 Task: Look for Airbnb properties in FamaillÃ¡, Argentina from 12th  December, 2023 to 15th December, 2023 for 3 adults. Place can be entire room with 2 bedrooms having 3 beds and 1 bathroom. Property type can be flat. Amenities needed are: heating.
Action: Mouse moved to (480, 87)
Screenshot: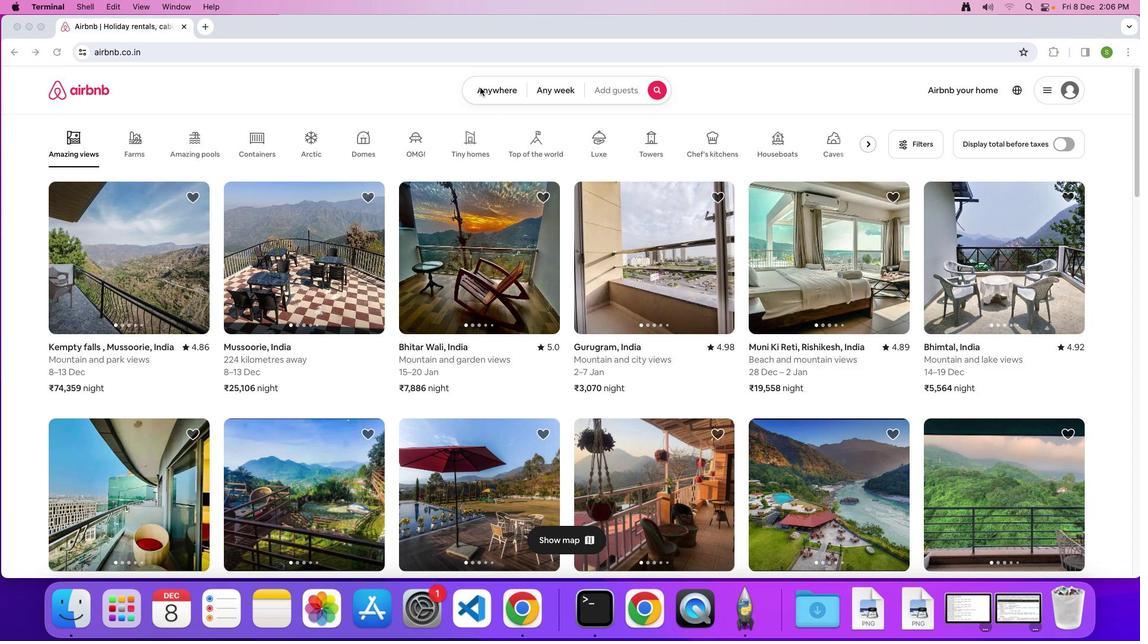 
Action: Mouse pressed left at (480, 87)
Screenshot: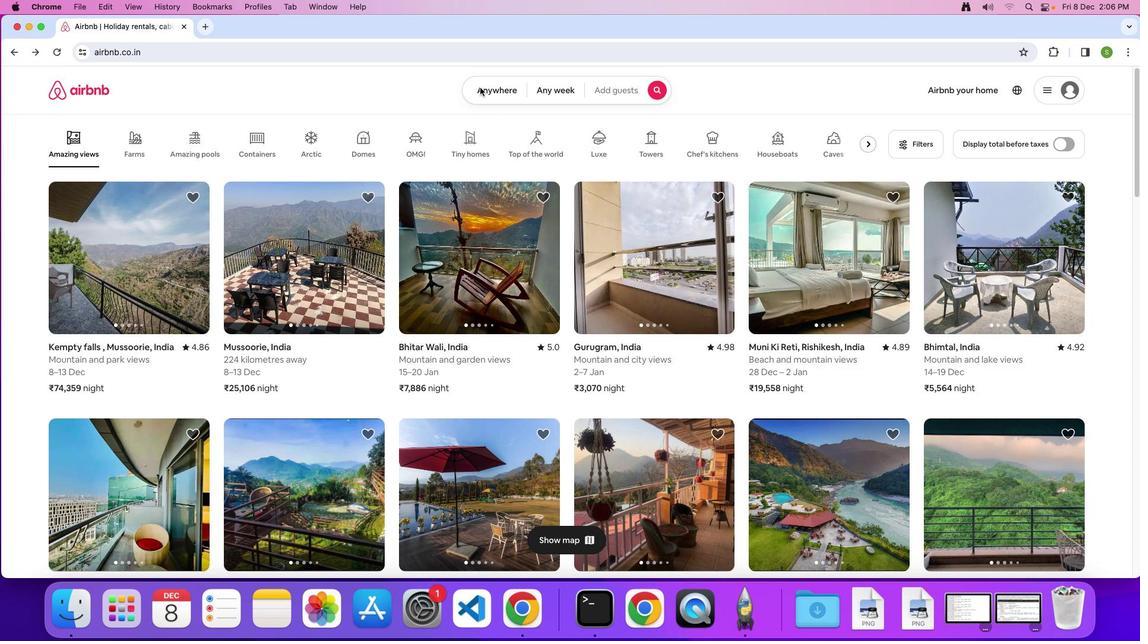 
Action: Mouse moved to (481, 93)
Screenshot: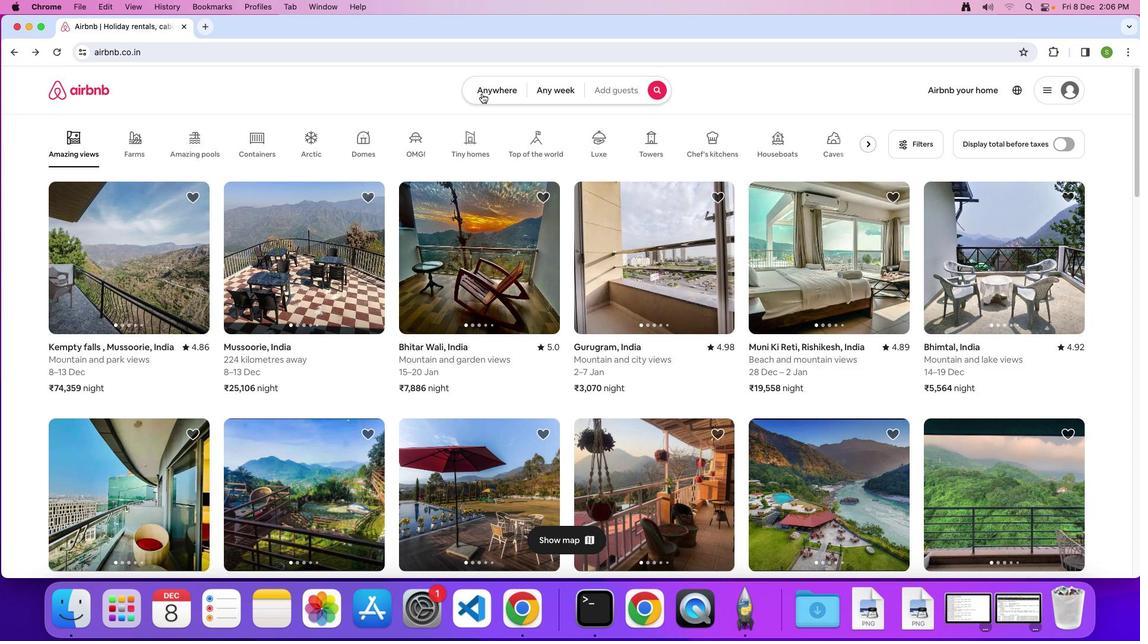 
Action: Mouse pressed left at (481, 93)
Screenshot: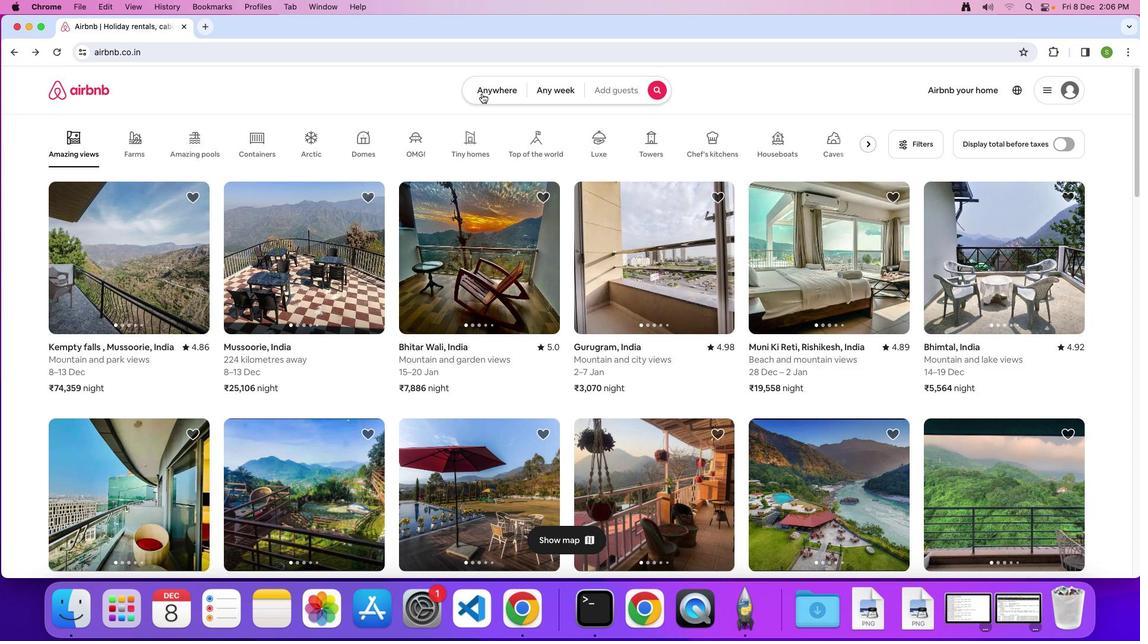 
Action: Mouse moved to (449, 134)
Screenshot: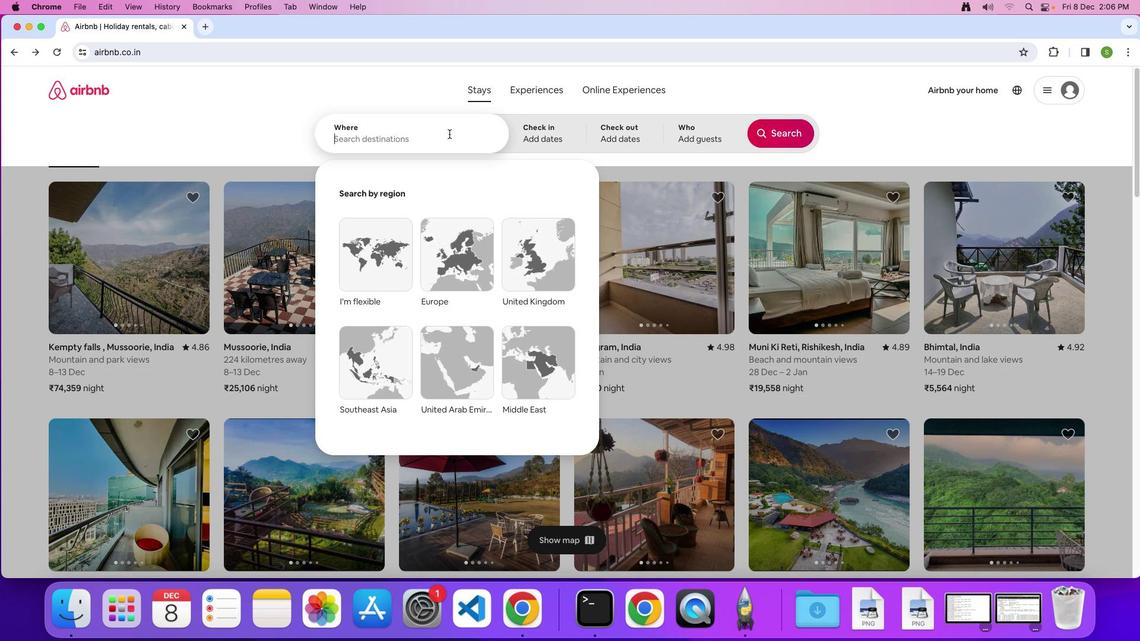 
Action: Mouse pressed left at (449, 134)
Screenshot: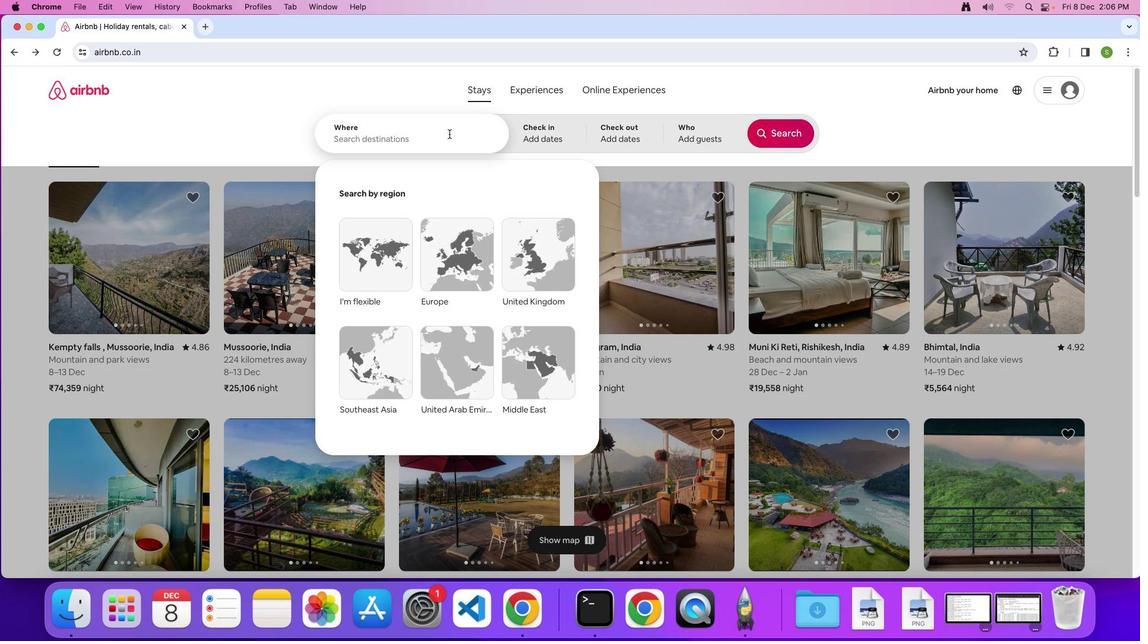 
Action: Key pressed 'F'Key.caps_lock'a''m''a''i''l''l''a'','Key.spaceKey.shift'A''r''g''e''n''t''i''n''a'Key.enter
Screenshot: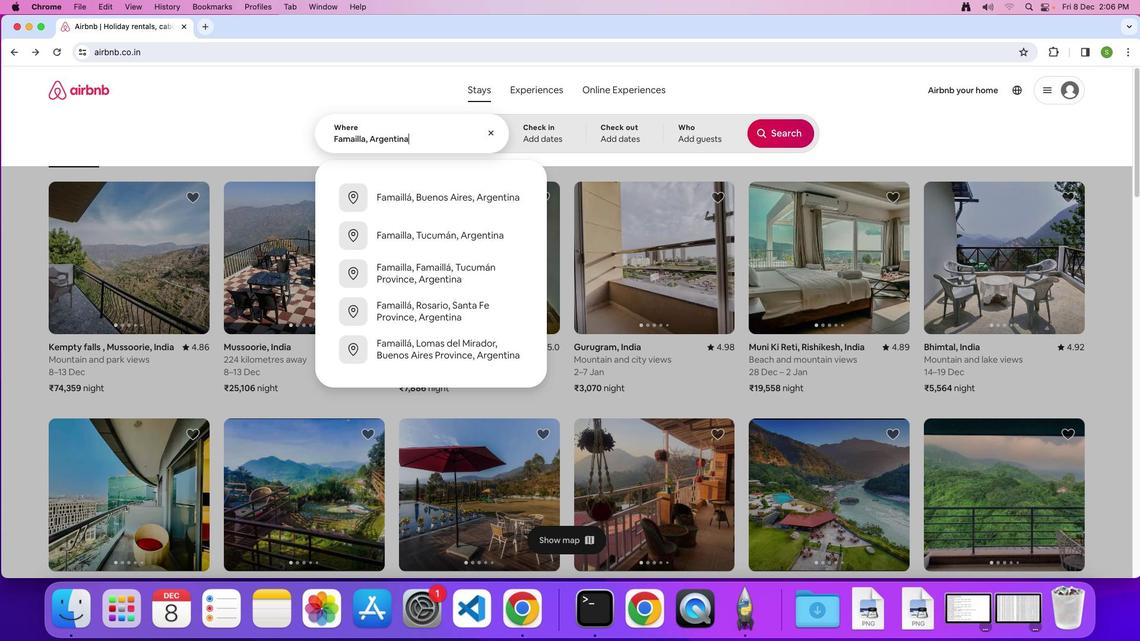 
Action: Mouse moved to (421, 333)
Screenshot: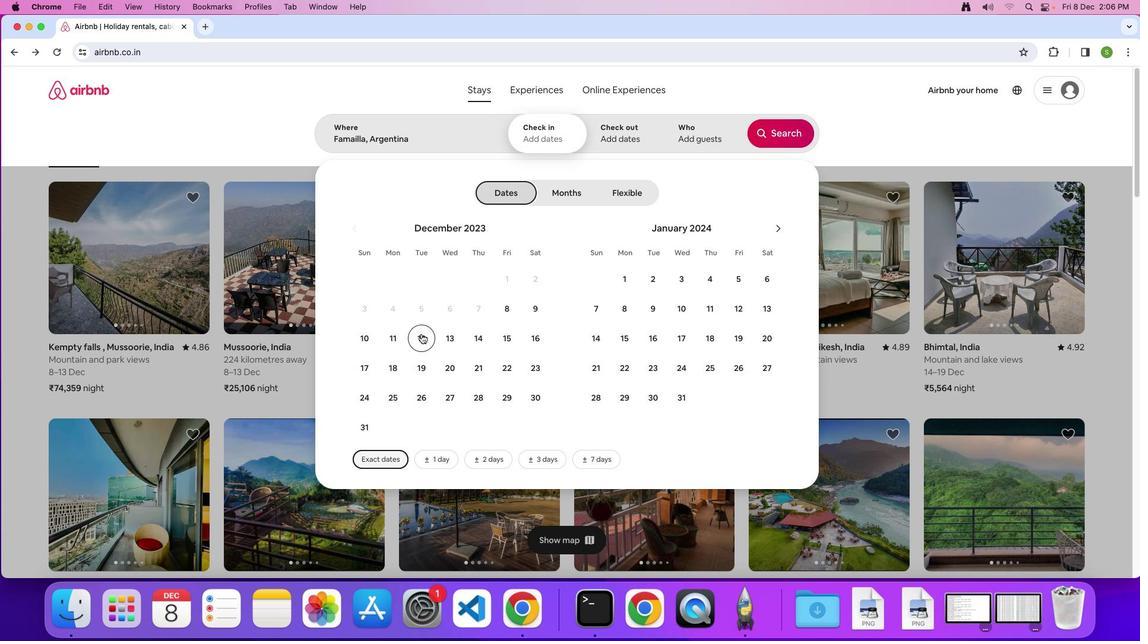 
Action: Mouse pressed left at (421, 333)
Screenshot: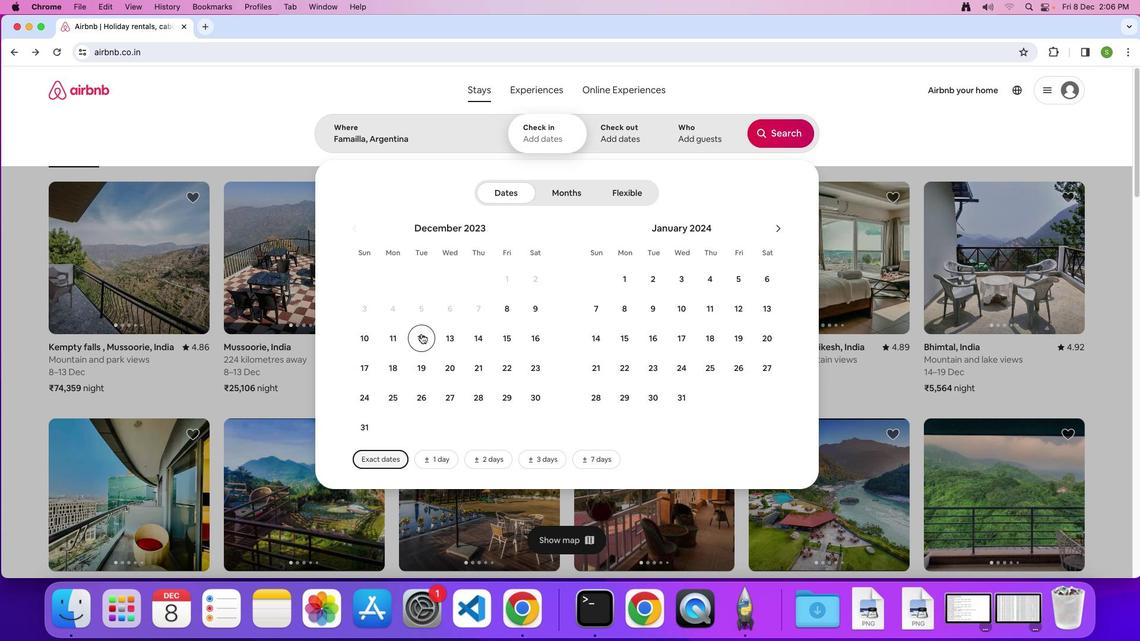 
Action: Mouse moved to (505, 342)
Screenshot: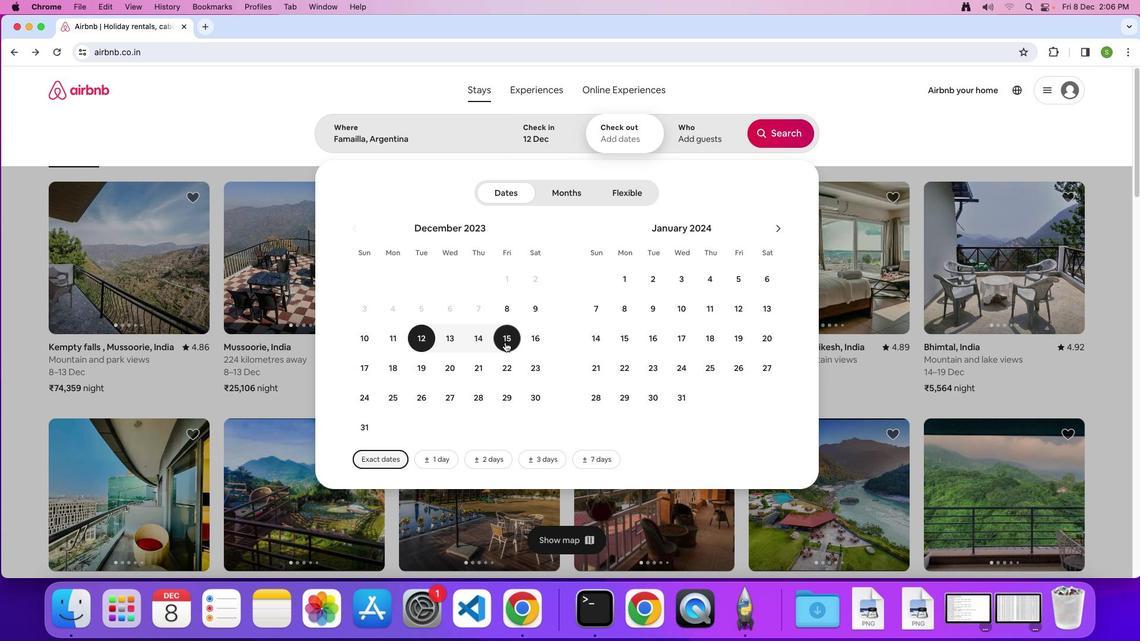 
Action: Mouse pressed left at (505, 342)
Screenshot: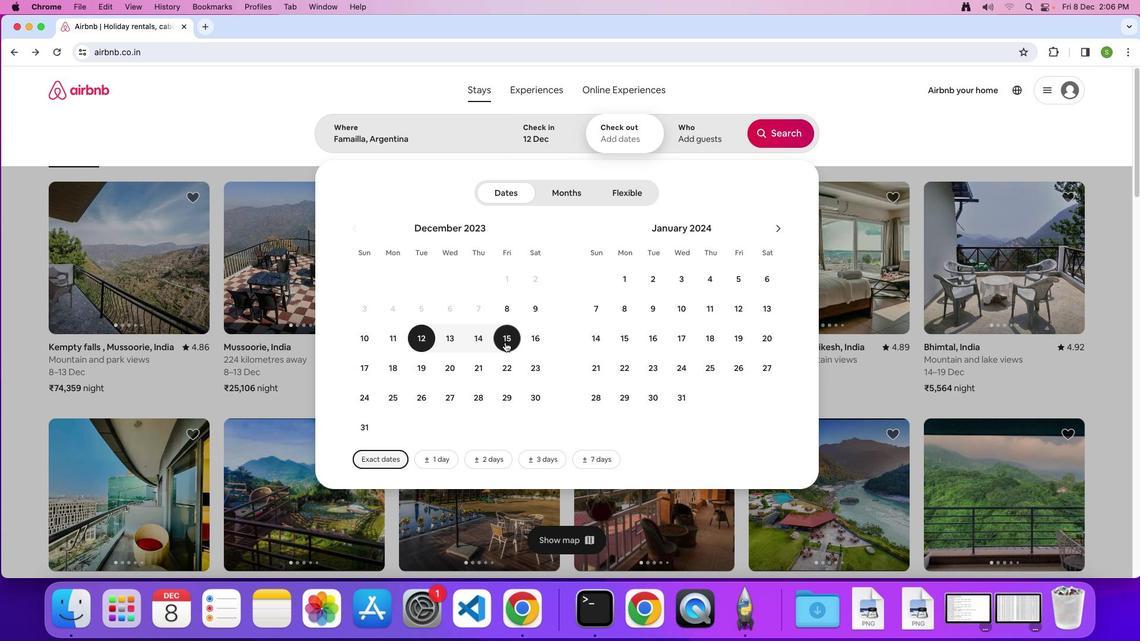 
Action: Mouse moved to (694, 137)
Screenshot: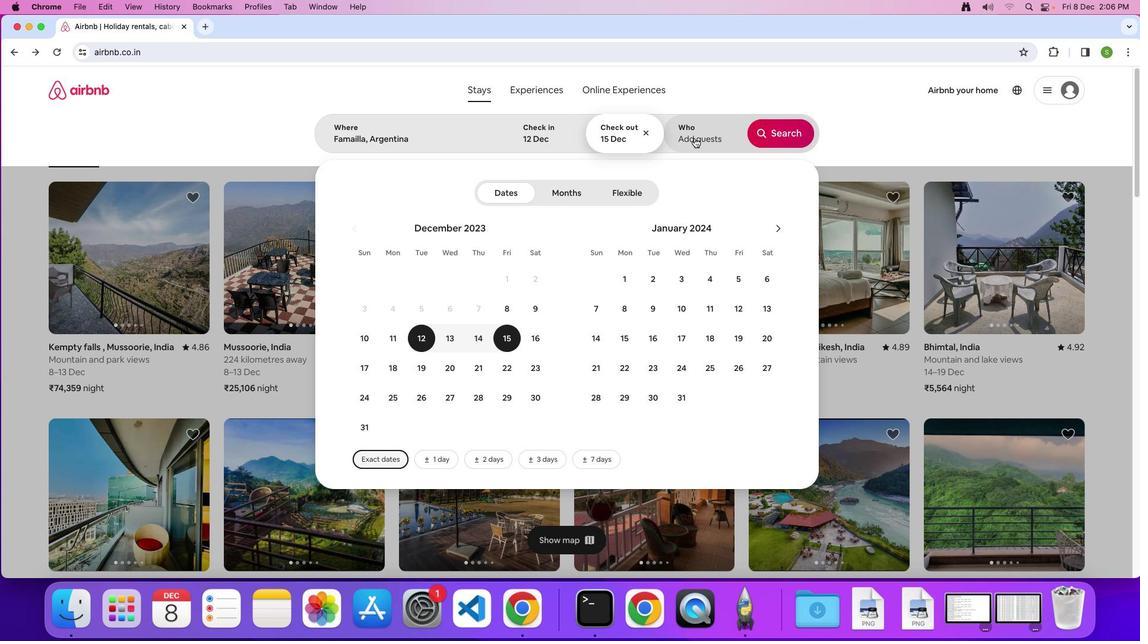 
Action: Mouse pressed left at (694, 137)
Screenshot: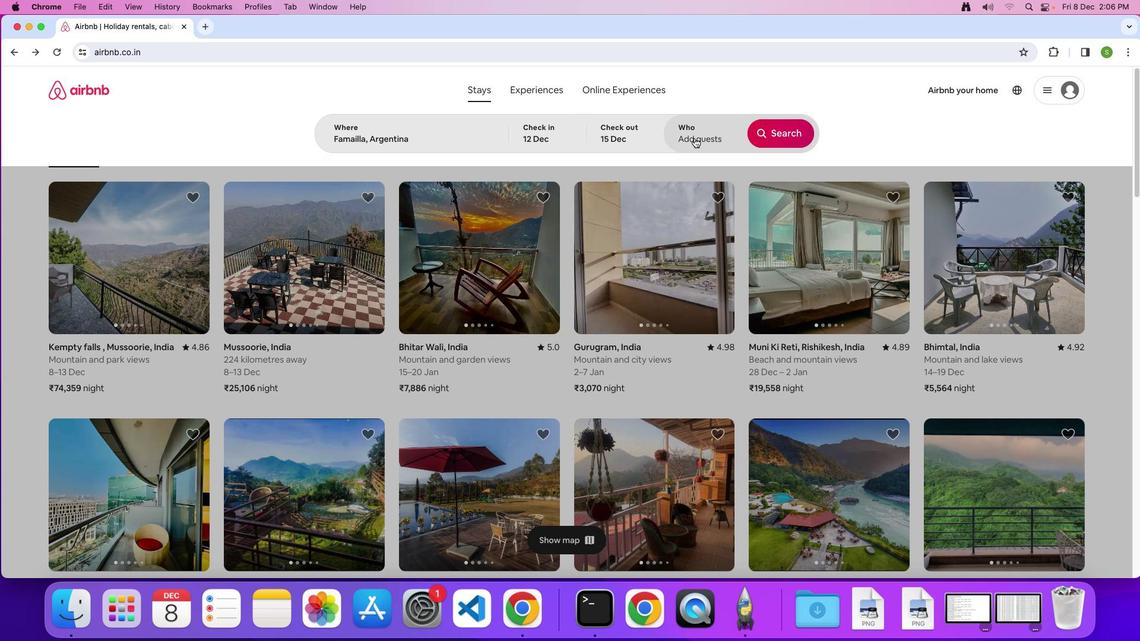 
Action: Mouse moved to (788, 199)
Screenshot: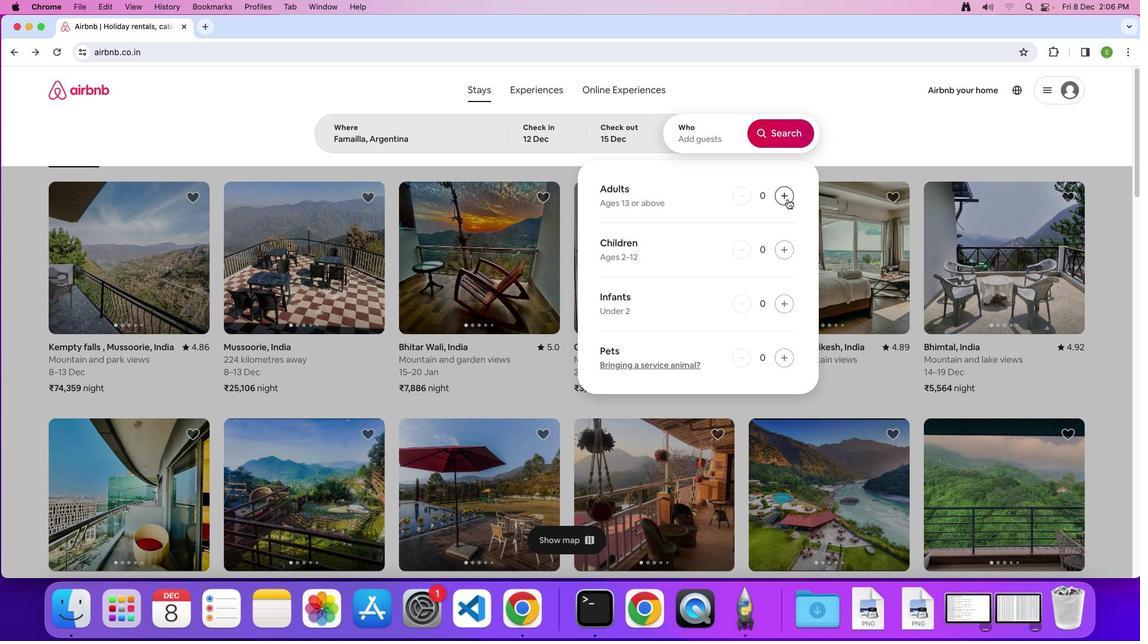 
Action: Mouse pressed left at (788, 199)
Screenshot: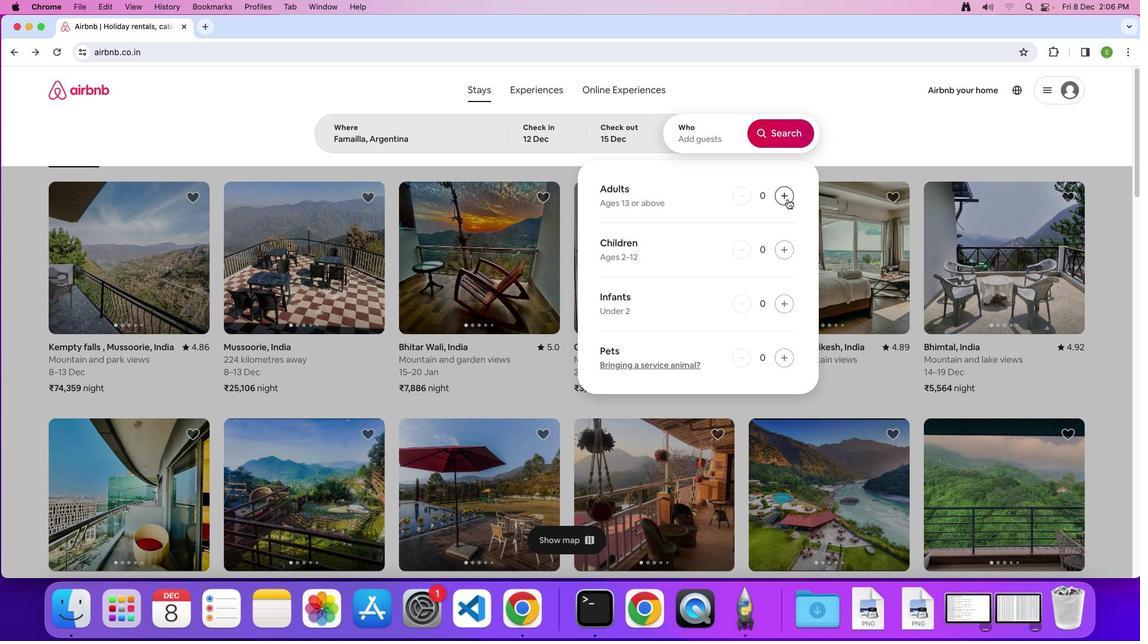 
Action: Mouse pressed left at (788, 199)
Screenshot: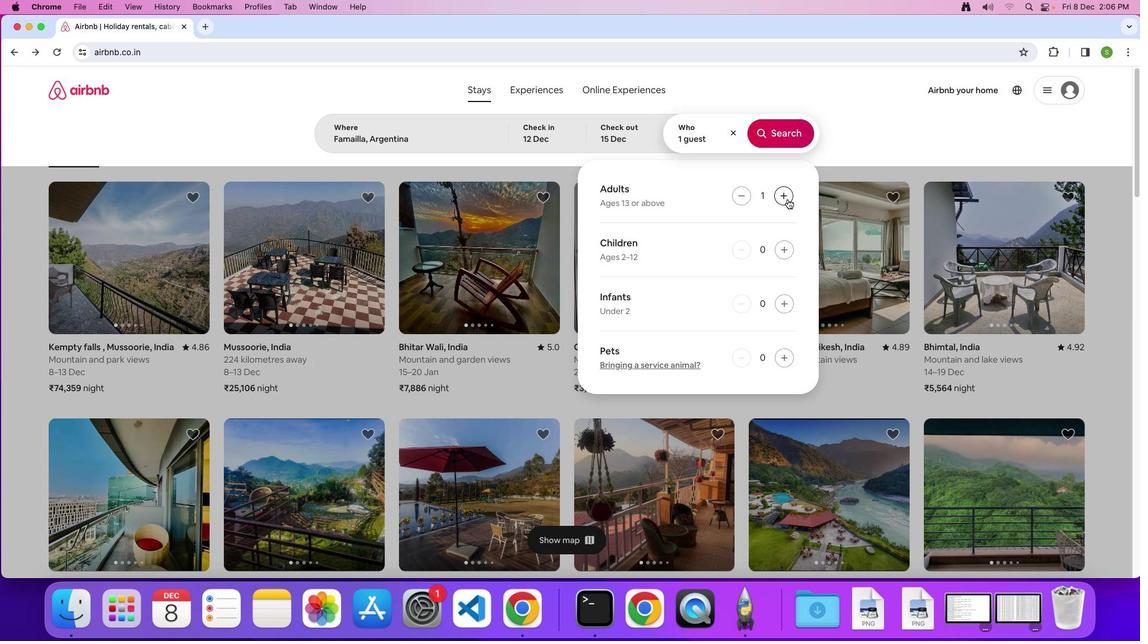 
Action: Mouse pressed left at (788, 199)
Screenshot: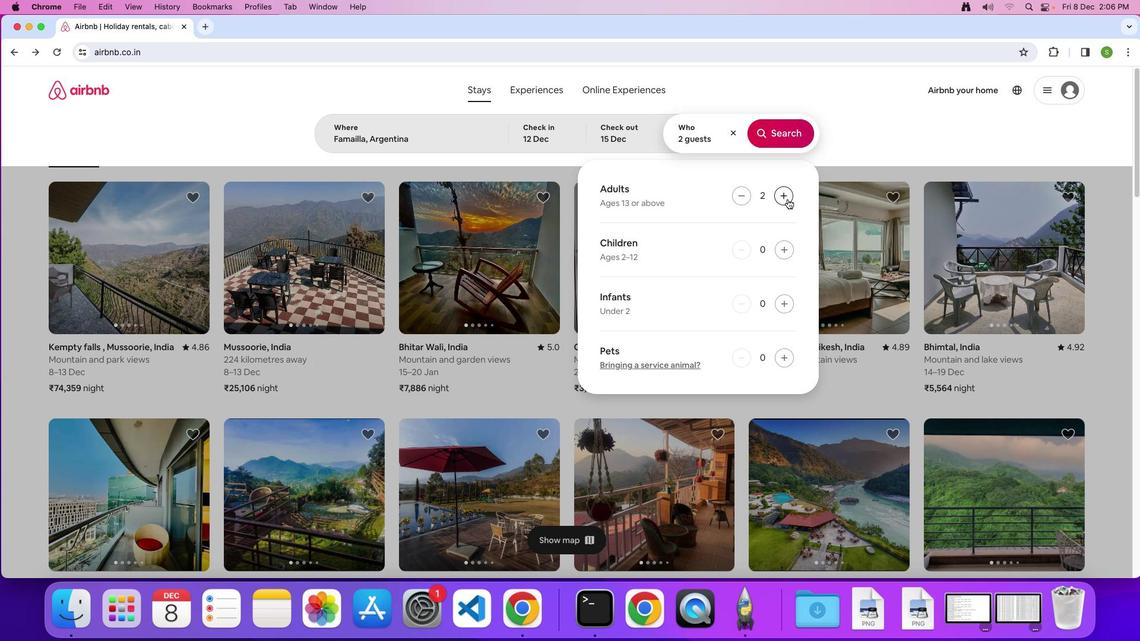 
Action: Mouse moved to (785, 140)
Screenshot: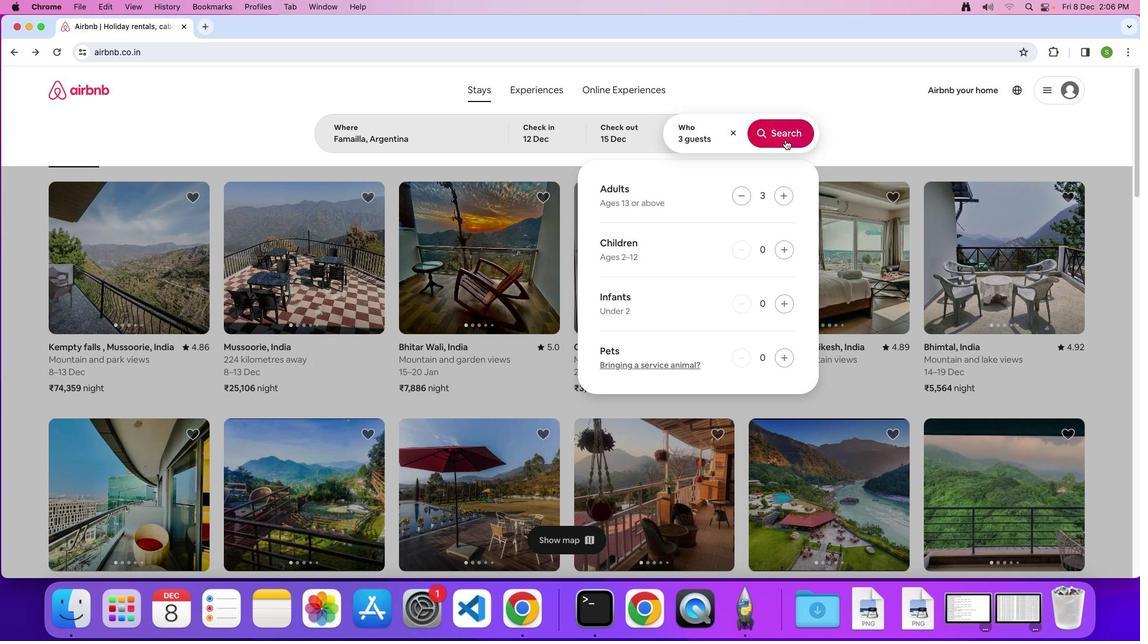 
Action: Mouse pressed left at (785, 140)
Screenshot: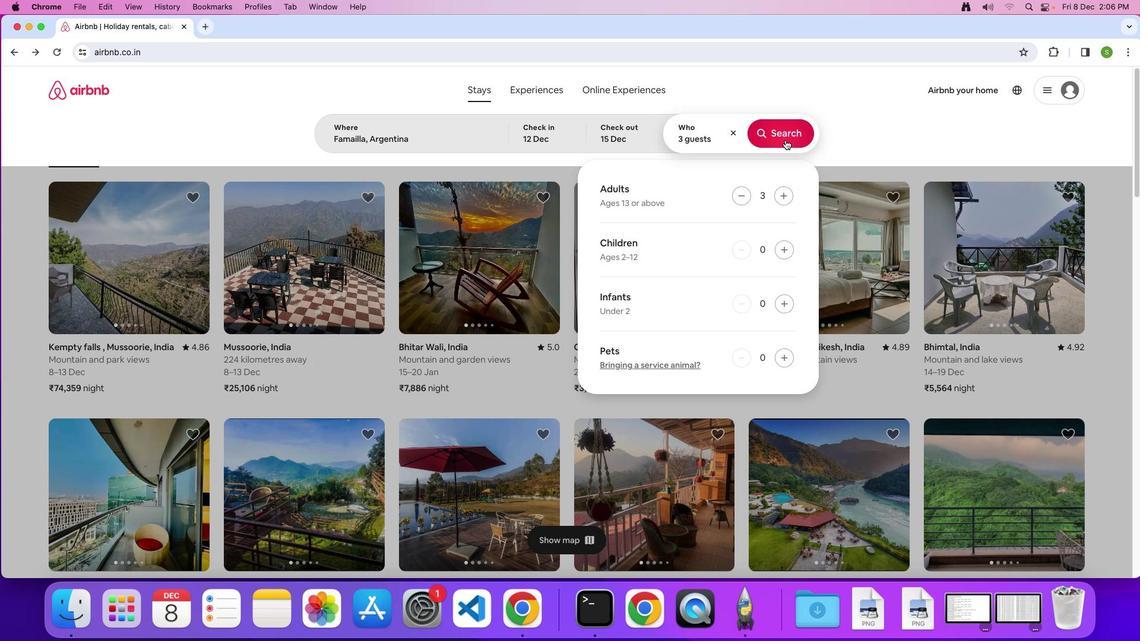 
Action: Mouse moved to (955, 143)
Screenshot: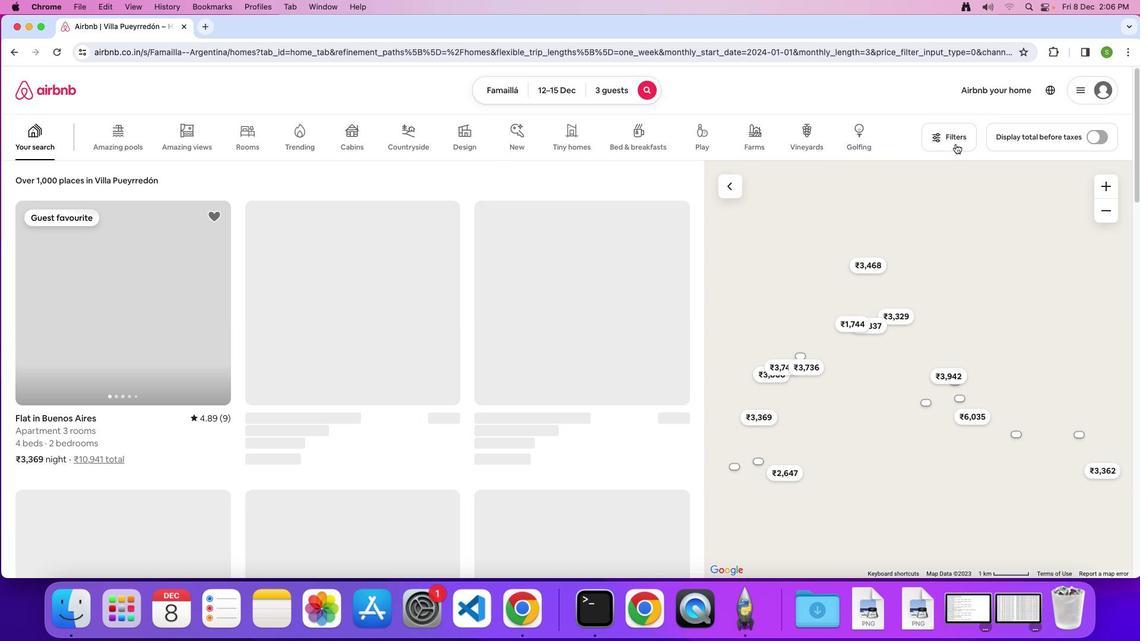 
Action: Mouse pressed left at (955, 143)
Screenshot: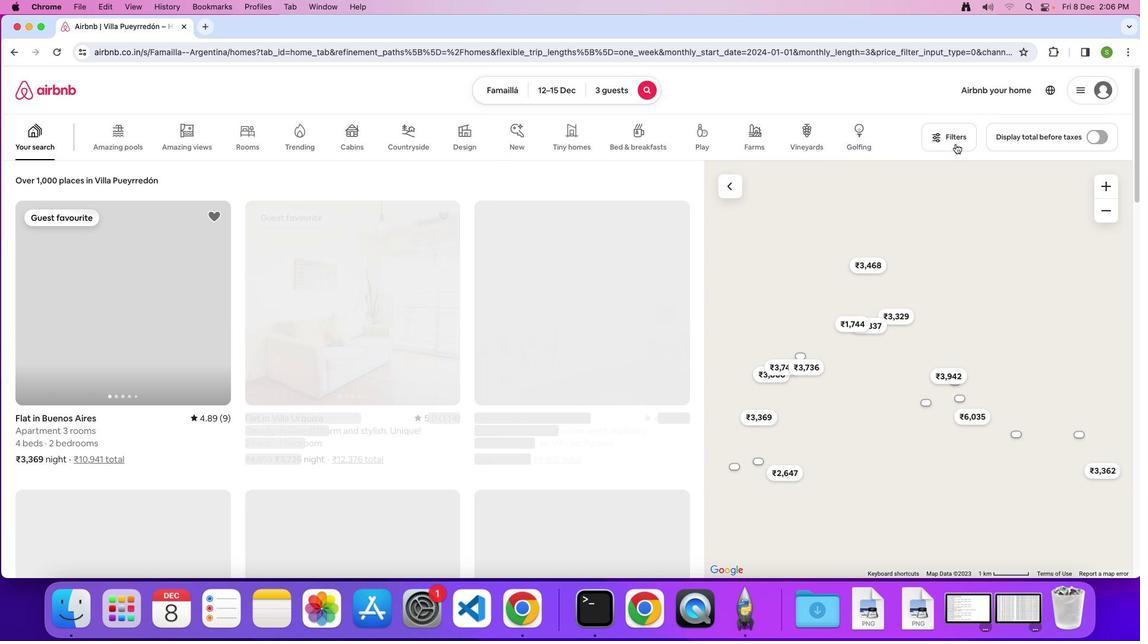 
Action: Mouse moved to (585, 339)
Screenshot: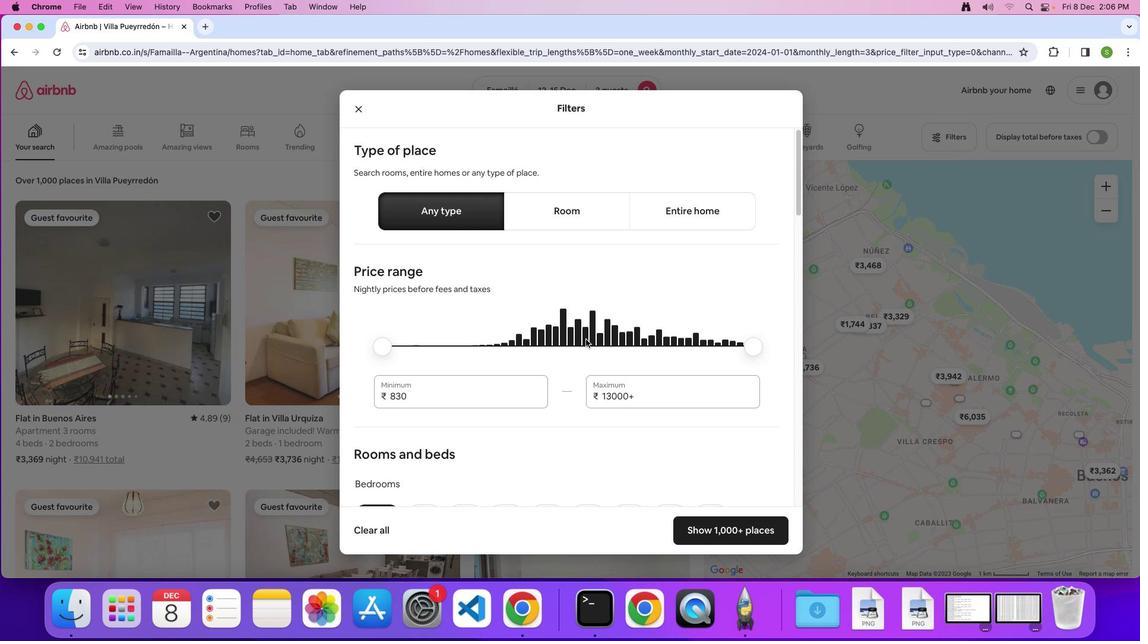 
Action: Mouse scrolled (585, 339) with delta (0, 0)
Screenshot: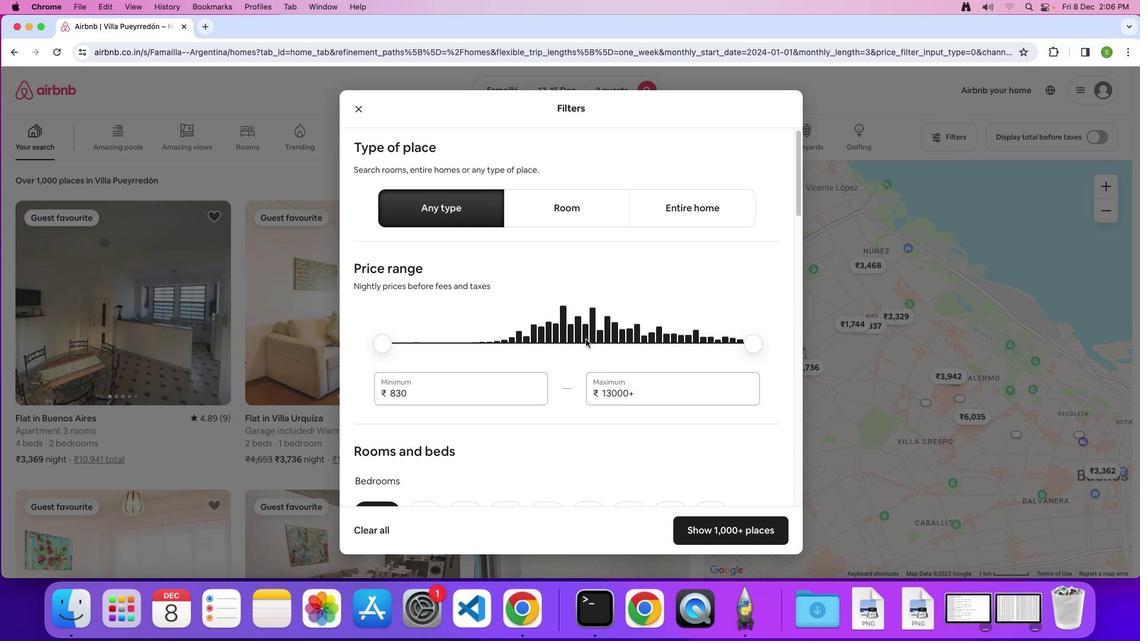 
Action: Mouse scrolled (585, 339) with delta (0, 0)
Screenshot: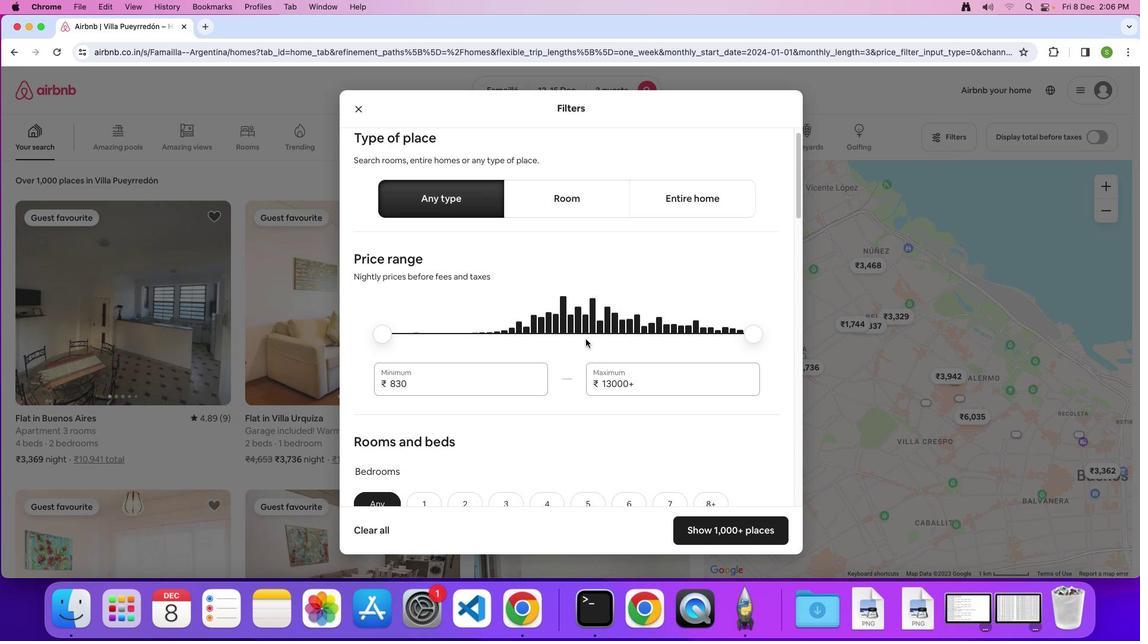 
Action: Mouse scrolled (585, 339) with delta (0, 0)
Screenshot: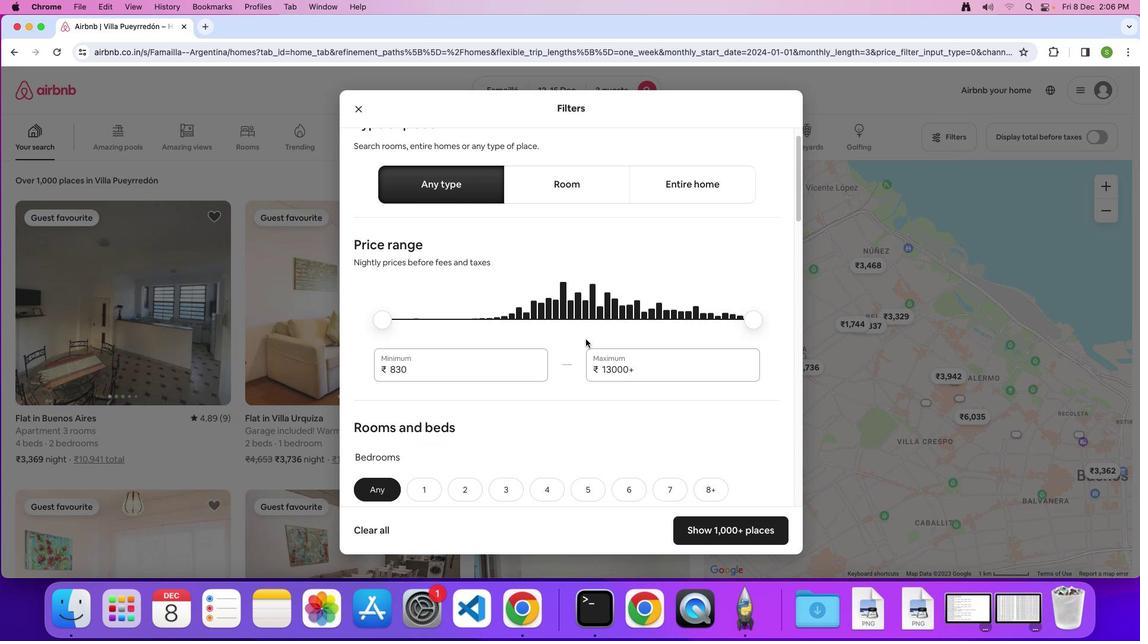 
Action: Mouse scrolled (585, 339) with delta (0, 0)
Screenshot: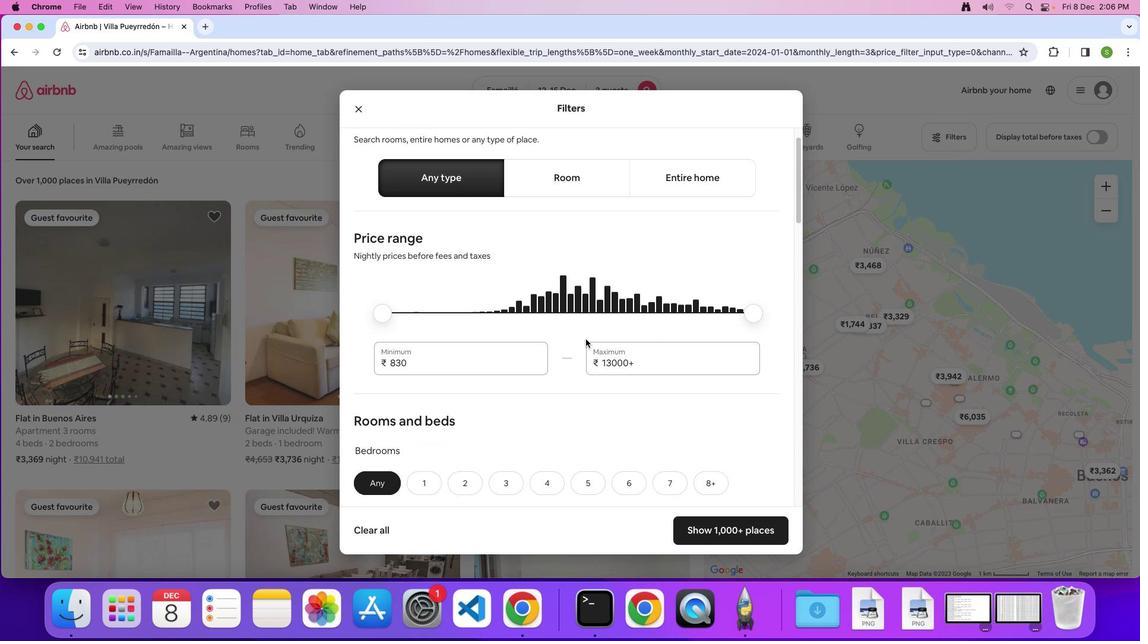 
Action: Mouse scrolled (585, 339) with delta (0, 0)
Screenshot: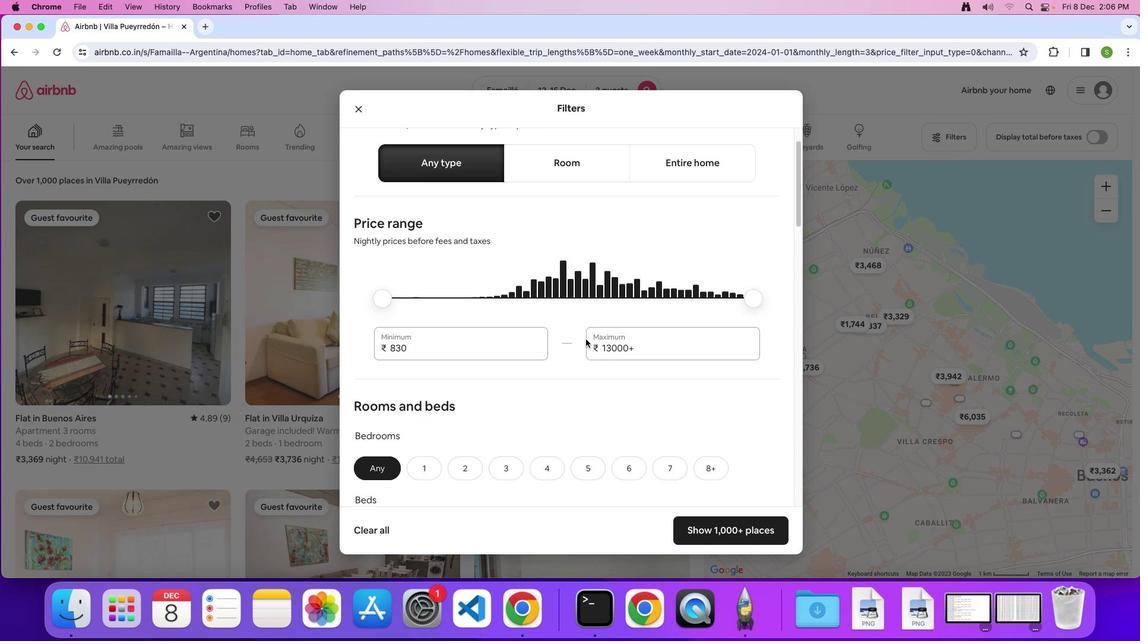 
Action: Mouse scrolled (585, 339) with delta (0, 0)
Screenshot: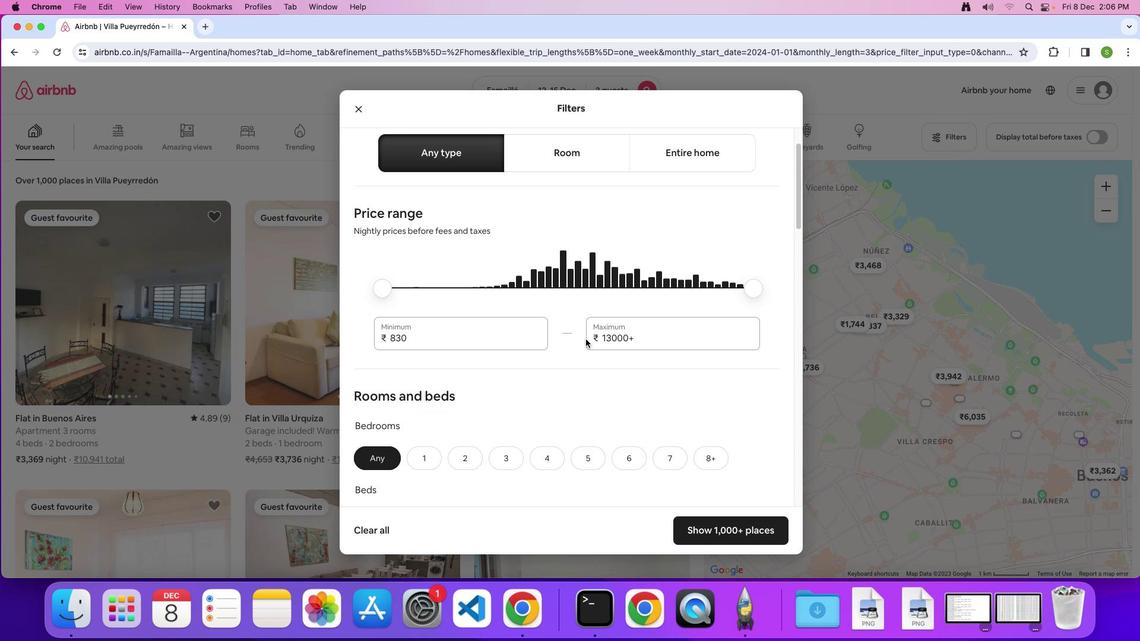 
Action: Mouse scrolled (585, 339) with delta (0, 0)
Screenshot: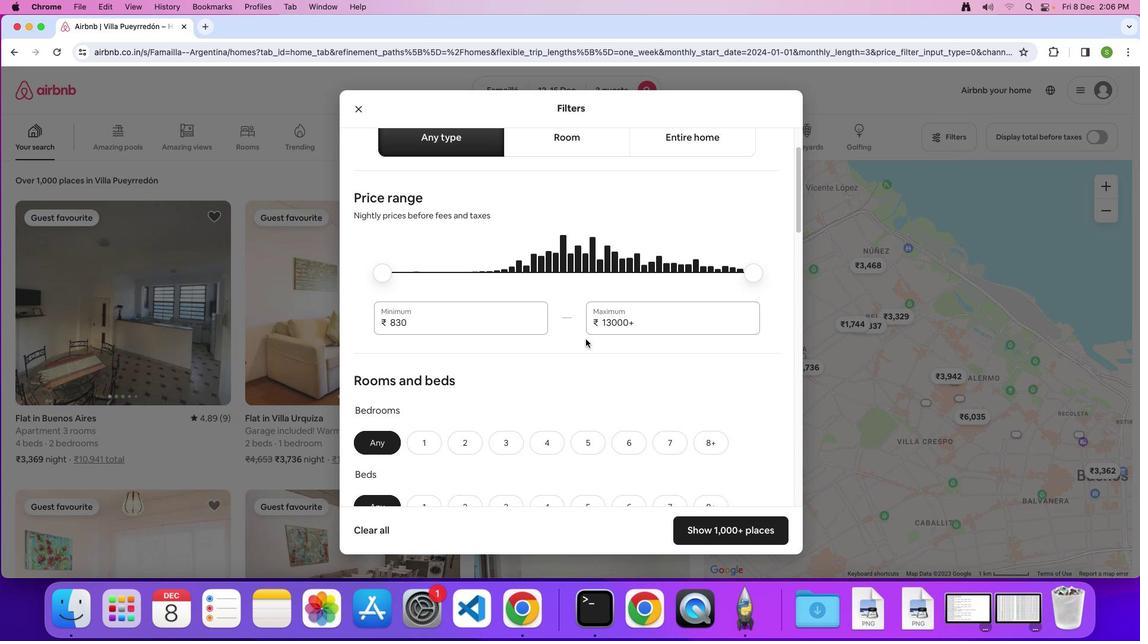 
Action: Mouse scrolled (585, 339) with delta (0, 0)
Screenshot: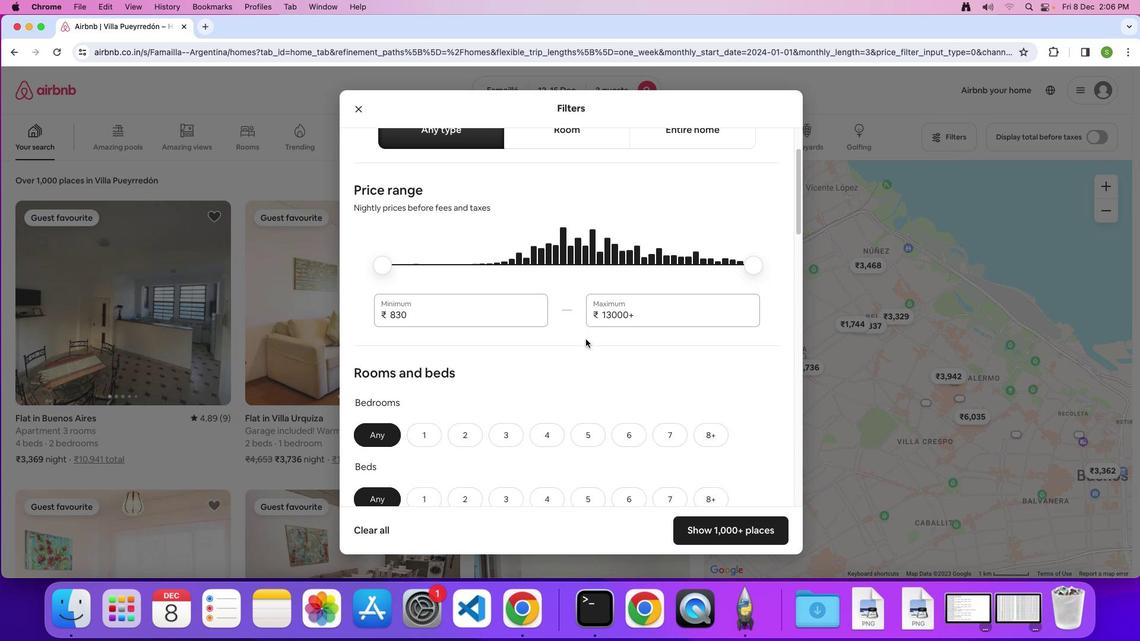 
Action: Mouse scrolled (585, 339) with delta (0, -1)
Screenshot: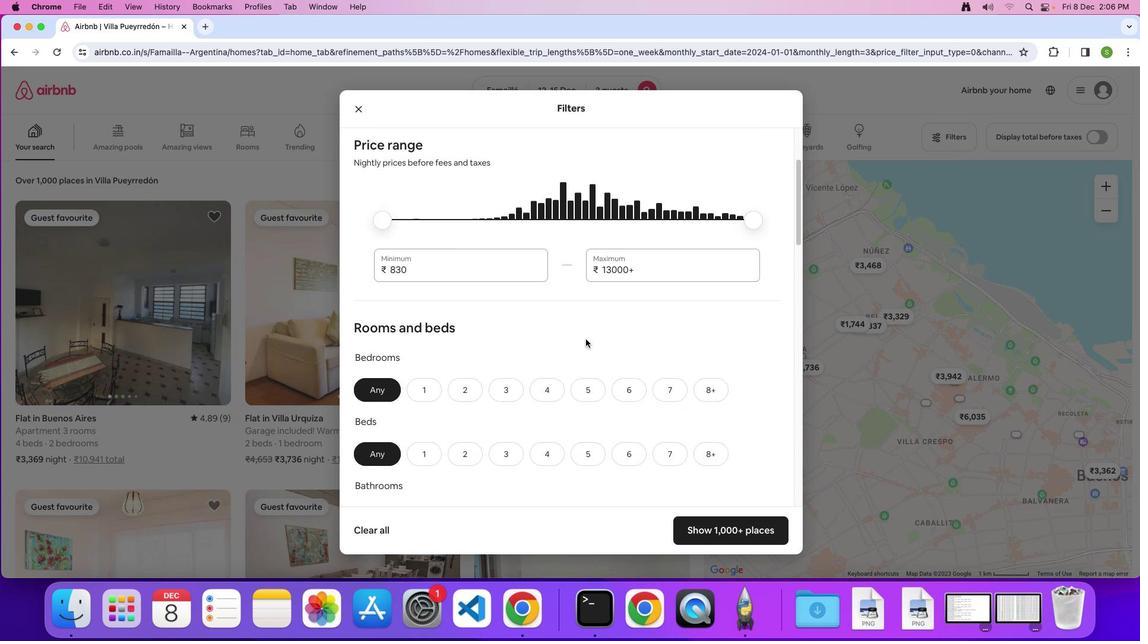 
Action: Mouse scrolled (585, 339) with delta (0, 0)
Screenshot: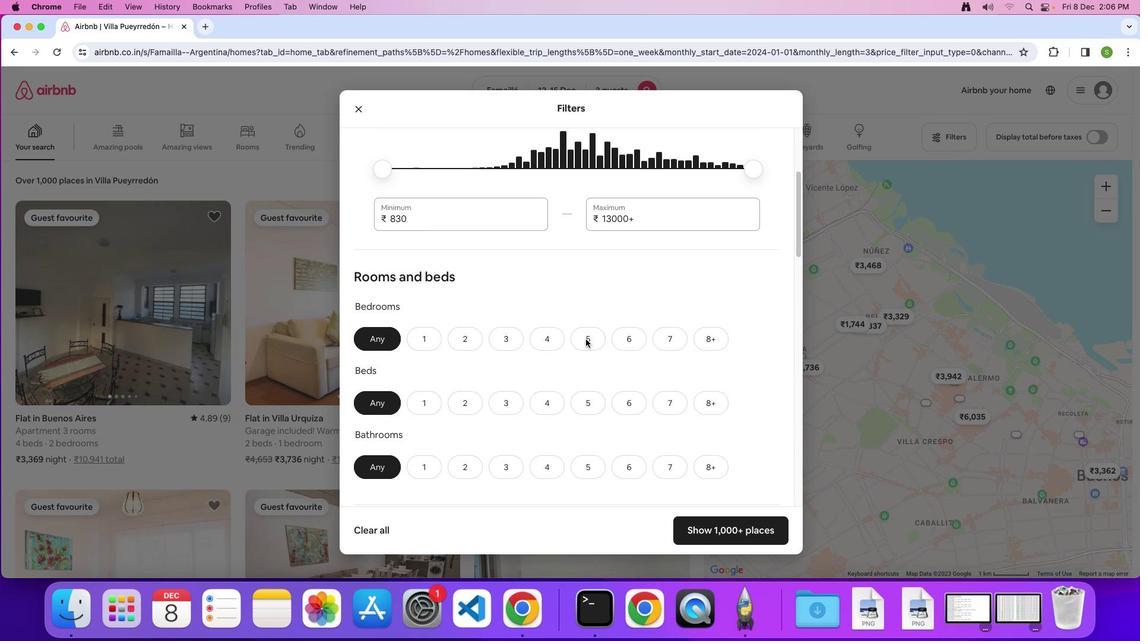 
Action: Mouse scrolled (585, 339) with delta (0, 0)
Screenshot: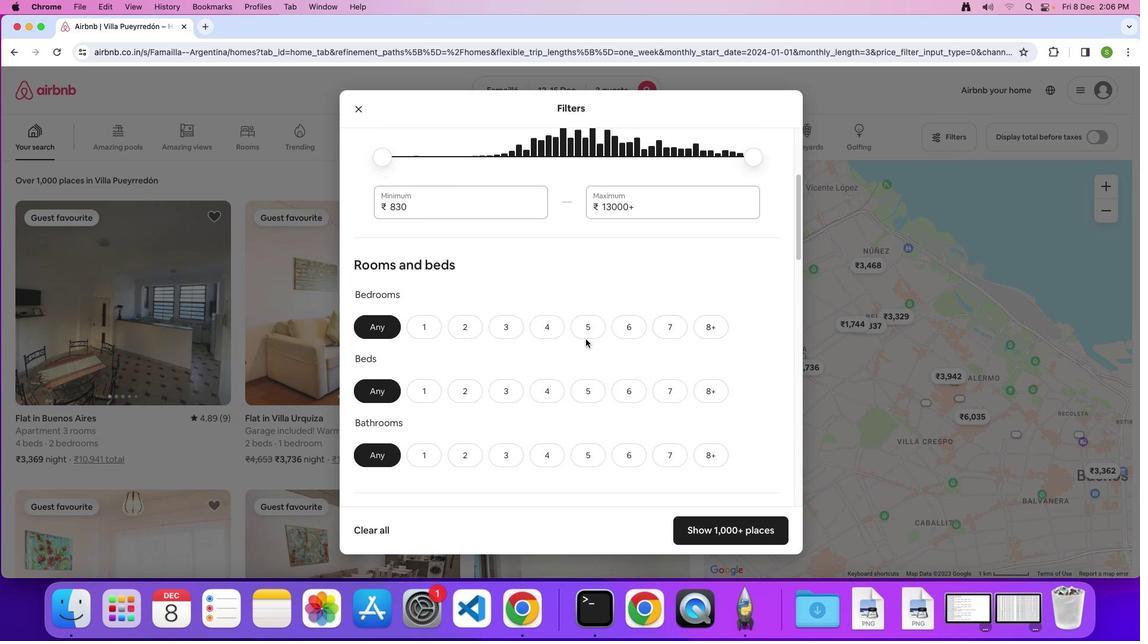 
Action: Mouse scrolled (585, 339) with delta (0, 0)
Screenshot: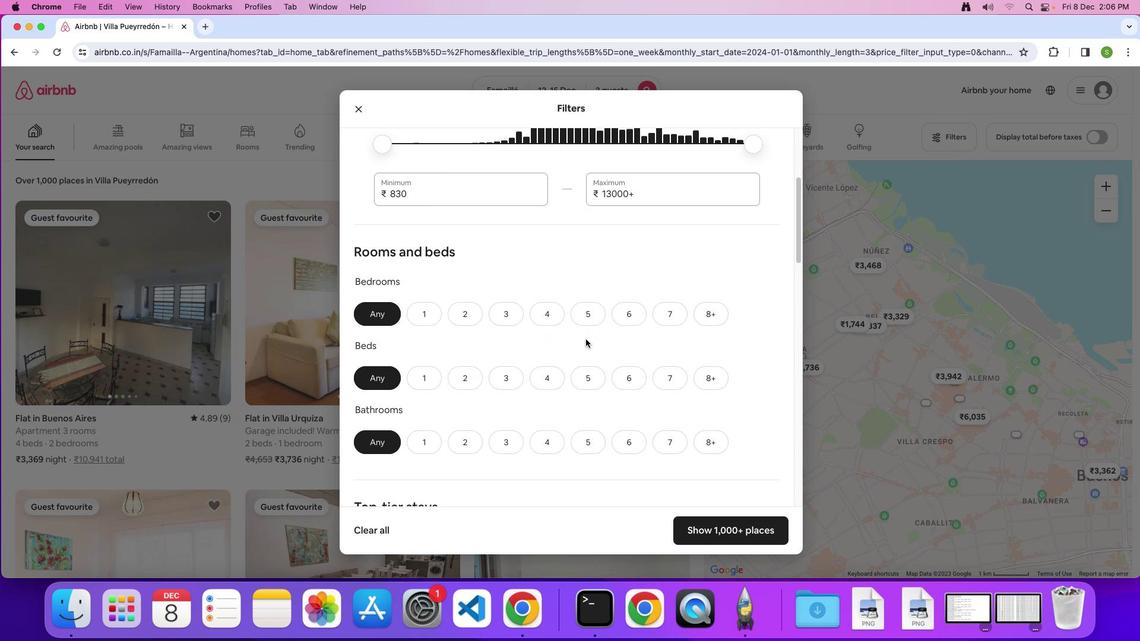
Action: Mouse scrolled (585, 339) with delta (0, 0)
Screenshot: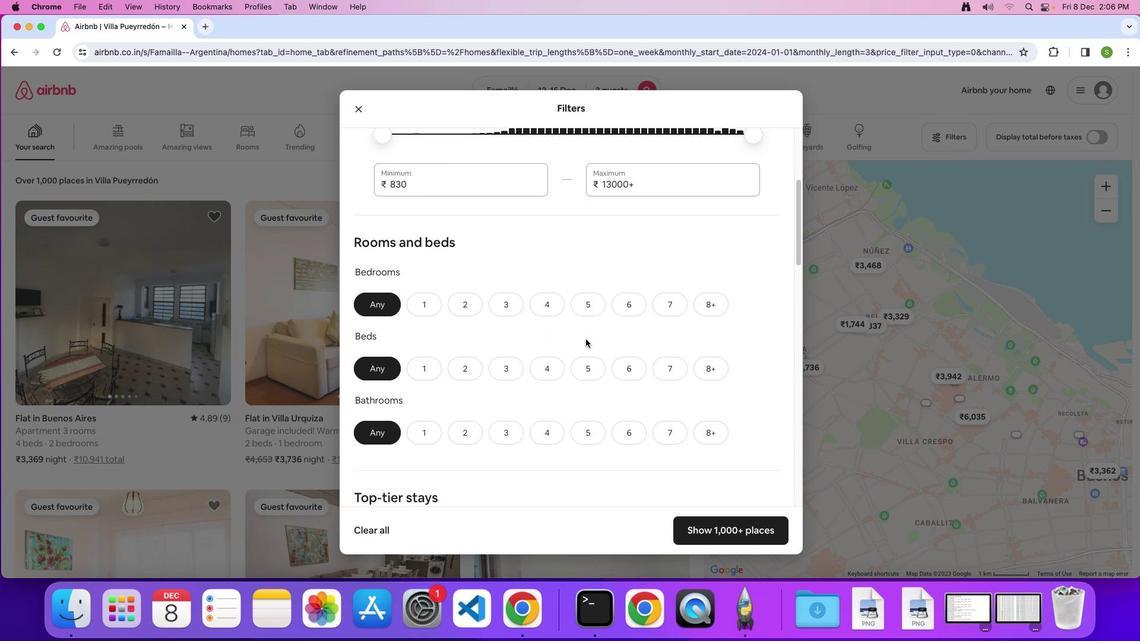
Action: Mouse scrolled (585, 339) with delta (0, -1)
Screenshot: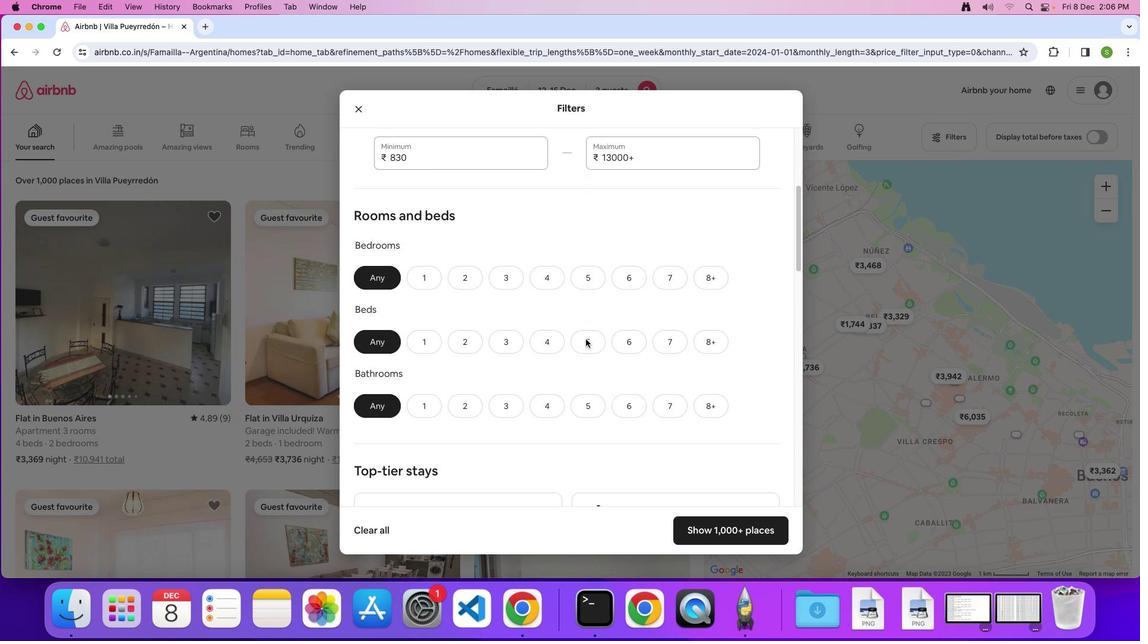 
Action: Mouse moved to (467, 243)
Screenshot: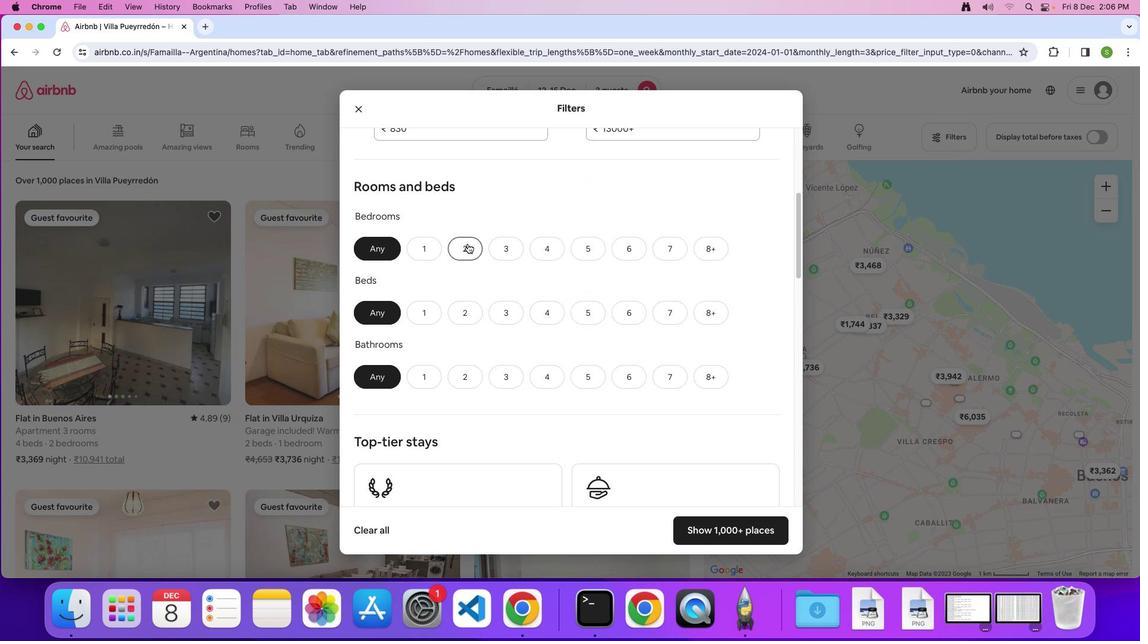 
Action: Mouse pressed left at (467, 243)
Screenshot: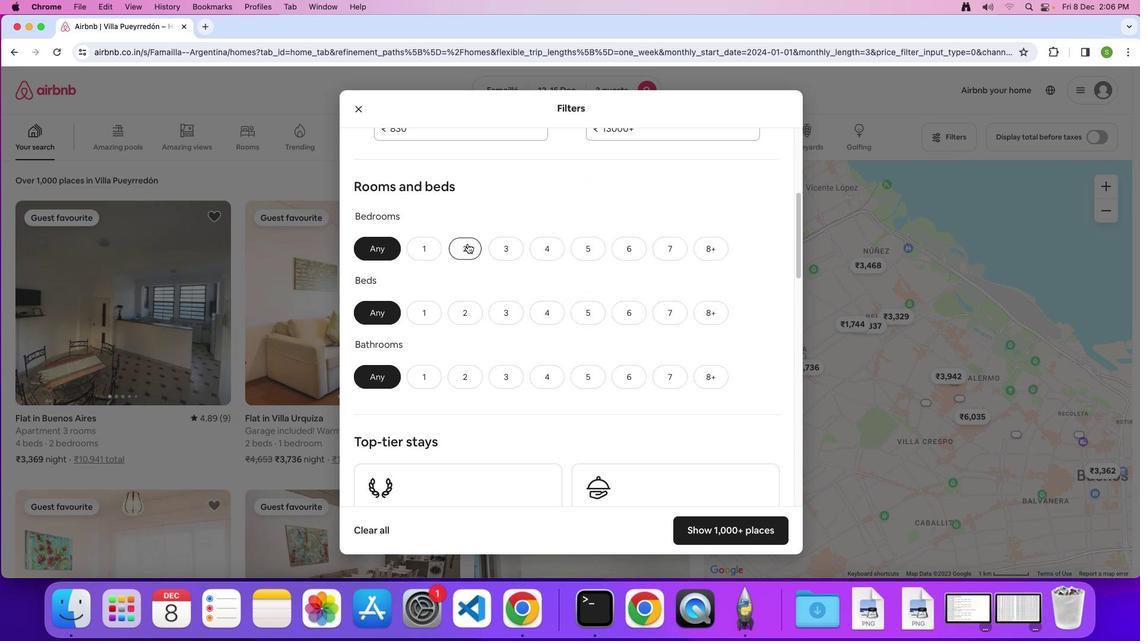 
Action: Mouse moved to (504, 312)
Screenshot: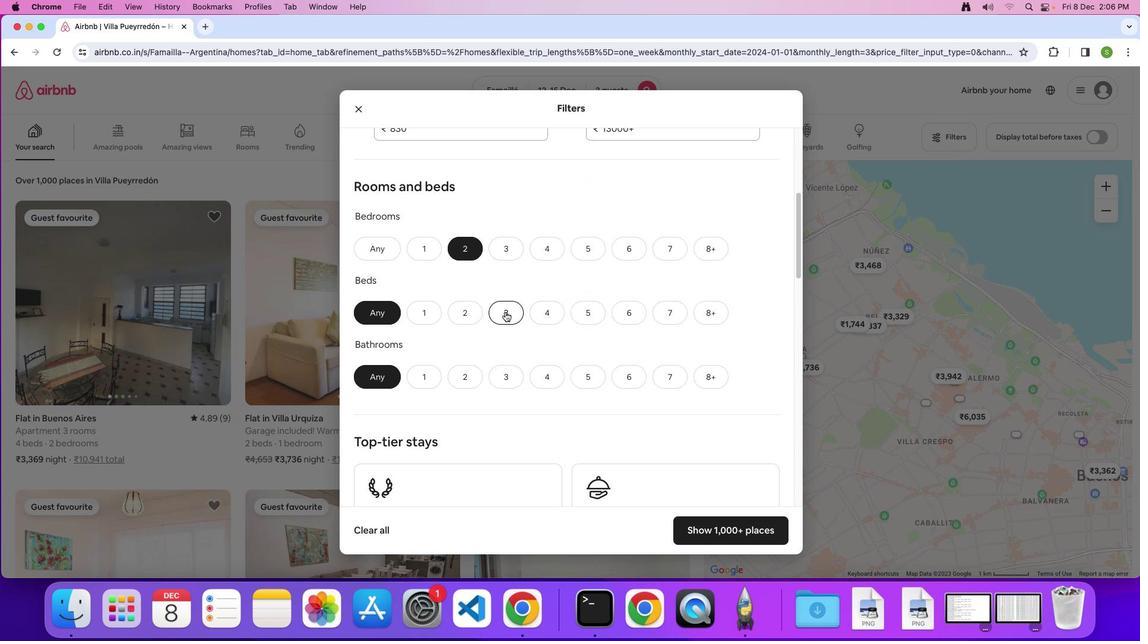 
Action: Mouse pressed left at (504, 312)
Screenshot: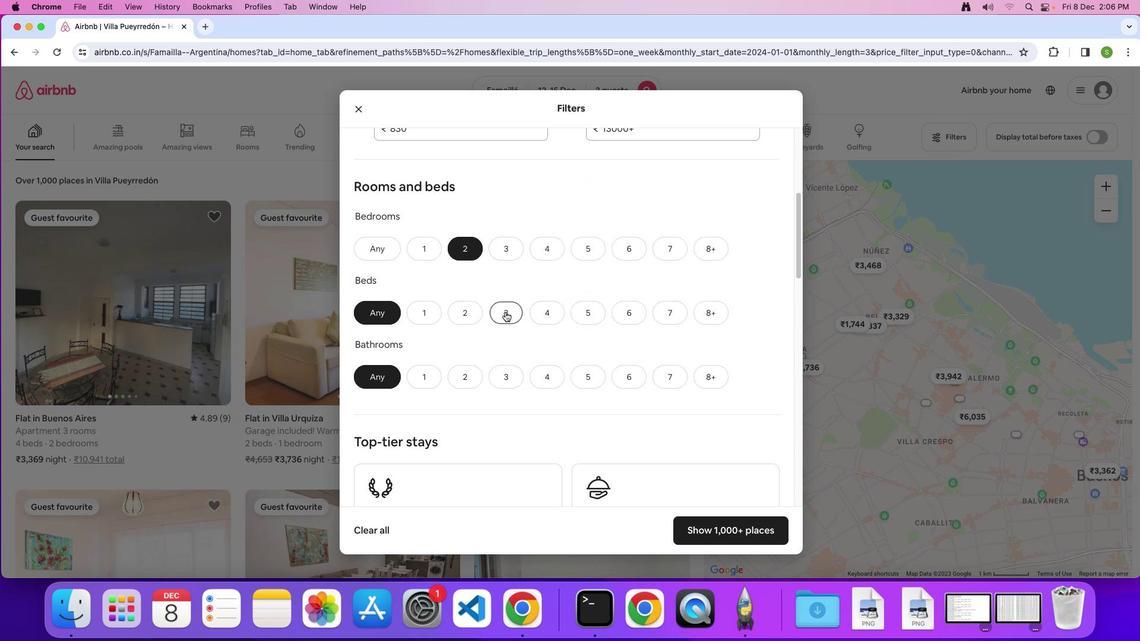 
Action: Mouse moved to (421, 380)
Screenshot: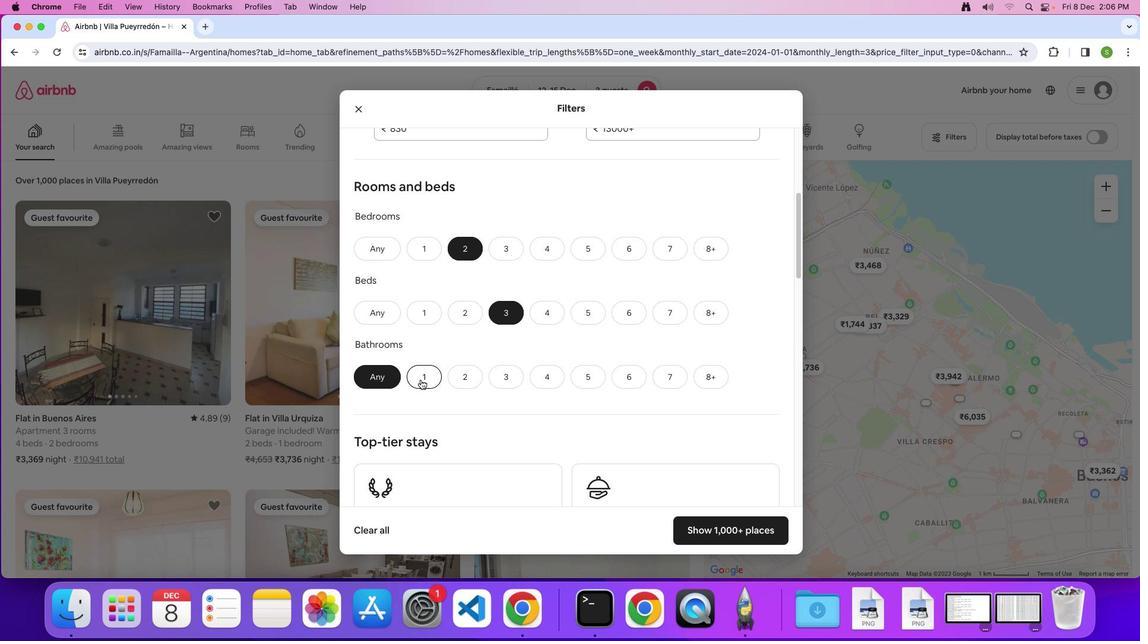 
Action: Mouse pressed left at (421, 380)
Screenshot: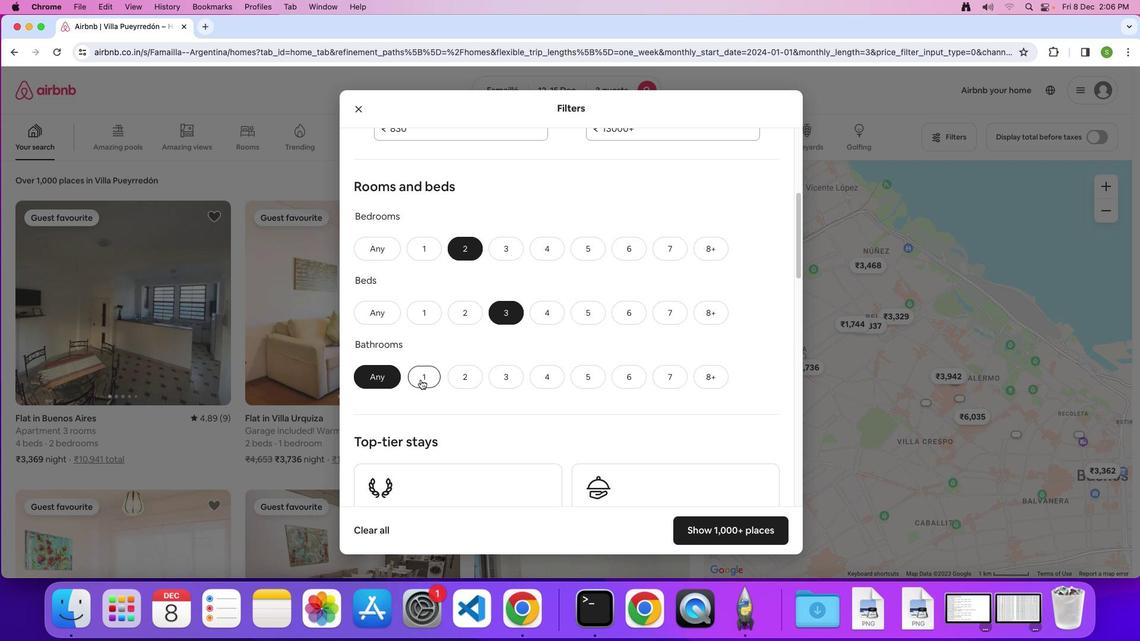 
Action: Mouse moved to (523, 344)
Screenshot: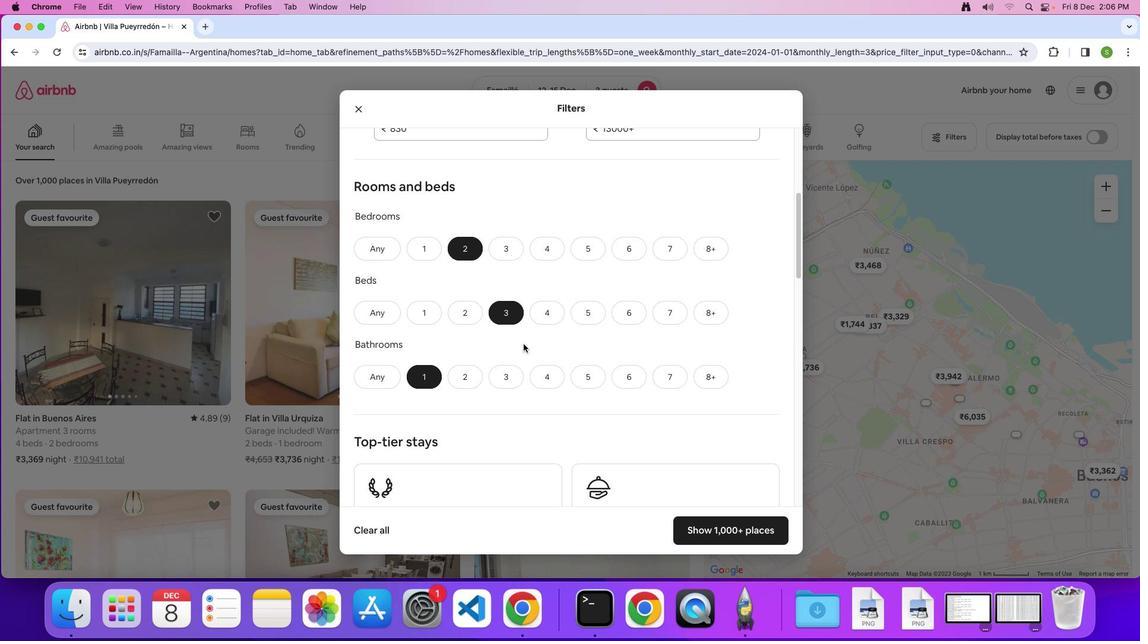 
Action: Mouse scrolled (523, 344) with delta (0, 0)
Screenshot: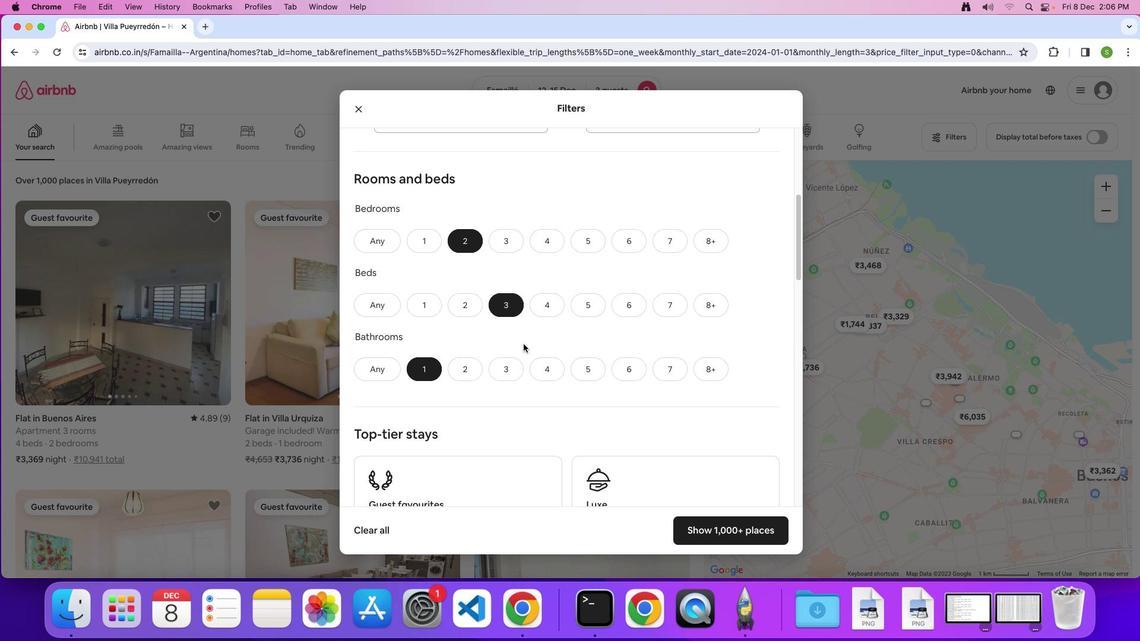 
Action: Mouse scrolled (523, 344) with delta (0, 0)
Screenshot: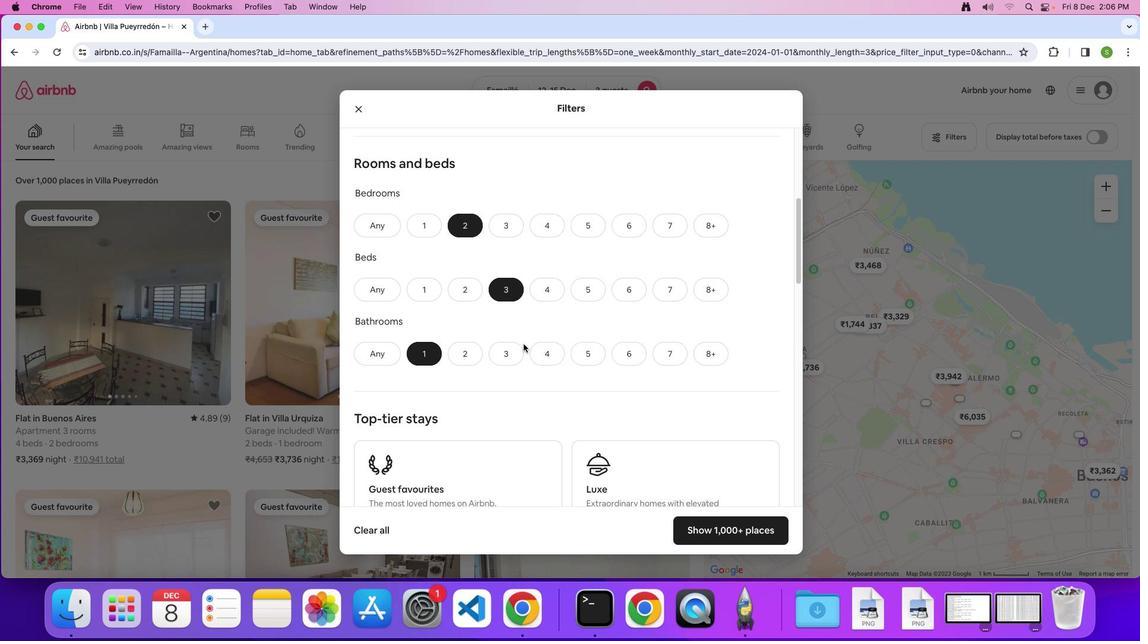 
Action: Mouse scrolled (523, 344) with delta (0, -1)
Screenshot: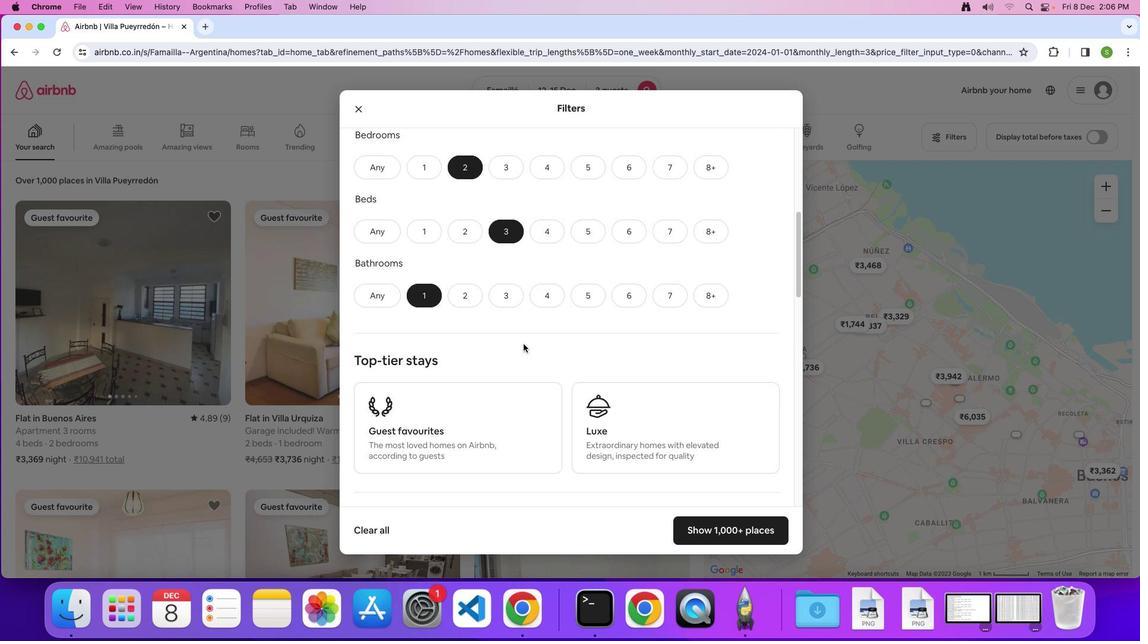 
Action: Mouse scrolled (523, 344) with delta (0, 0)
Screenshot: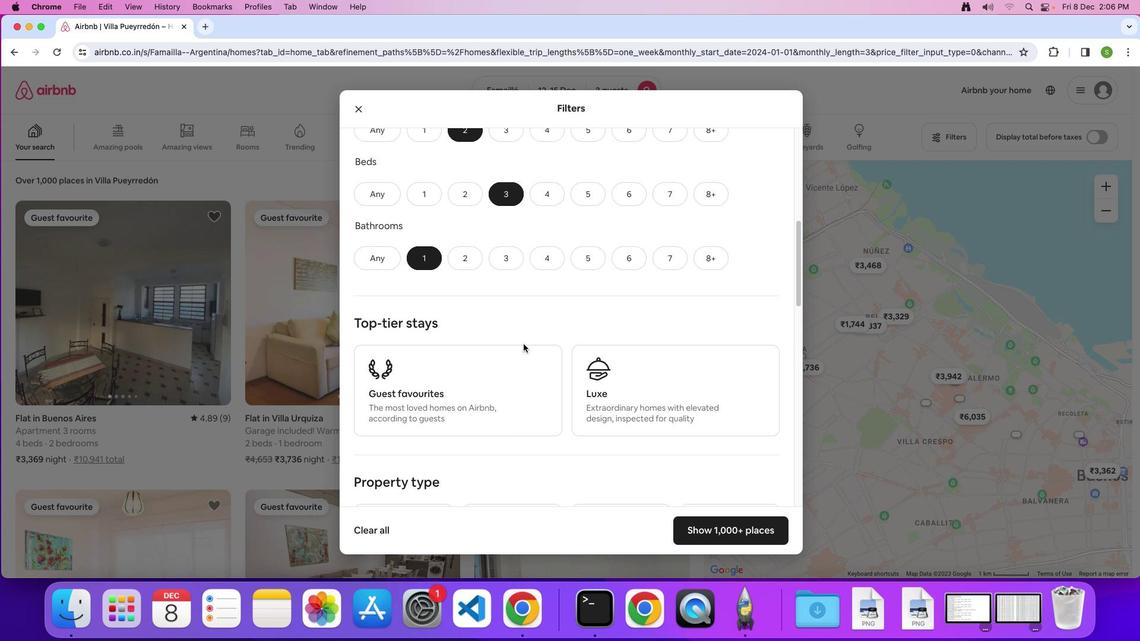 
Action: Mouse scrolled (523, 344) with delta (0, 0)
Screenshot: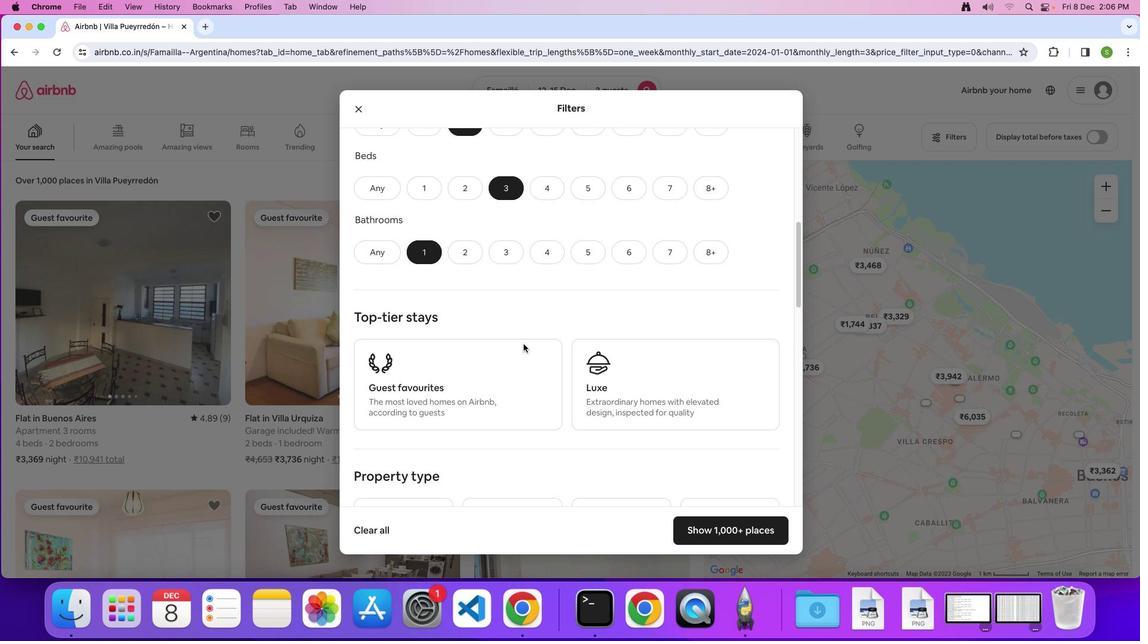 
Action: Mouse scrolled (523, 344) with delta (0, 0)
Screenshot: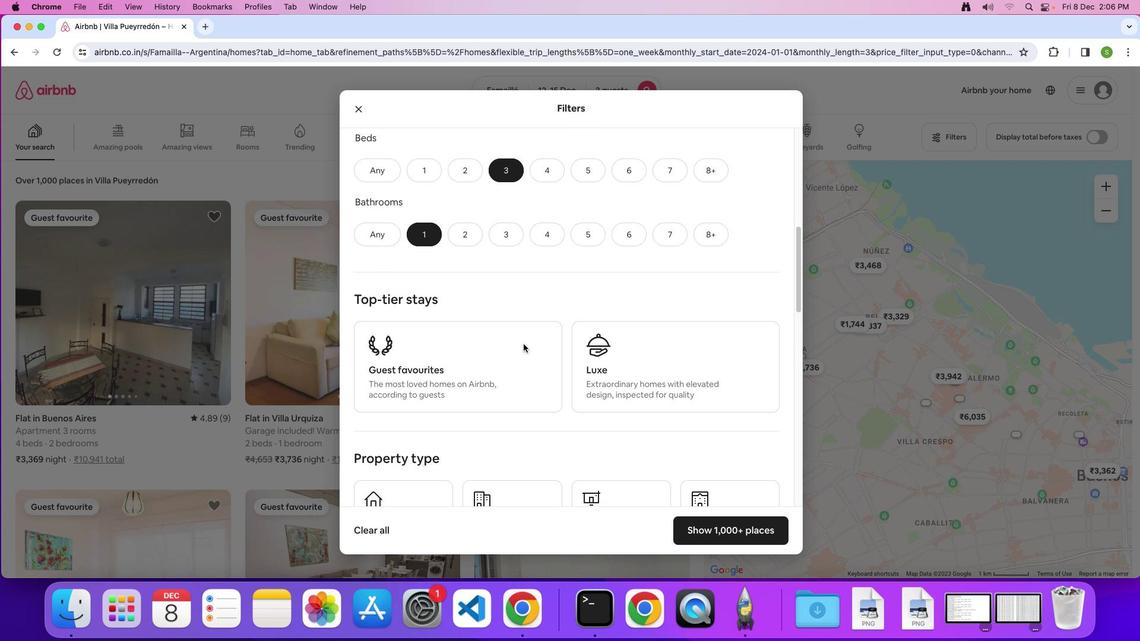 
Action: Mouse scrolled (523, 344) with delta (0, 0)
Screenshot: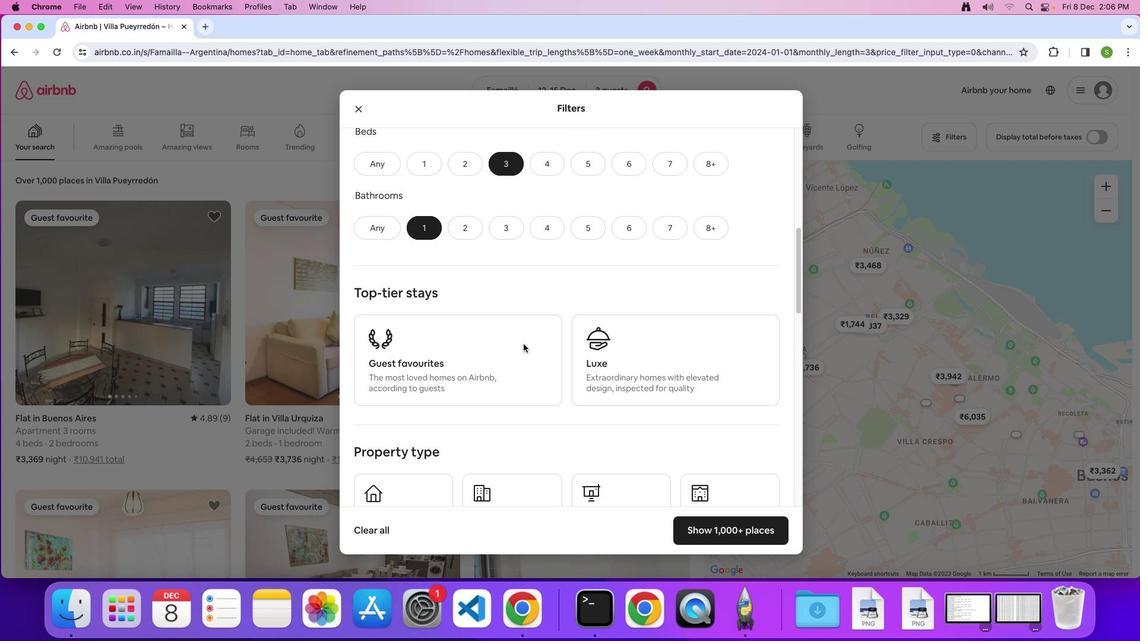 
Action: Mouse scrolled (523, 344) with delta (0, 0)
Screenshot: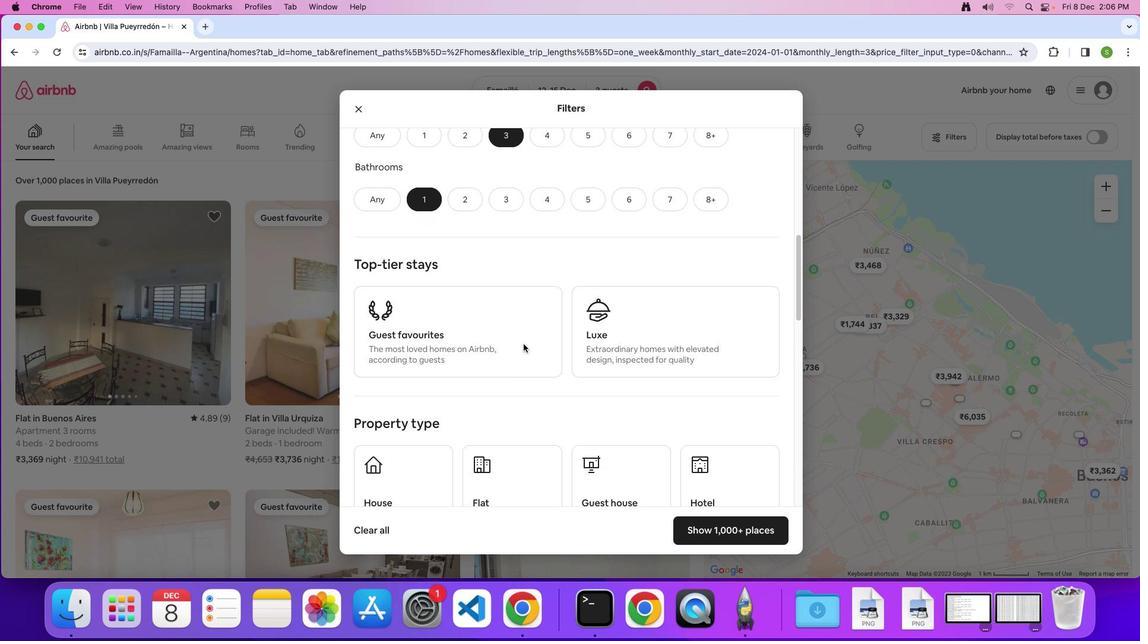 
Action: Mouse scrolled (523, 344) with delta (0, 0)
Screenshot: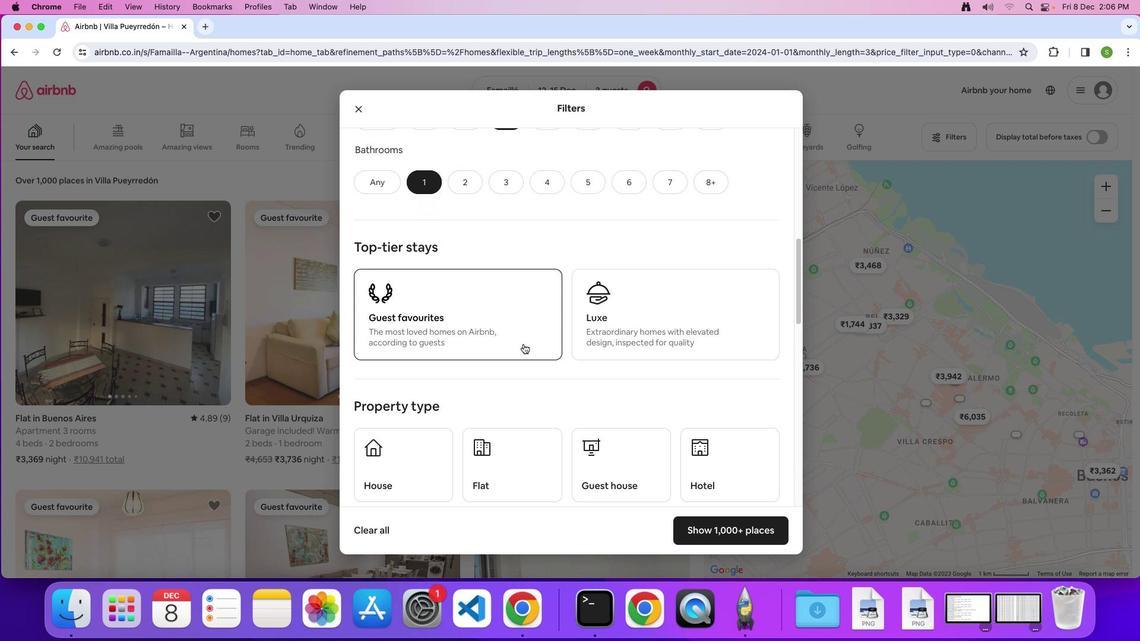 
Action: Mouse scrolled (523, 344) with delta (0, 0)
Screenshot: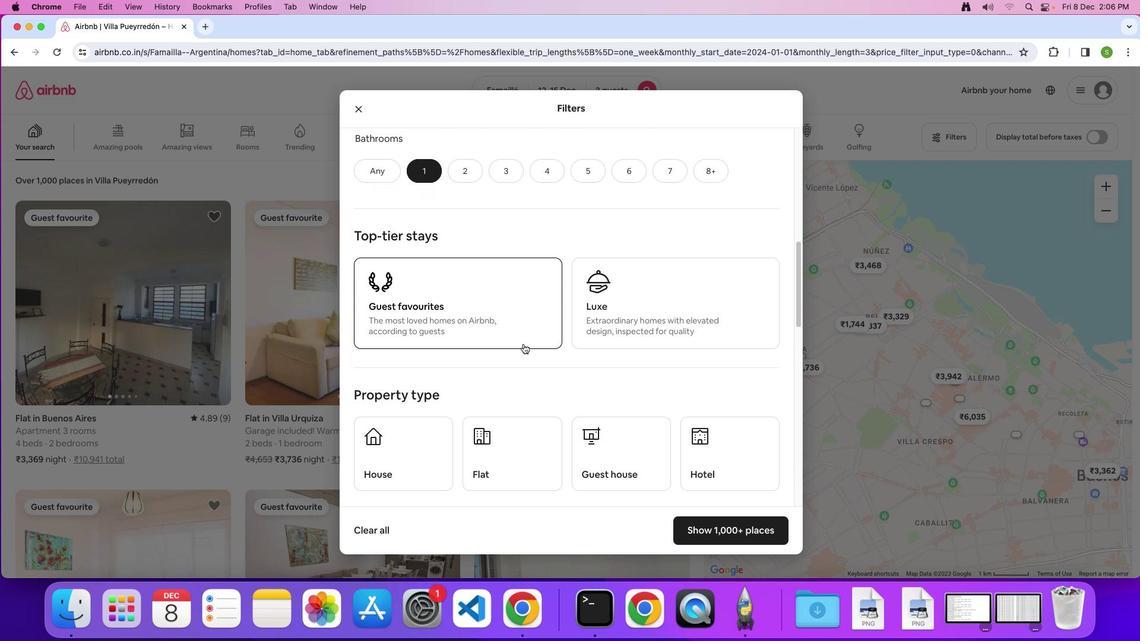 
Action: Mouse scrolled (523, 344) with delta (0, 0)
Screenshot: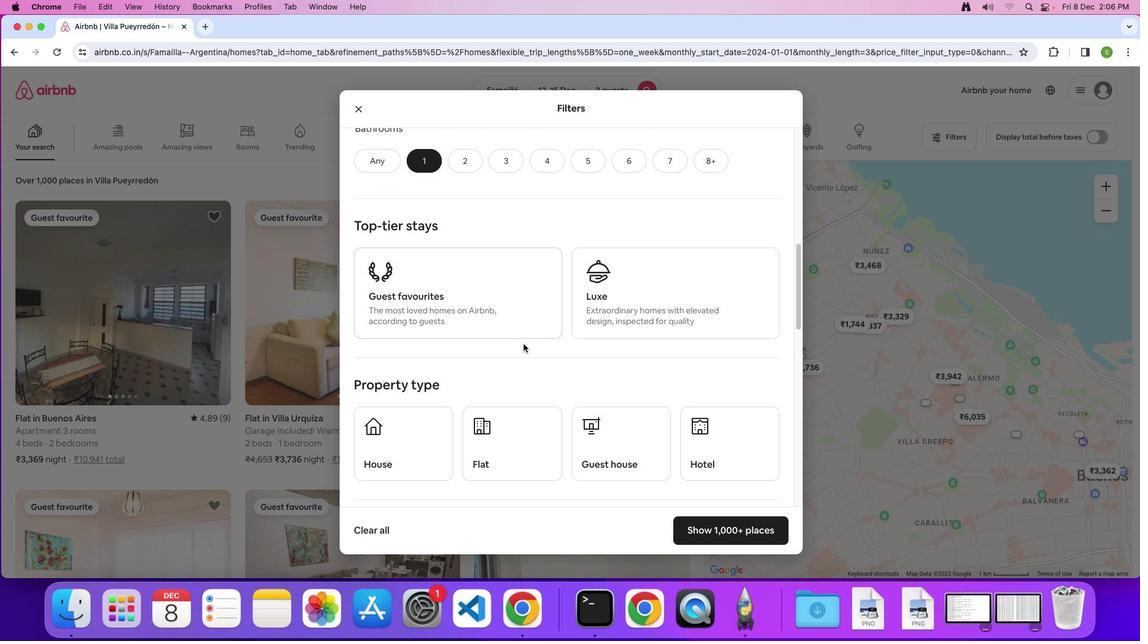 
Action: Mouse scrolled (523, 344) with delta (0, 0)
Screenshot: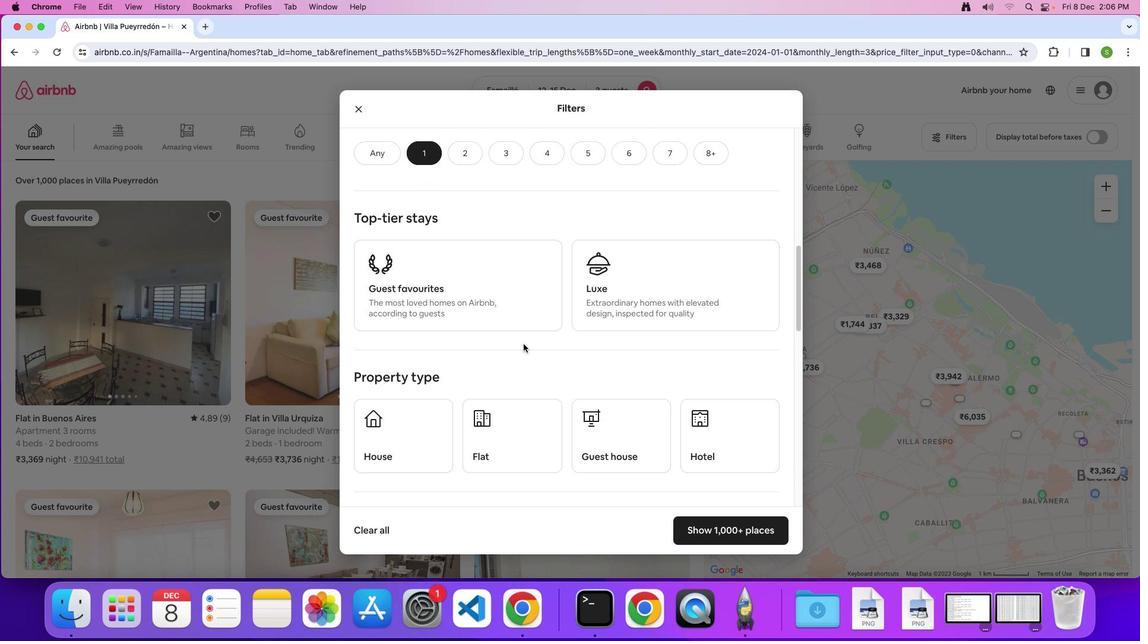 
Action: Mouse scrolled (523, 344) with delta (0, 0)
Screenshot: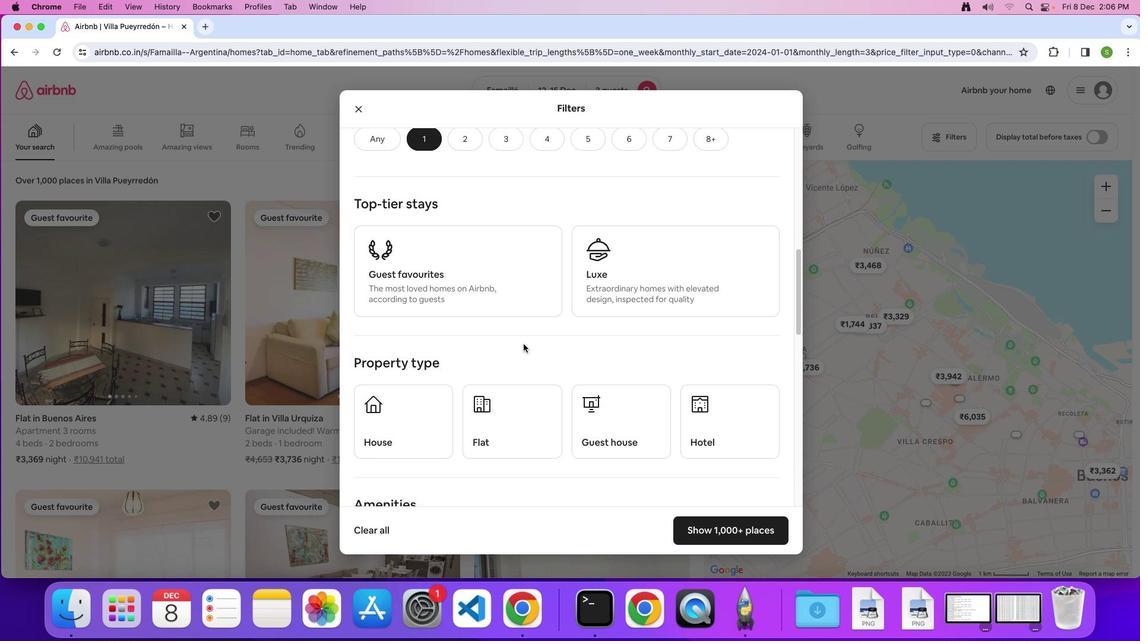 
Action: Mouse scrolled (523, 344) with delta (0, 0)
Screenshot: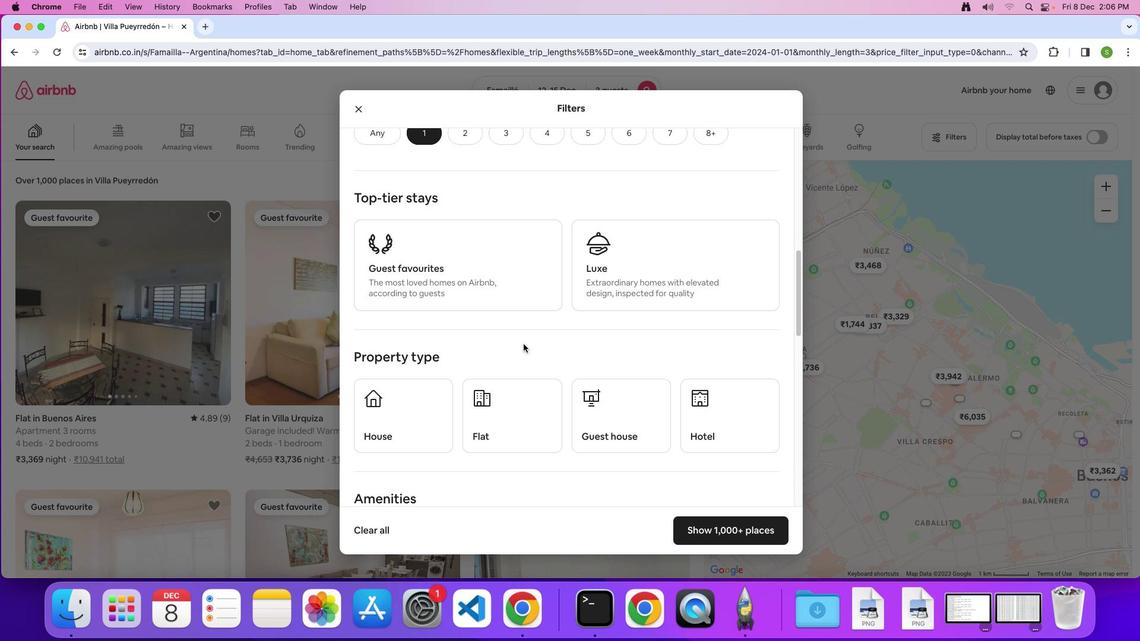
Action: Mouse scrolled (523, 344) with delta (0, 0)
Screenshot: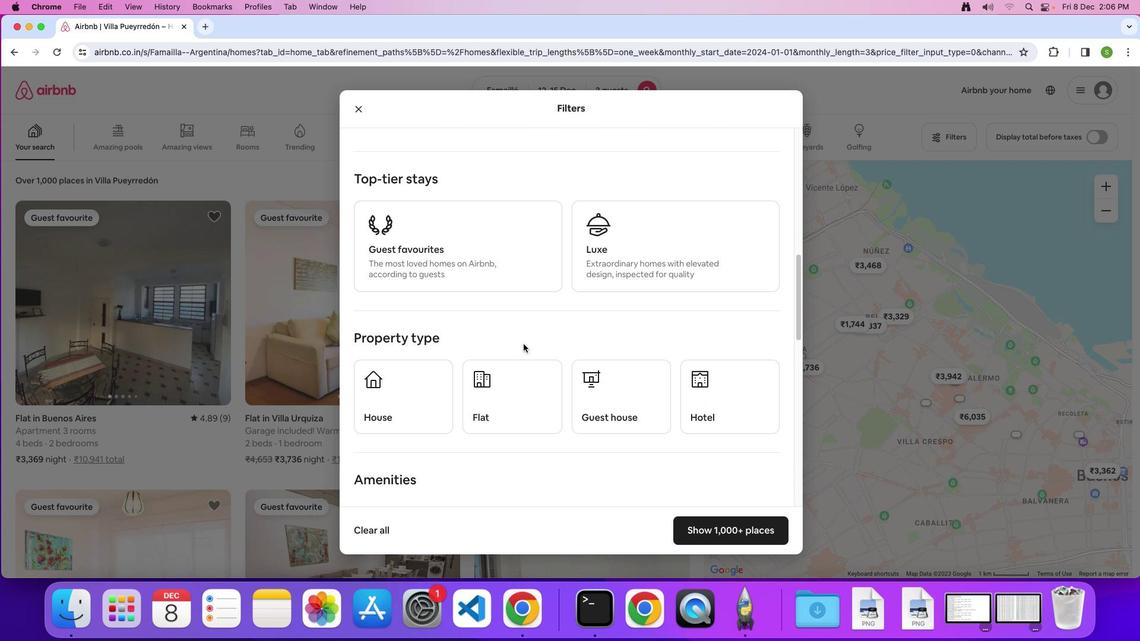 
Action: Mouse scrolled (523, 344) with delta (0, 0)
Screenshot: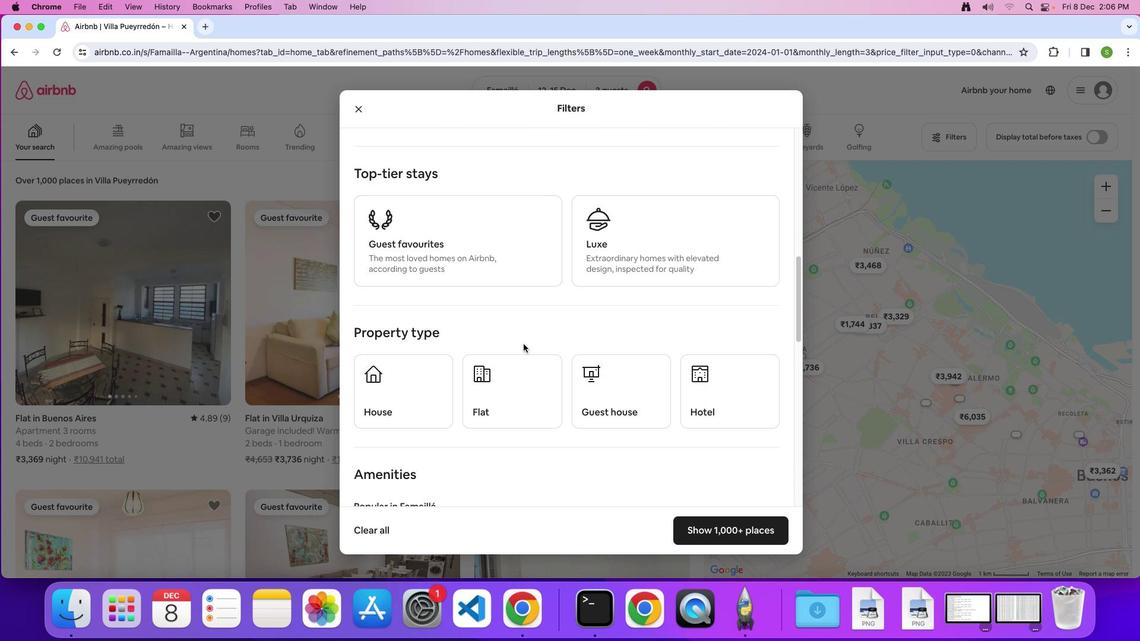 
Action: Mouse moved to (514, 355)
Screenshot: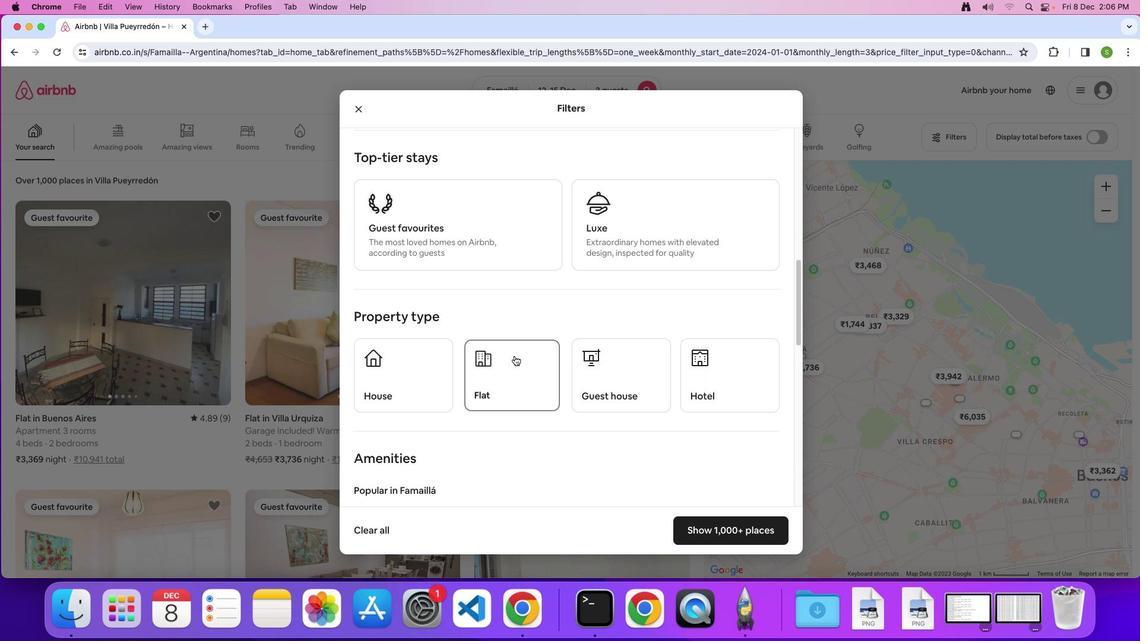 
Action: Mouse pressed left at (514, 355)
Screenshot: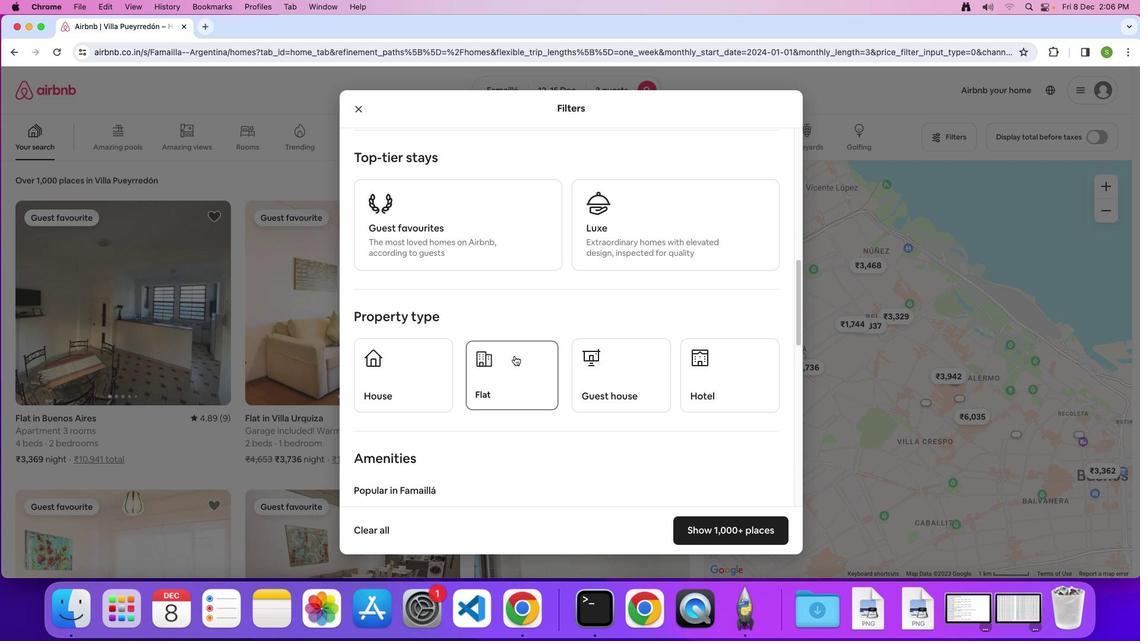 
Action: Mouse moved to (519, 354)
Screenshot: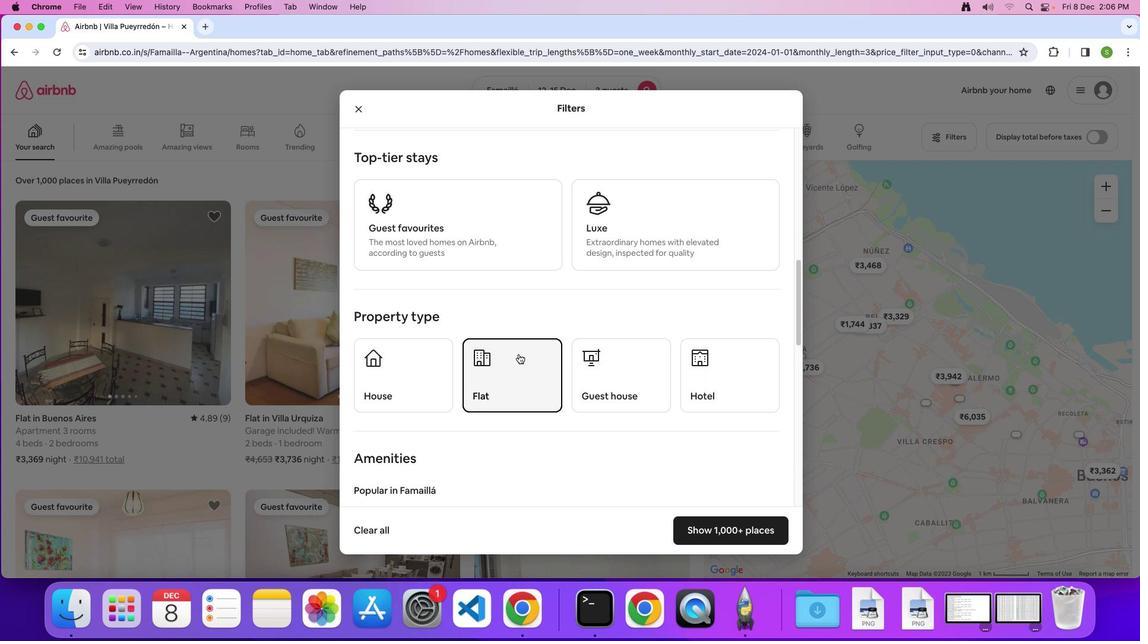 
Action: Mouse scrolled (519, 354) with delta (0, 0)
Screenshot: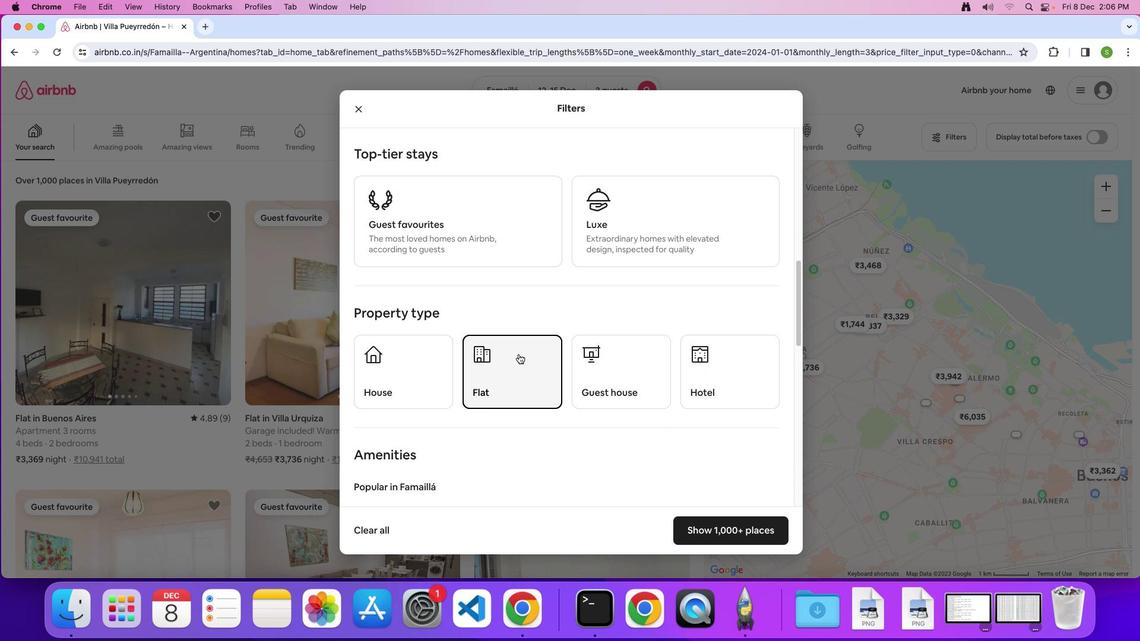 
Action: Mouse scrolled (519, 354) with delta (0, 0)
Screenshot: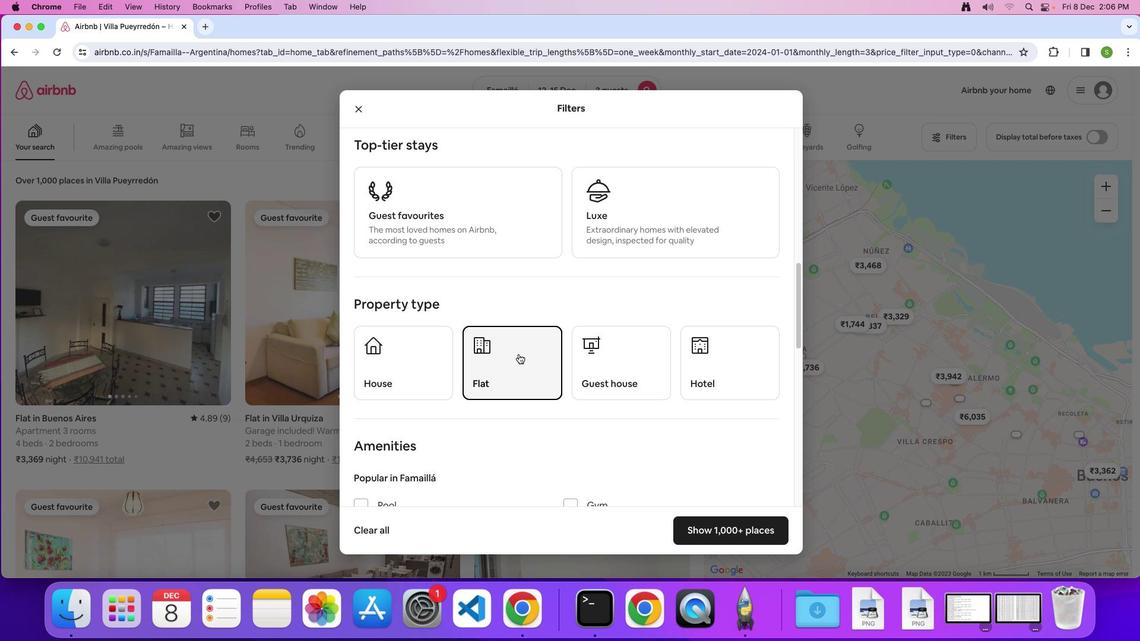 
Action: Mouse scrolled (519, 354) with delta (0, -1)
Screenshot: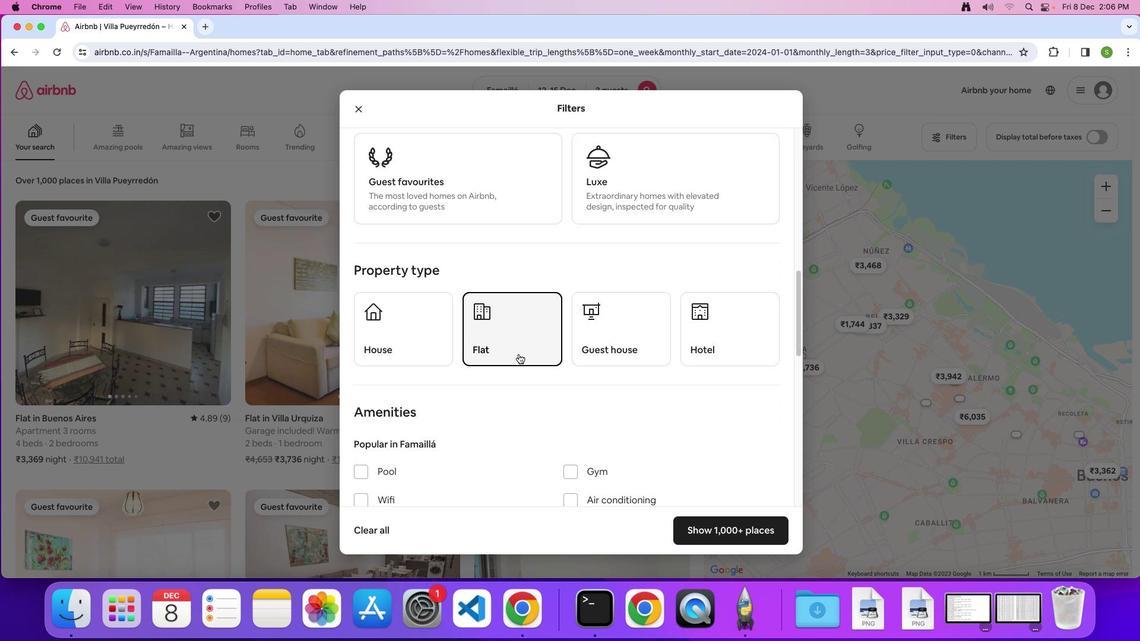 
Action: Mouse scrolled (519, 354) with delta (0, 0)
Screenshot: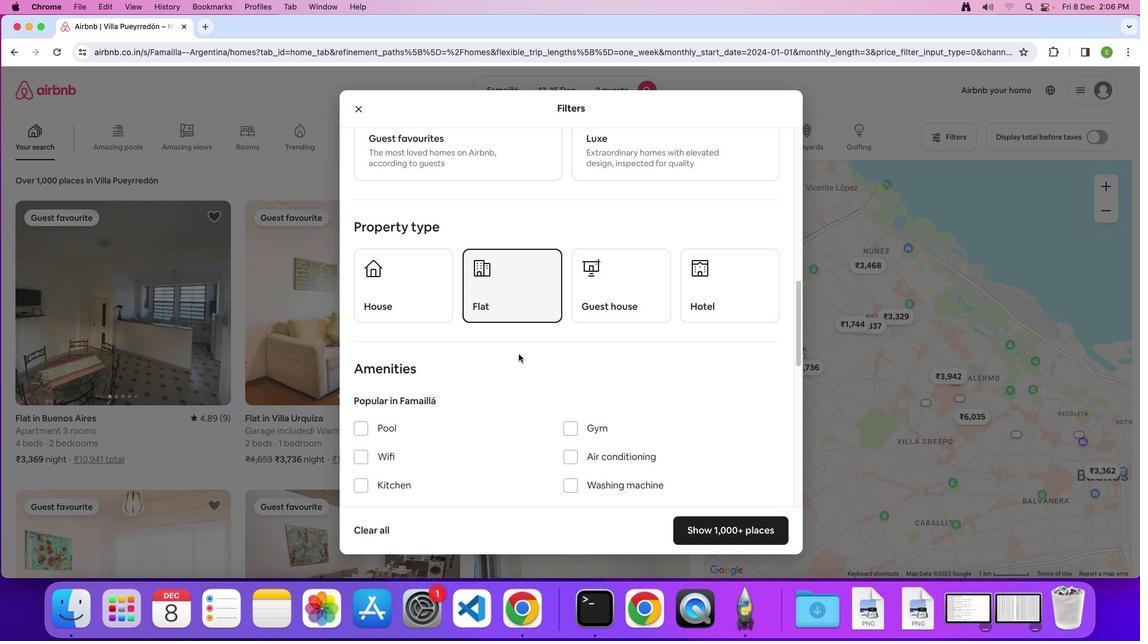 
Action: Mouse scrolled (519, 354) with delta (0, 0)
Screenshot: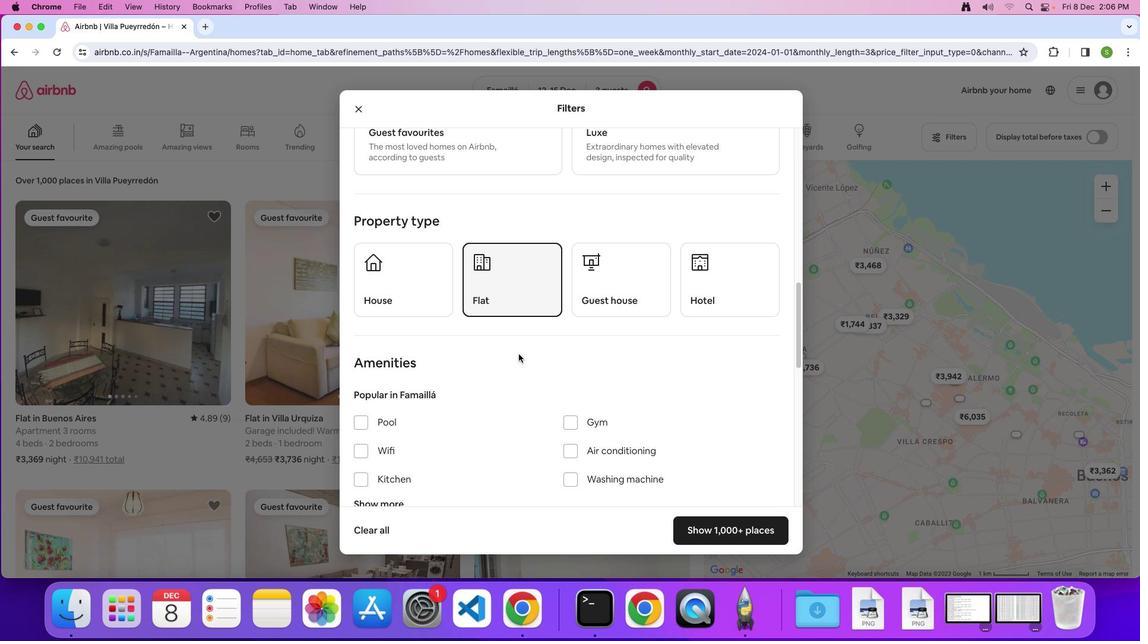 
Action: Mouse scrolled (519, 354) with delta (0, 0)
Screenshot: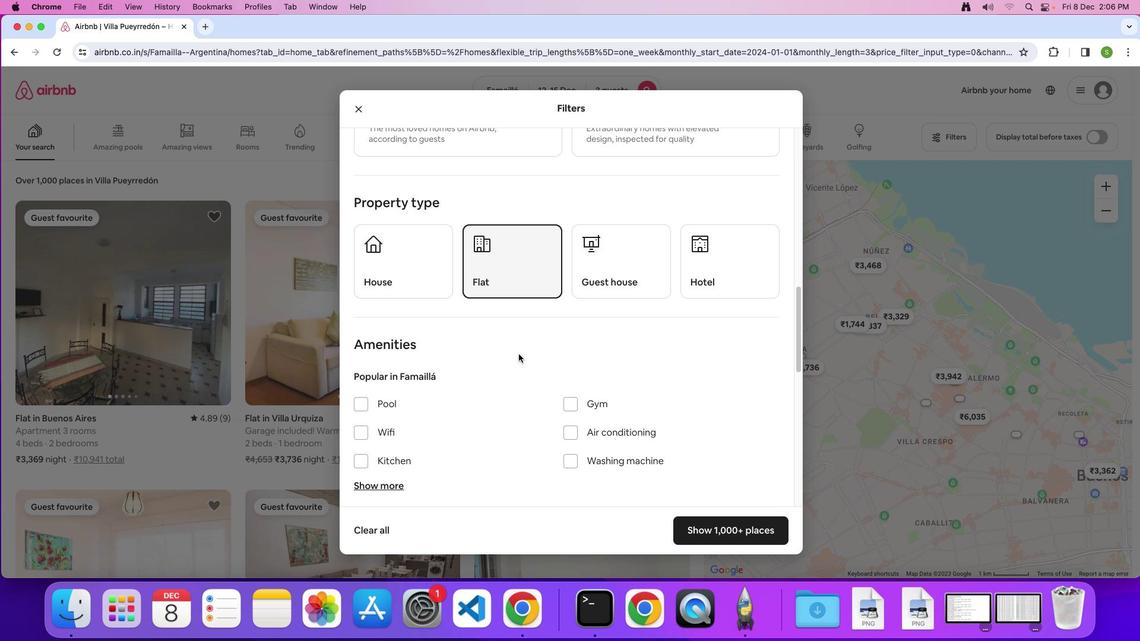 
Action: Mouse scrolled (519, 354) with delta (0, 0)
Screenshot: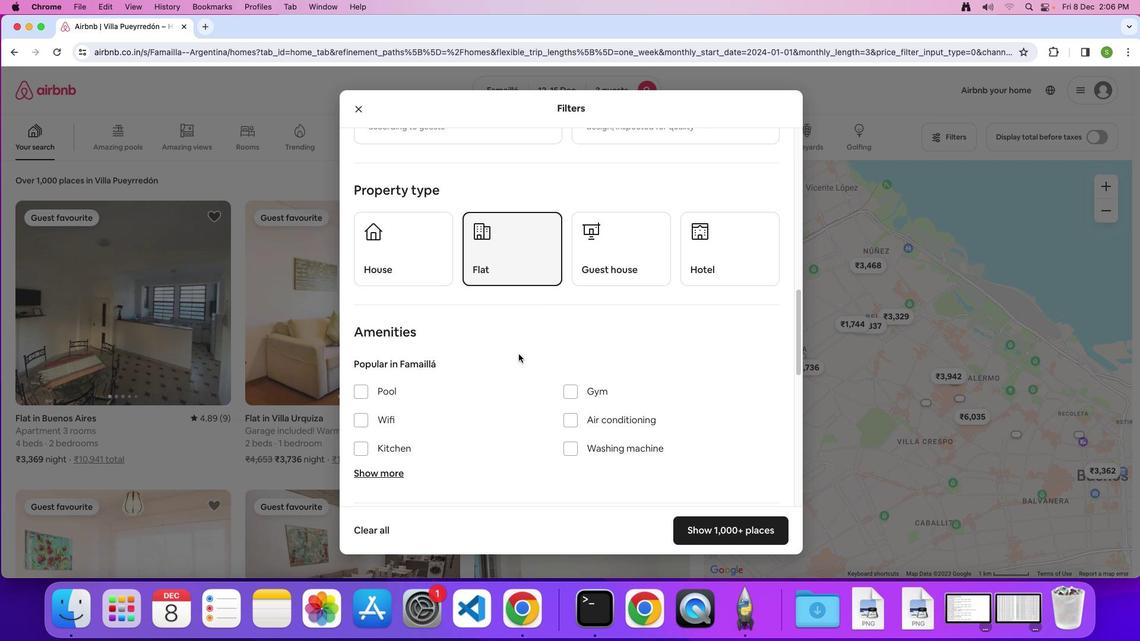 
Action: Mouse scrolled (519, 354) with delta (0, -1)
Screenshot: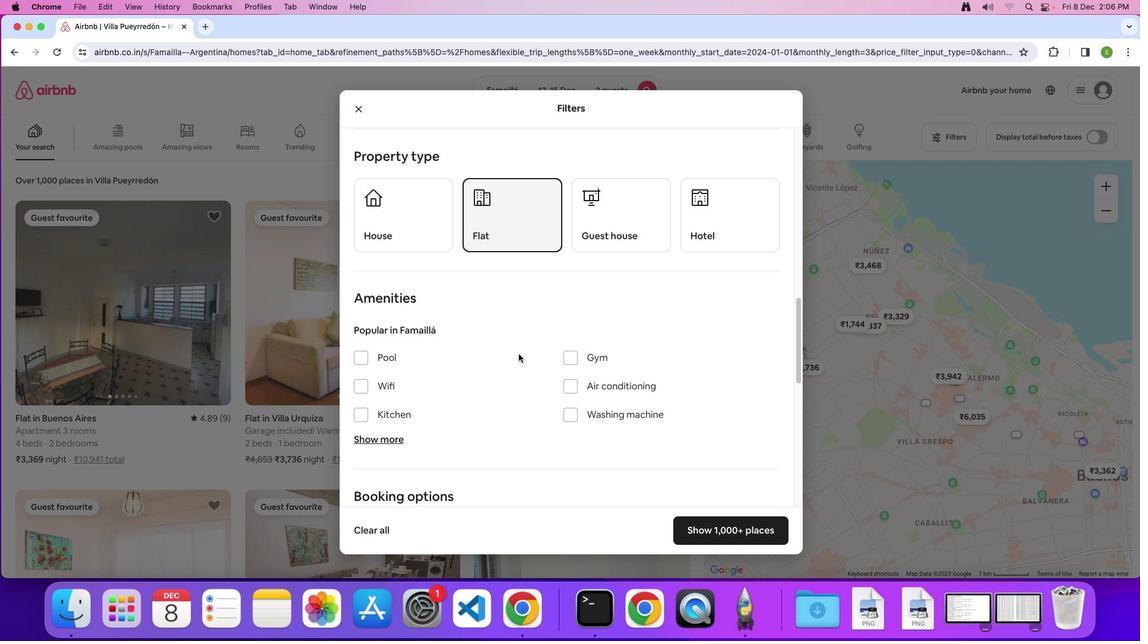 
Action: Mouse scrolled (519, 354) with delta (0, 0)
Screenshot: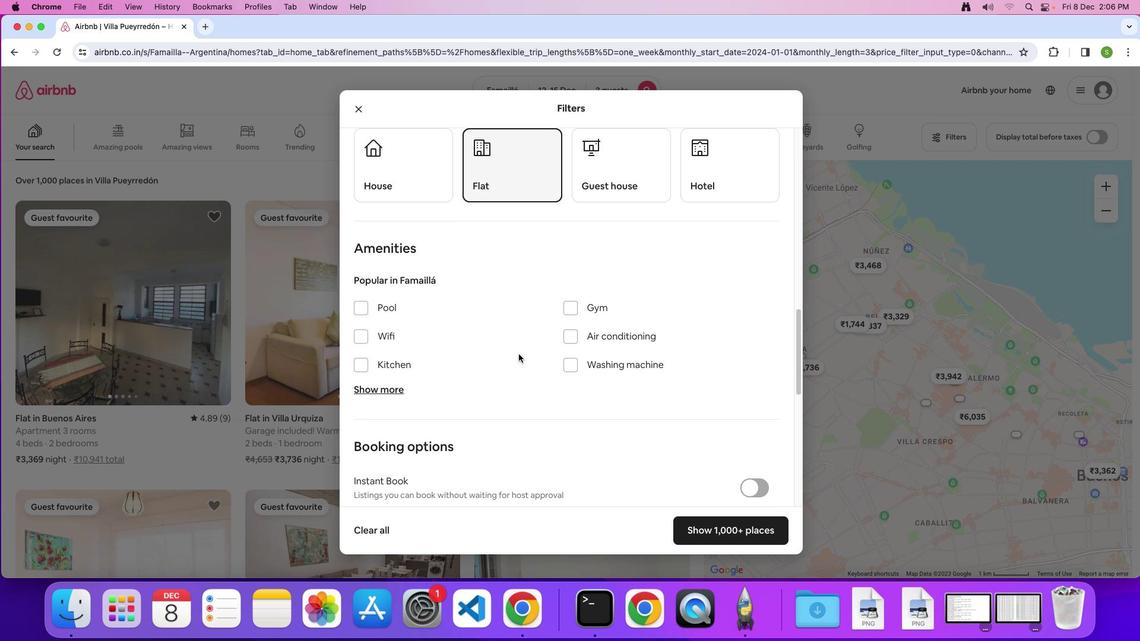 
Action: Mouse scrolled (519, 354) with delta (0, 0)
Screenshot: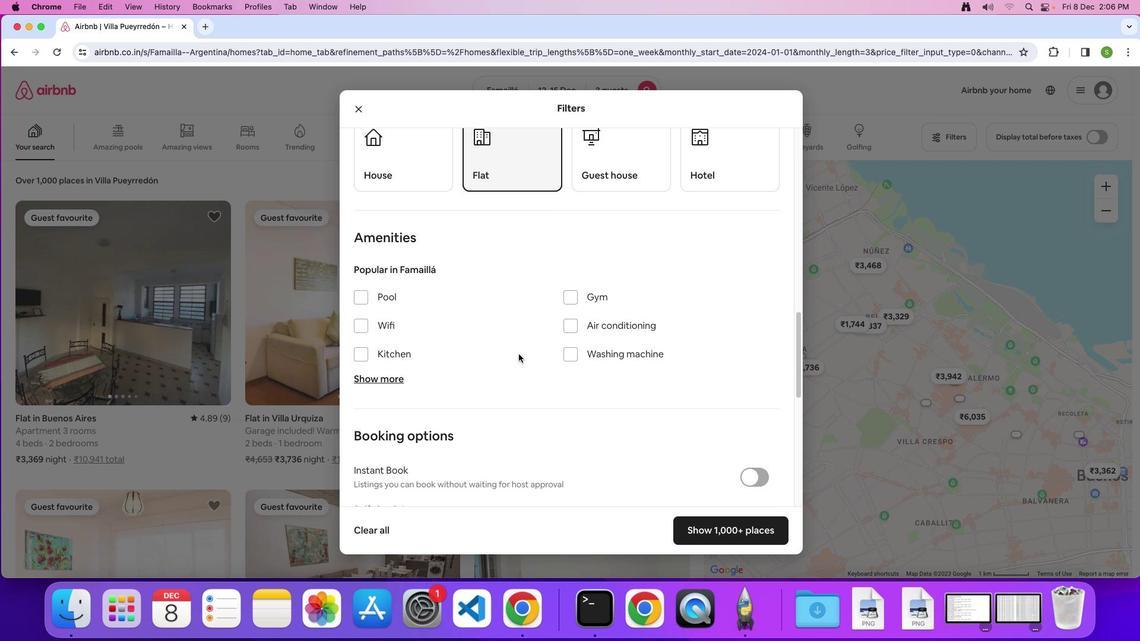 
Action: Mouse scrolled (519, 354) with delta (0, 0)
Screenshot: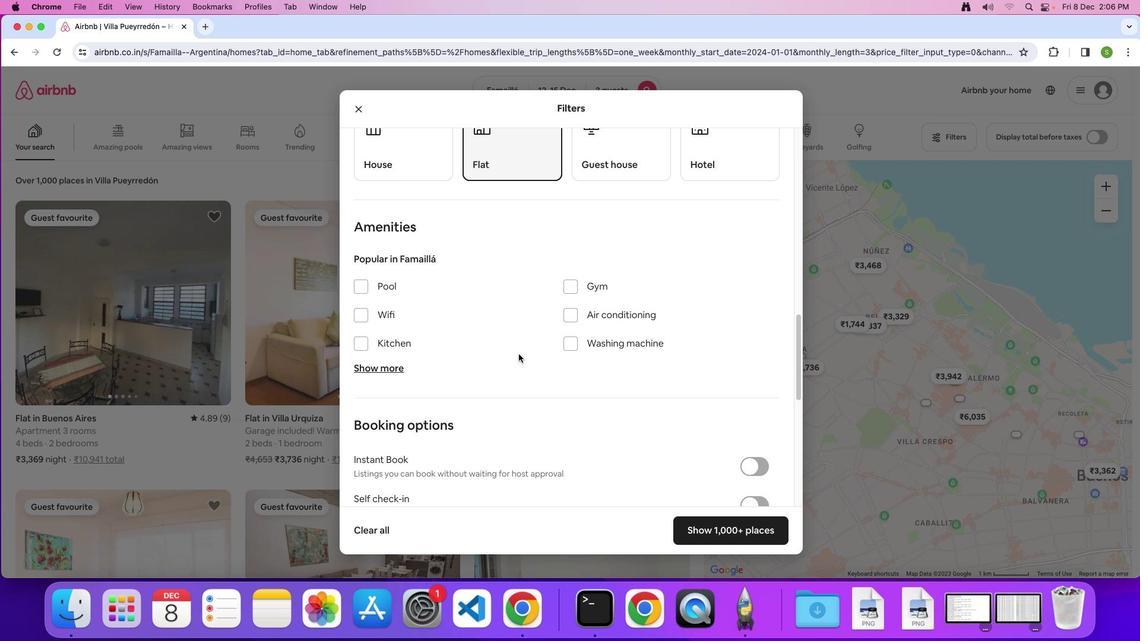 
Action: Mouse scrolled (519, 354) with delta (0, 0)
Screenshot: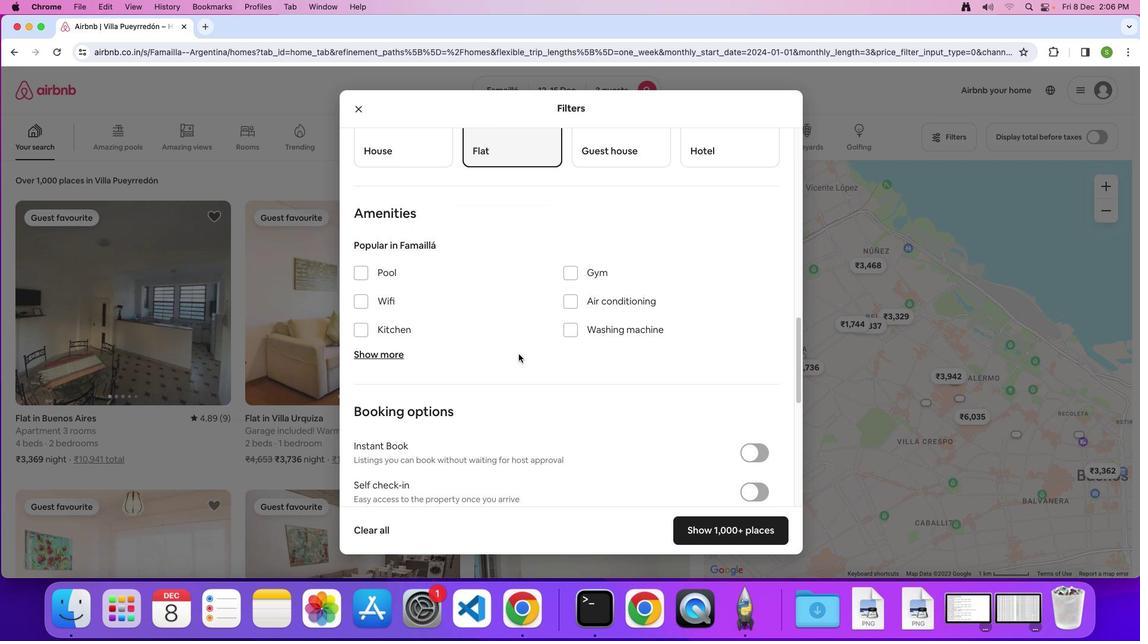 
Action: Mouse moved to (387, 348)
Screenshot: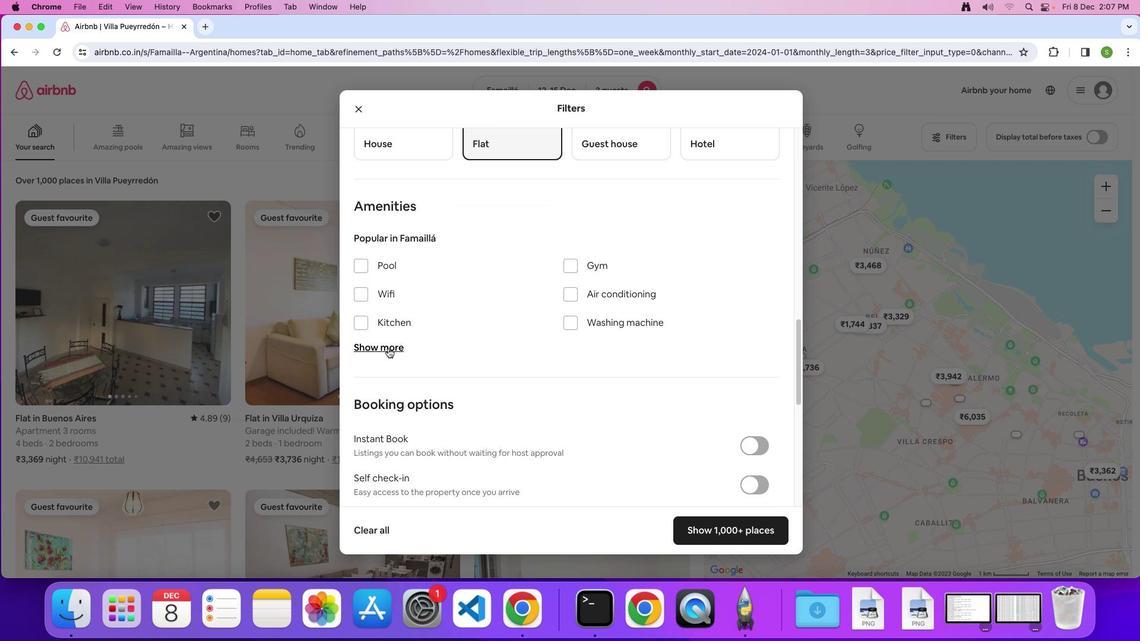 
Action: Mouse pressed left at (387, 348)
Screenshot: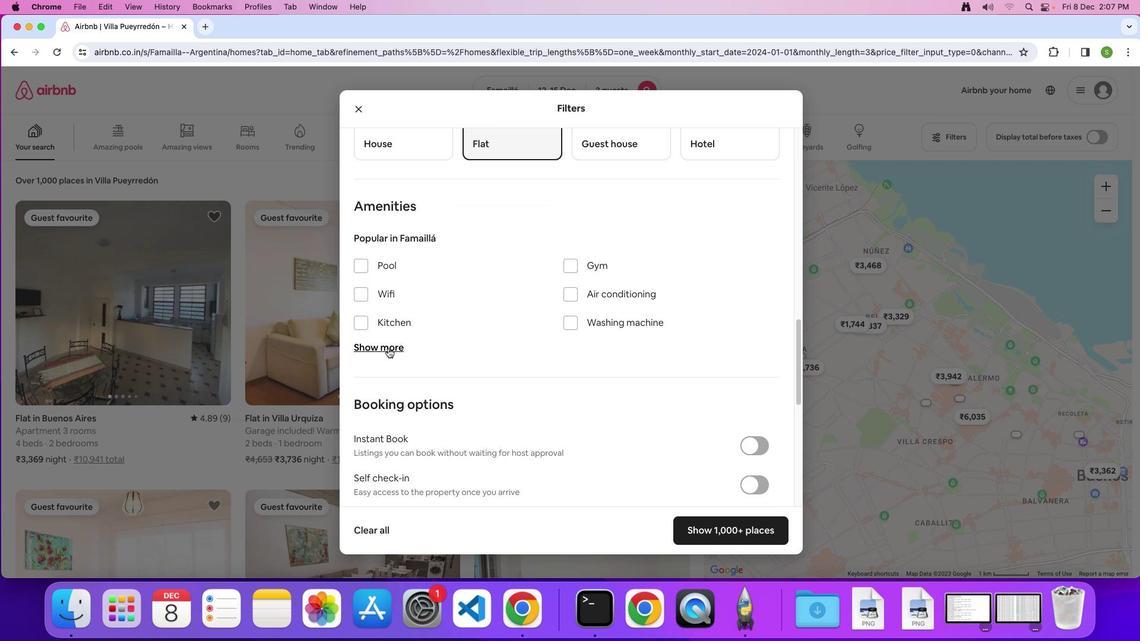 
Action: Mouse moved to (566, 384)
Screenshot: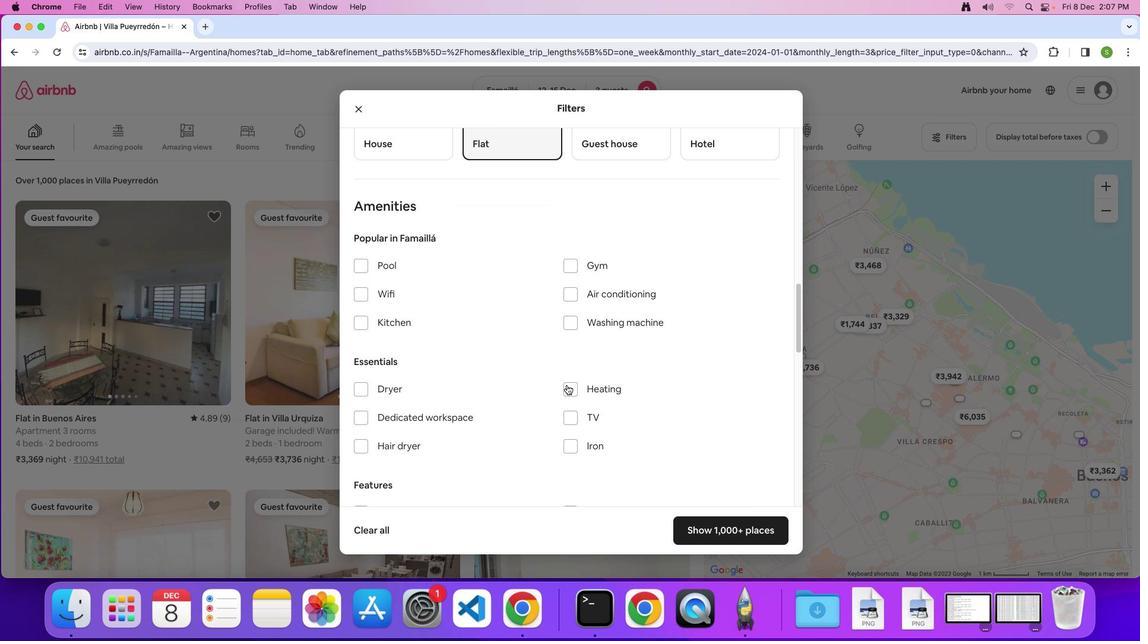 
Action: Mouse pressed left at (566, 384)
Screenshot: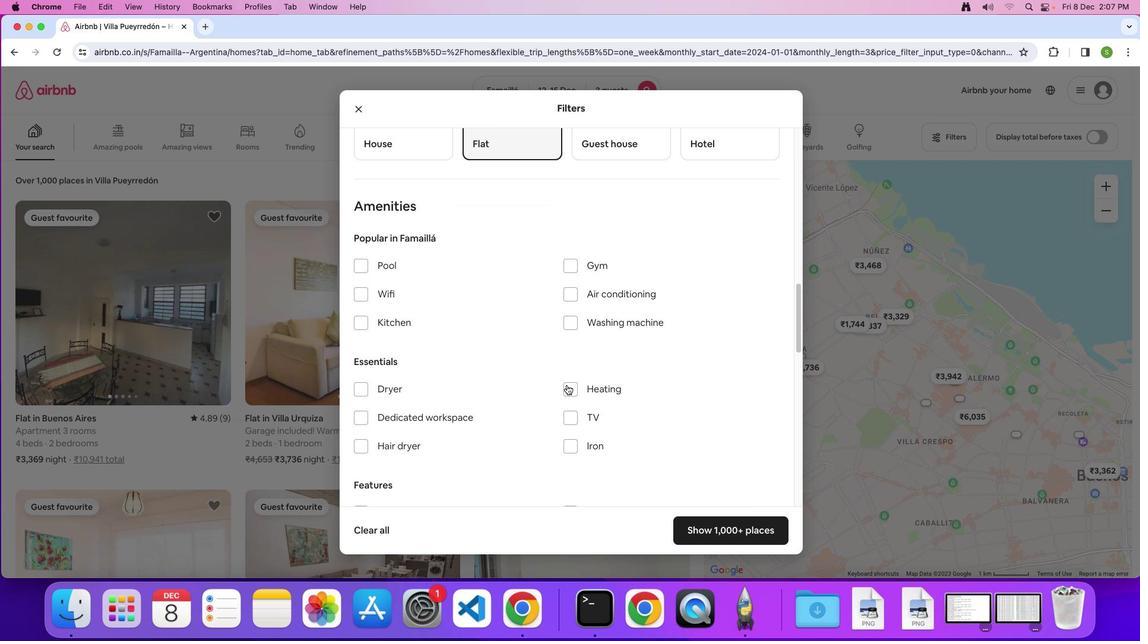 
Action: Mouse moved to (721, 529)
Screenshot: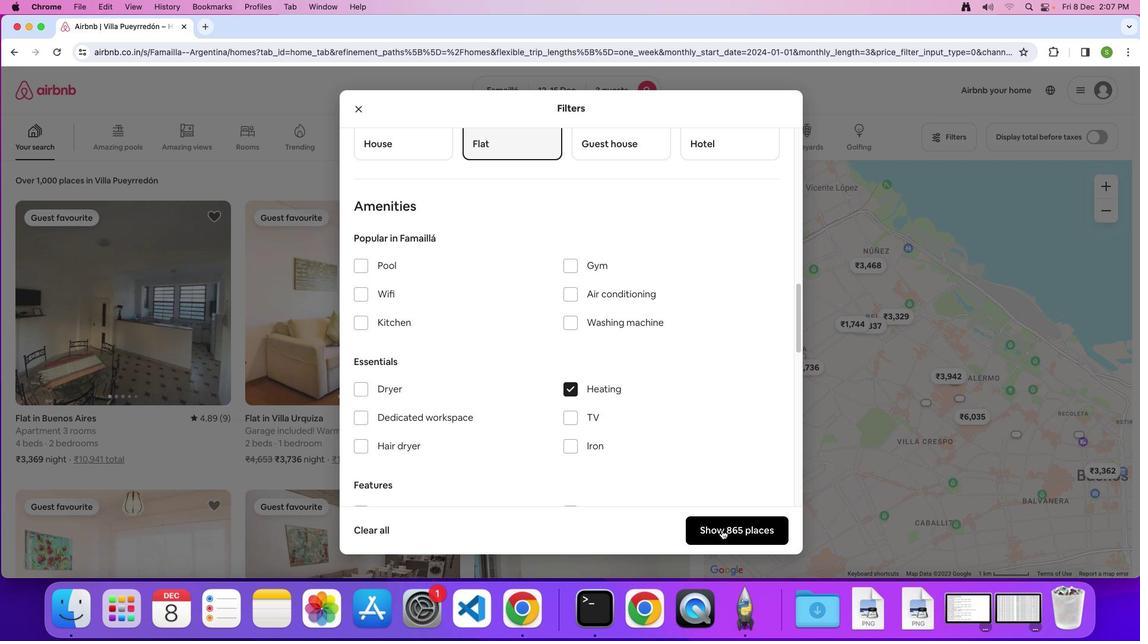 
Action: Mouse pressed left at (721, 529)
Screenshot: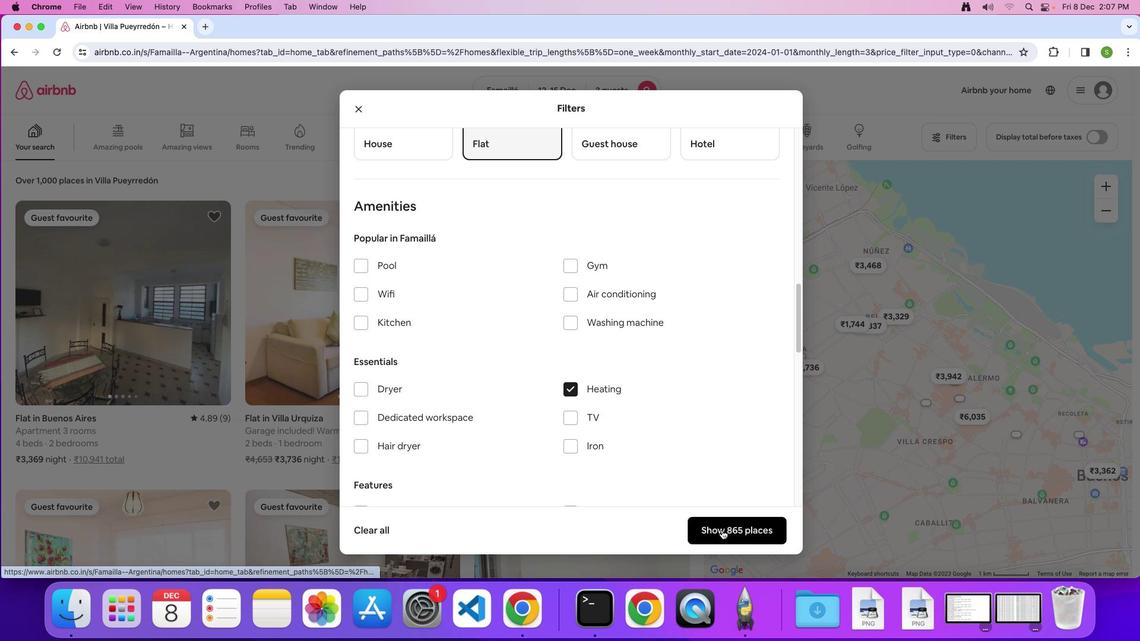 
Action: Mouse moved to (117, 323)
Screenshot: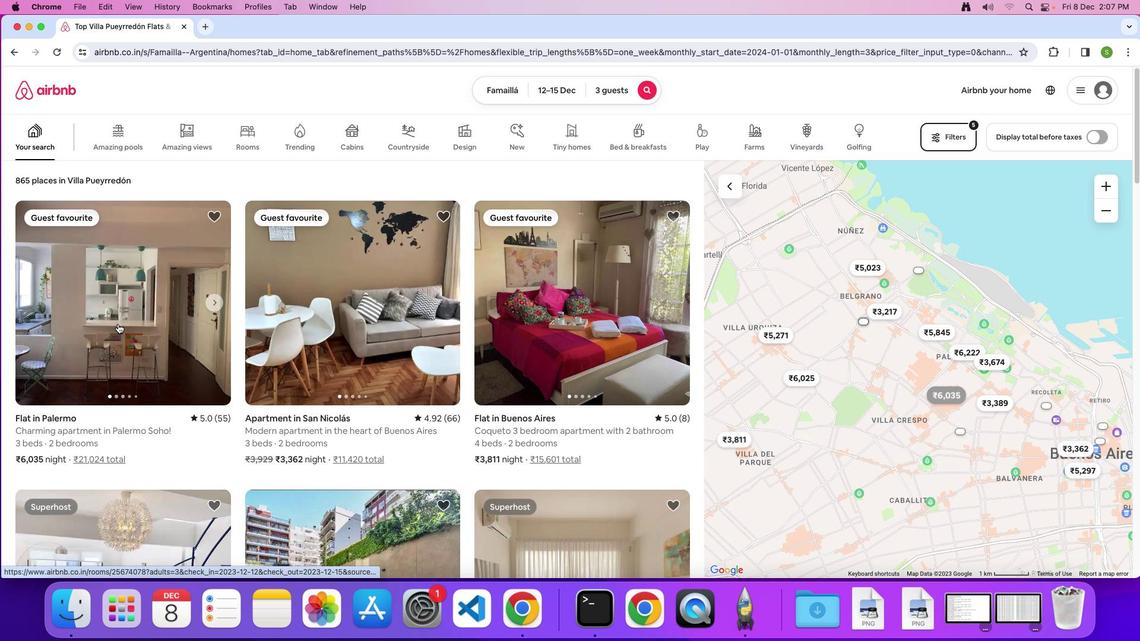 
Action: Mouse pressed left at (117, 323)
Screenshot: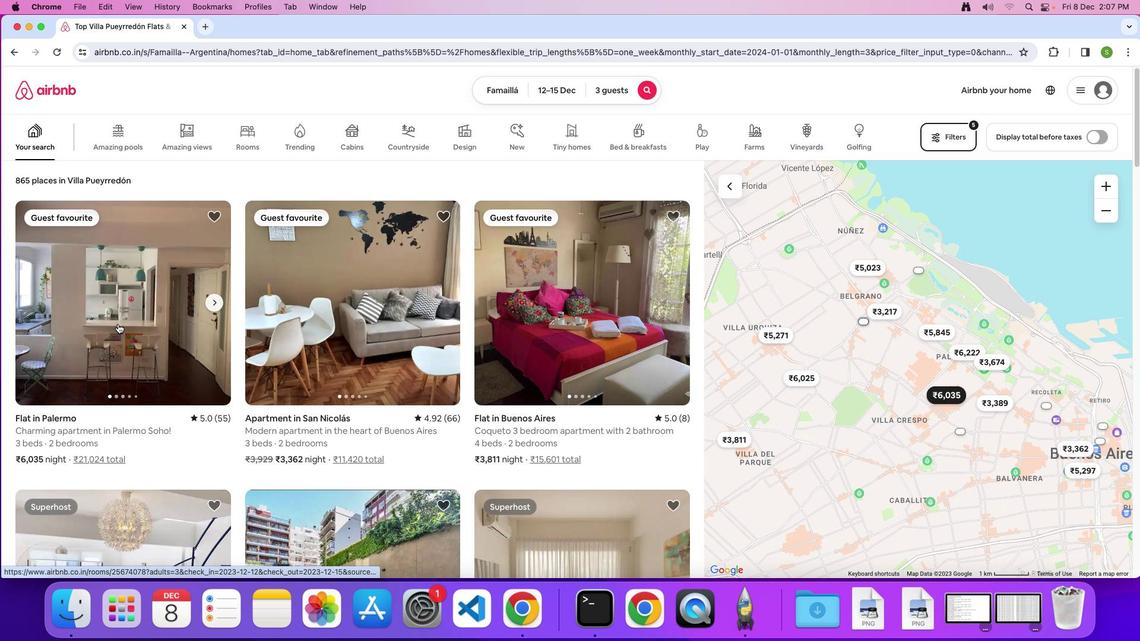 
Action: Mouse moved to (469, 314)
Screenshot: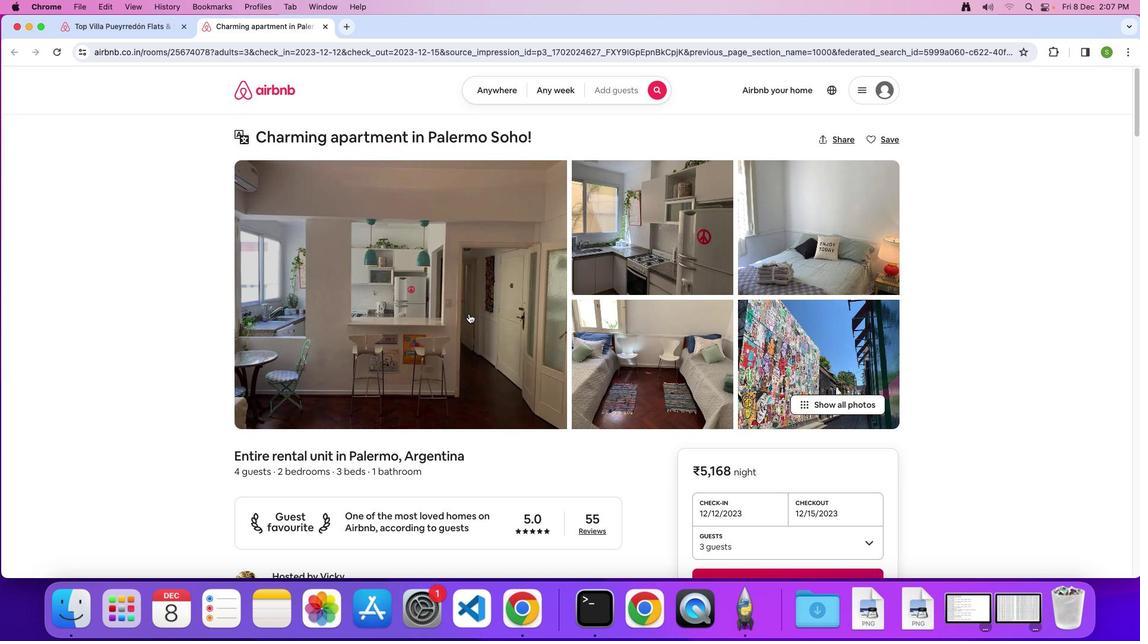 
Action: Mouse pressed left at (469, 314)
Screenshot: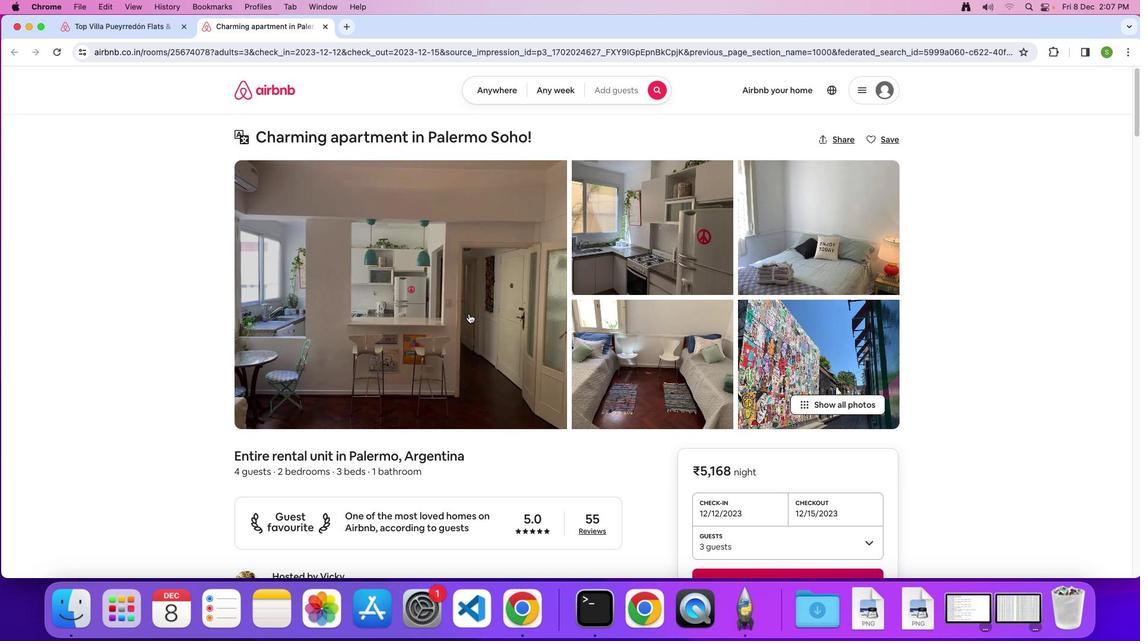 
Action: Mouse moved to (514, 358)
Screenshot: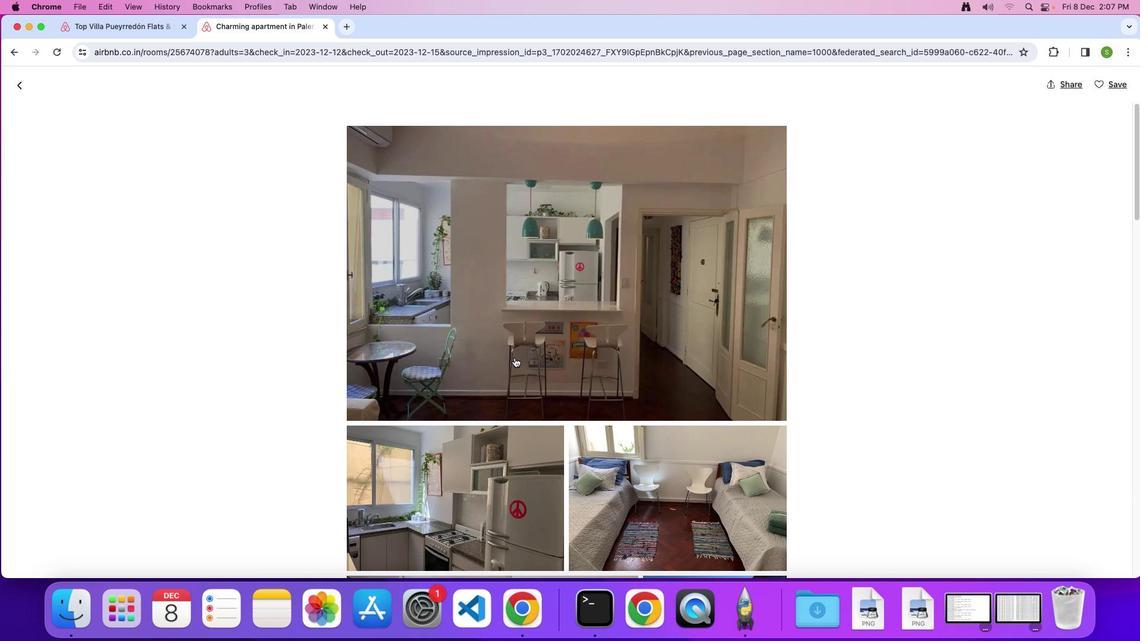 
Action: Mouse scrolled (514, 358) with delta (0, 0)
Screenshot: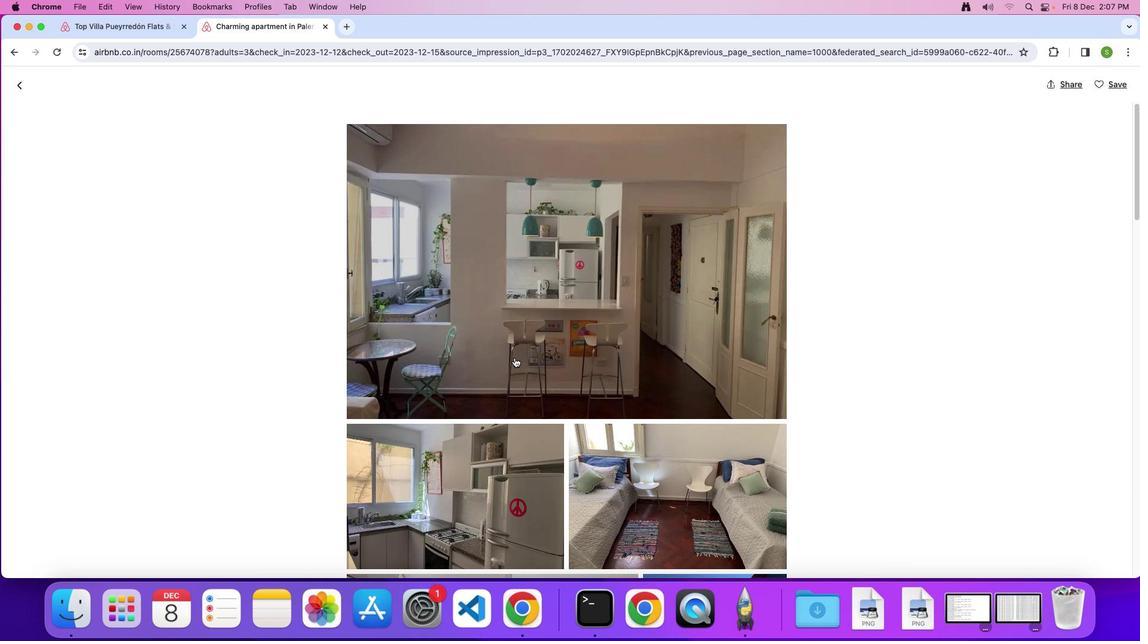 
Action: Mouse scrolled (514, 358) with delta (0, 0)
Screenshot: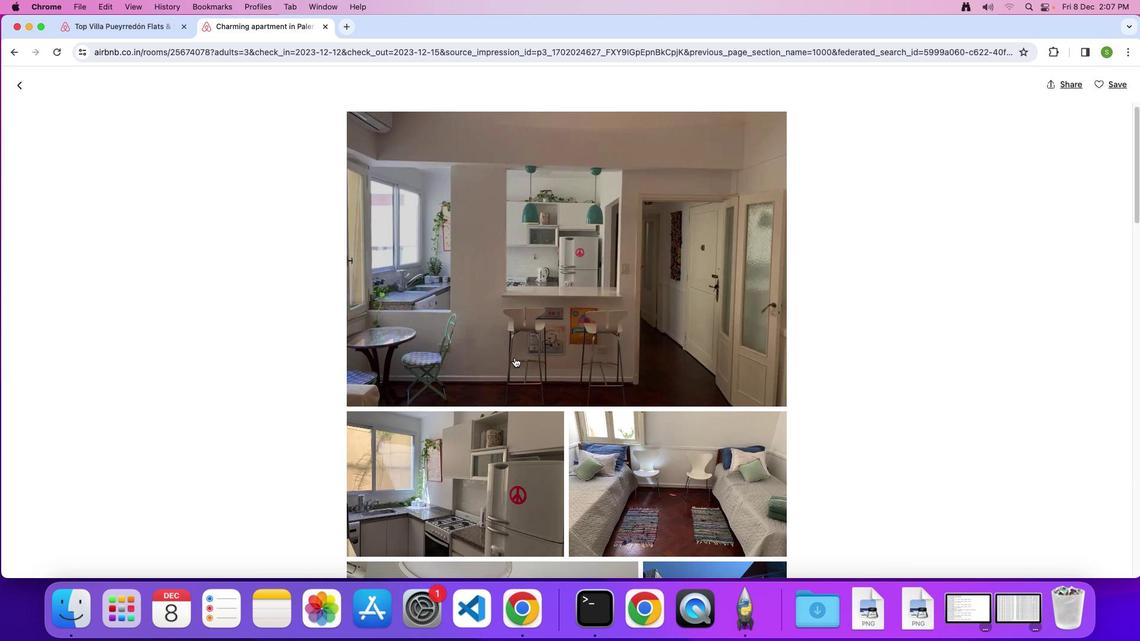 
Action: Mouse scrolled (514, 358) with delta (0, -1)
Screenshot: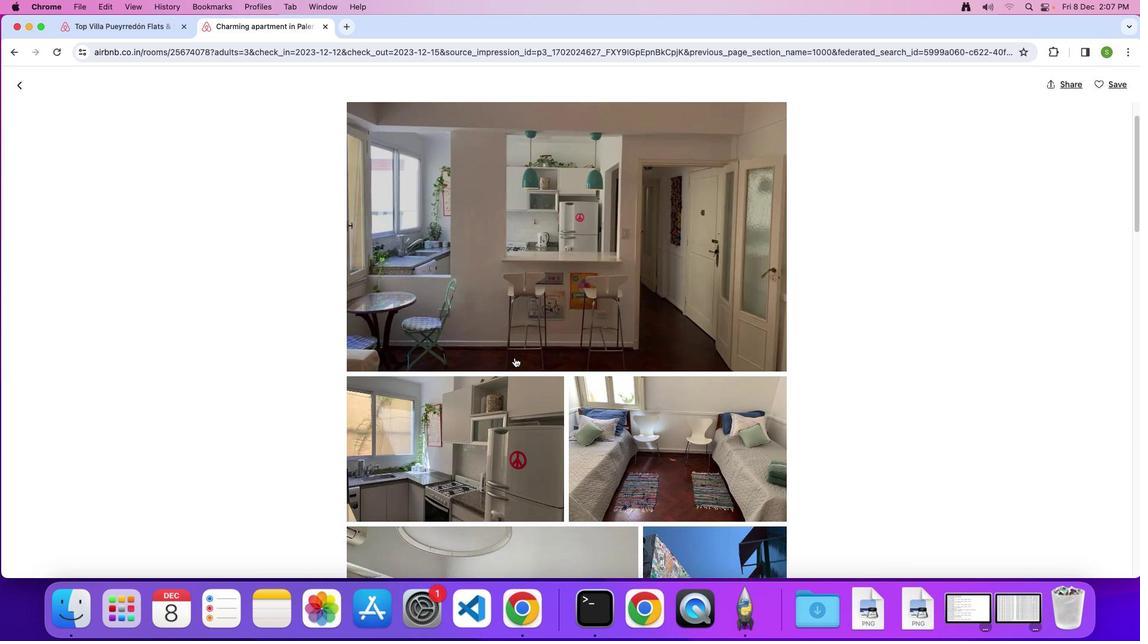 
Action: Mouse scrolled (514, 358) with delta (0, 0)
Screenshot: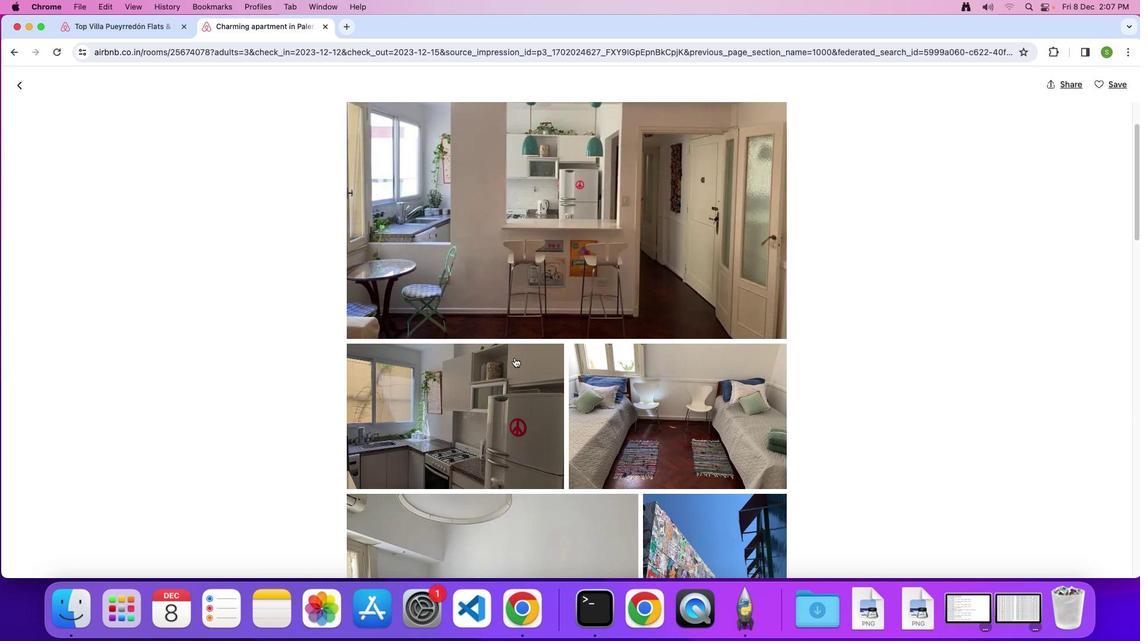 
Action: Mouse scrolled (514, 358) with delta (0, 0)
Screenshot: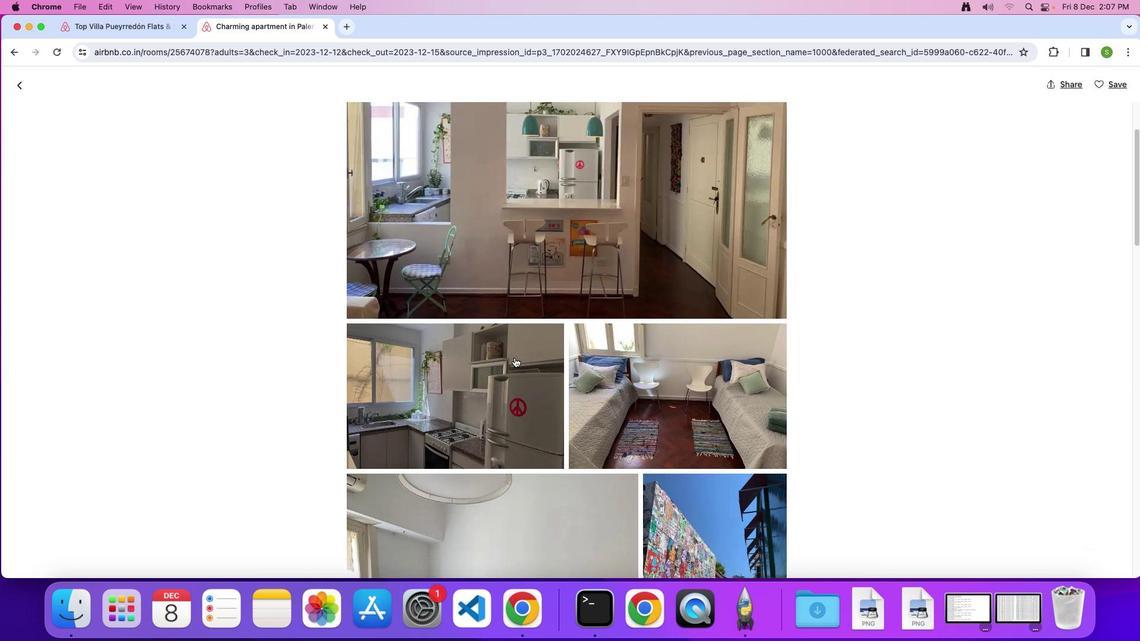 
Action: Mouse scrolled (514, 358) with delta (0, -1)
Screenshot: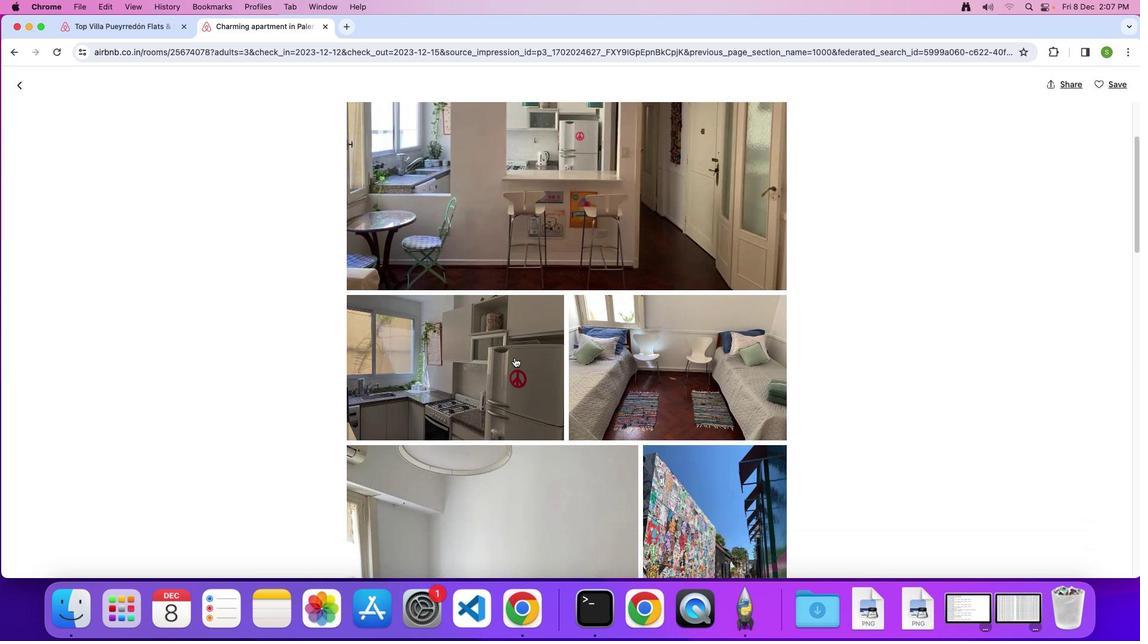 
Action: Mouse scrolled (514, 358) with delta (0, 0)
Screenshot: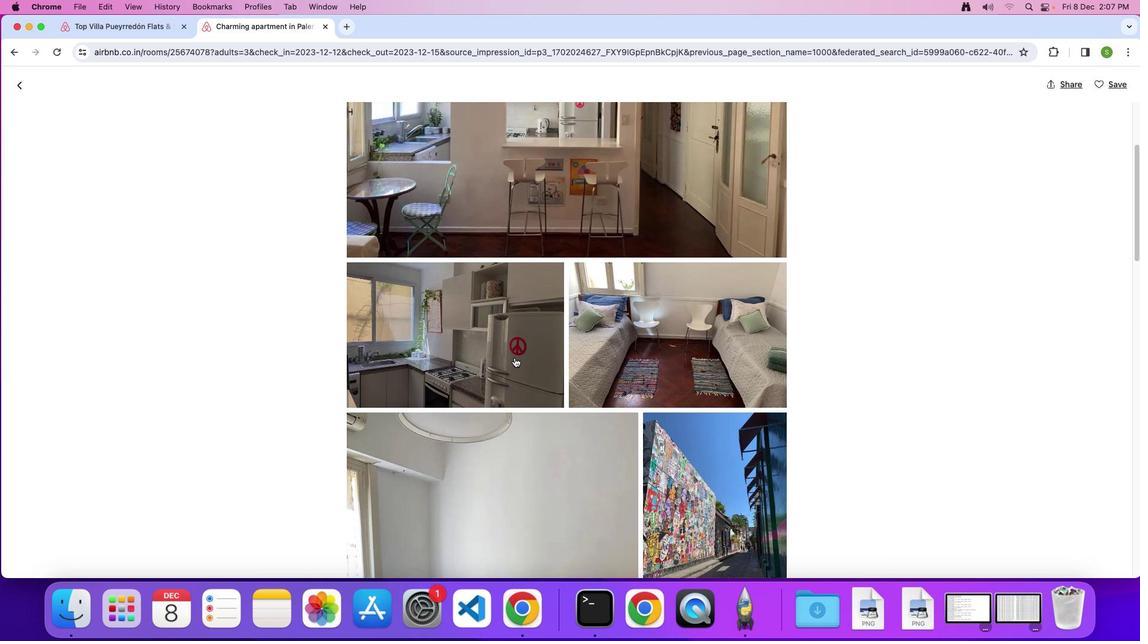 
Action: Mouse scrolled (514, 358) with delta (0, 0)
Screenshot: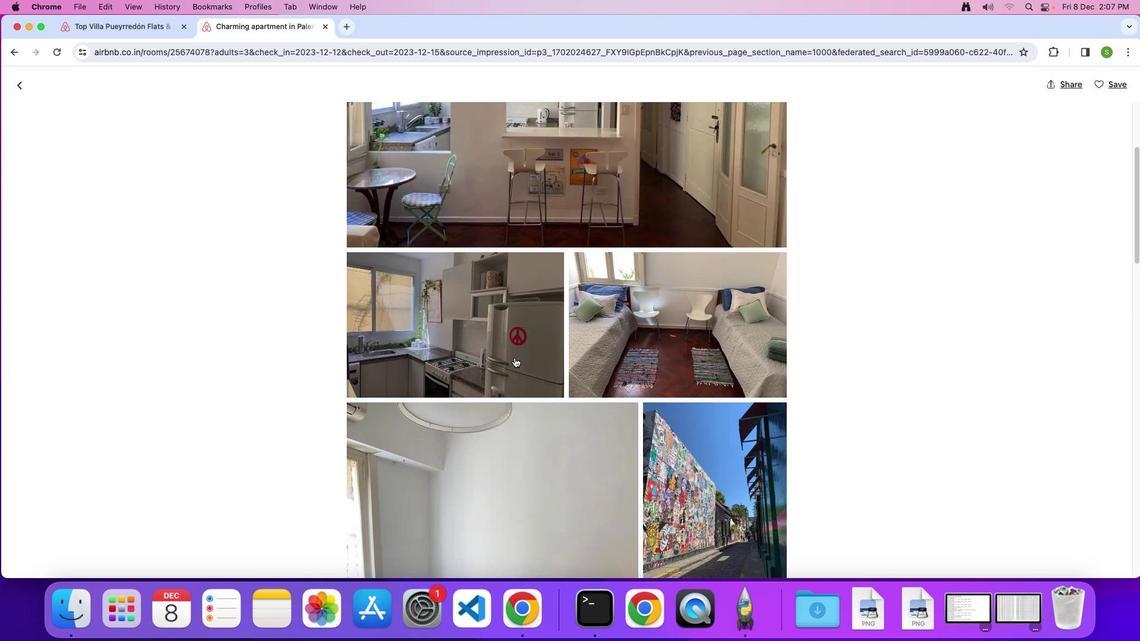 
Action: Mouse scrolled (514, 358) with delta (0, 0)
Screenshot: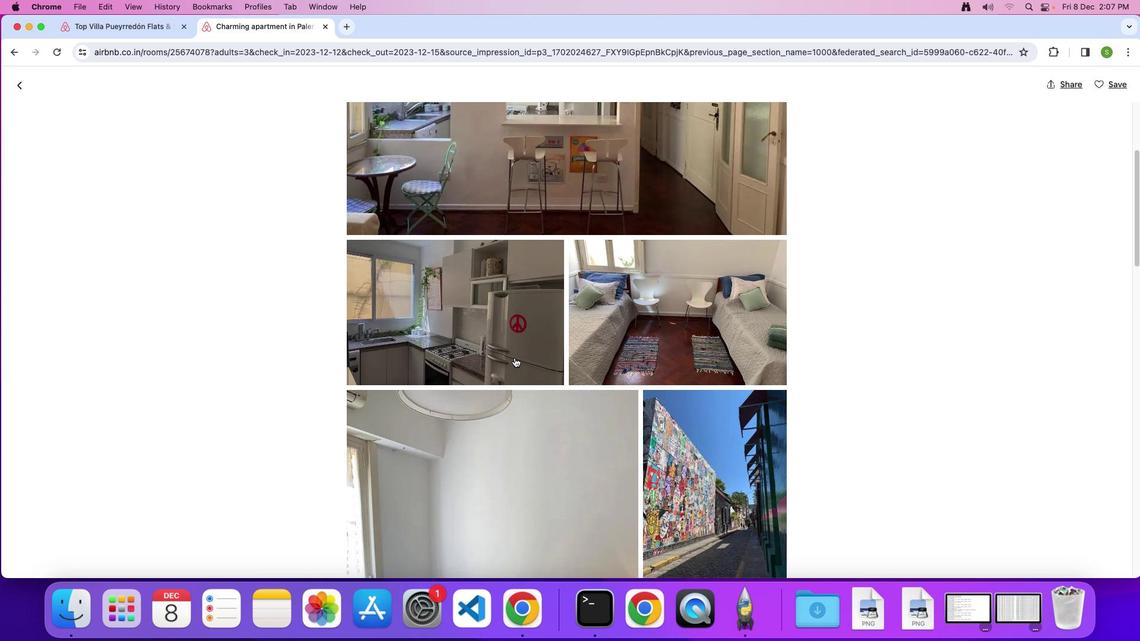 
Action: Mouse scrolled (514, 358) with delta (0, 0)
Screenshot: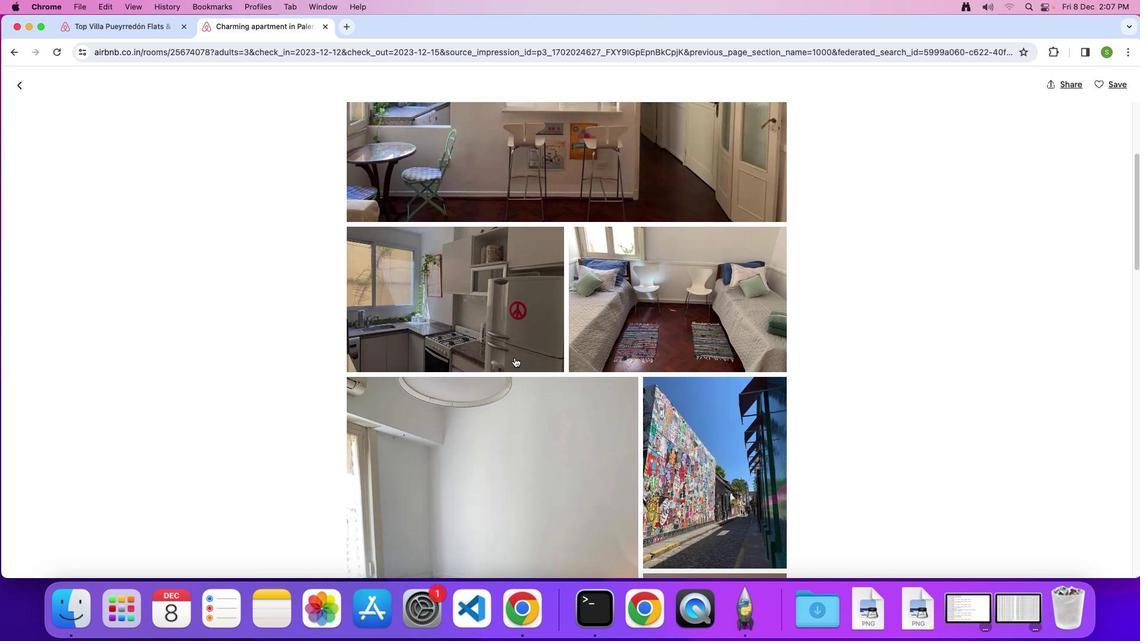 
Action: Mouse scrolled (514, 358) with delta (0, -1)
Screenshot: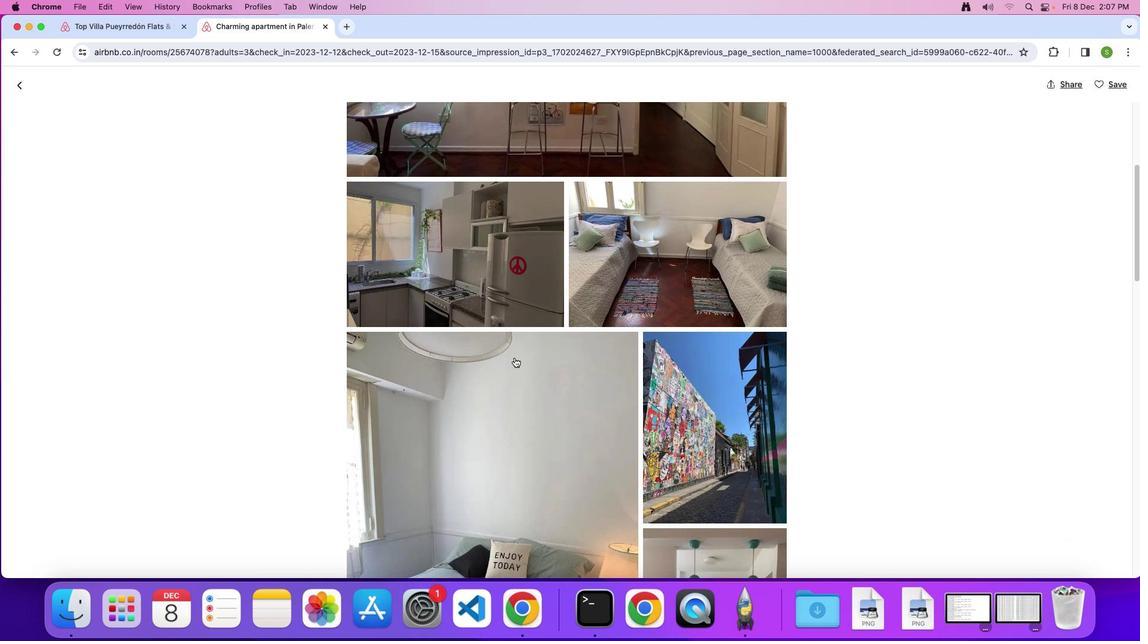 
Action: Mouse moved to (514, 358)
Screenshot: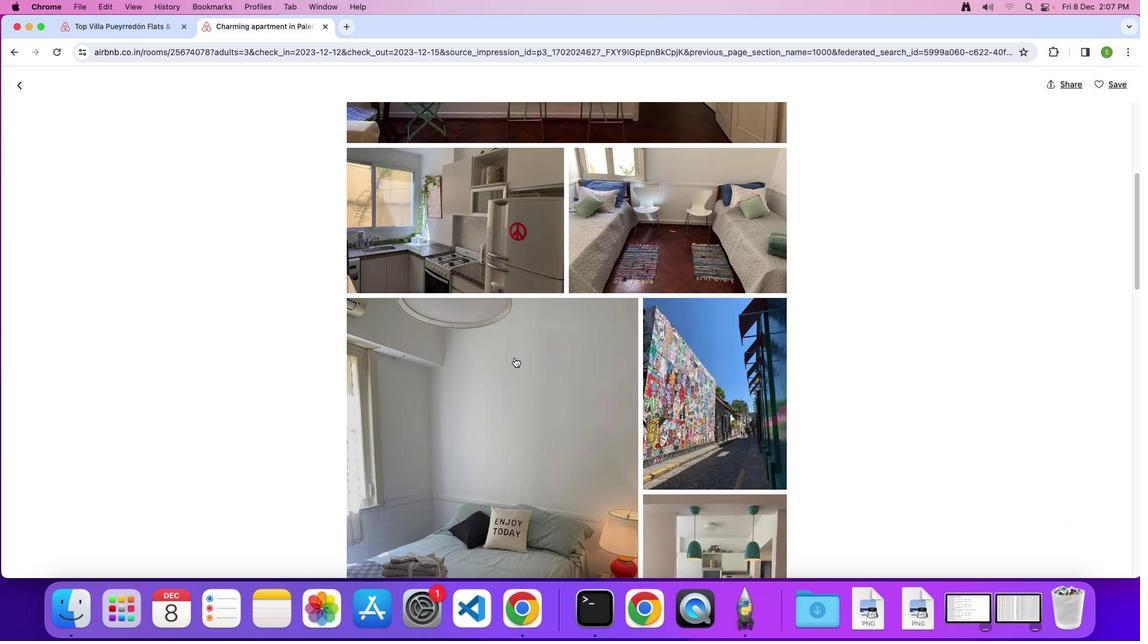 
Action: Mouse scrolled (514, 358) with delta (0, 0)
Screenshot: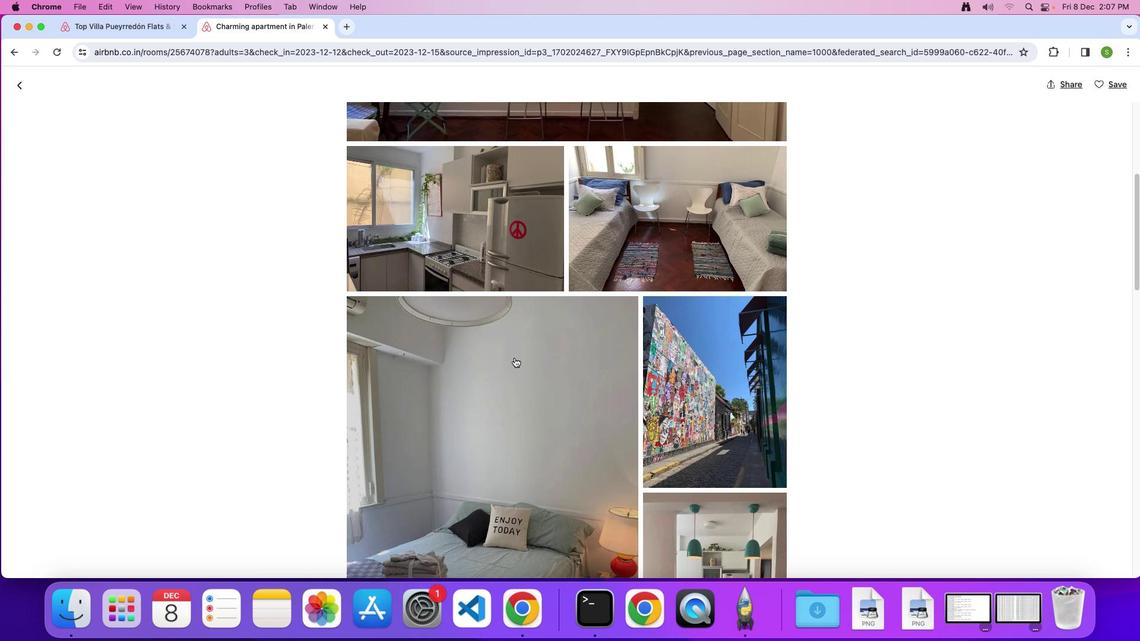 
Action: Mouse scrolled (514, 358) with delta (0, 0)
Screenshot: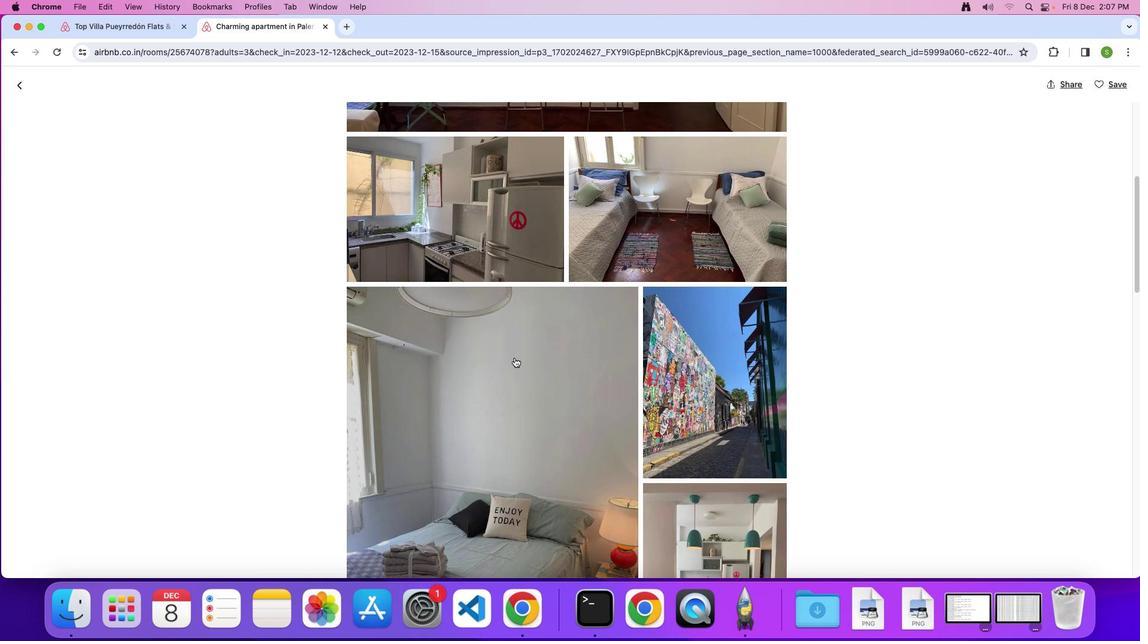 
Action: Mouse scrolled (514, 358) with delta (0, -1)
Screenshot: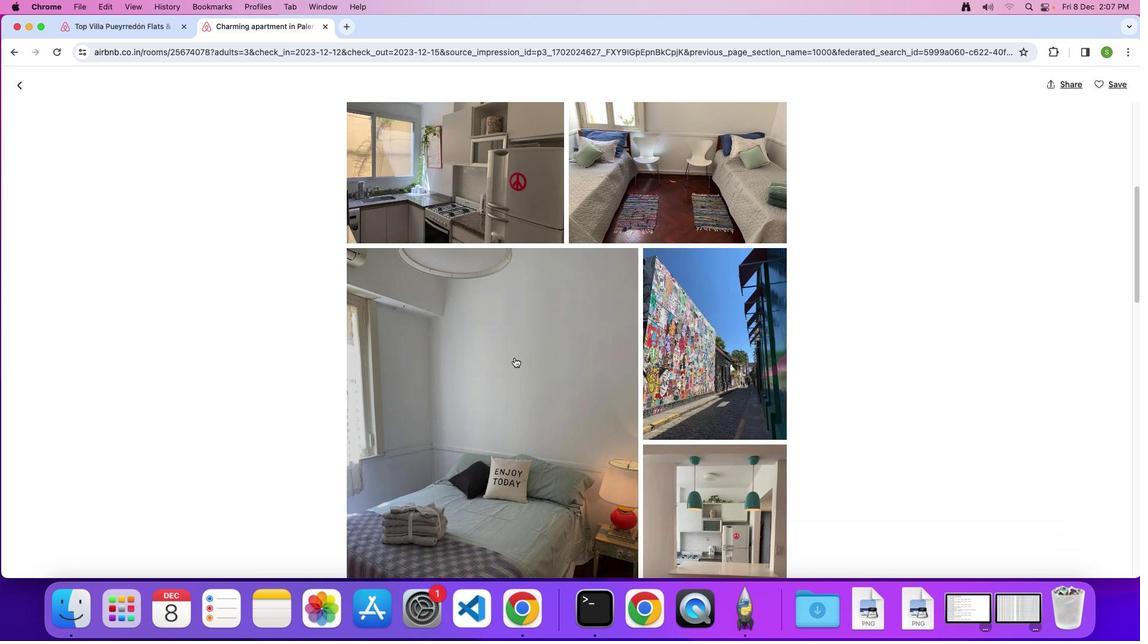 
Action: Mouse scrolled (514, 358) with delta (0, 0)
Screenshot: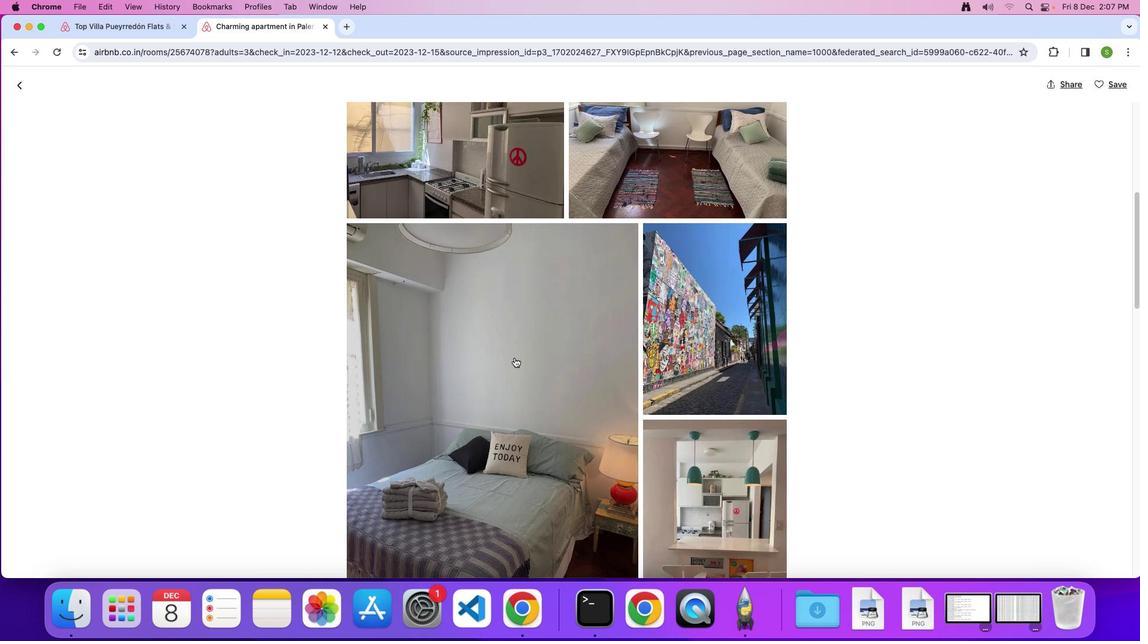 
Action: Mouse scrolled (514, 358) with delta (0, 0)
Screenshot: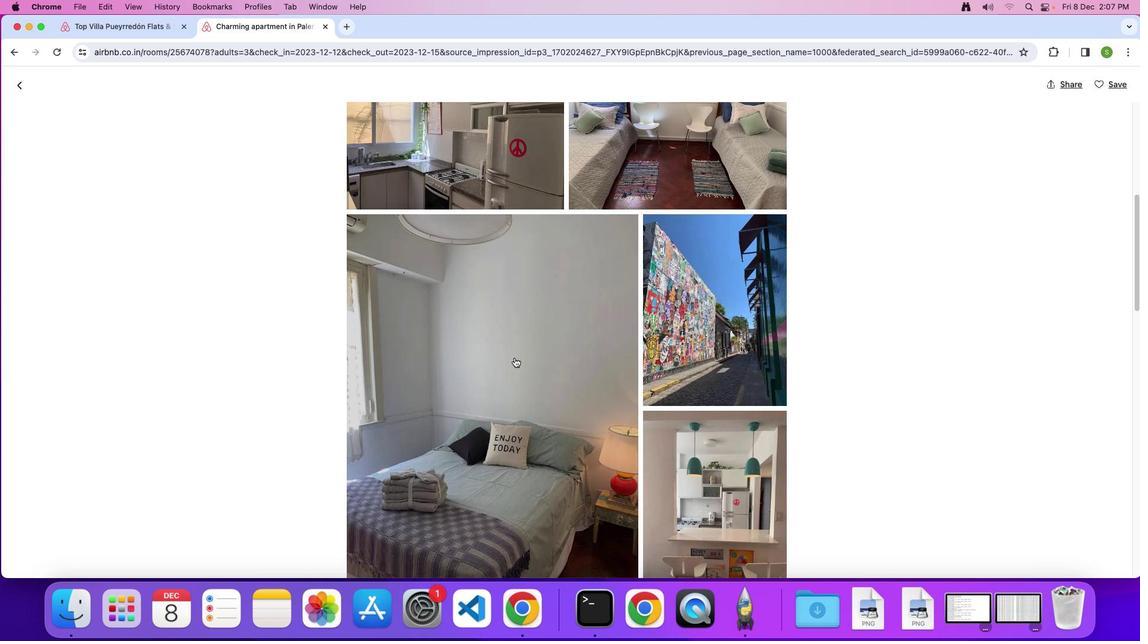 
Action: Mouse scrolled (514, 358) with delta (0, 0)
Screenshot: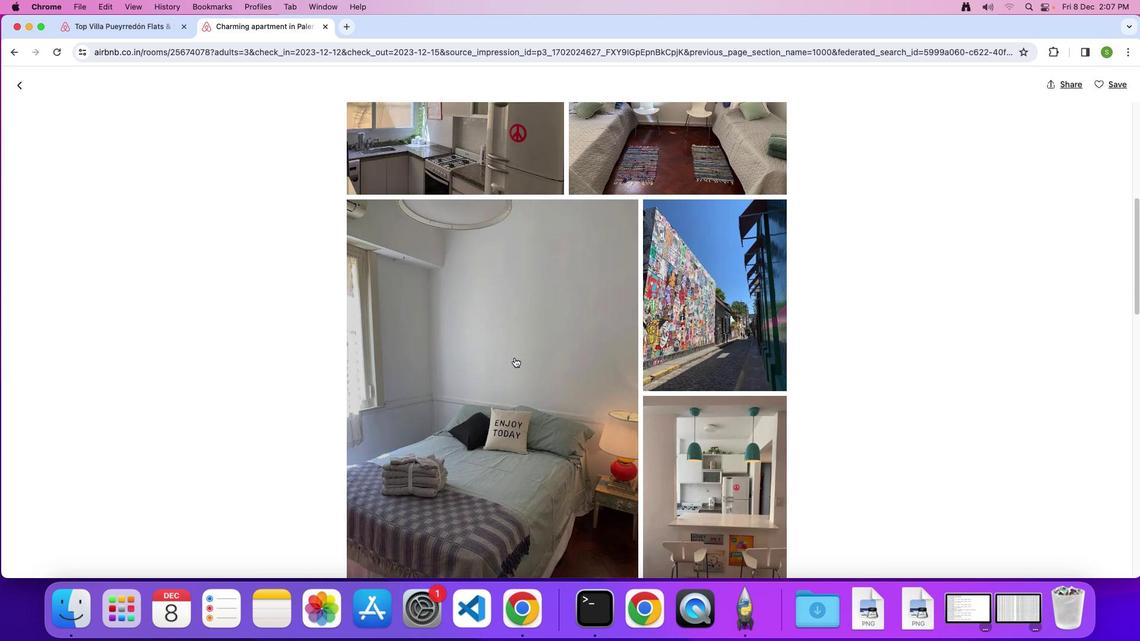
Action: Mouse scrolled (514, 358) with delta (0, 0)
Screenshot: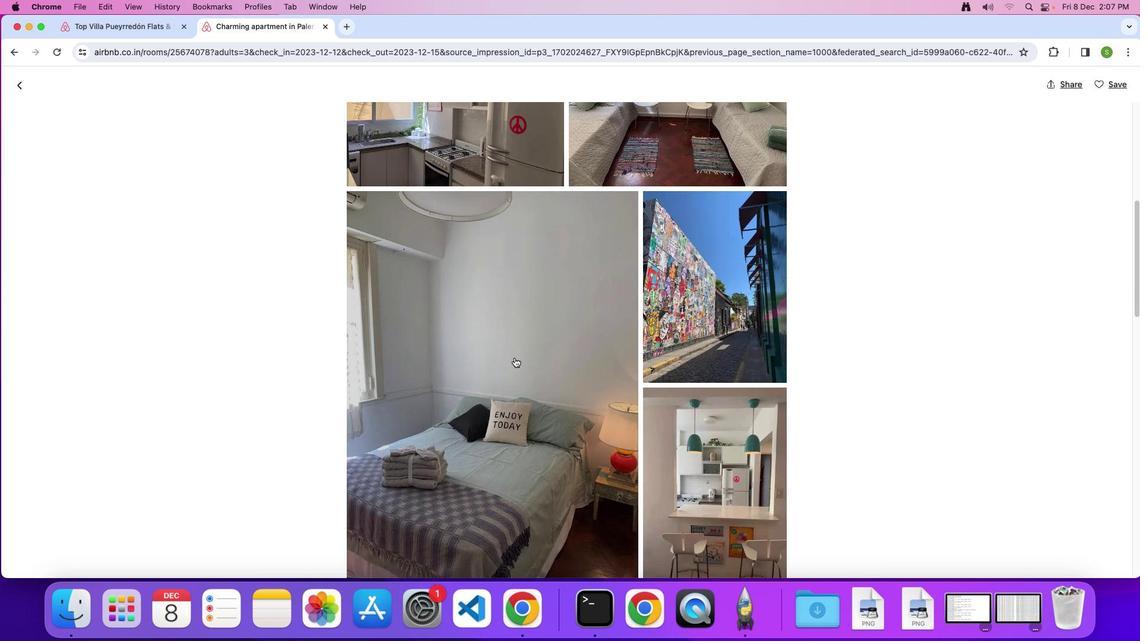 
Action: Mouse scrolled (514, 358) with delta (0, -1)
Screenshot: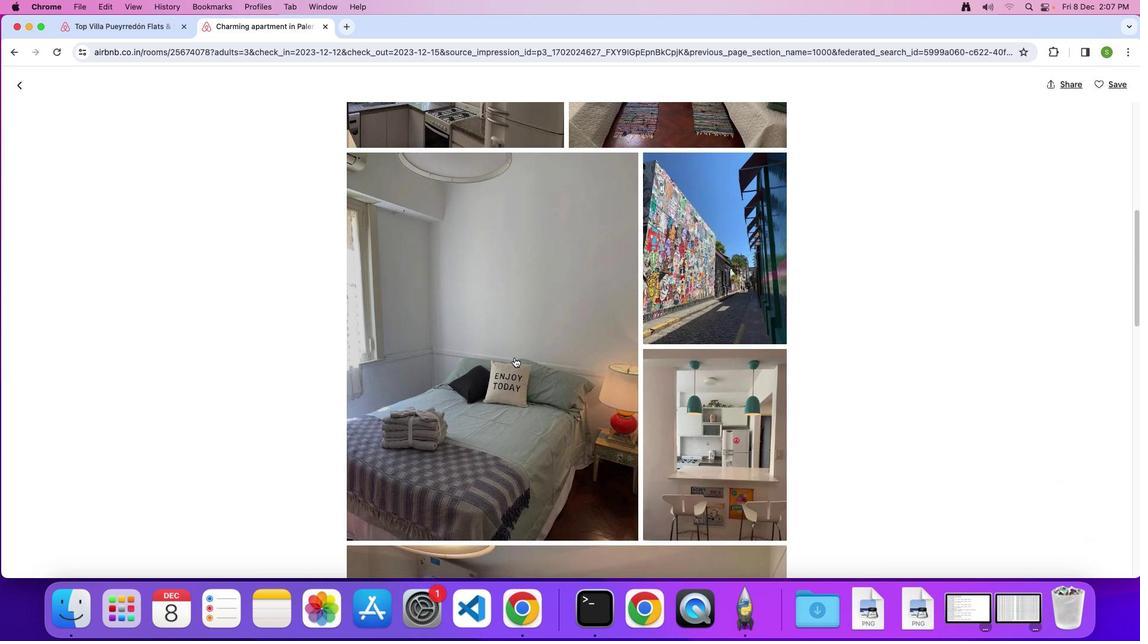 
Action: Mouse scrolled (514, 358) with delta (0, 0)
Screenshot: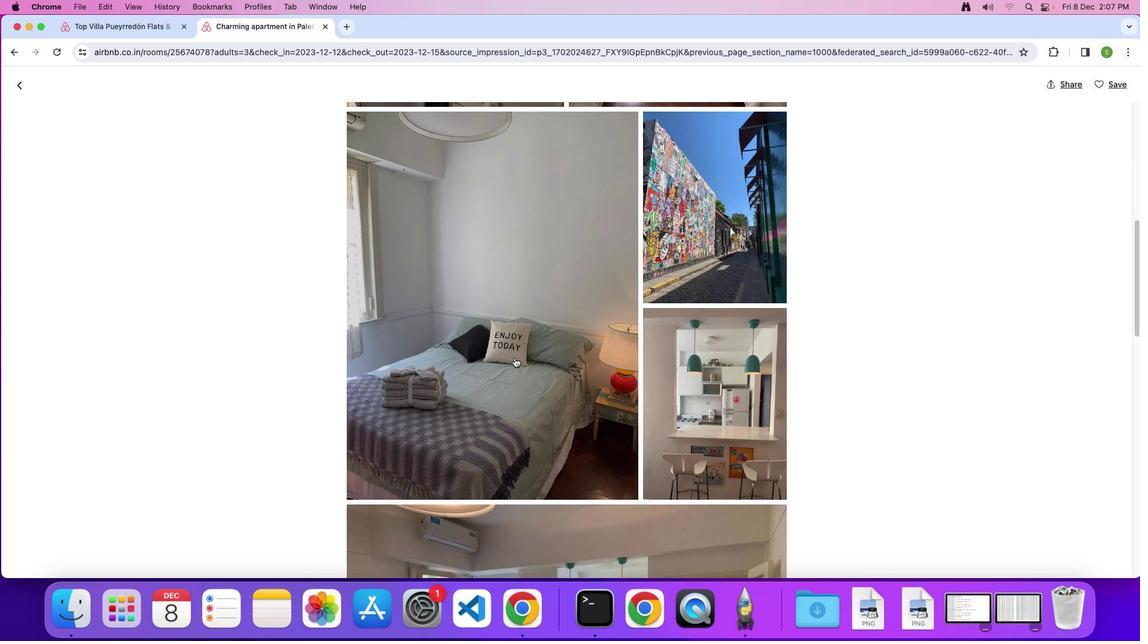 
Action: Mouse scrolled (514, 358) with delta (0, 0)
Screenshot: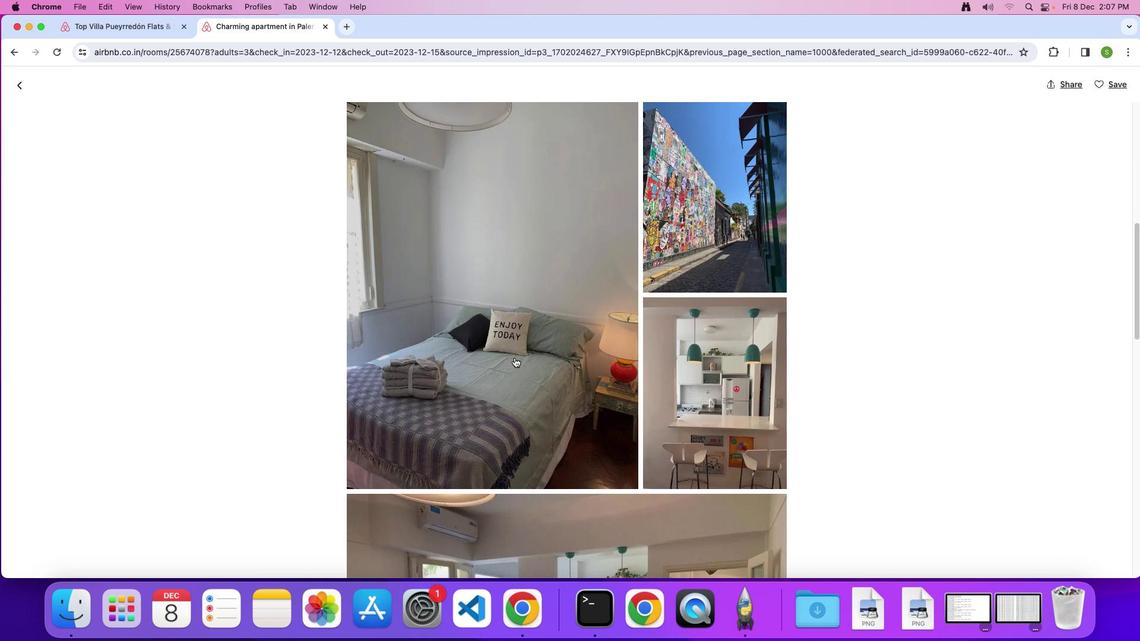 
Action: Mouse scrolled (514, 358) with delta (0, 0)
Screenshot: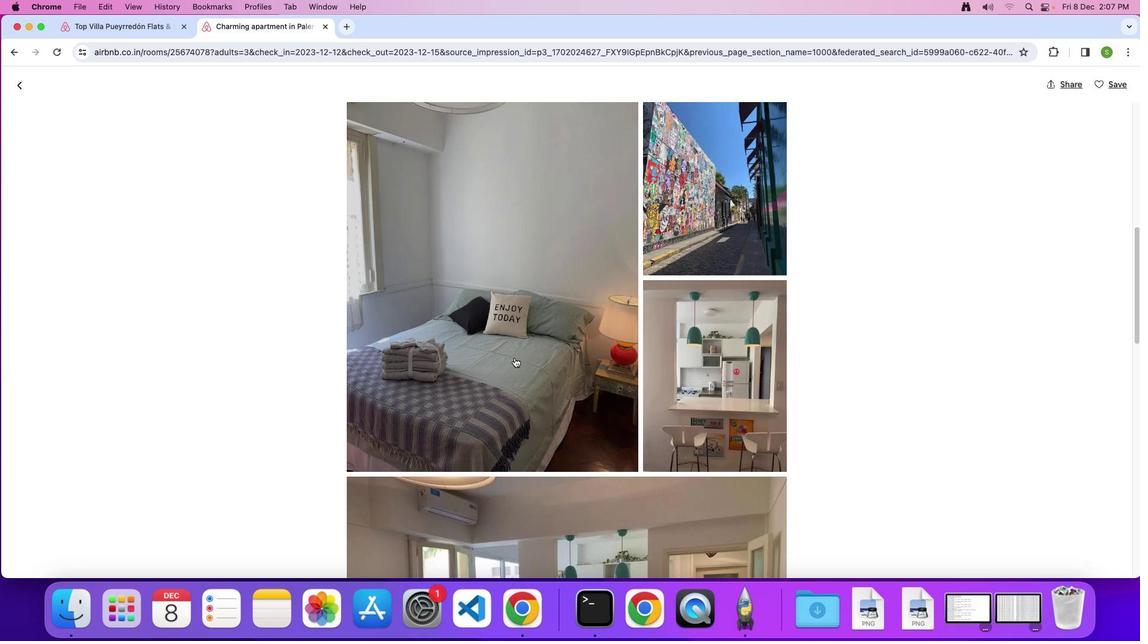 
Action: Mouse scrolled (514, 358) with delta (0, 0)
Screenshot: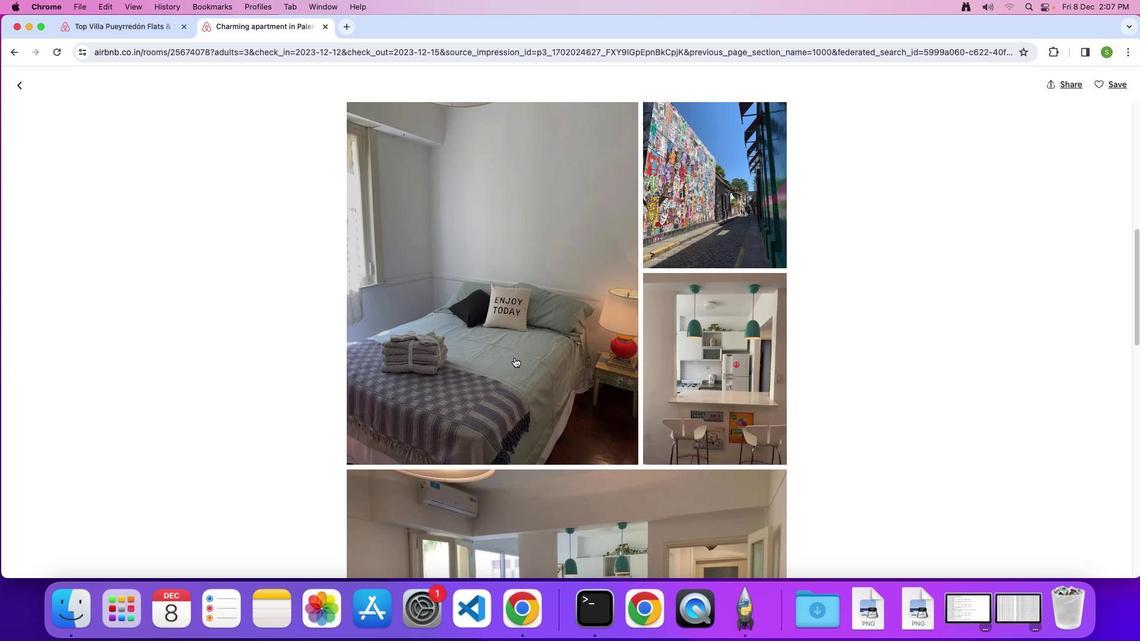 
Action: Mouse scrolled (514, 358) with delta (0, 0)
Screenshot: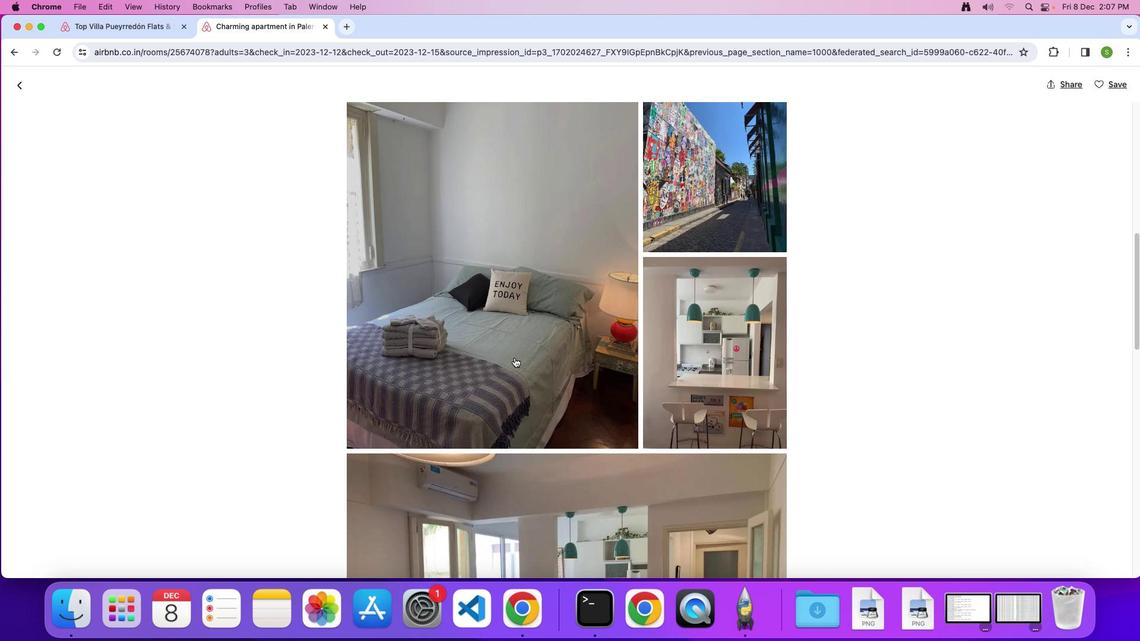 
Action: Mouse scrolled (514, 358) with delta (0, 0)
Screenshot: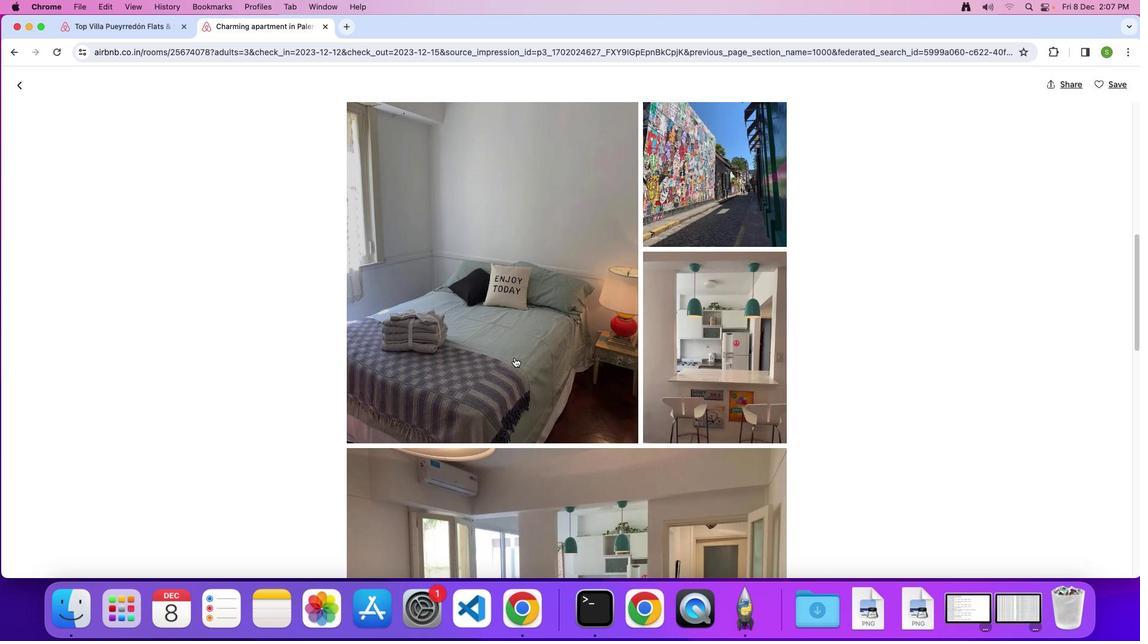 
Action: Mouse scrolled (514, 358) with delta (0, 0)
Screenshot: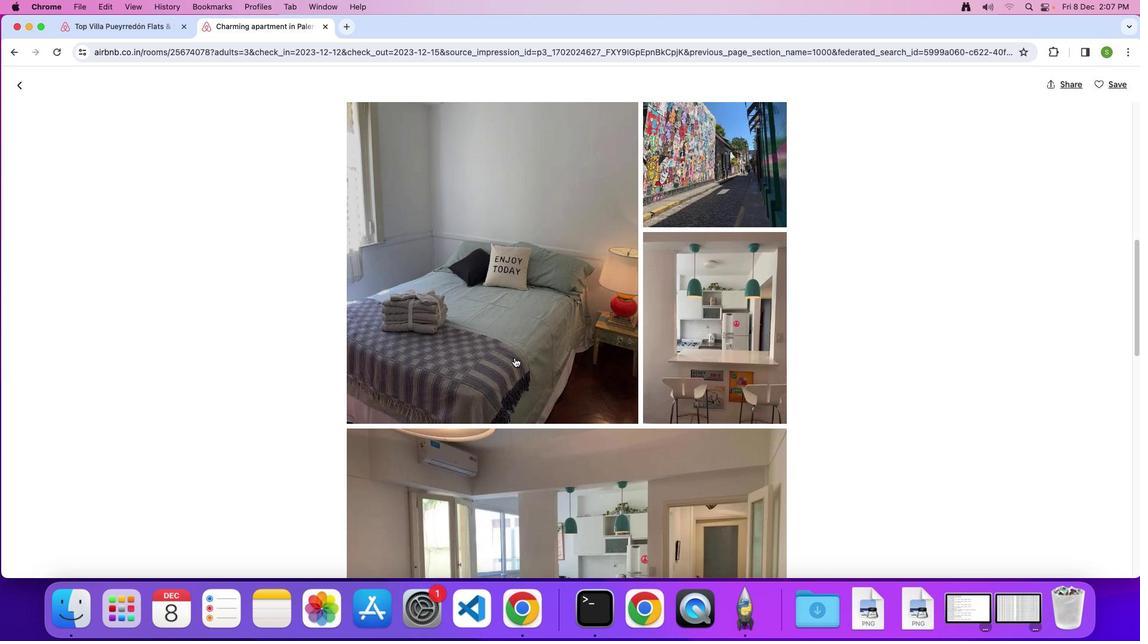 
Action: Mouse scrolled (514, 358) with delta (0, 0)
Screenshot: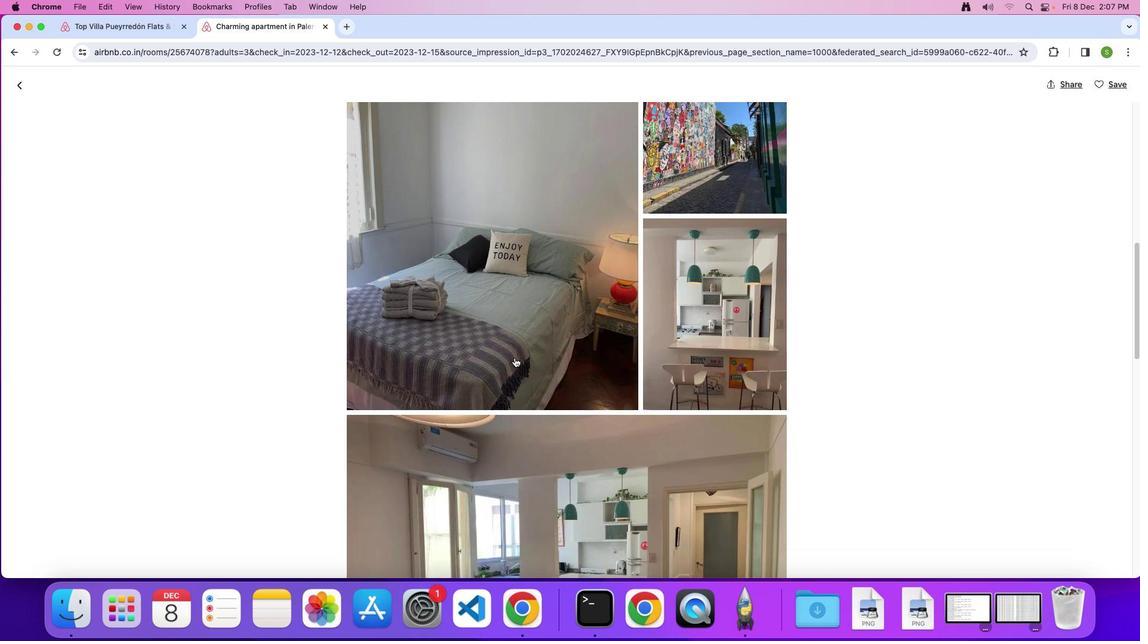 
Action: Mouse scrolled (514, 358) with delta (0, -1)
Screenshot: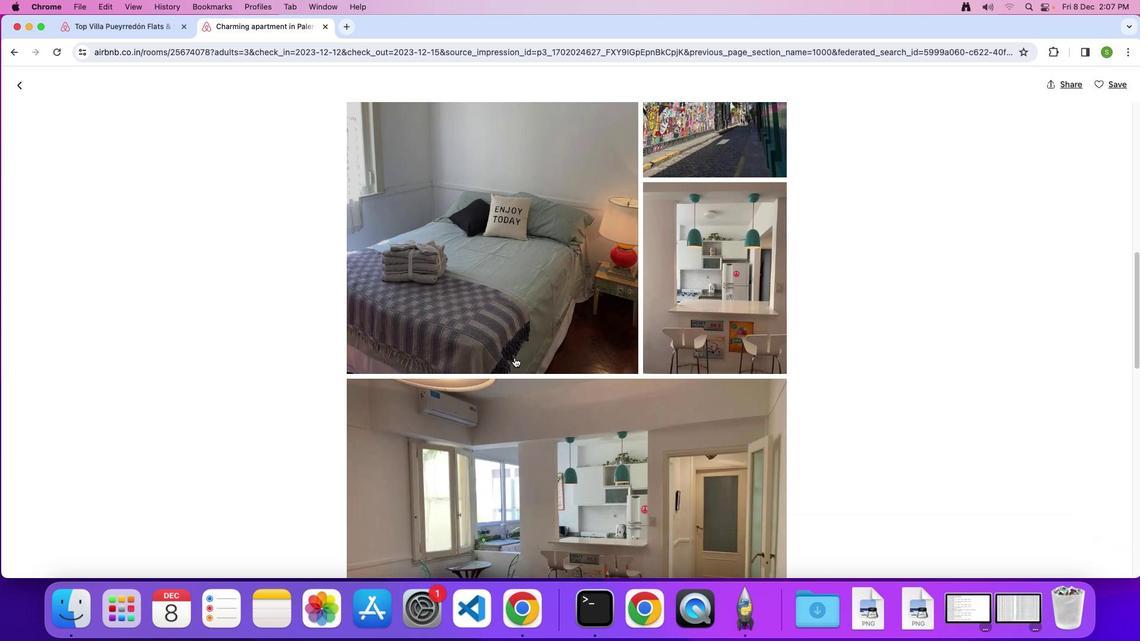 
Action: Mouse scrolled (514, 358) with delta (0, 0)
Screenshot: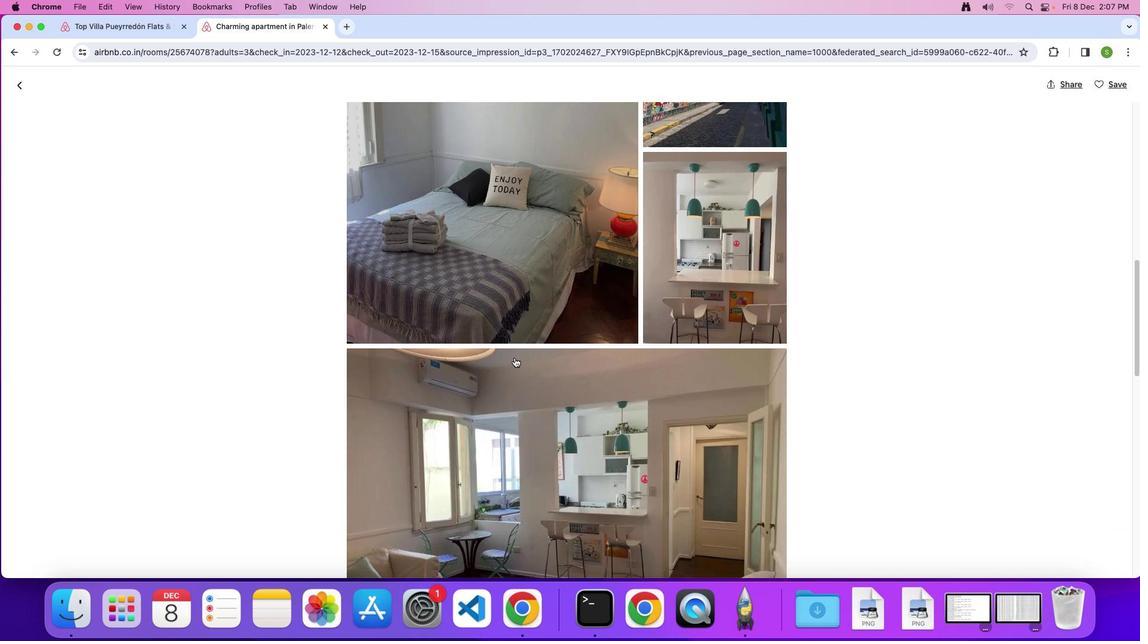 
Action: Mouse scrolled (514, 358) with delta (0, 0)
Screenshot: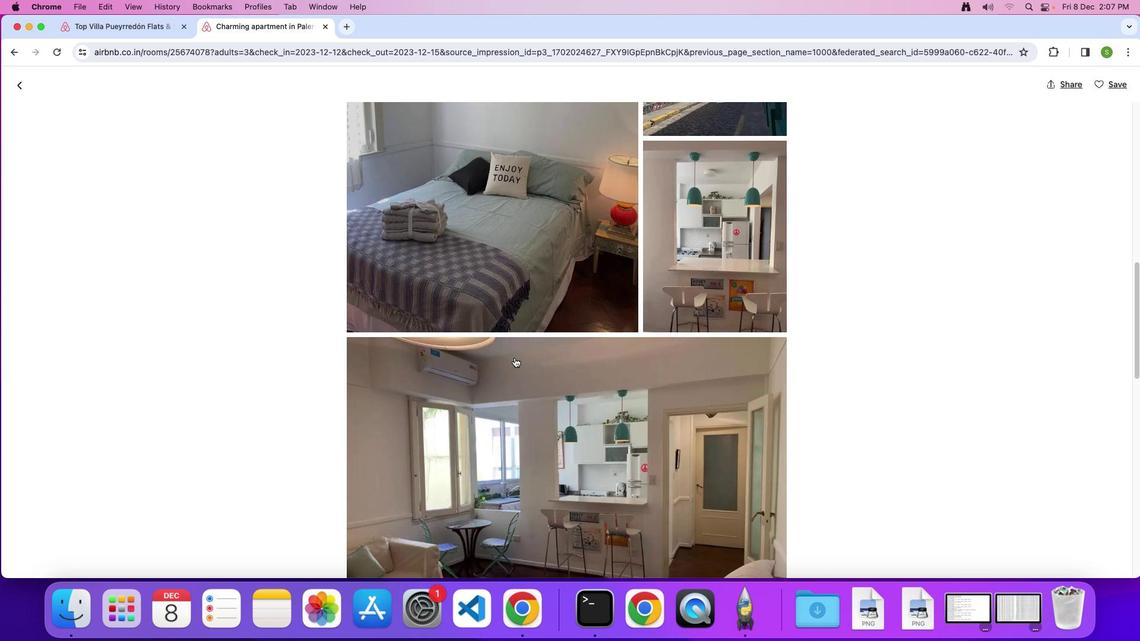 
Action: Mouse scrolled (514, 358) with delta (0, 0)
Screenshot: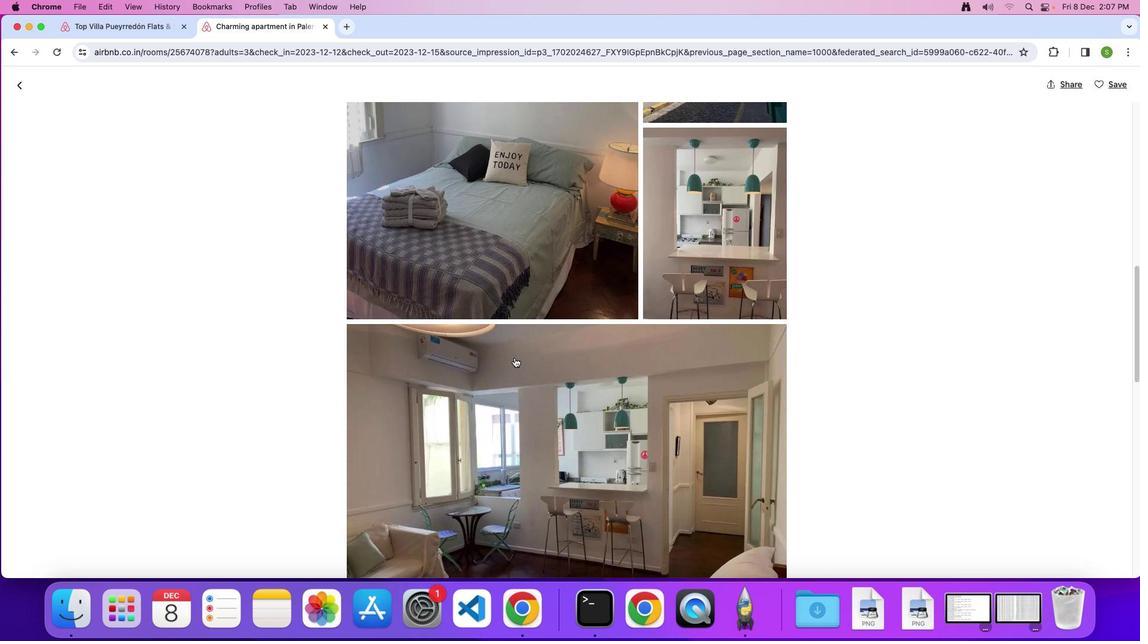 
Action: Mouse scrolled (514, 358) with delta (0, 0)
Screenshot: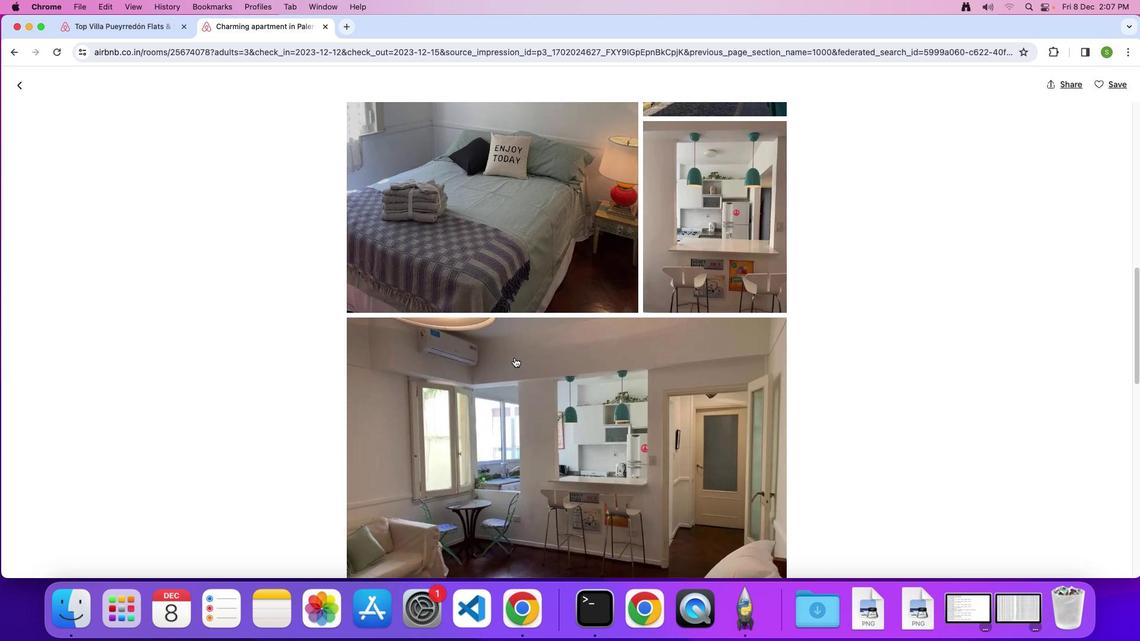 
Action: Mouse scrolled (514, 358) with delta (0, 0)
Screenshot: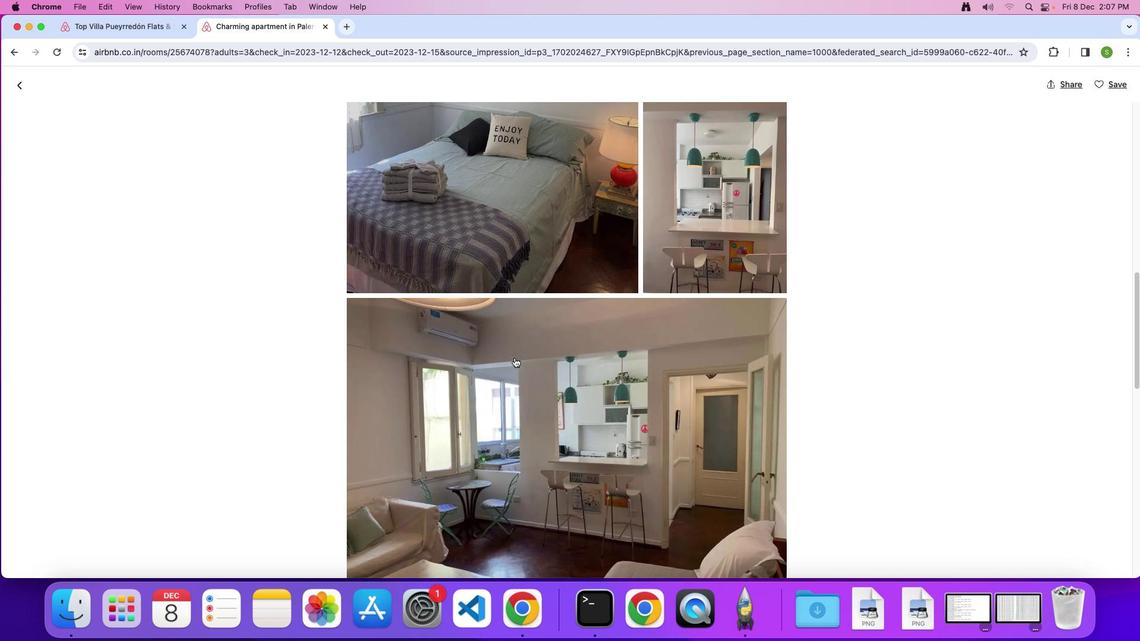 
Action: Mouse scrolled (514, 358) with delta (0, 0)
Screenshot: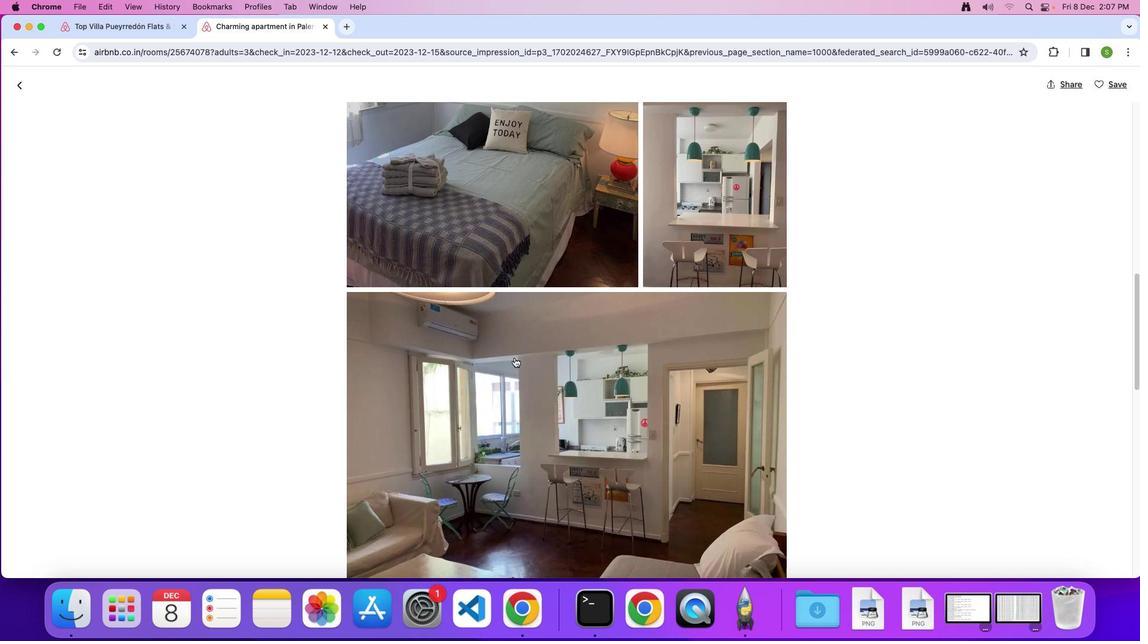 
Action: Mouse scrolled (514, 358) with delta (0, -1)
Screenshot: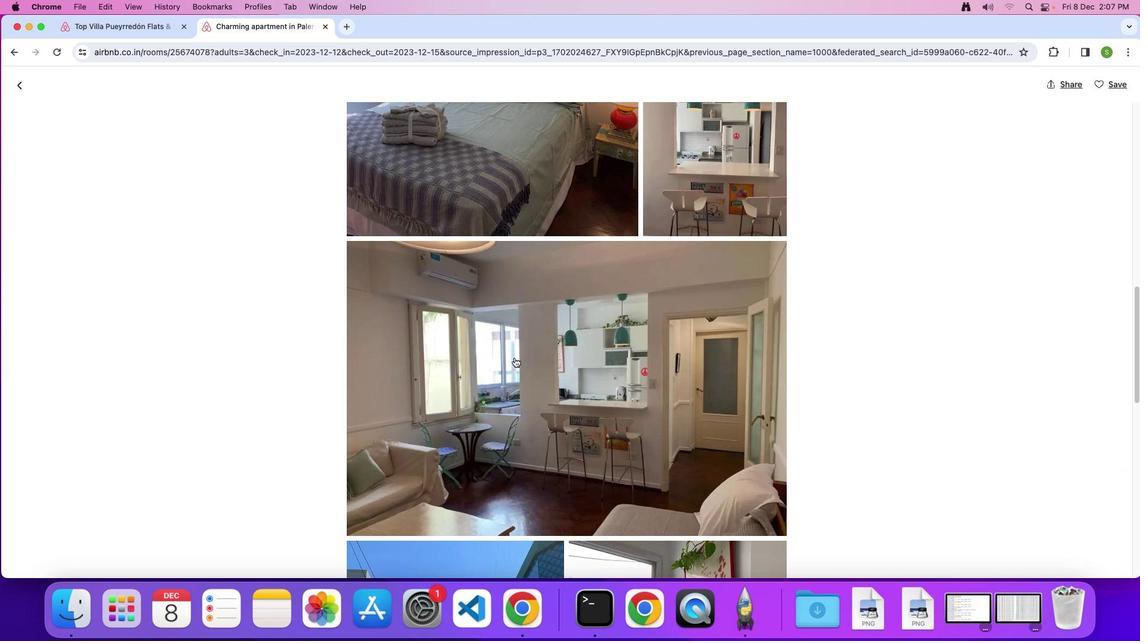 
Action: Mouse scrolled (514, 358) with delta (0, 0)
Screenshot: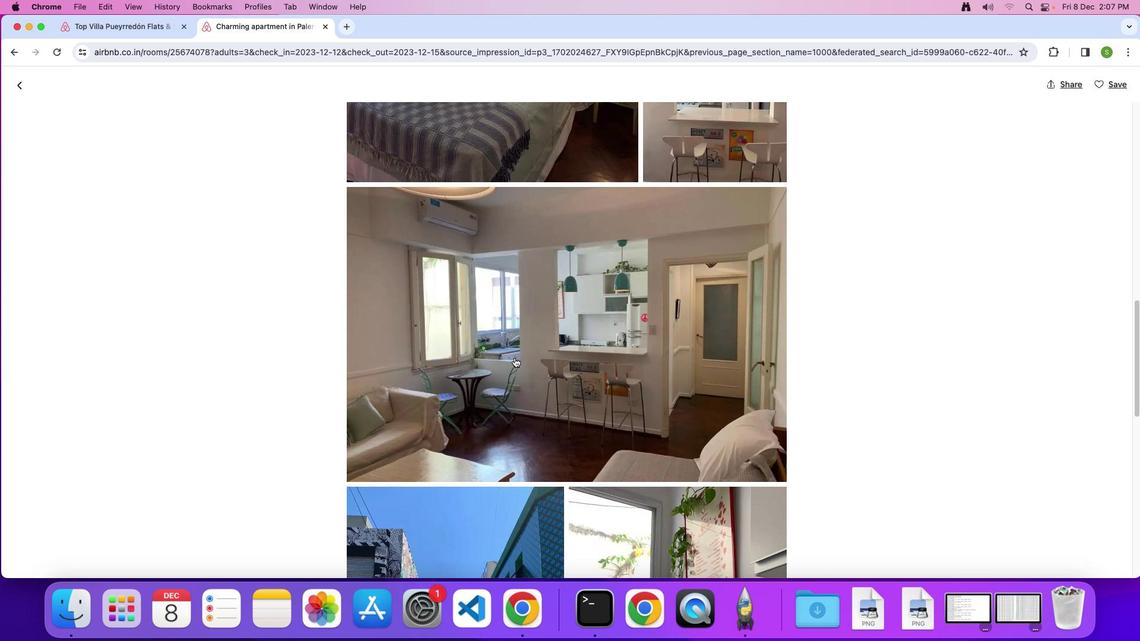 
Action: Mouse scrolled (514, 358) with delta (0, 0)
Screenshot: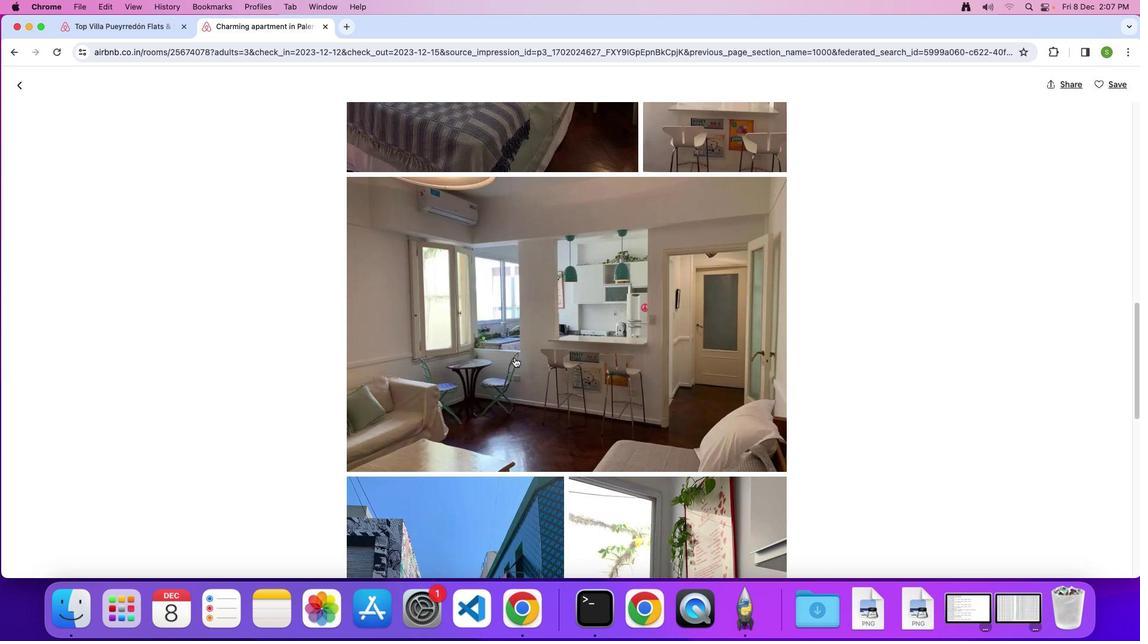 
Action: Mouse scrolled (514, 358) with delta (0, 0)
Screenshot: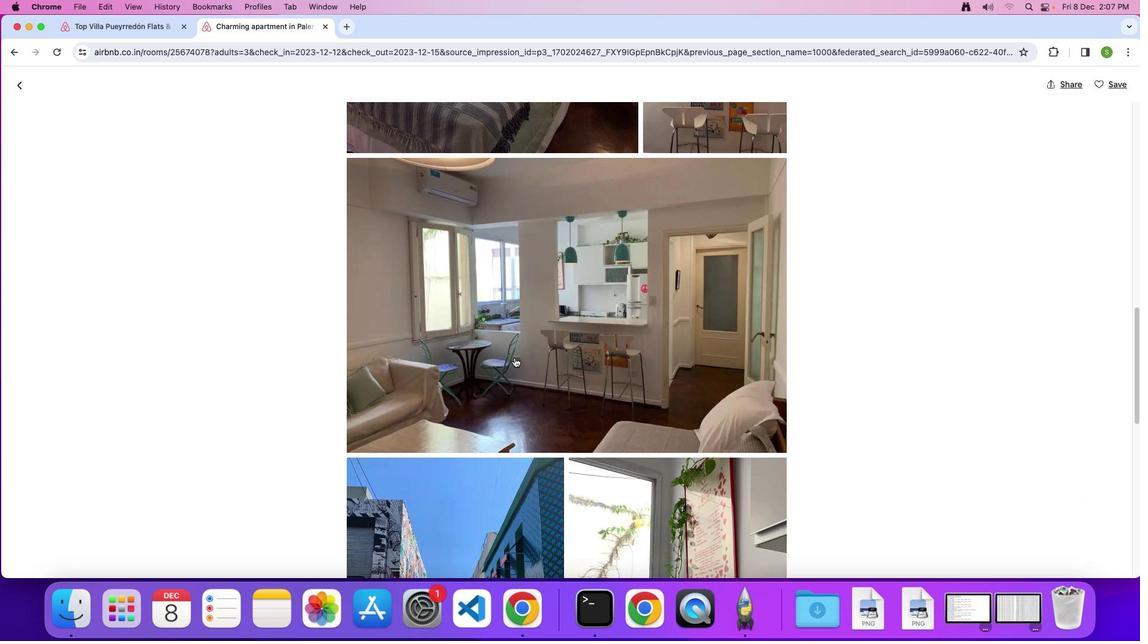 
Action: Mouse scrolled (514, 358) with delta (0, 0)
Screenshot: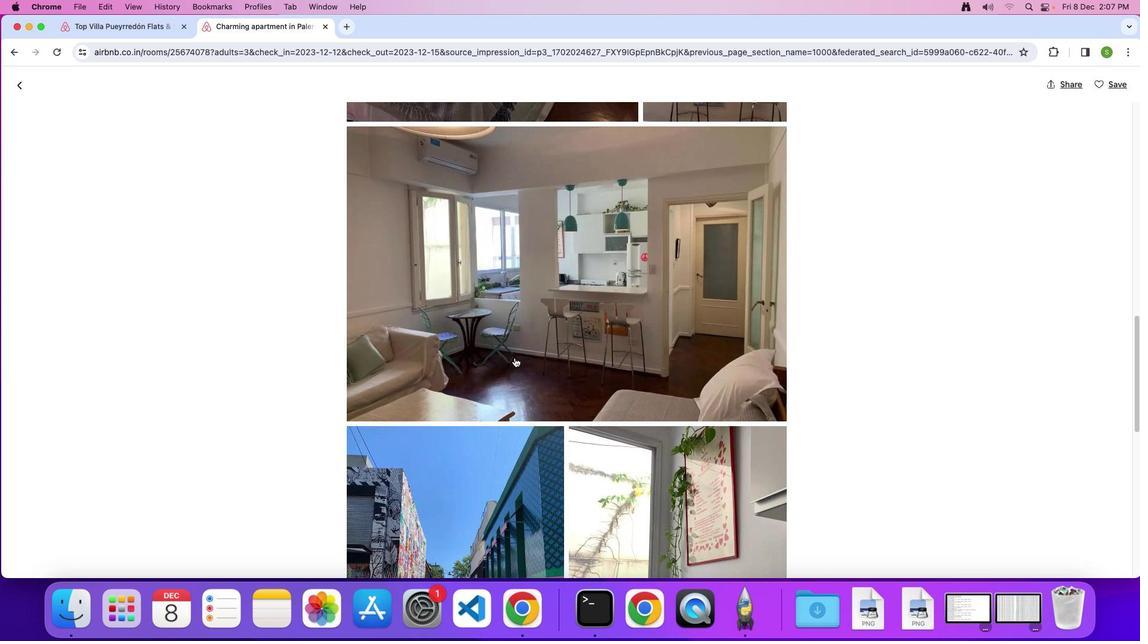 
Action: Mouse scrolled (514, 358) with delta (0, -1)
Screenshot: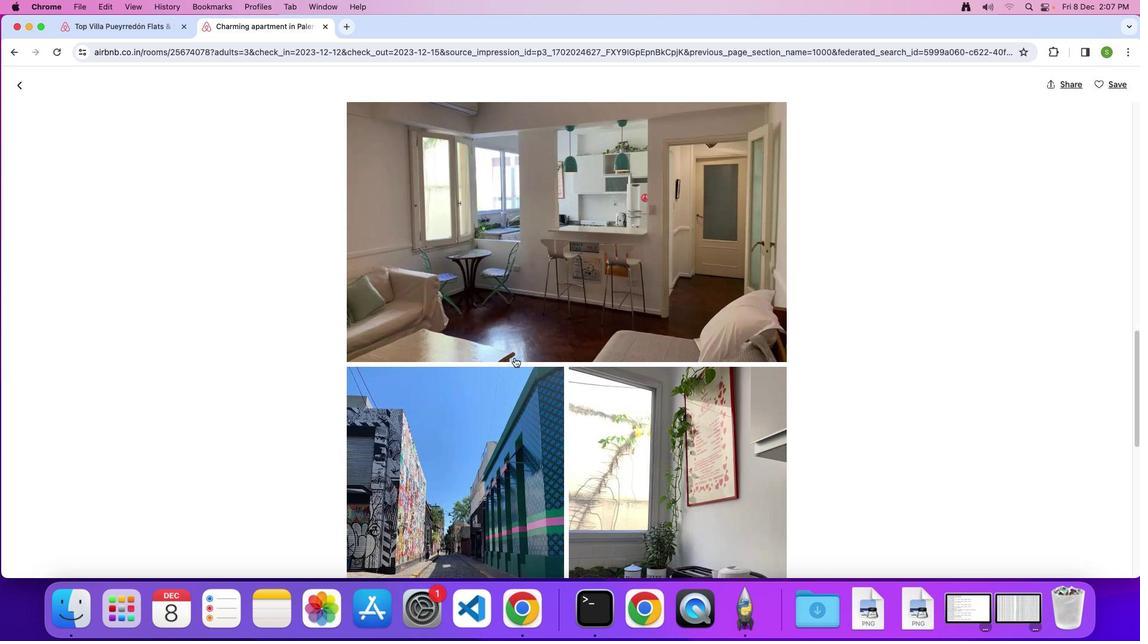 
Action: Mouse scrolled (514, 358) with delta (0, -2)
Screenshot: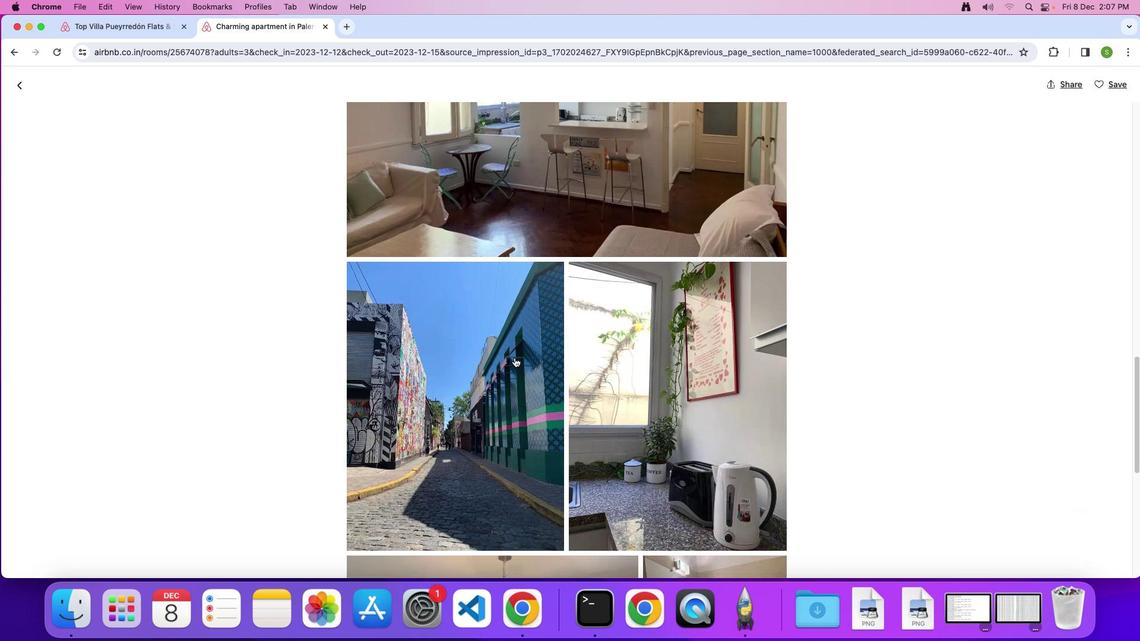 
Action: Mouse scrolled (514, 358) with delta (0, 0)
Screenshot: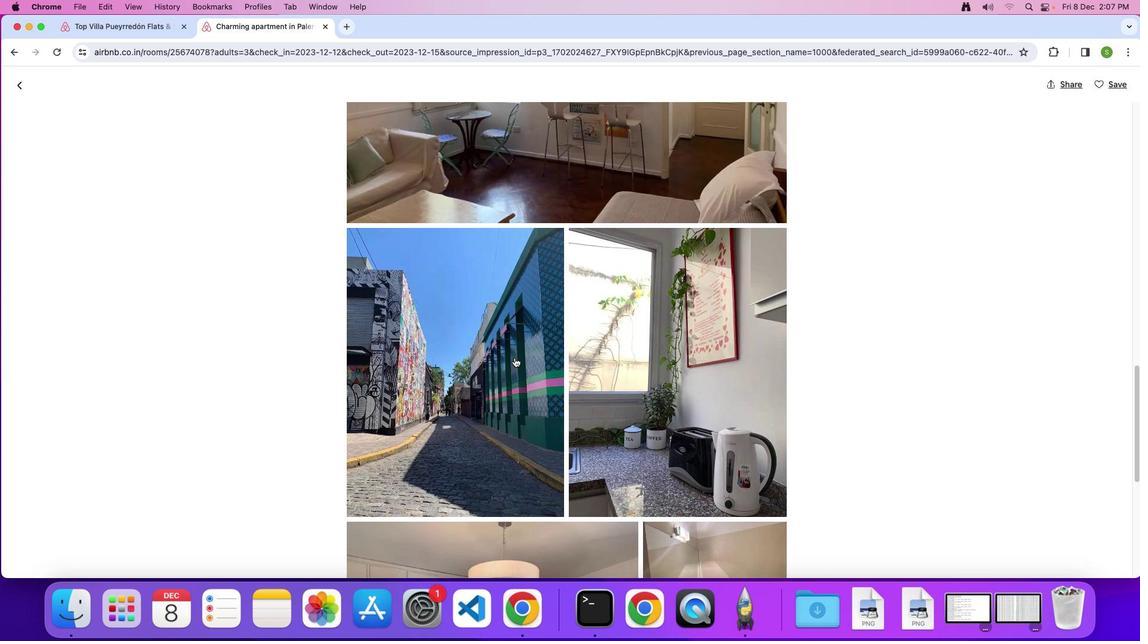 
Action: Mouse scrolled (514, 358) with delta (0, 0)
Screenshot: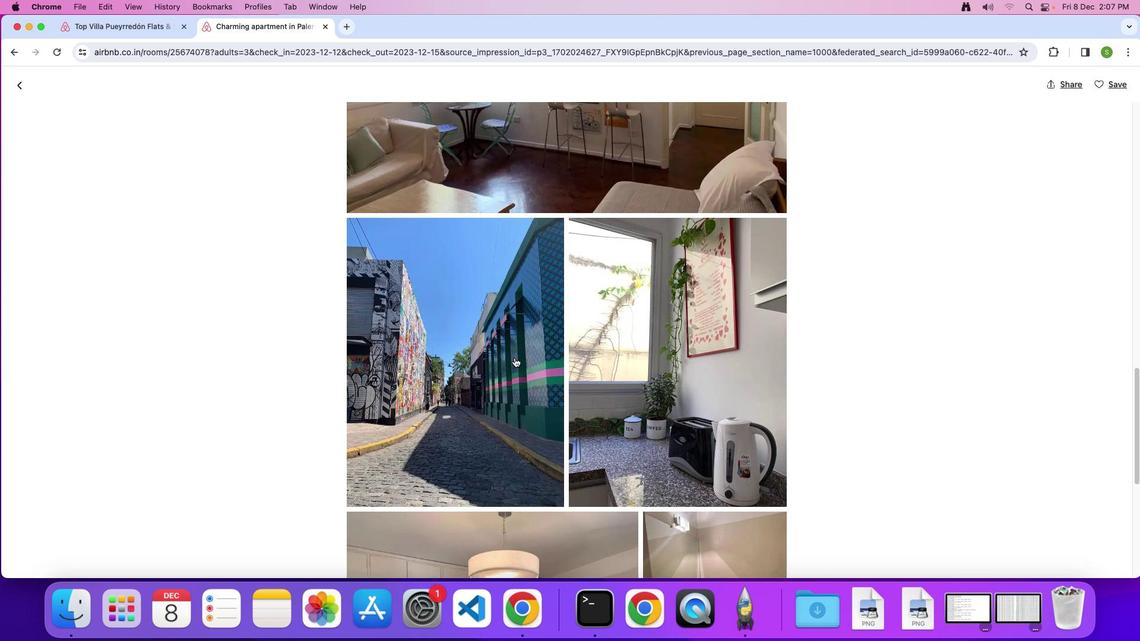 
Action: Mouse scrolled (514, 358) with delta (0, -1)
Screenshot: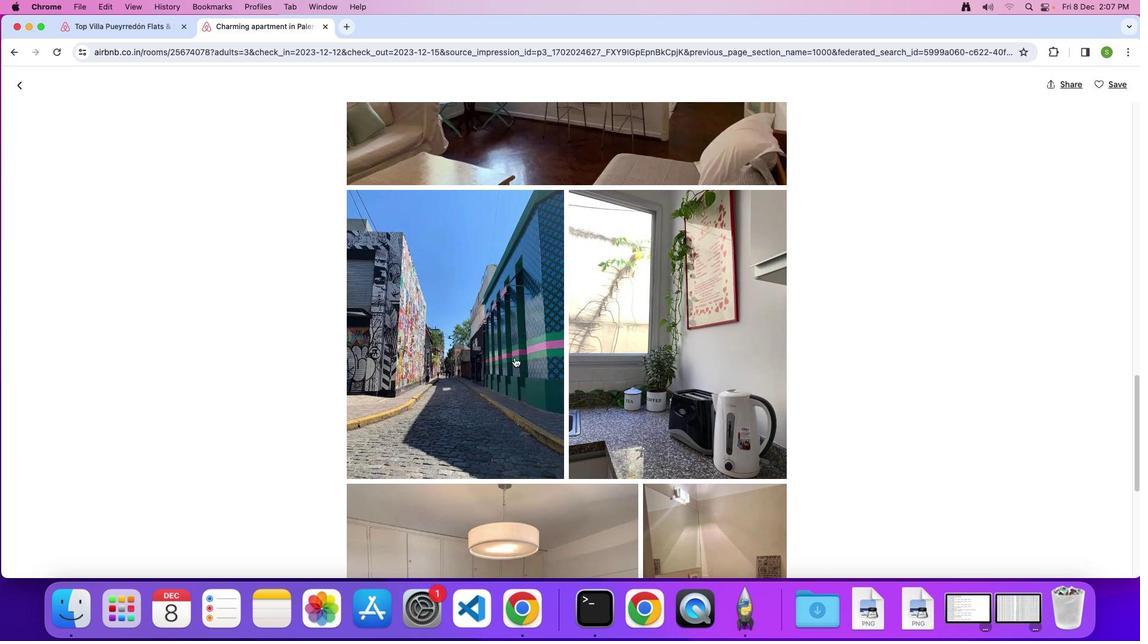 
Action: Mouse scrolled (514, 358) with delta (0, 0)
Screenshot: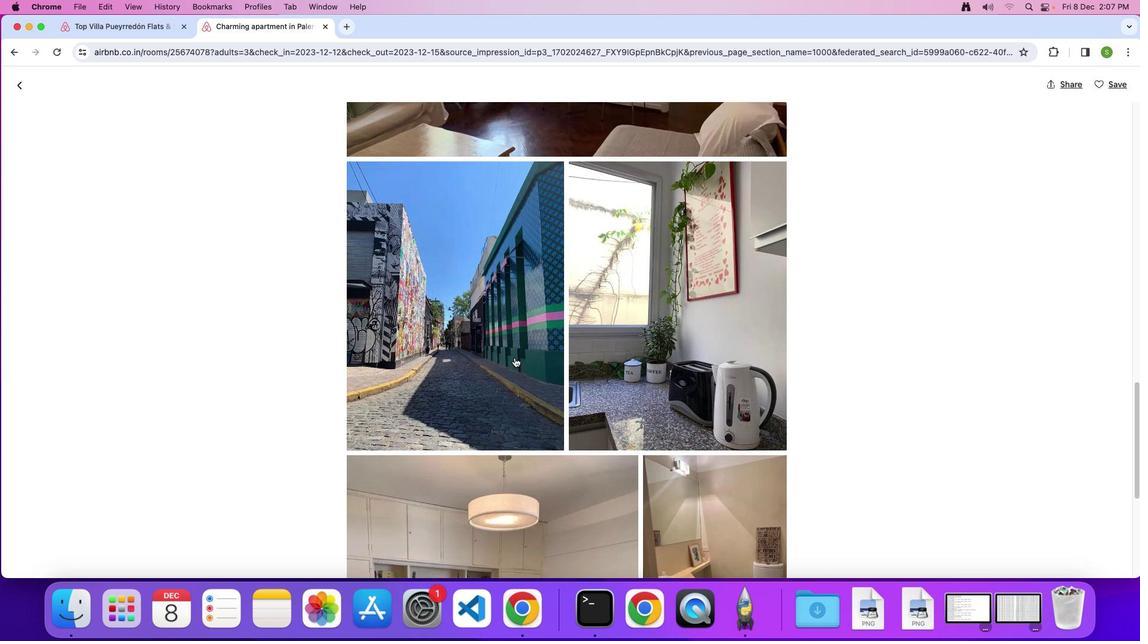 
Action: Mouse scrolled (514, 358) with delta (0, 0)
Screenshot: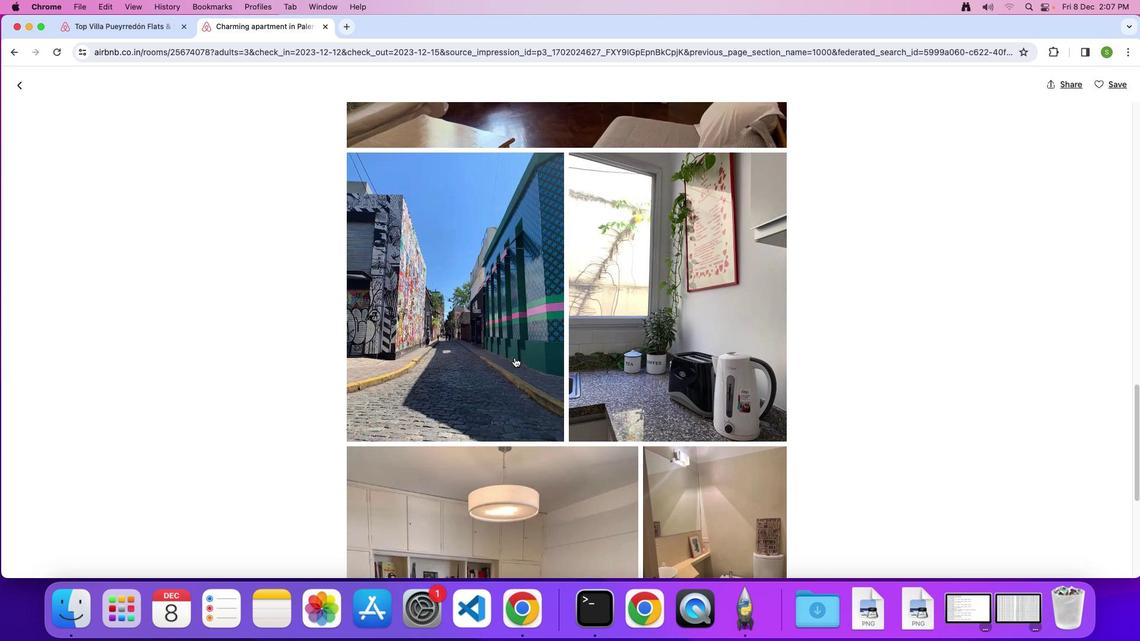 
Action: Mouse scrolled (514, 358) with delta (0, 0)
Screenshot: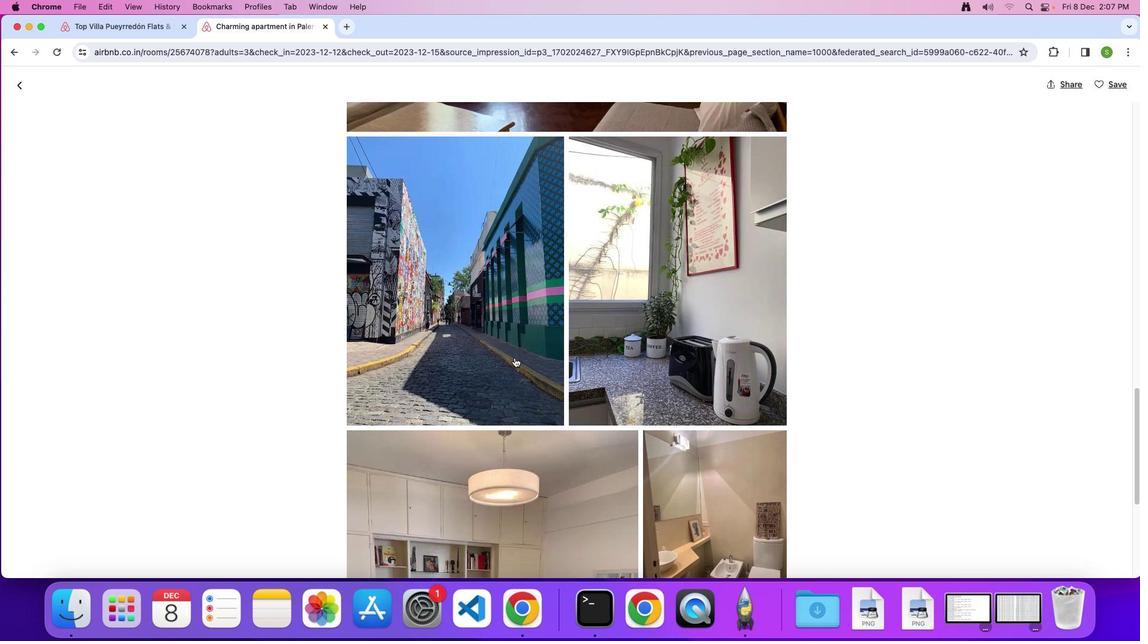 
Action: Mouse scrolled (514, 358) with delta (0, 0)
Screenshot: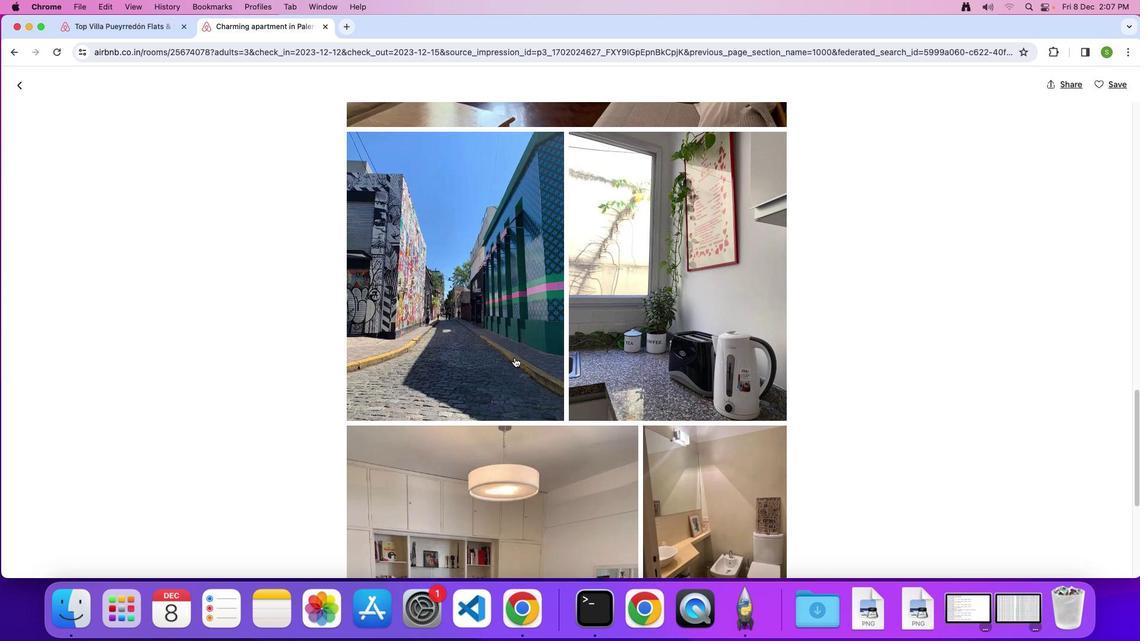
Action: Mouse scrolled (514, 358) with delta (0, -1)
Screenshot: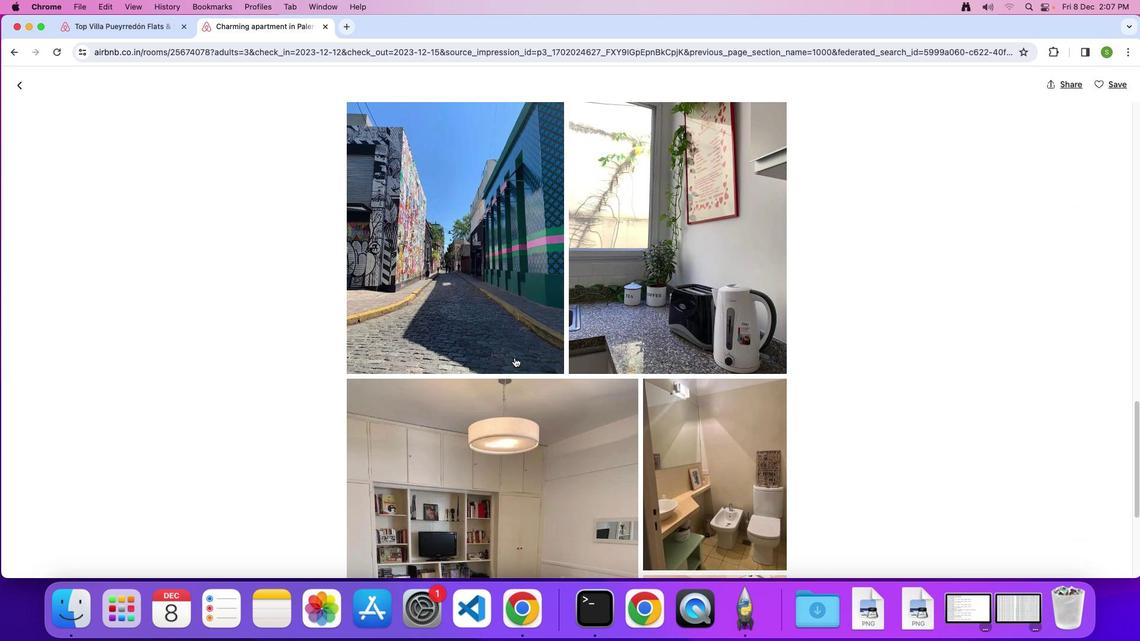 
Action: Mouse scrolled (514, 358) with delta (0, 0)
Screenshot: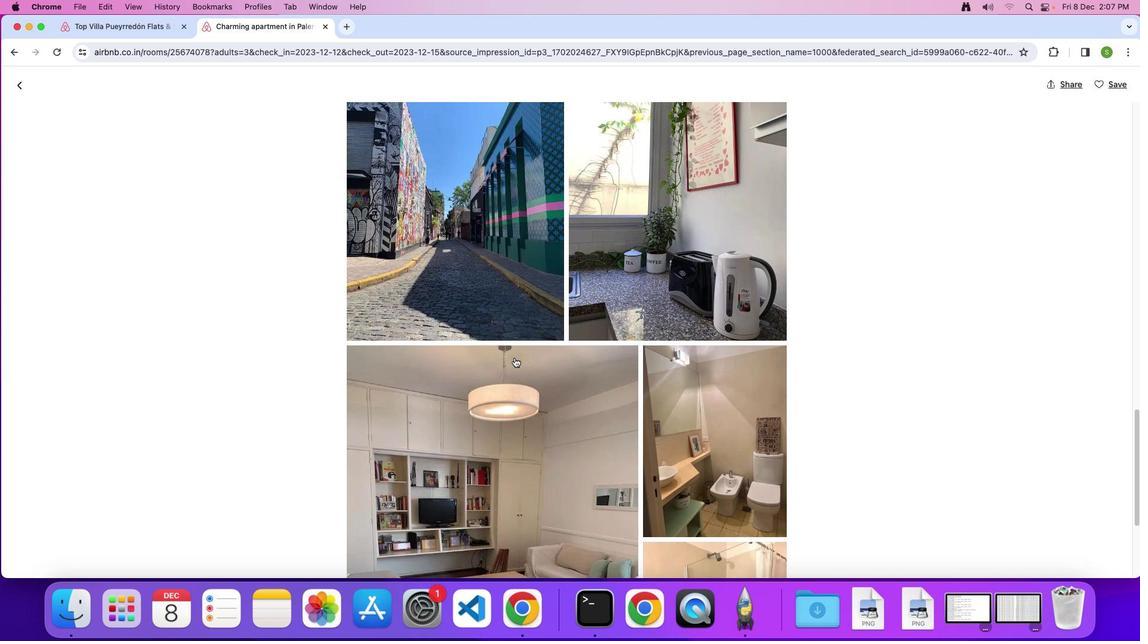 
Action: Mouse scrolled (514, 358) with delta (0, 0)
Screenshot: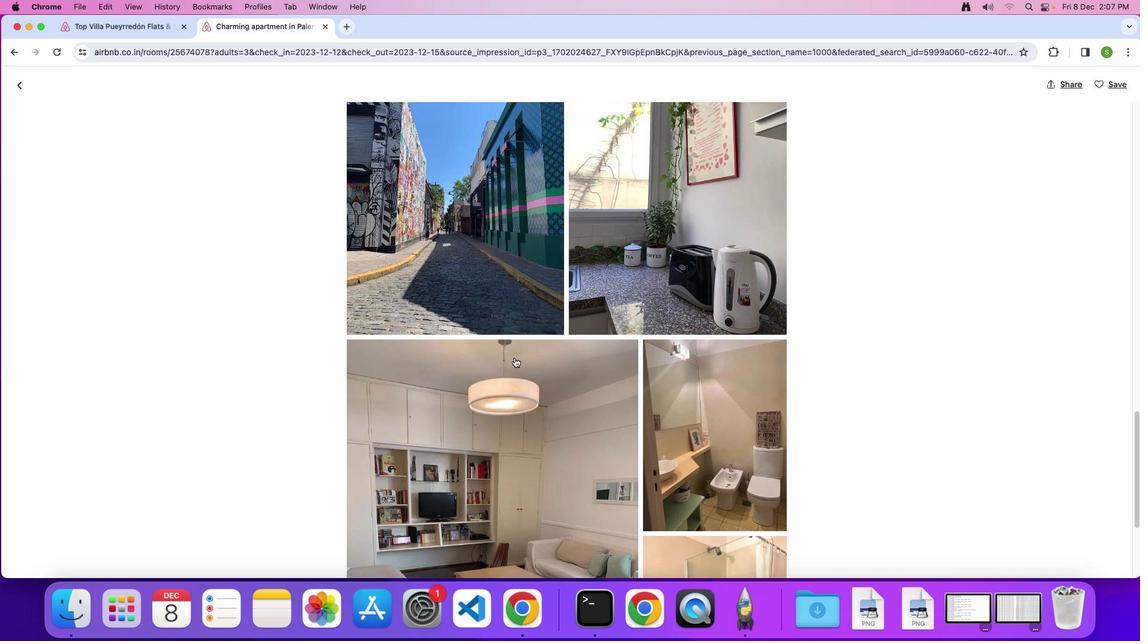 
Action: Mouse scrolled (514, 358) with delta (0, 0)
Screenshot: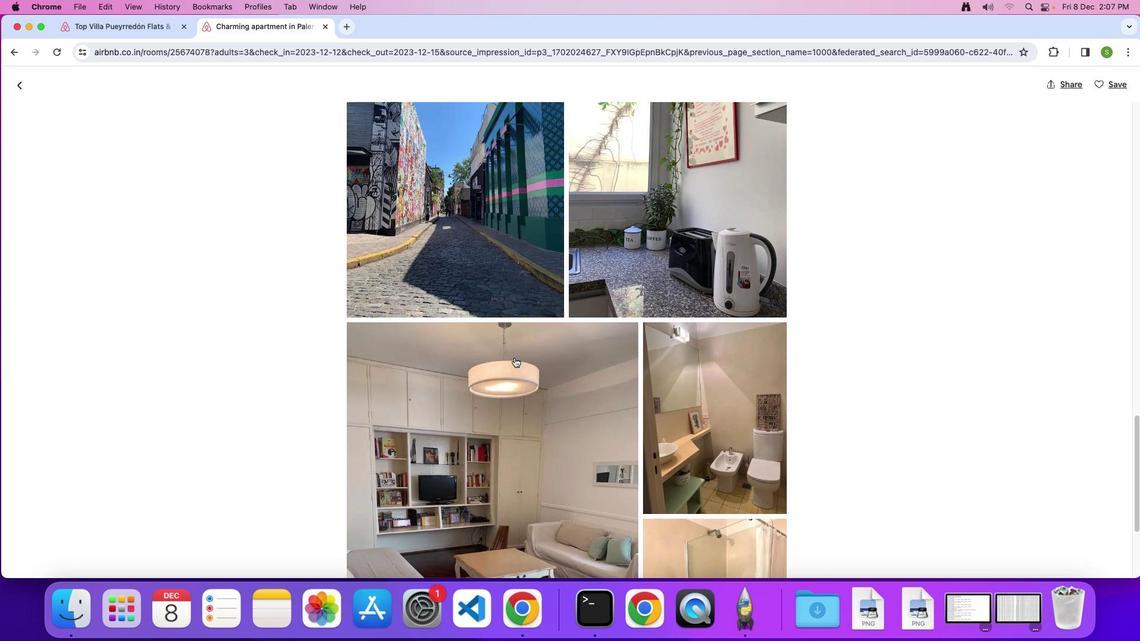 
Action: Mouse scrolled (514, 358) with delta (0, 0)
Screenshot: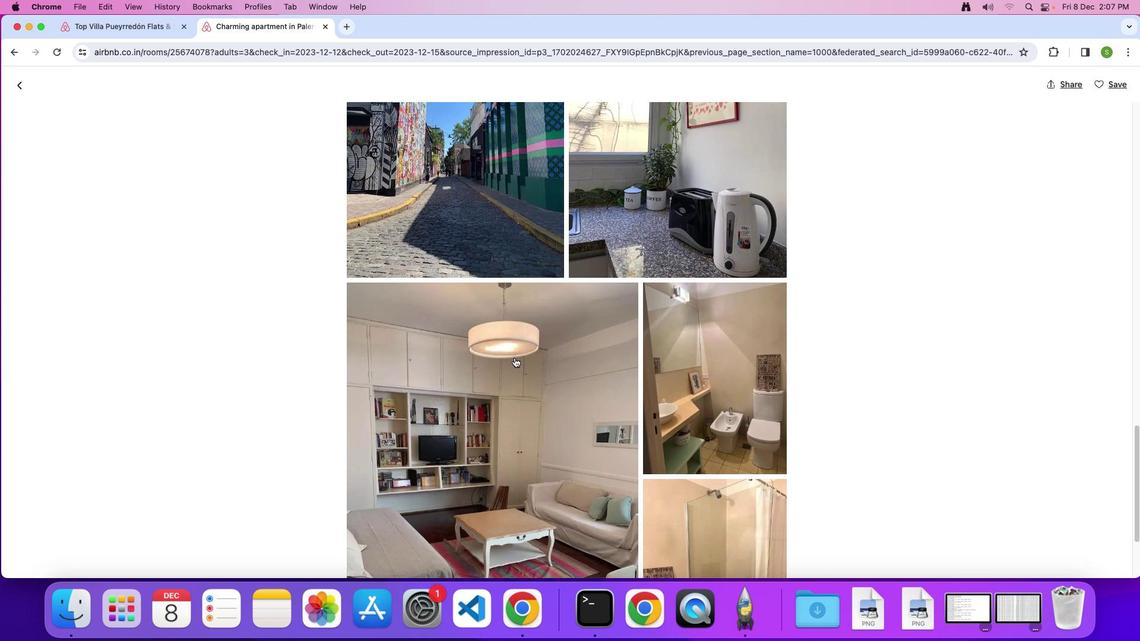 
Action: Mouse scrolled (514, 358) with delta (0, -1)
Screenshot: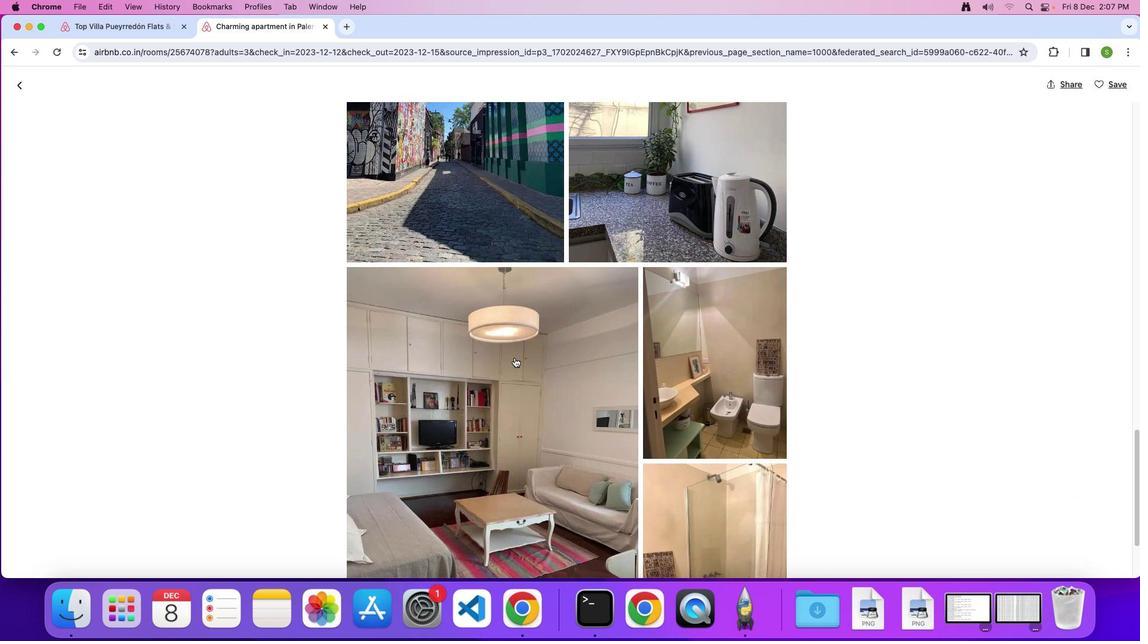 
Action: Mouse scrolled (514, 358) with delta (0, -2)
Screenshot: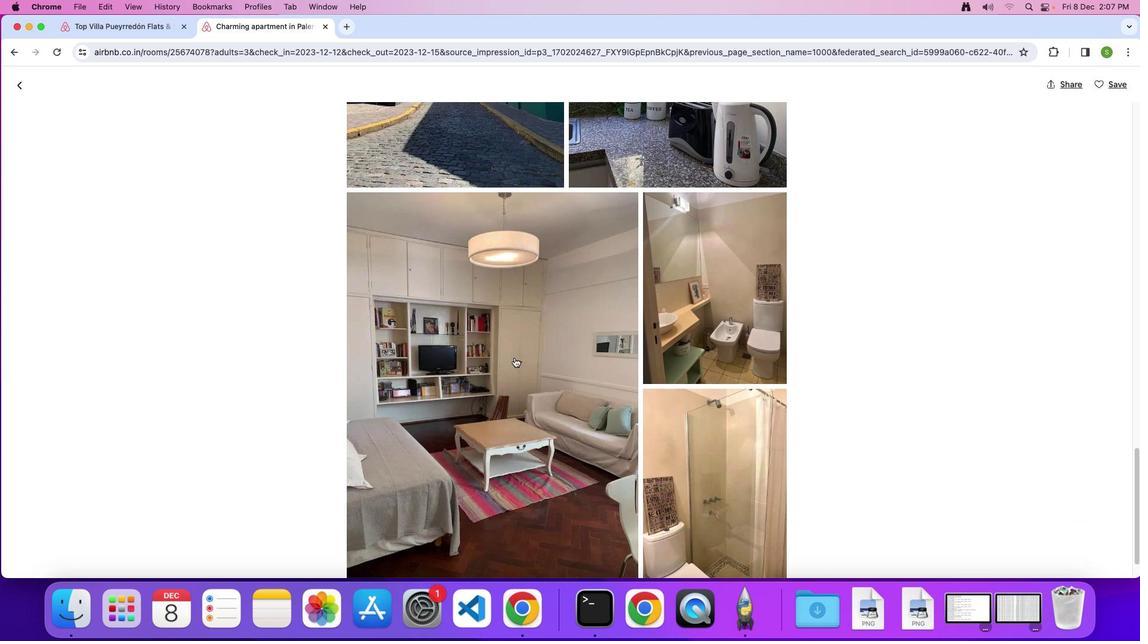 
Action: Mouse scrolled (514, 358) with delta (0, 0)
Screenshot: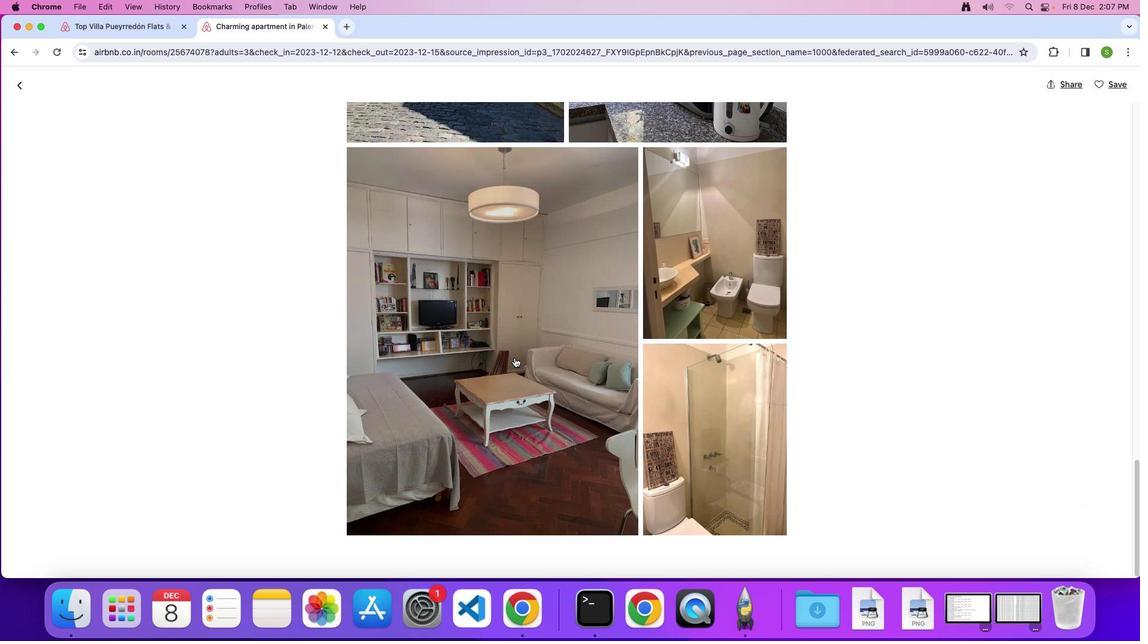 
Action: Mouse scrolled (514, 358) with delta (0, 0)
Screenshot: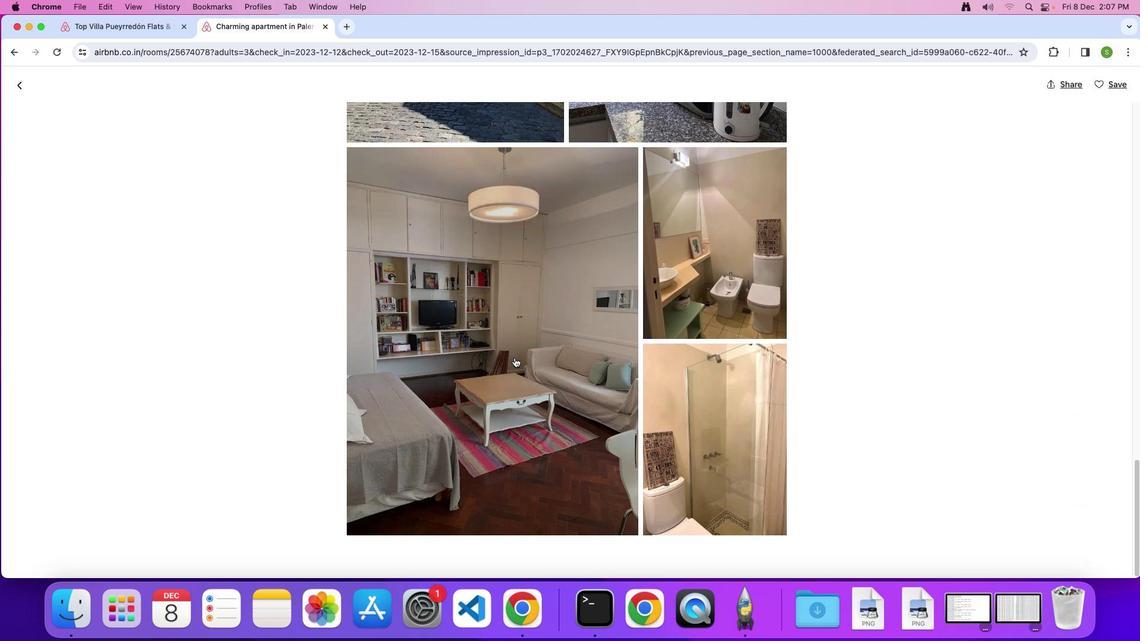 
Action: Mouse moved to (26, 85)
Screenshot: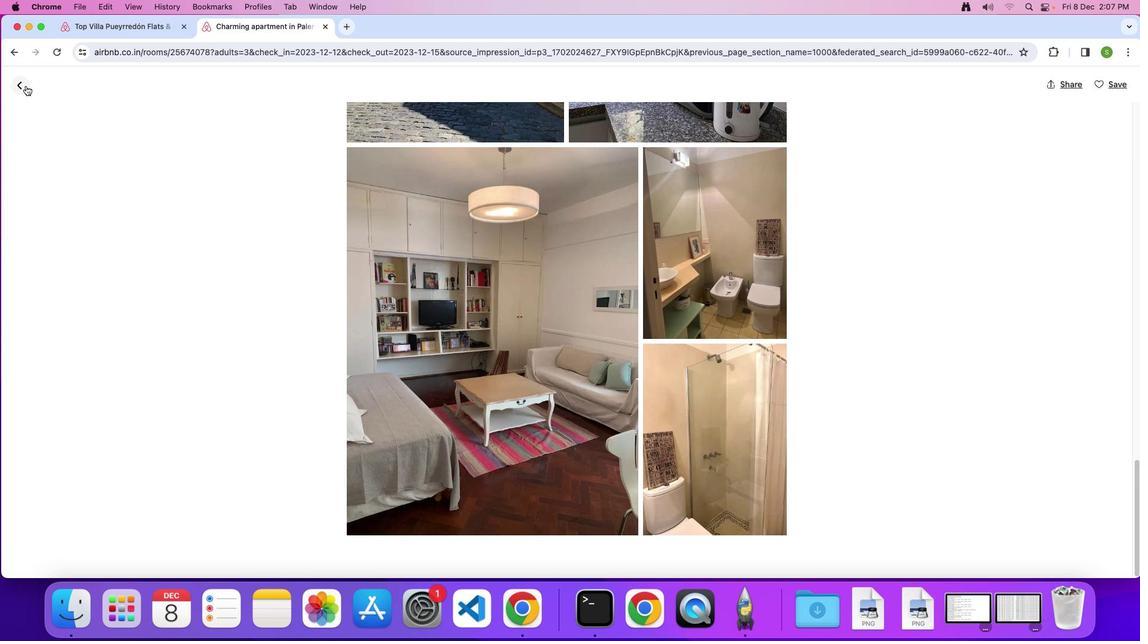 
Action: Mouse pressed left at (26, 85)
Screenshot: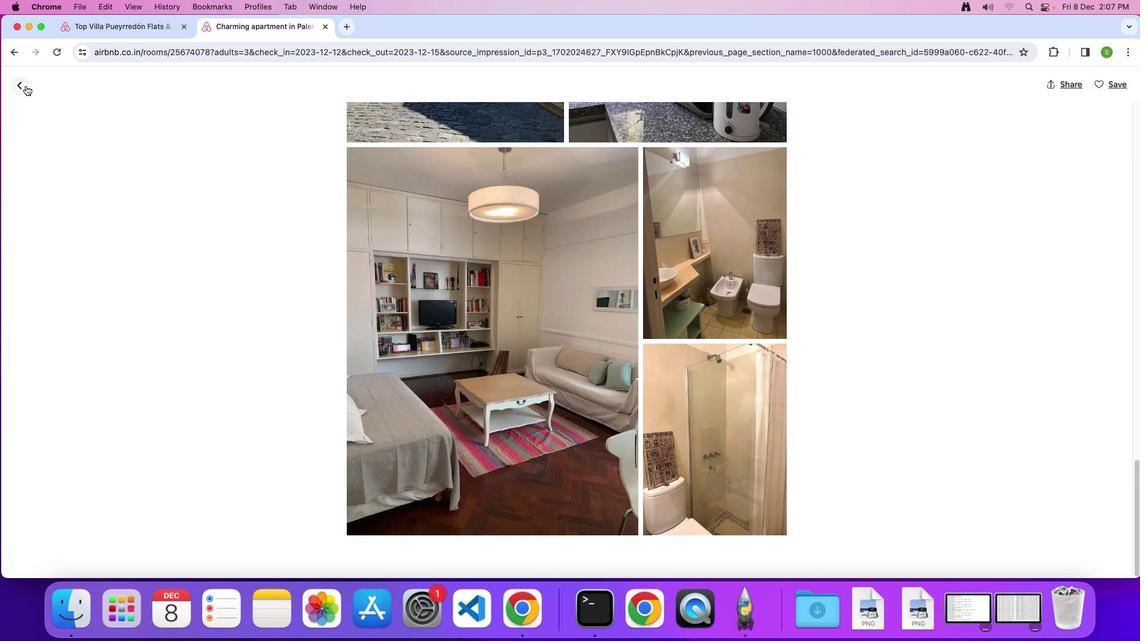 
Action: Mouse moved to (428, 376)
Screenshot: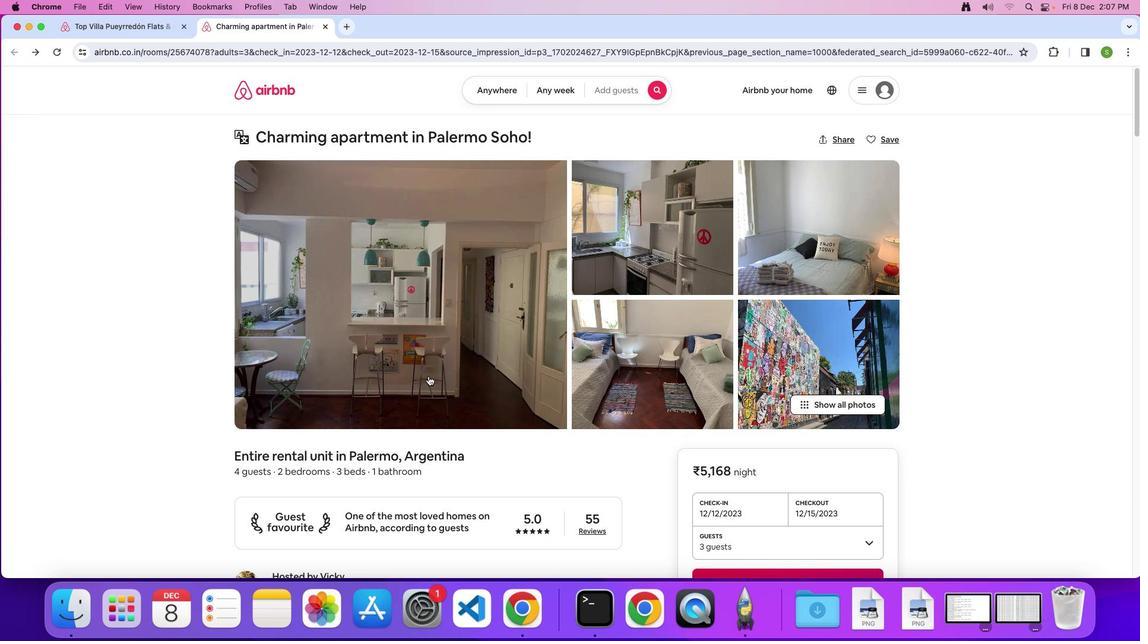 
Action: Mouse scrolled (428, 376) with delta (0, 0)
Screenshot: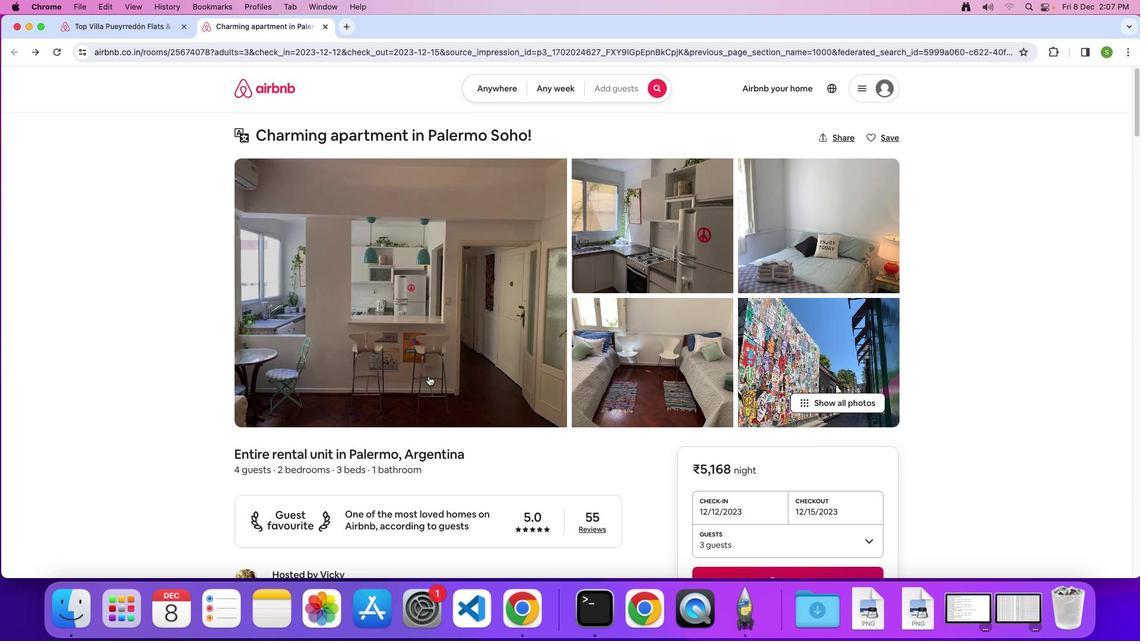 
Action: Mouse scrolled (428, 376) with delta (0, 0)
Screenshot: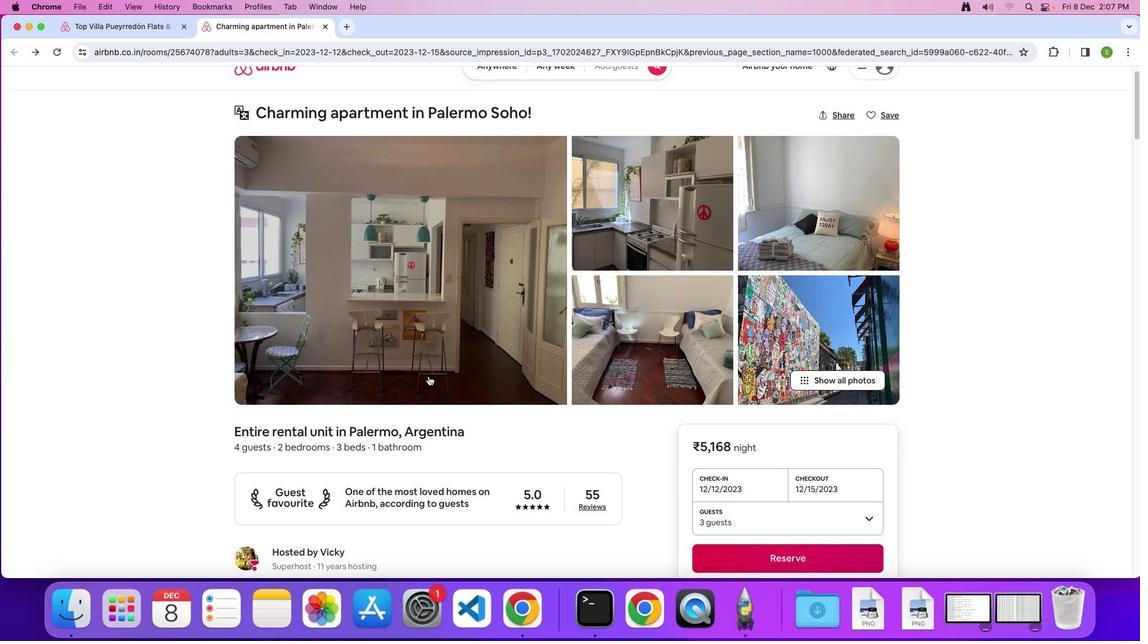 
Action: Mouse scrolled (428, 376) with delta (0, -1)
Screenshot: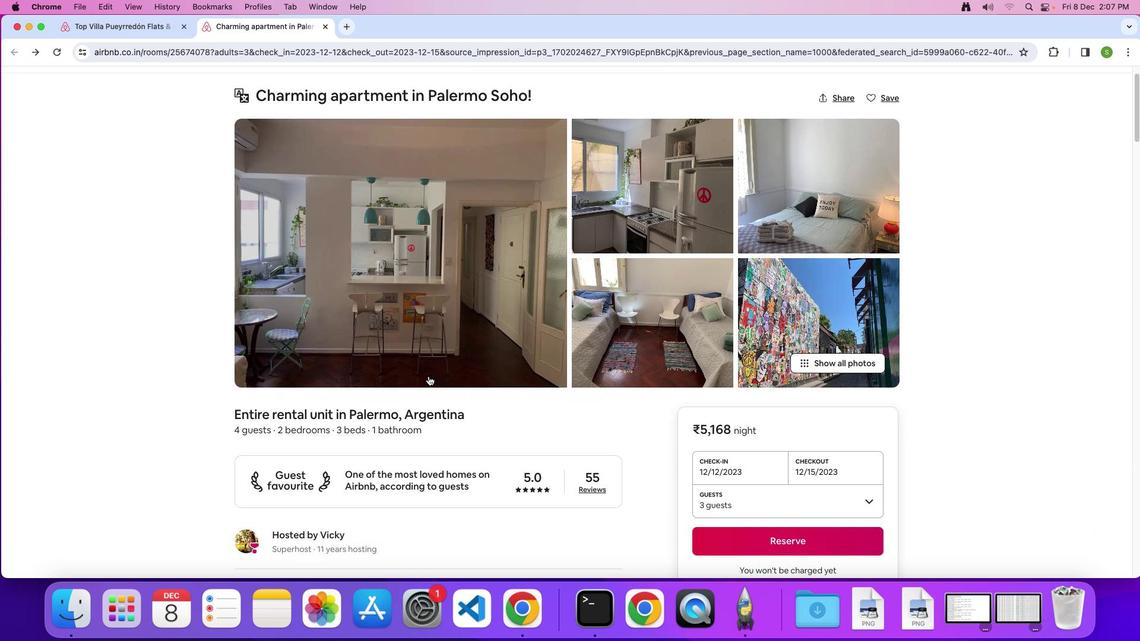 
Action: Mouse scrolled (428, 376) with delta (0, 0)
Screenshot: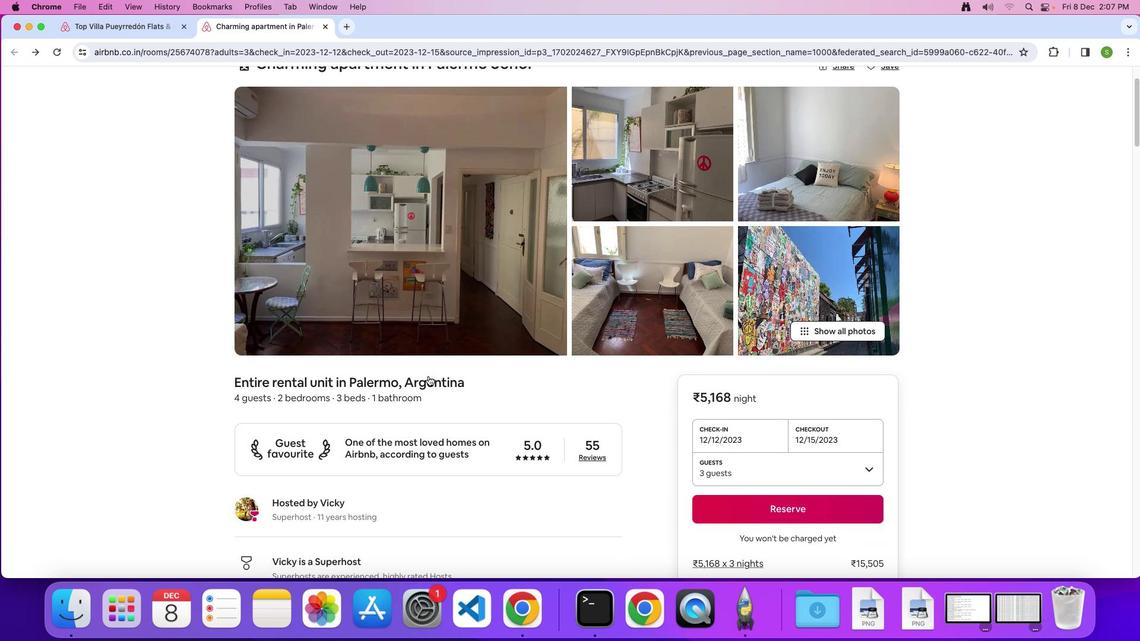 
Action: Mouse scrolled (428, 376) with delta (0, 0)
Screenshot: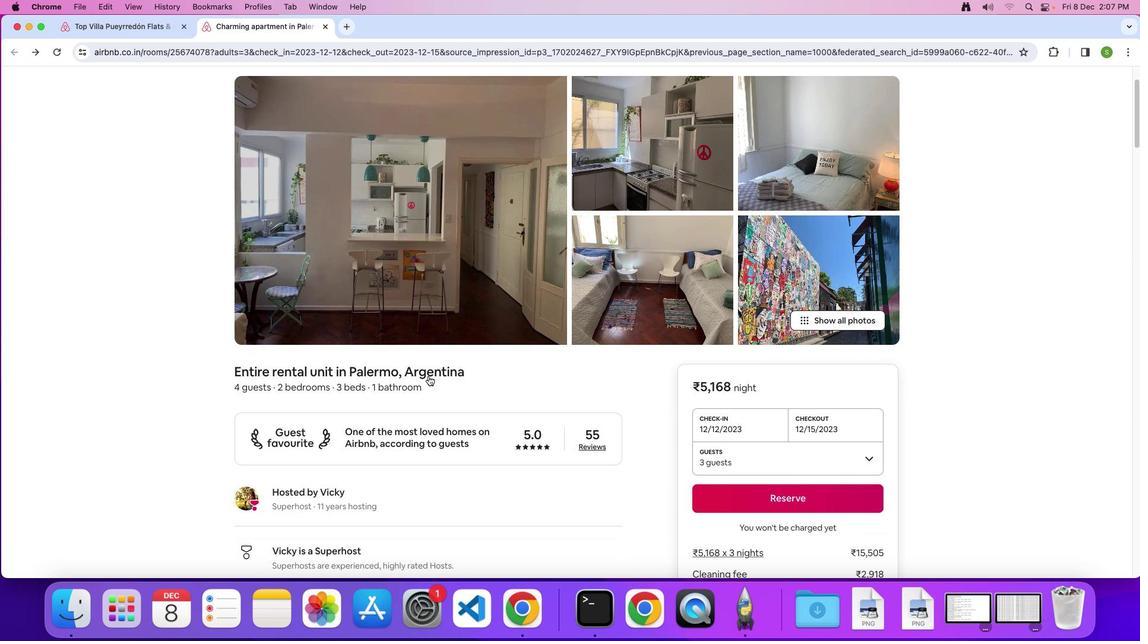 
Action: Mouse scrolled (428, 376) with delta (0, -1)
Screenshot: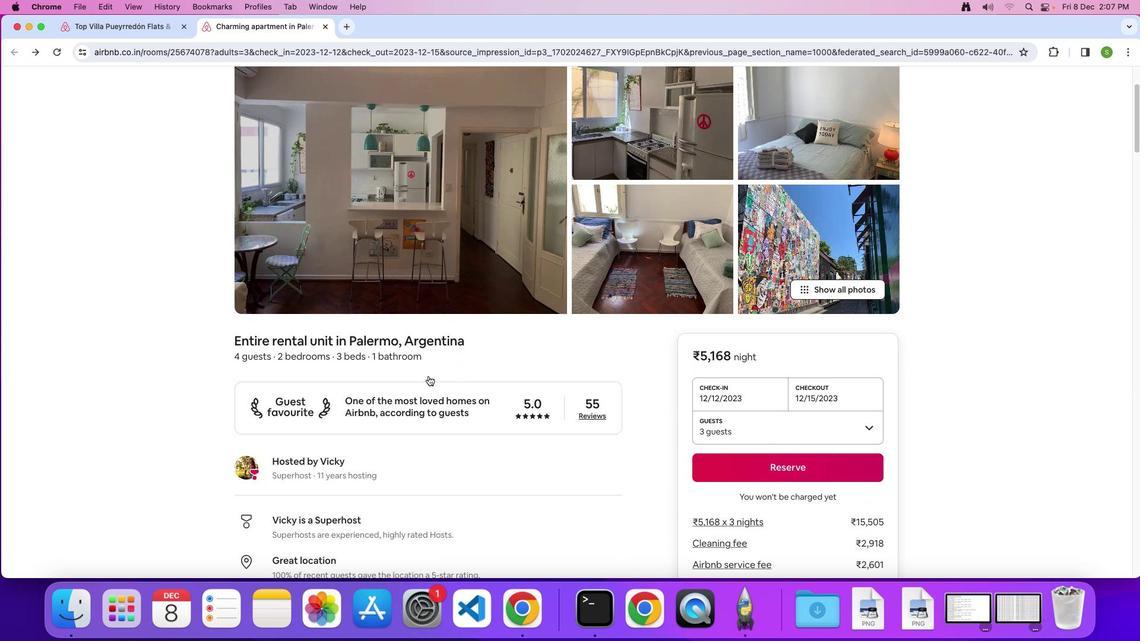 
Action: Mouse scrolled (428, 376) with delta (0, 0)
Screenshot: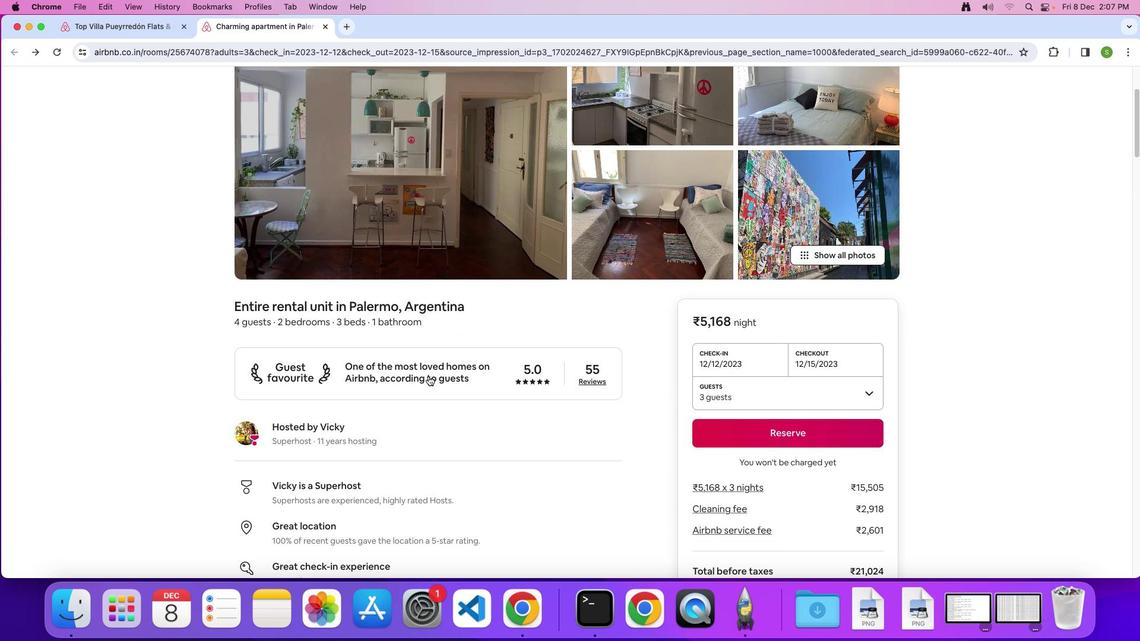 
Action: Mouse scrolled (428, 376) with delta (0, 0)
Screenshot: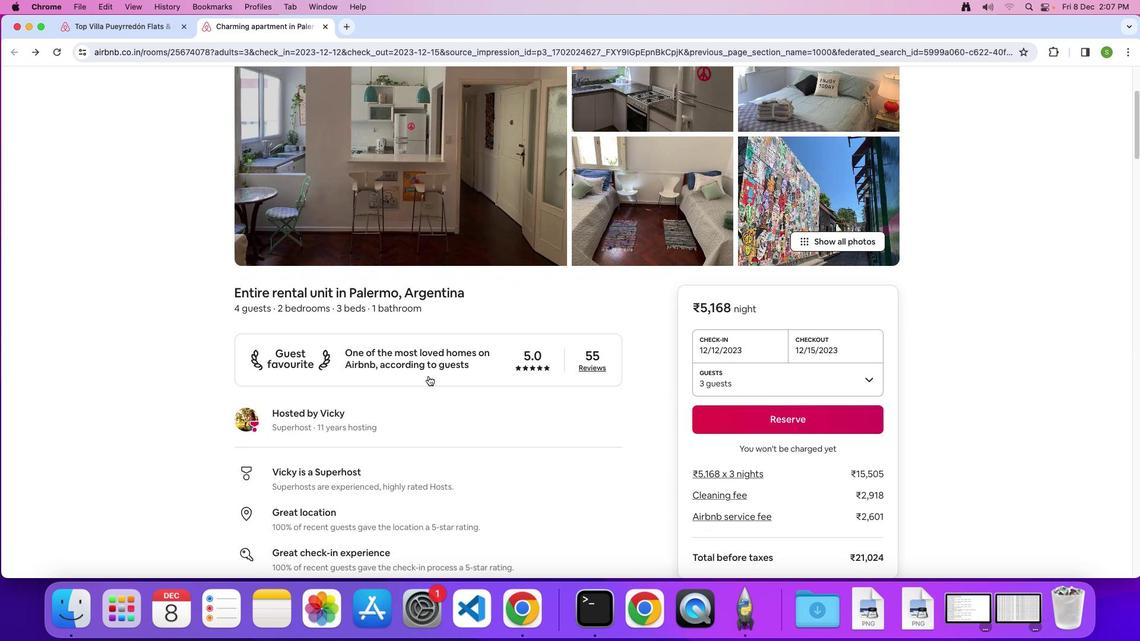 
Action: Mouse scrolled (428, 376) with delta (0, 0)
Screenshot: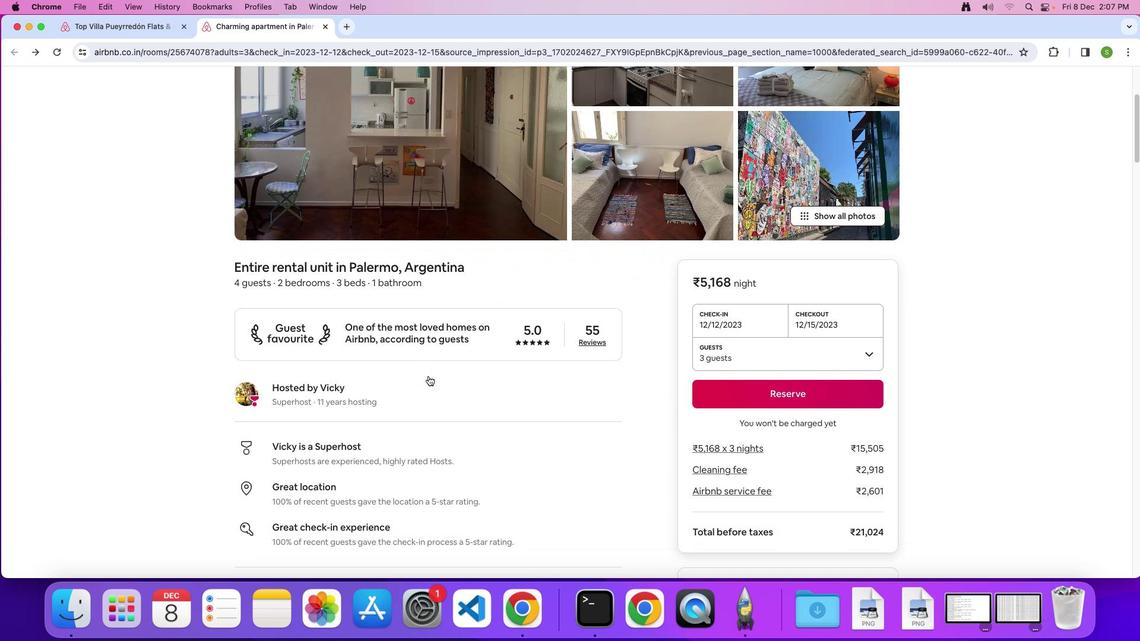 
Action: Mouse scrolled (428, 376) with delta (0, 0)
Screenshot: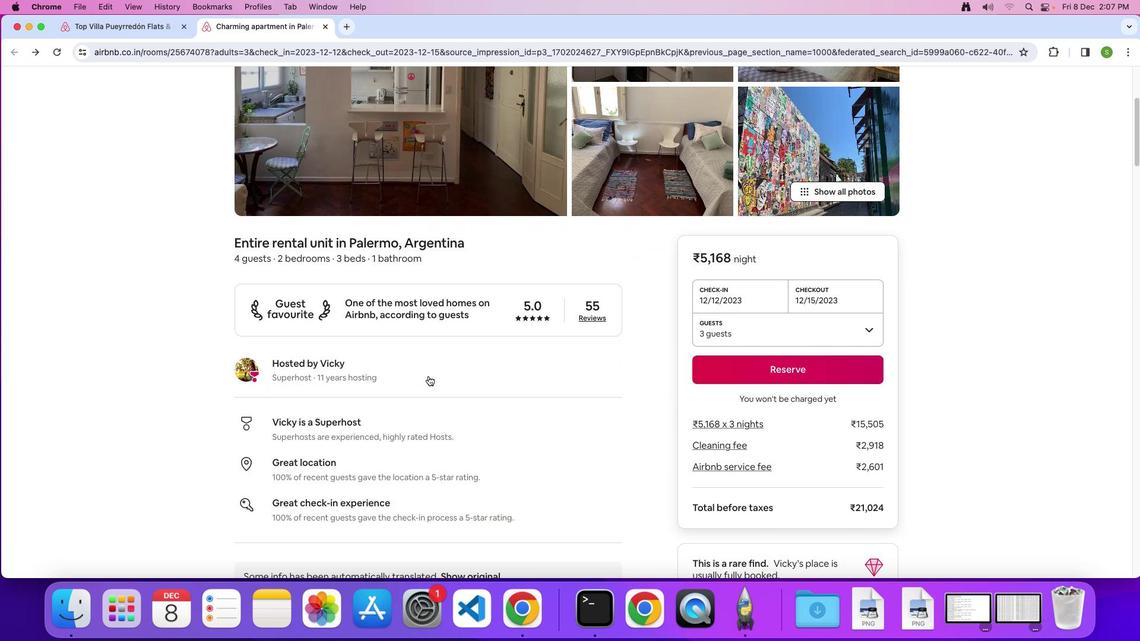 
Action: Mouse scrolled (428, 376) with delta (0, 0)
Screenshot: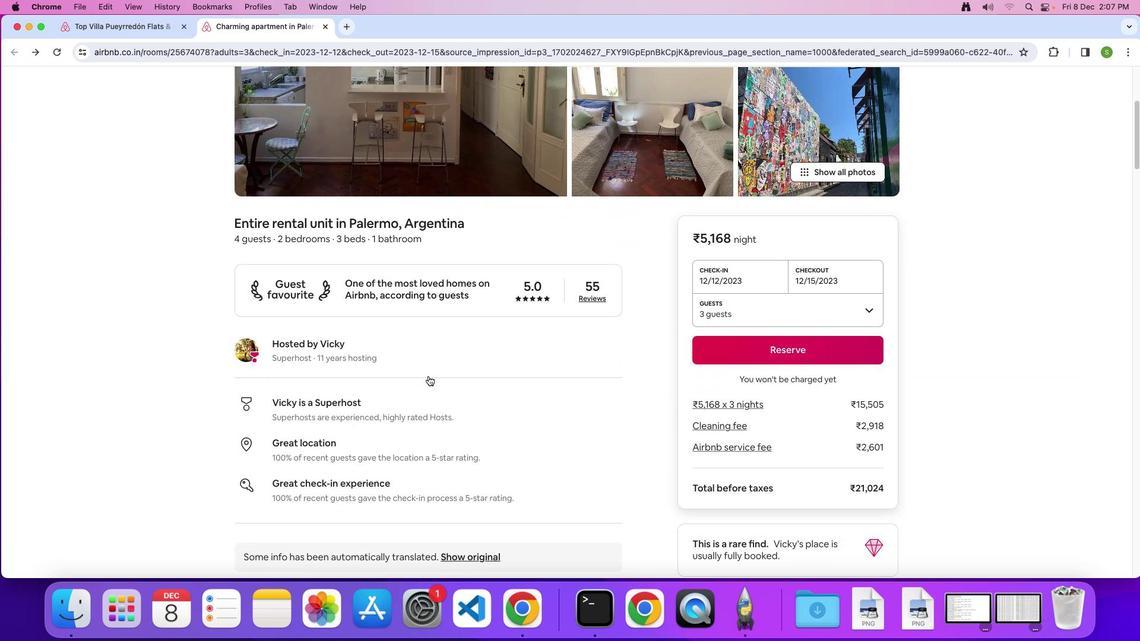 
Action: Mouse scrolled (428, 376) with delta (0, -1)
Screenshot: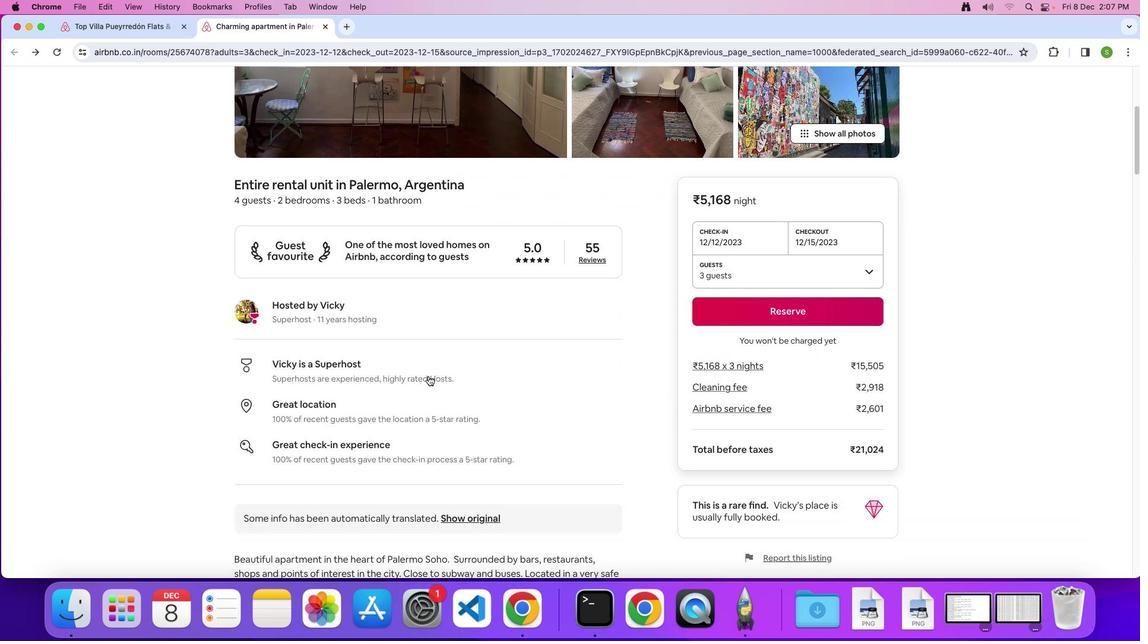 
Action: Mouse scrolled (428, 376) with delta (0, 0)
Screenshot: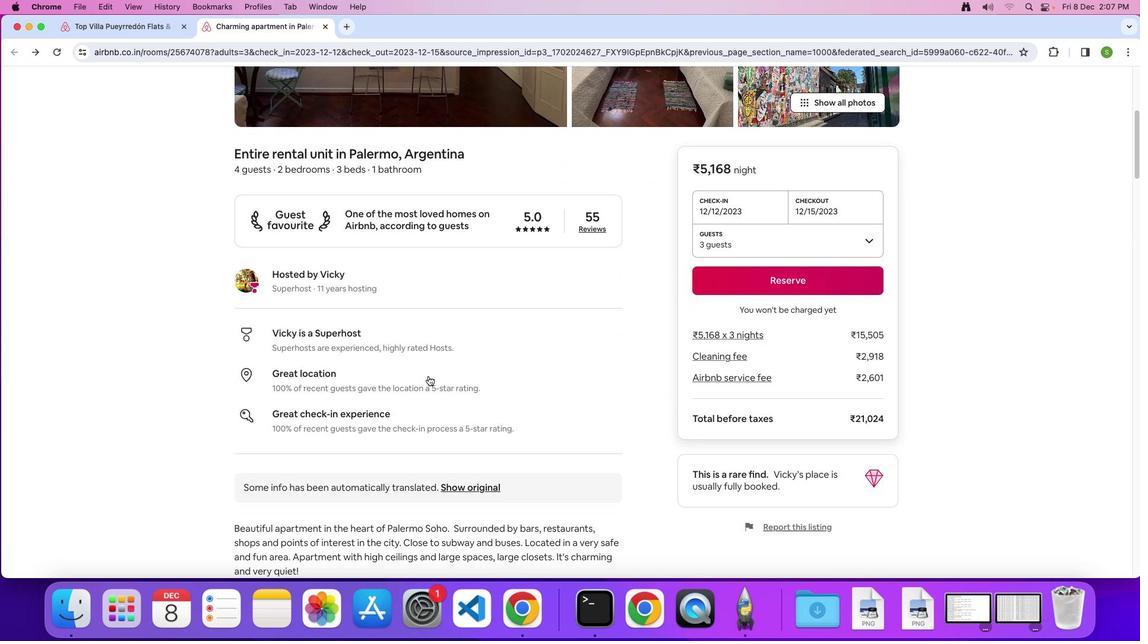 
Action: Mouse scrolled (428, 376) with delta (0, 0)
Screenshot: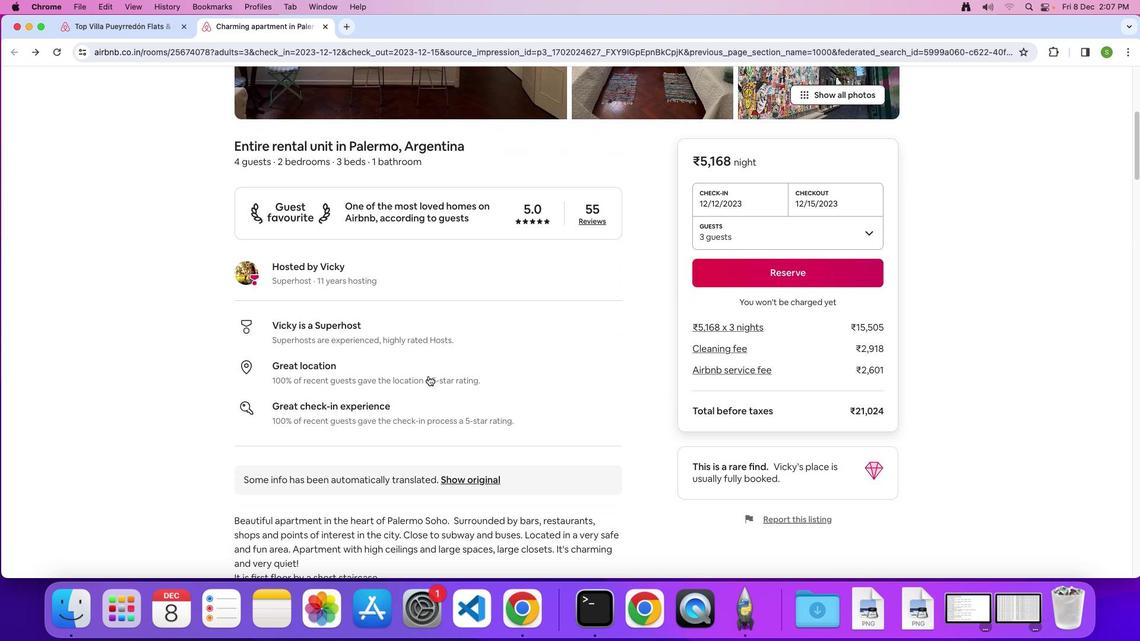 
Action: Mouse scrolled (428, 376) with delta (0, 0)
Screenshot: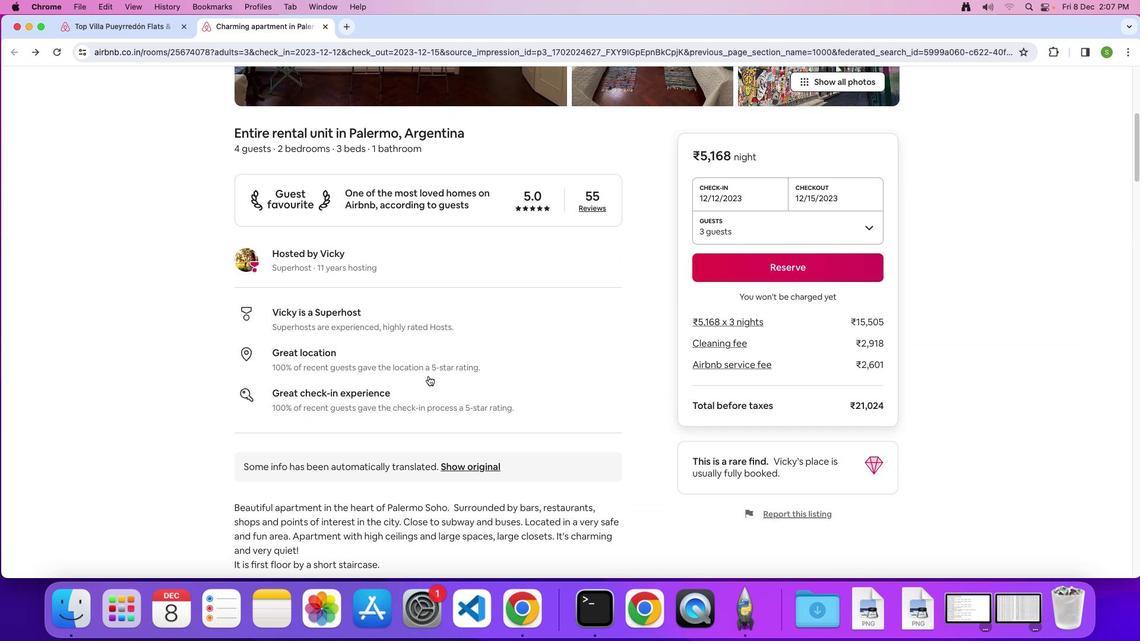 
Action: Mouse scrolled (428, 376) with delta (0, 0)
Screenshot: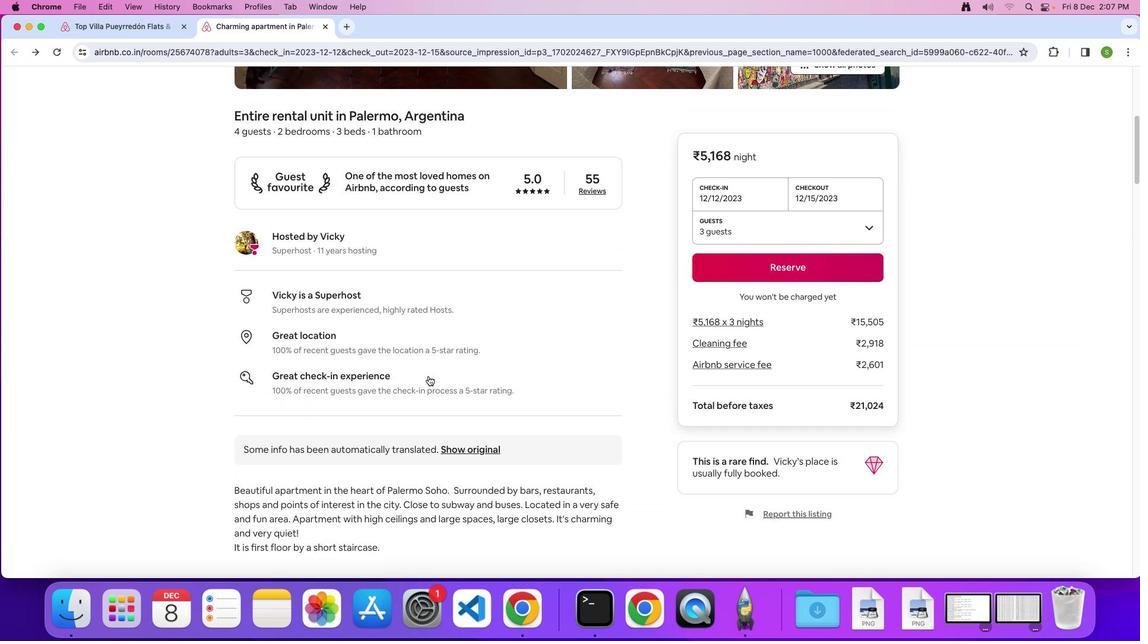 
Action: Mouse scrolled (428, 376) with delta (0, -1)
Screenshot: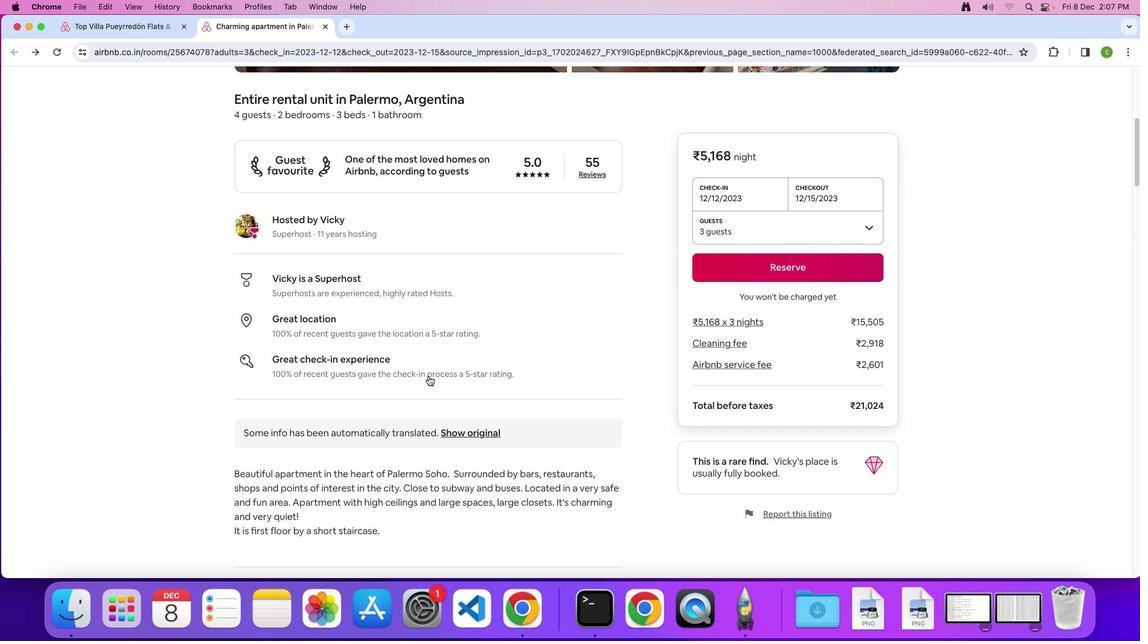 
Action: Mouse scrolled (428, 376) with delta (0, -1)
Screenshot: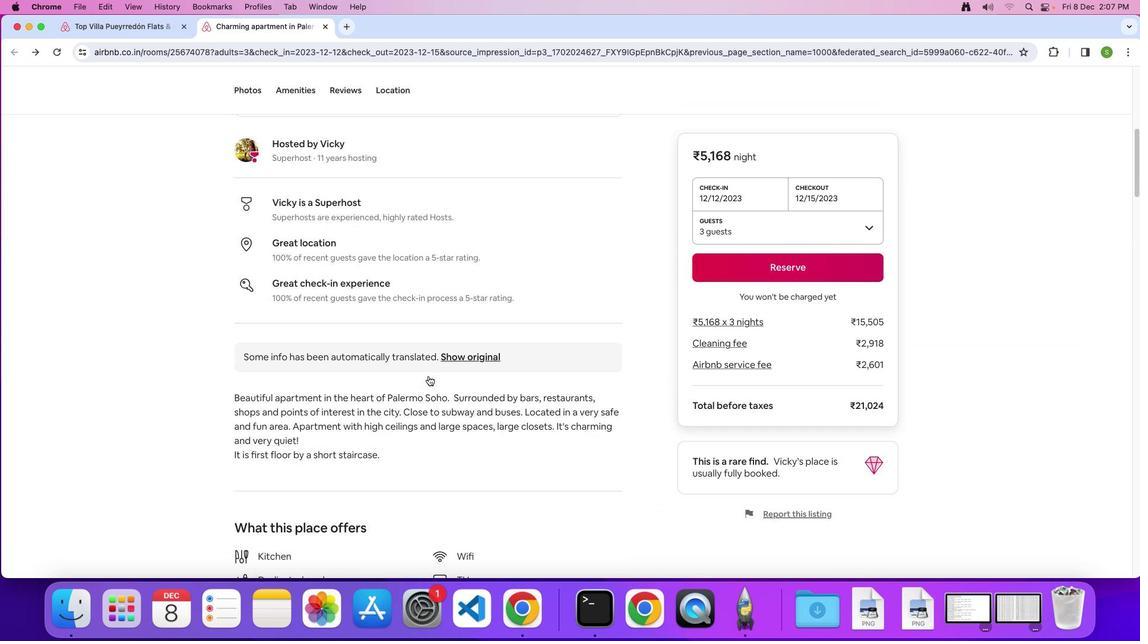 
Action: Mouse scrolled (428, 376) with delta (0, 0)
Screenshot: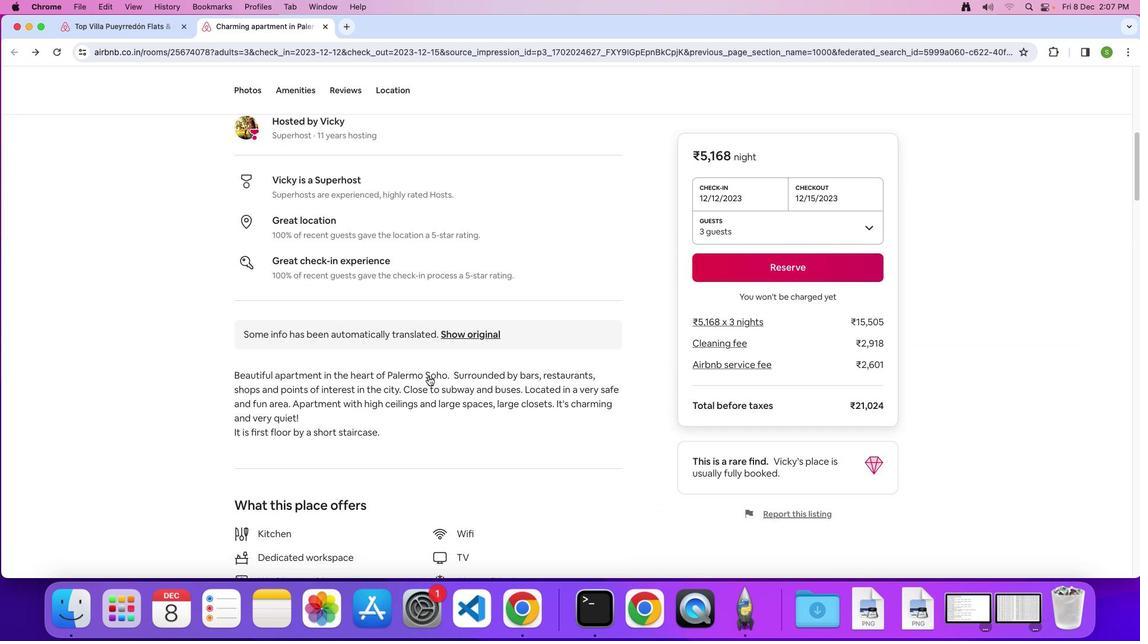 
Action: Mouse scrolled (428, 376) with delta (0, 0)
Screenshot: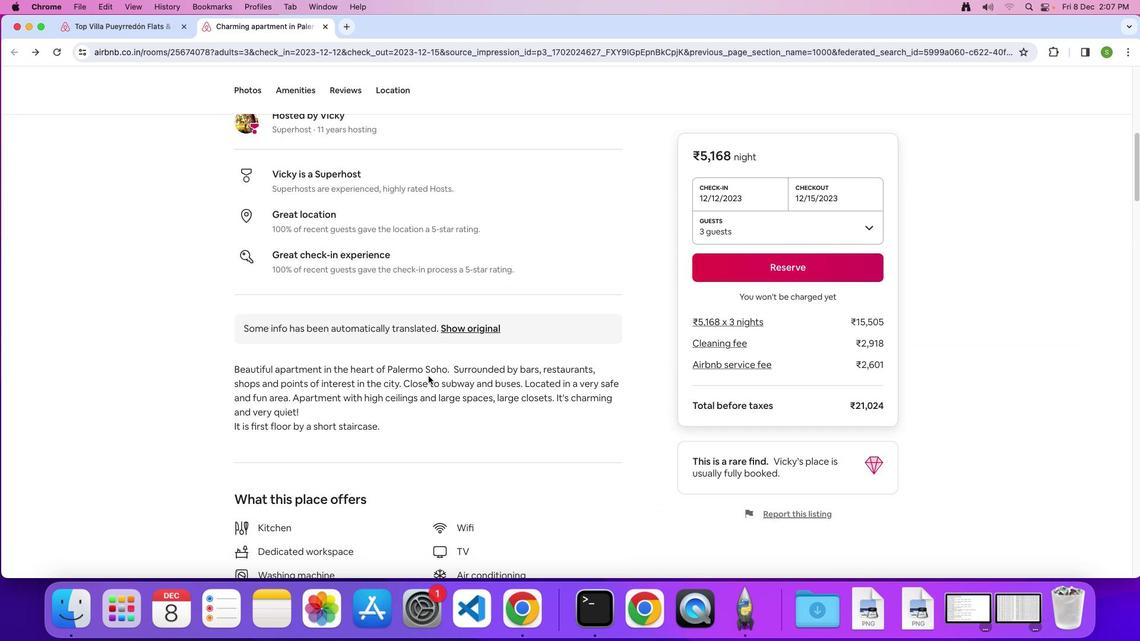 
Action: Mouse scrolled (428, 376) with delta (0, 0)
Screenshot: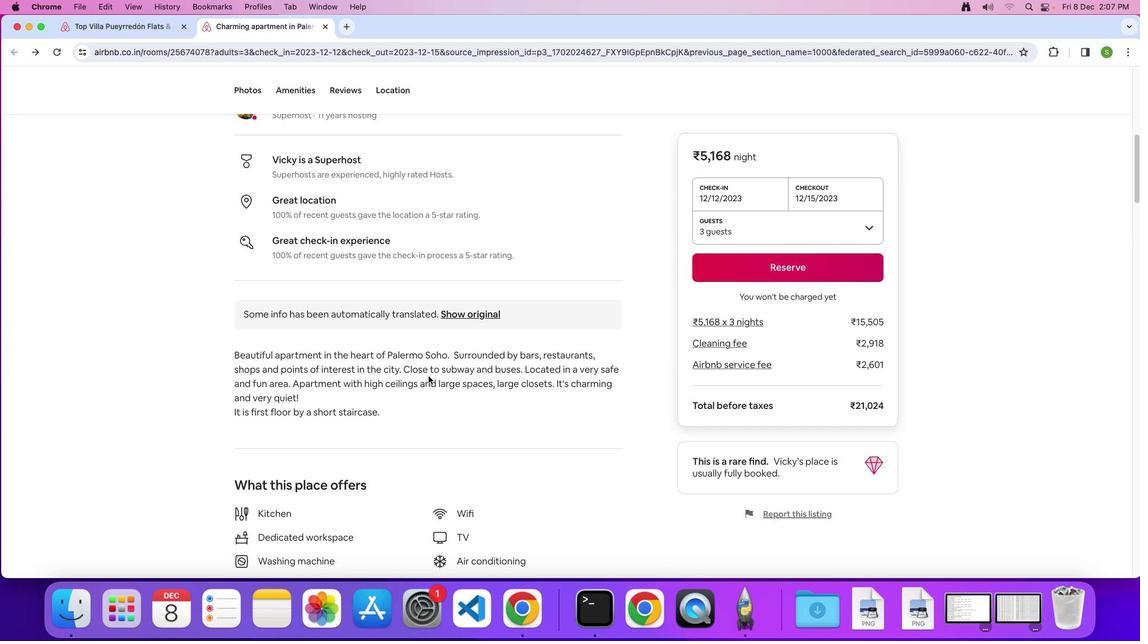 
Action: Mouse scrolled (428, 376) with delta (0, 0)
Screenshot: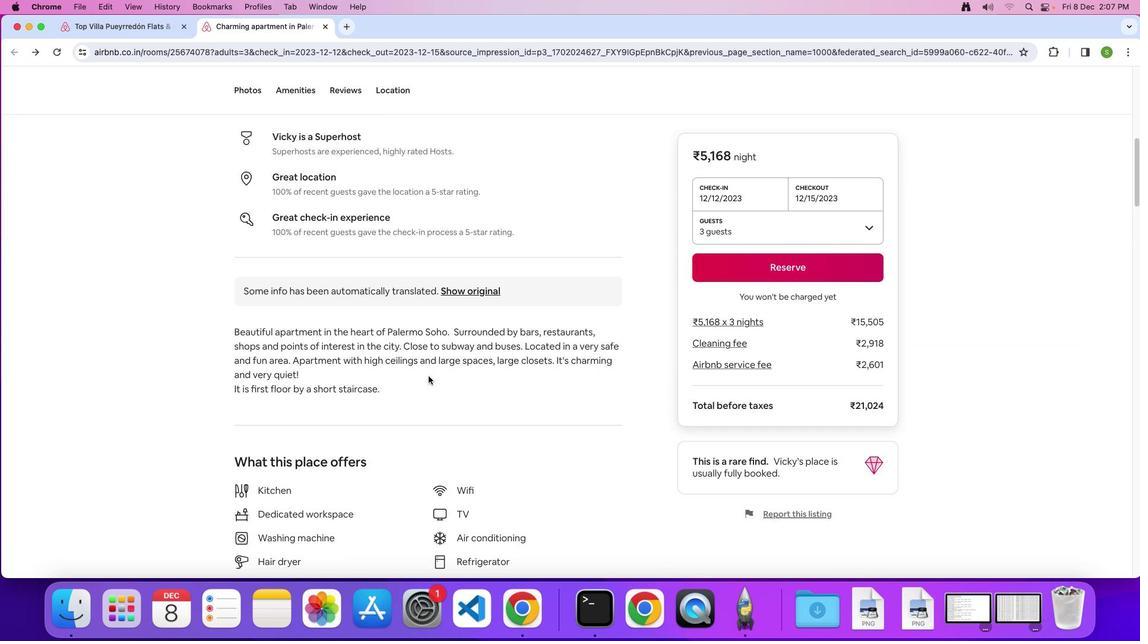 
Action: Mouse scrolled (428, 376) with delta (0, -1)
Screenshot: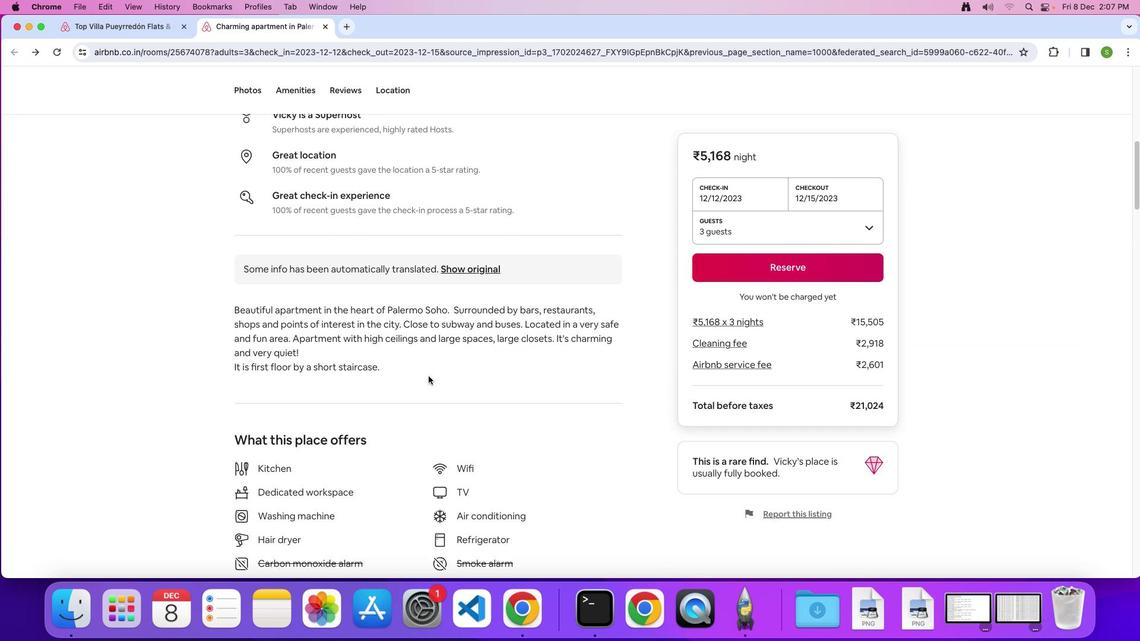 
Action: Mouse scrolled (428, 376) with delta (0, 0)
Screenshot: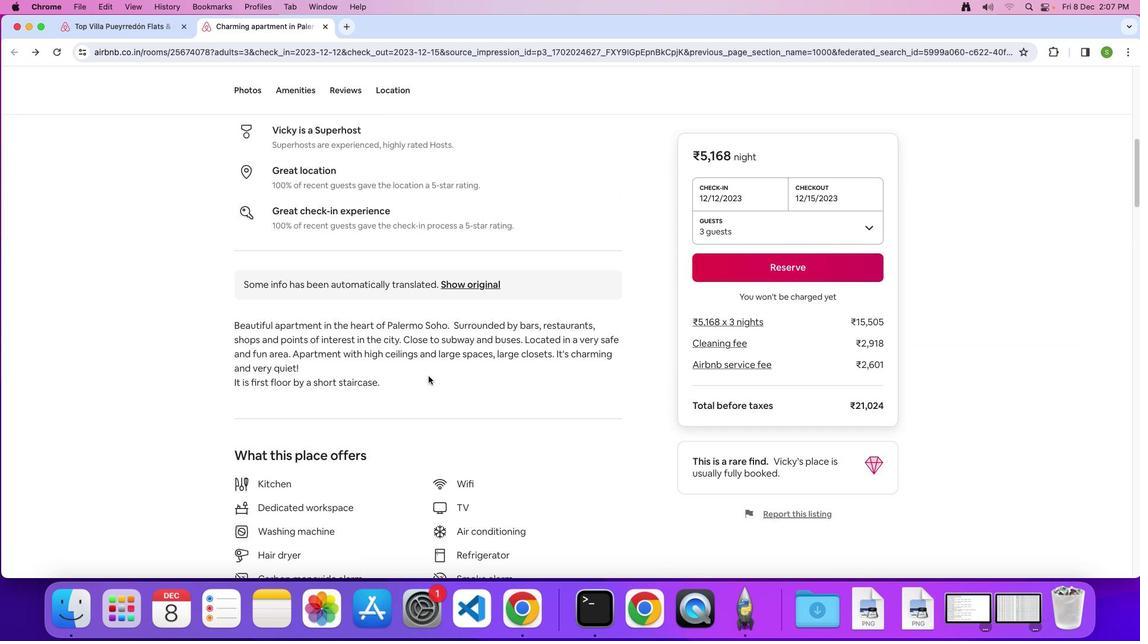 
Action: Mouse scrolled (428, 376) with delta (0, 0)
Screenshot: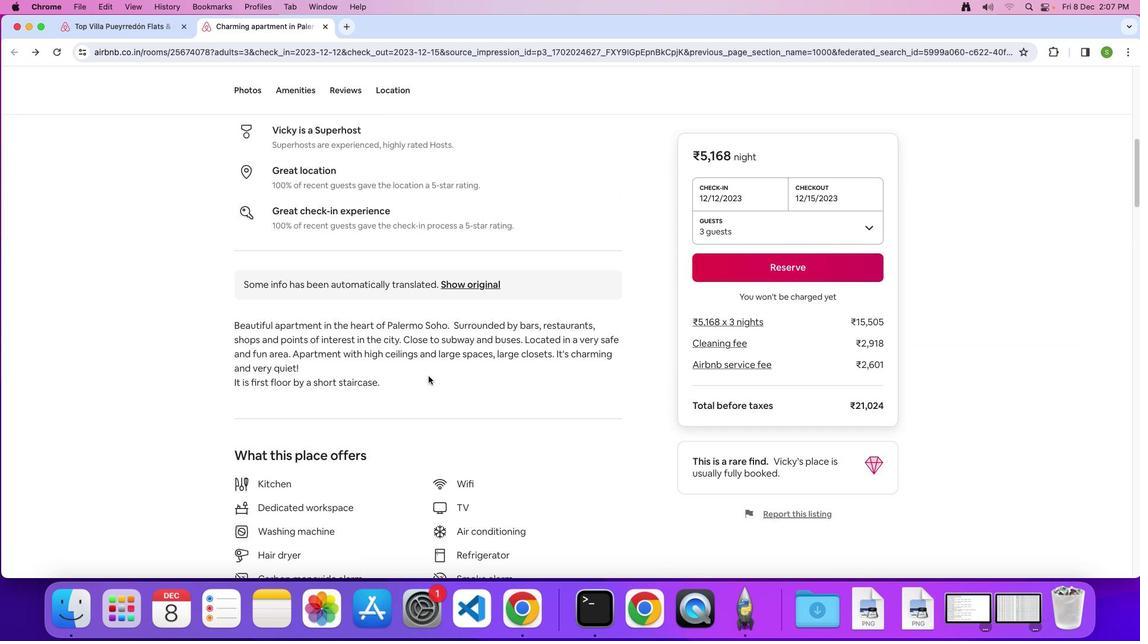 
Action: Mouse scrolled (428, 376) with delta (0, 2)
Screenshot: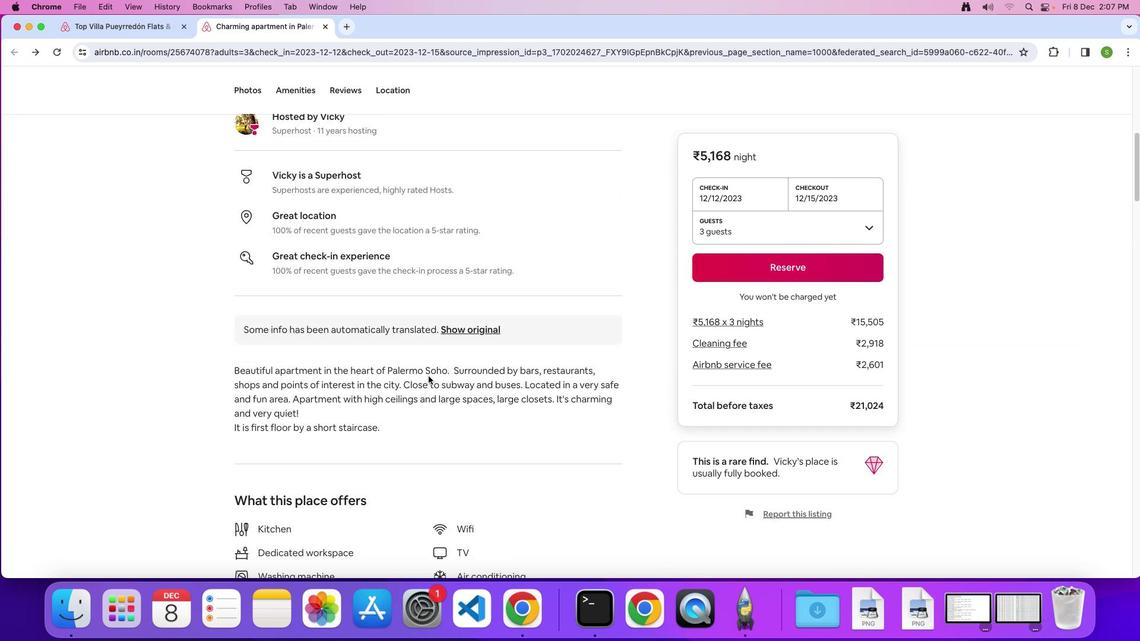 
Action: Mouse scrolled (428, 376) with delta (0, 0)
Screenshot: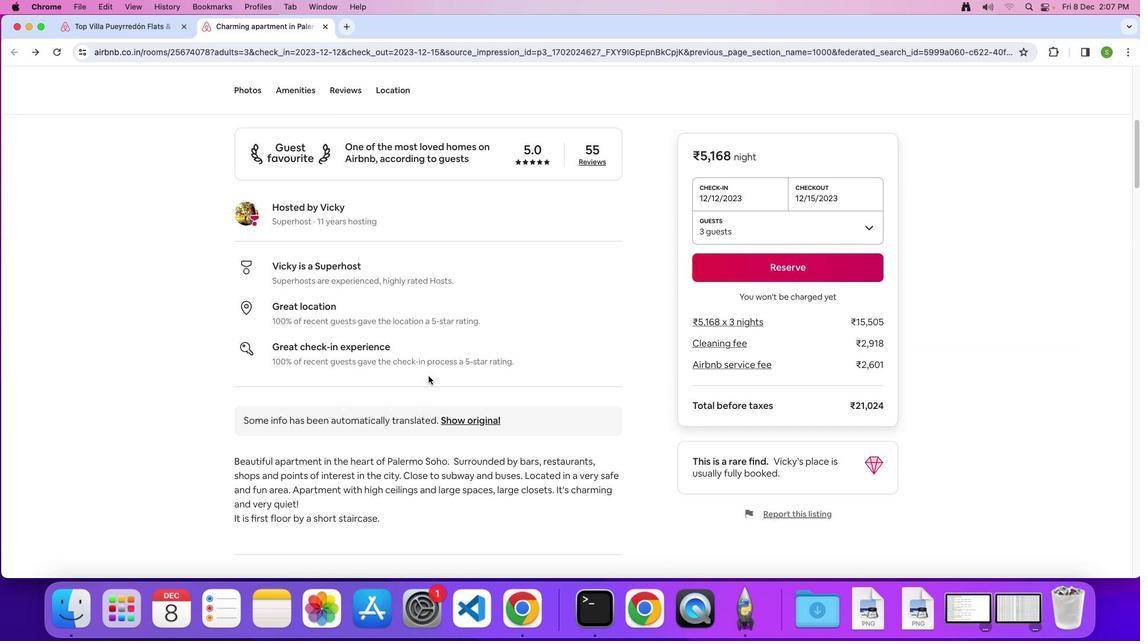 
Action: Mouse scrolled (428, 376) with delta (0, 0)
Screenshot: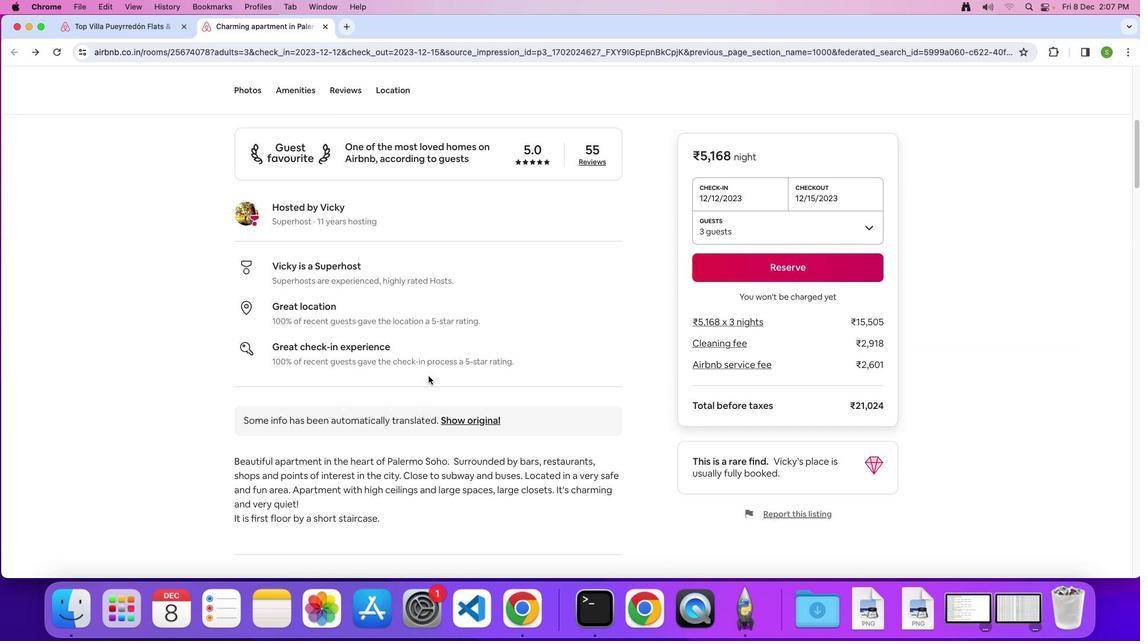 
Action: Mouse scrolled (428, 376) with delta (0, 2)
Screenshot: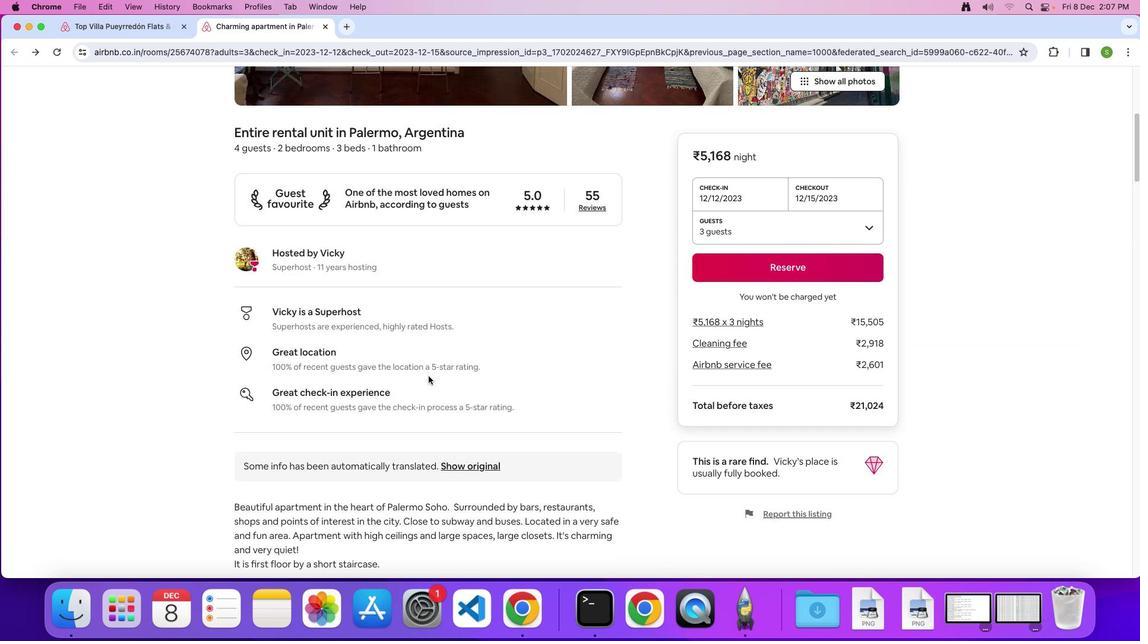 
Action: Mouse scrolled (428, 376) with delta (0, 0)
Screenshot: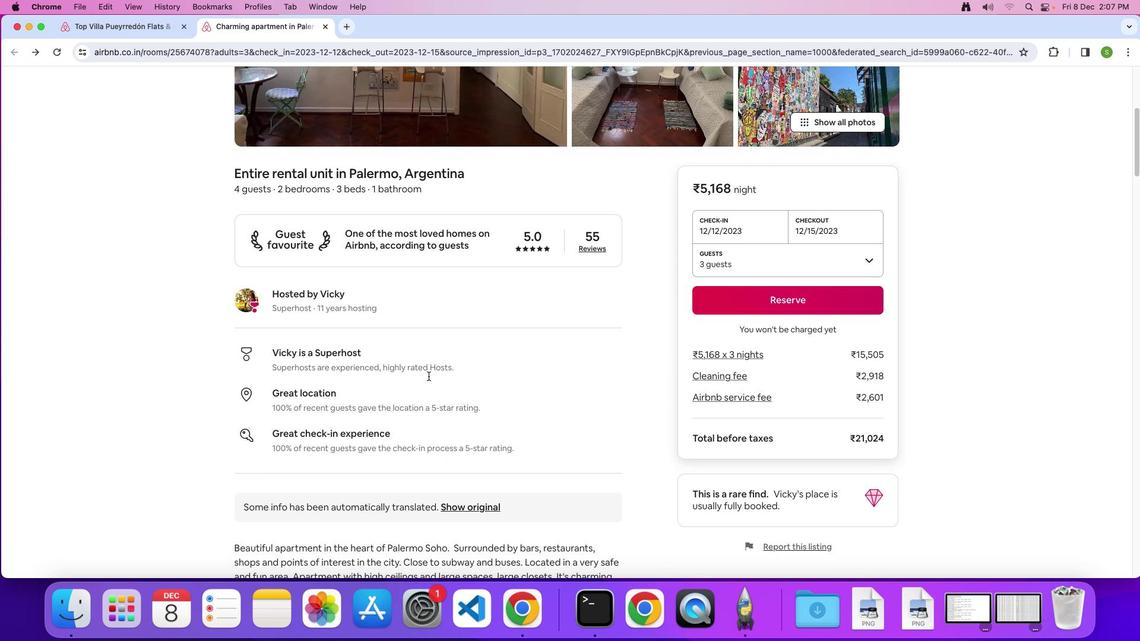 
Action: Mouse scrolled (428, 376) with delta (0, 0)
Screenshot: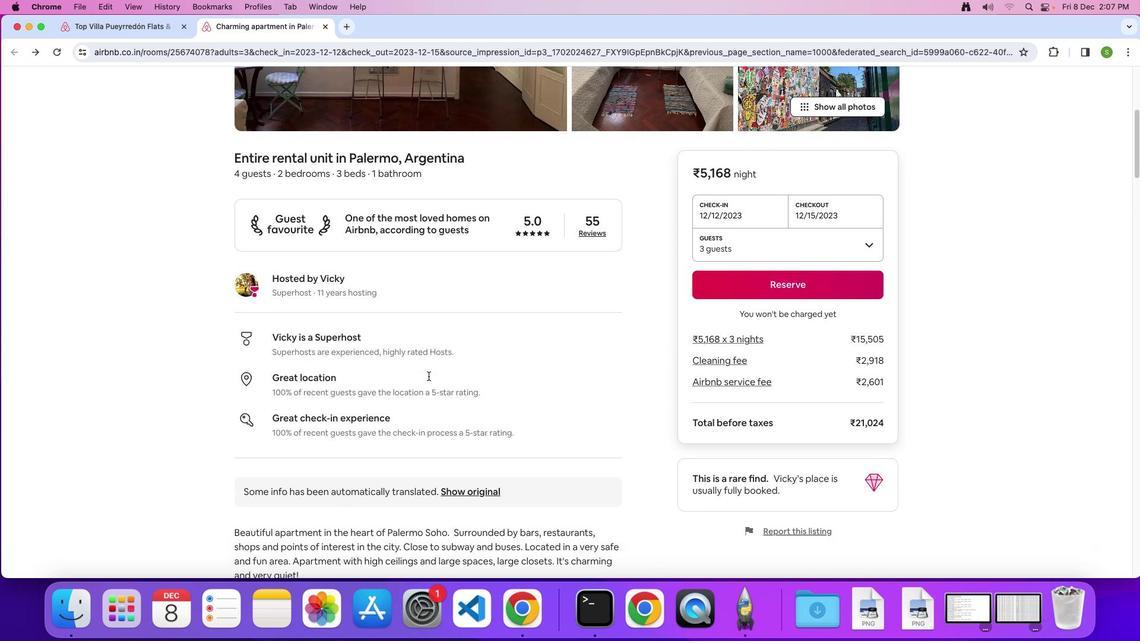 
Action: Mouse scrolled (428, 376) with delta (0, -1)
Screenshot: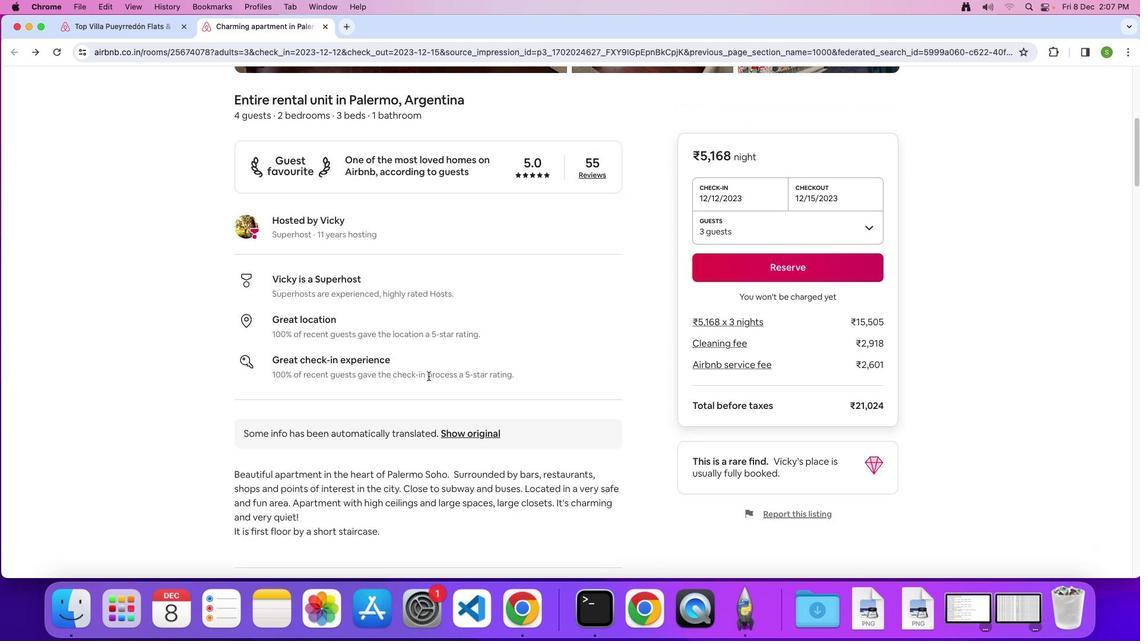 
Action: Mouse scrolled (428, 376) with delta (0, 0)
Screenshot: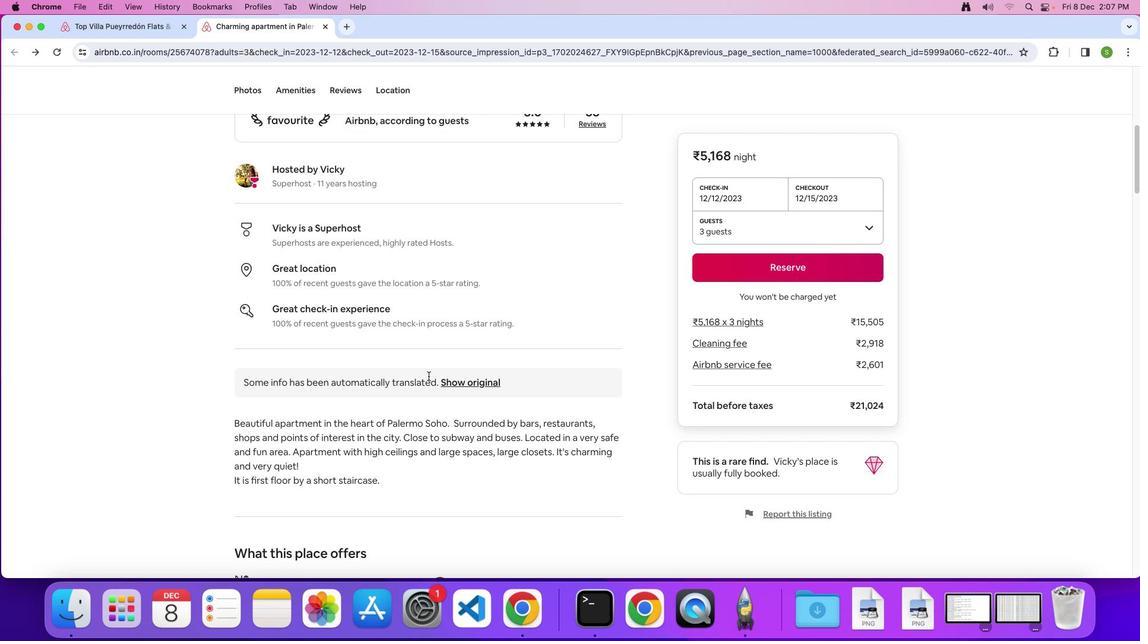
Action: Mouse scrolled (428, 376) with delta (0, 0)
Screenshot: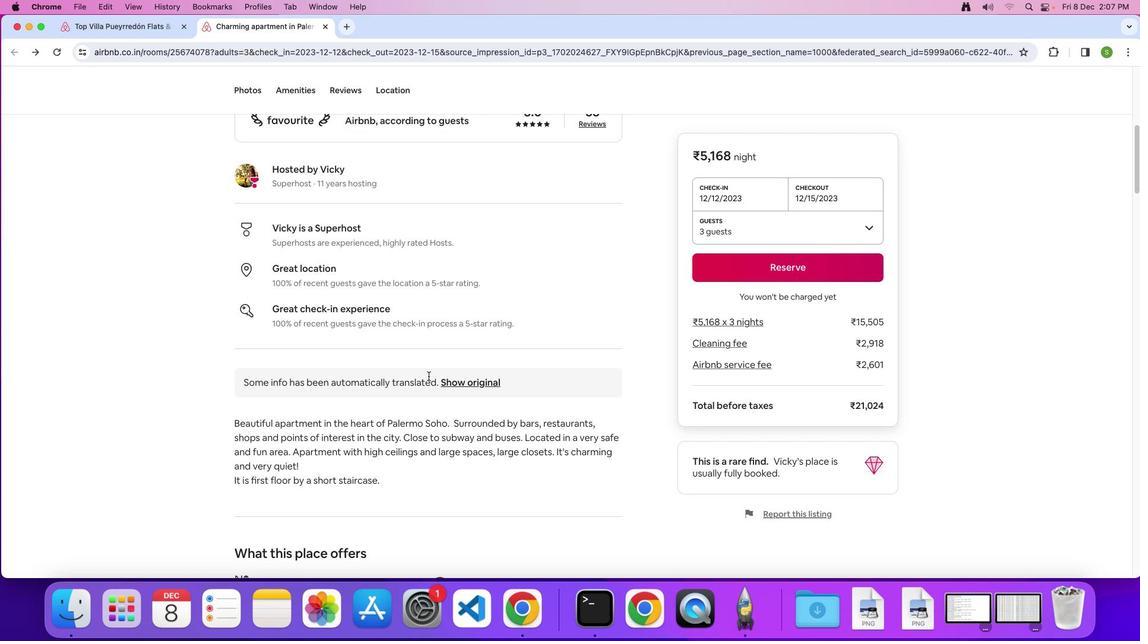 
Action: Mouse scrolled (428, 376) with delta (0, -1)
Screenshot: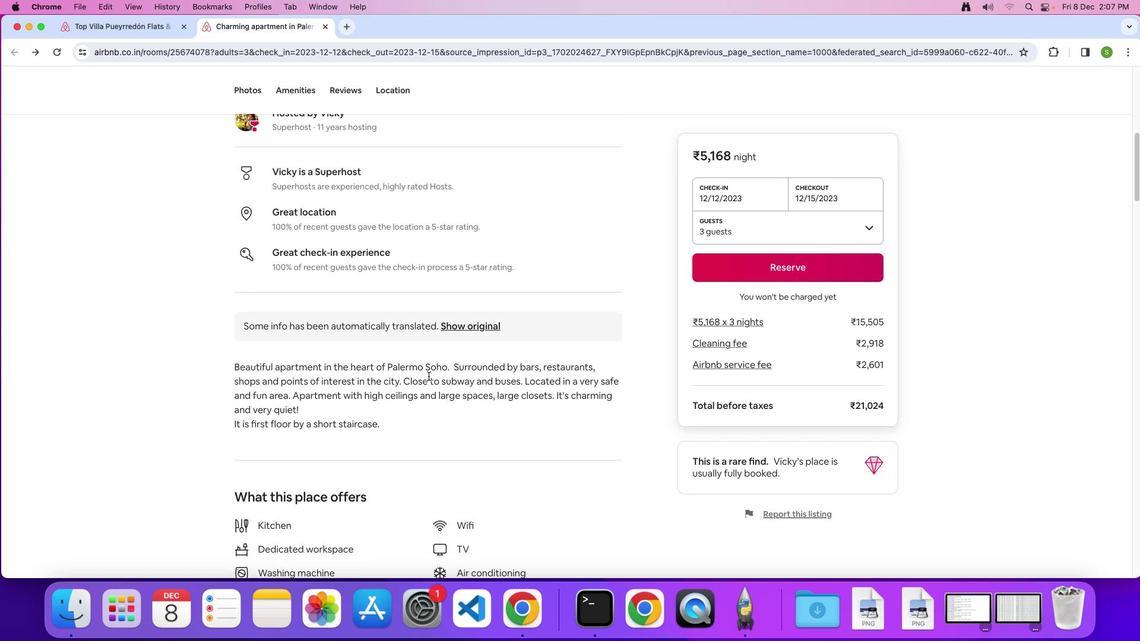 
Action: Mouse scrolled (428, 376) with delta (0, 0)
Screenshot: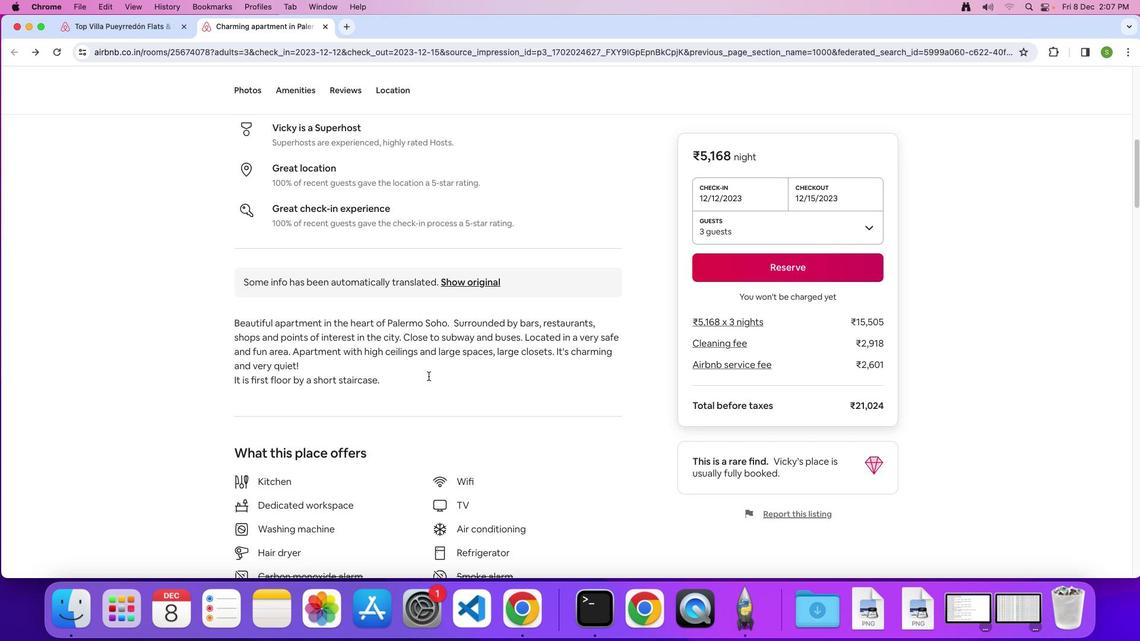 
Action: Mouse scrolled (428, 376) with delta (0, 0)
Screenshot: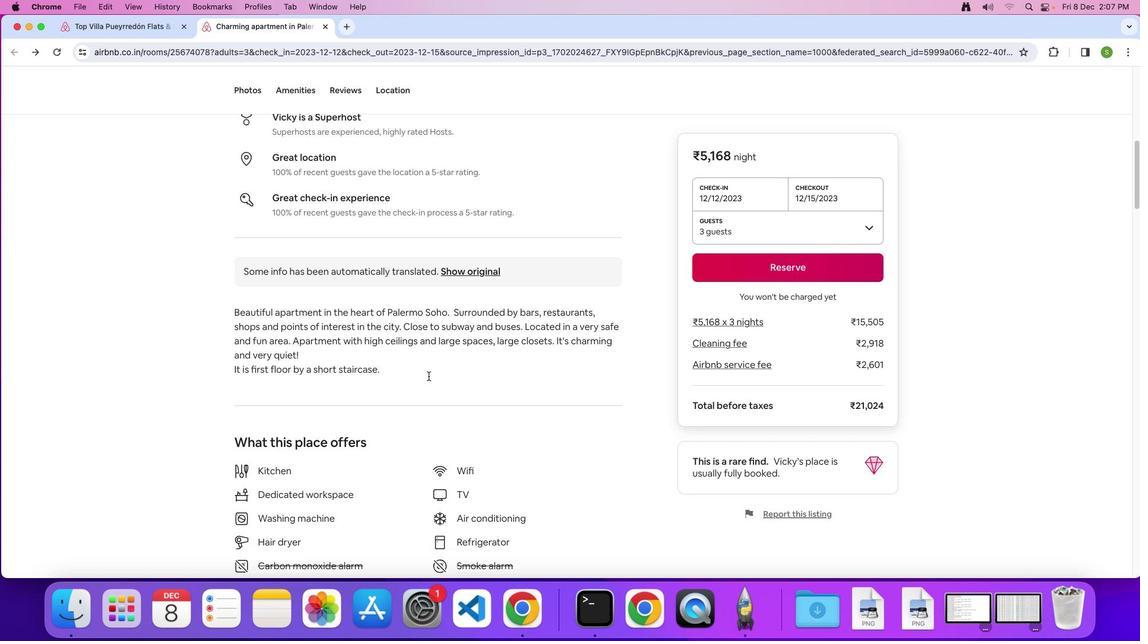 
Action: Mouse scrolled (428, 376) with delta (0, -1)
Screenshot: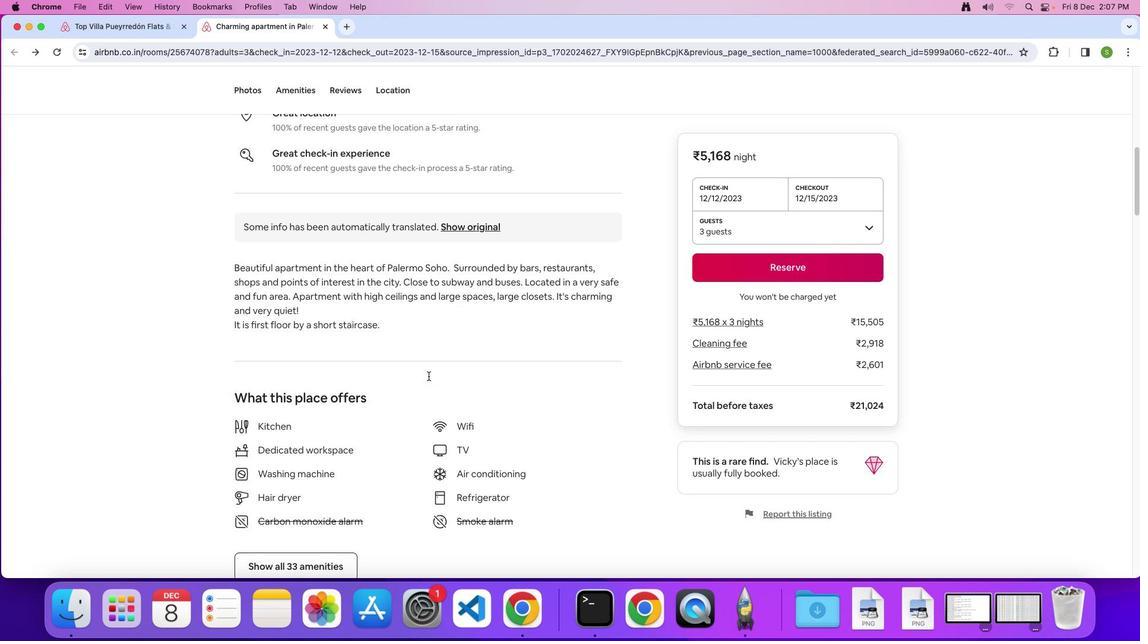 
Action: Mouse scrolled (428, 376) with delta (0, 0)
Screenshot: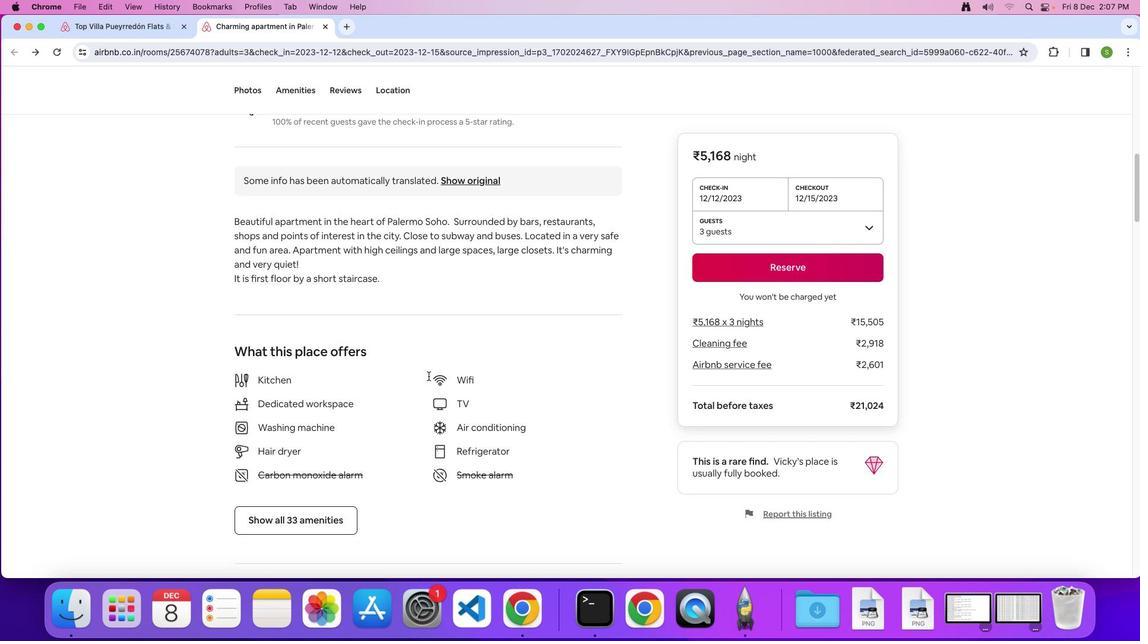 
Action: Mouse scrolled (428, 376) with delta (0, 0)
Screenshot: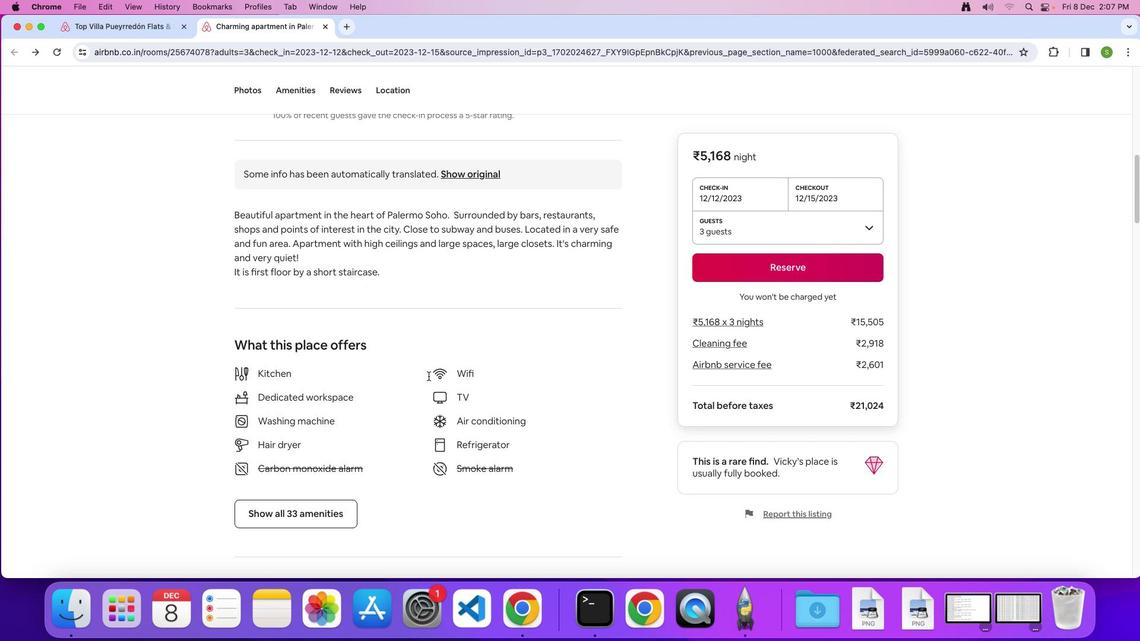 
Action: Mouse scrolled (428, 376) with delta (0, 0)
Screenshot: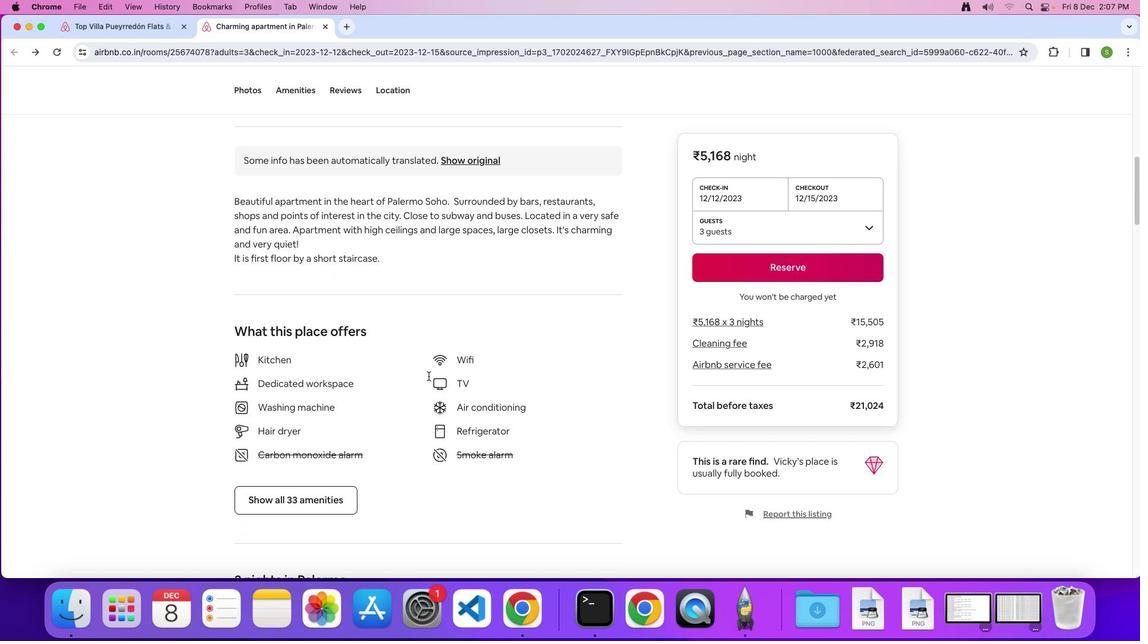 
Action: Mouse scrolled (428, 376) with delta (0, 0)
Screenshot: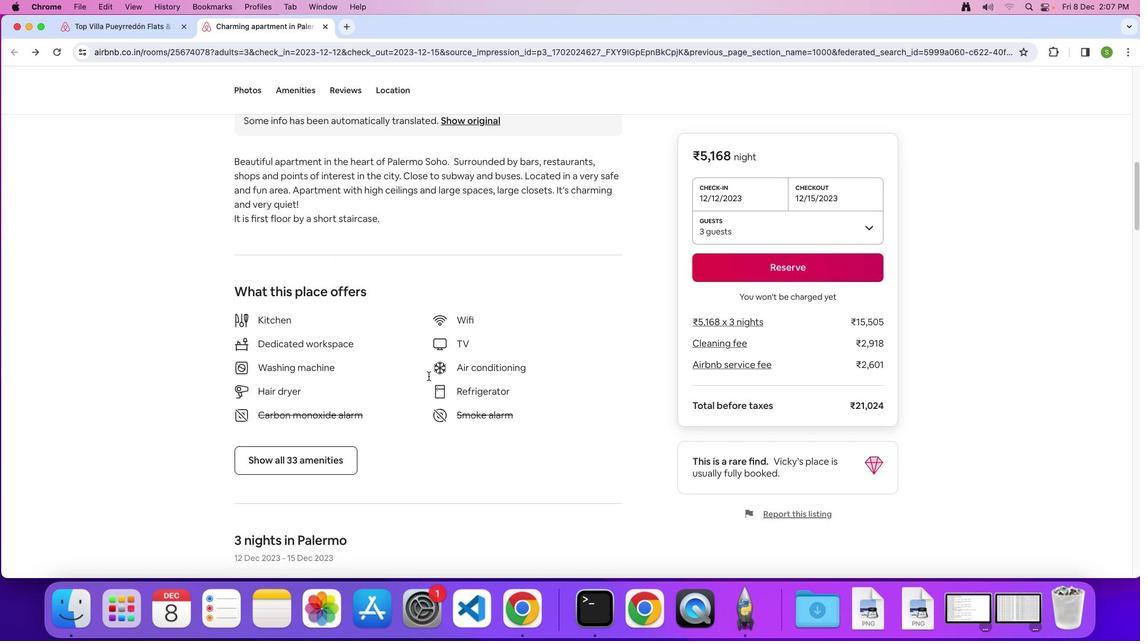 
Action: Mouse scrolled (428, 376) with delta (0, -1)
Screenshot: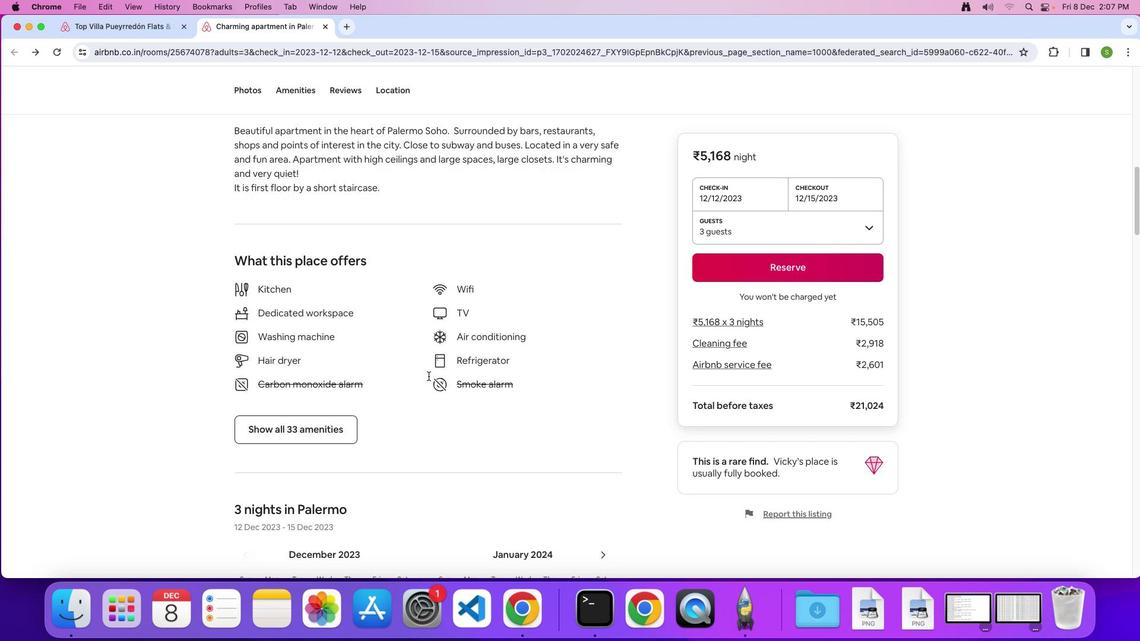 
Action: Mouse scrolled (428, 376) with delta (0, 0)
Screenshot: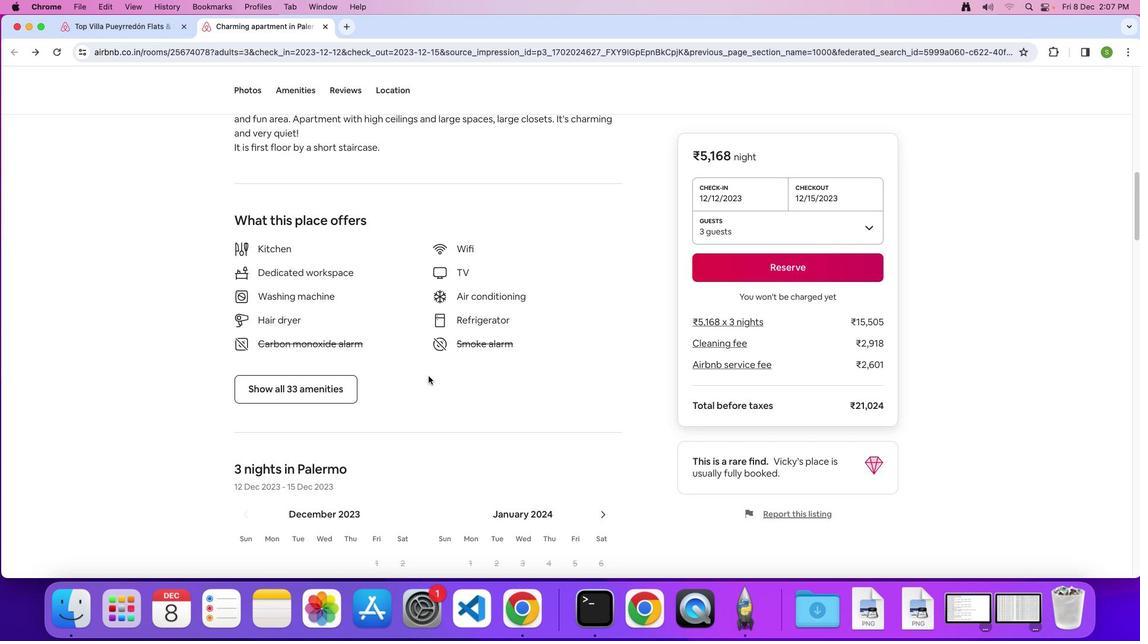 
Action: Mouse scrolled (428, 376) with delta (0, 0)
Screenshot: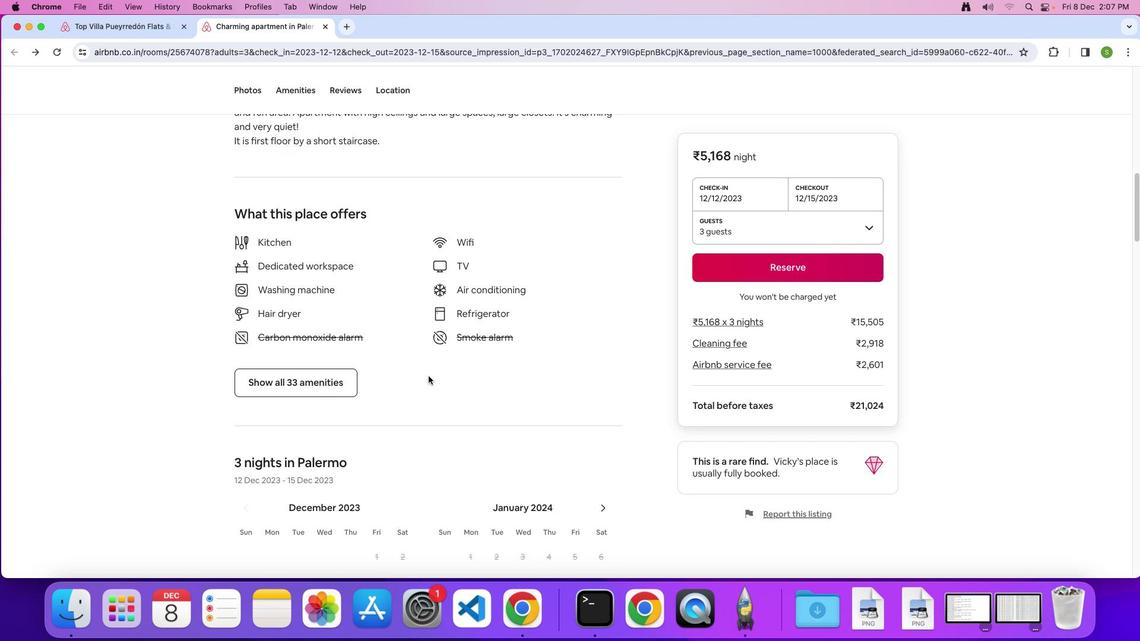 
Action: Mouse moved to (345, 371)
Screenshot: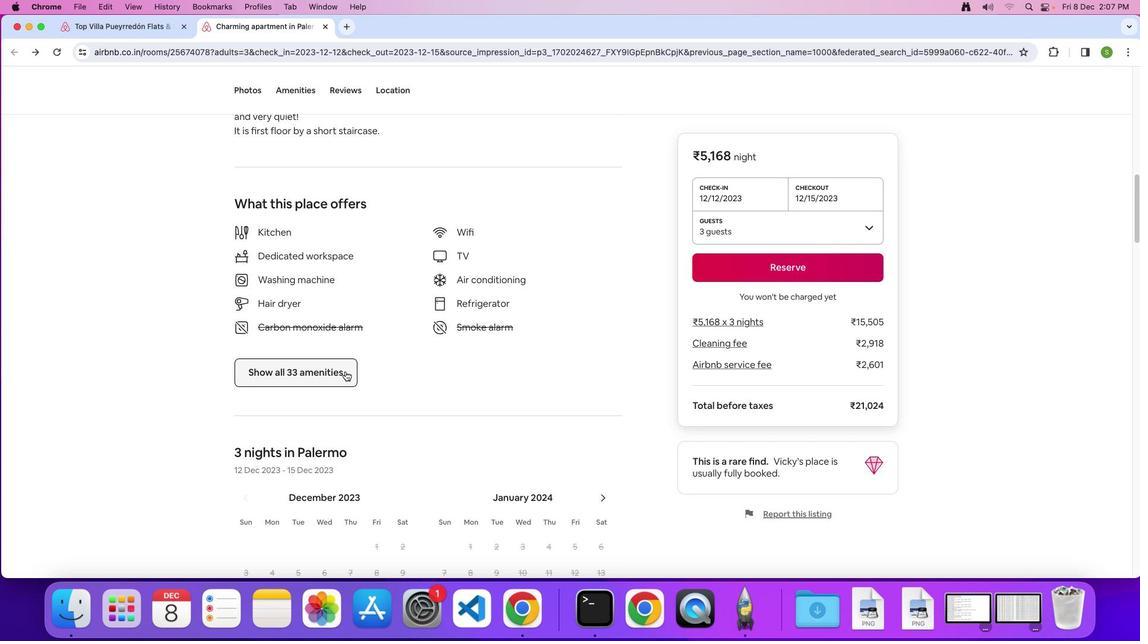 
Action: Mouse pressed left at (345, 371)
Screenshot: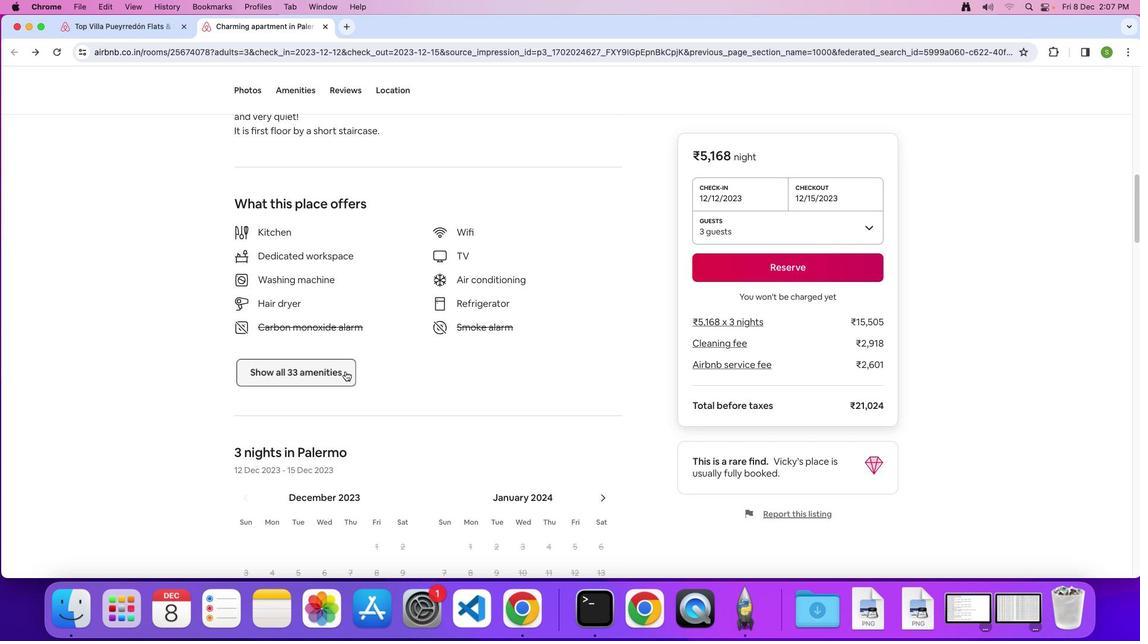 
Action: Mouse moved to (544, 365)
Screenshot: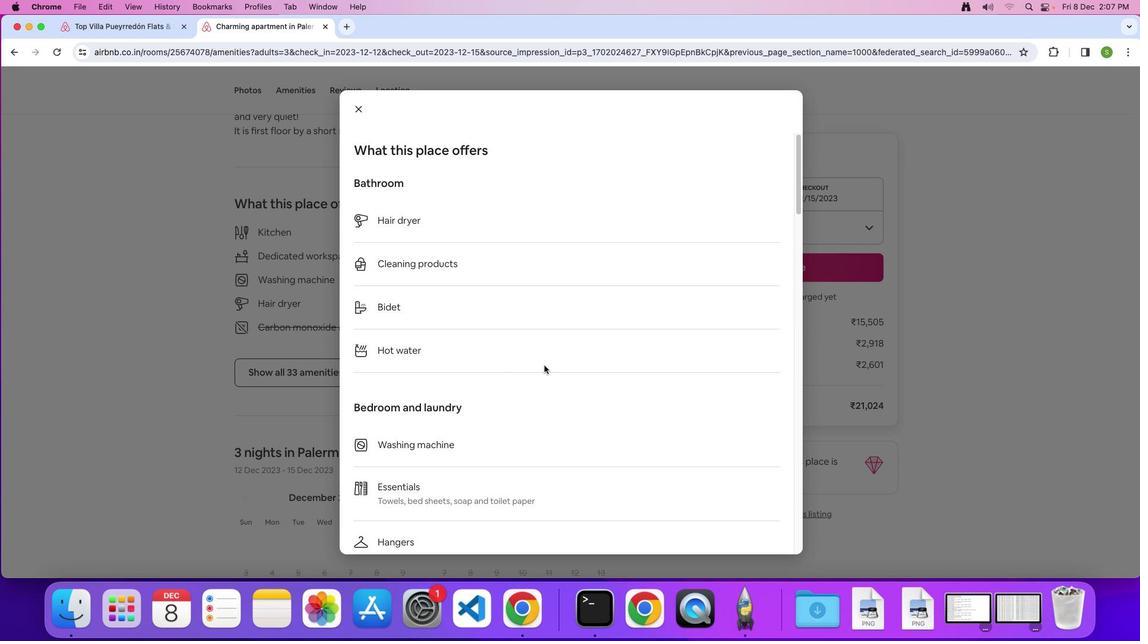 
Action: Mouse scrolled (544, 365) with delta (0, 0)
Screenshot: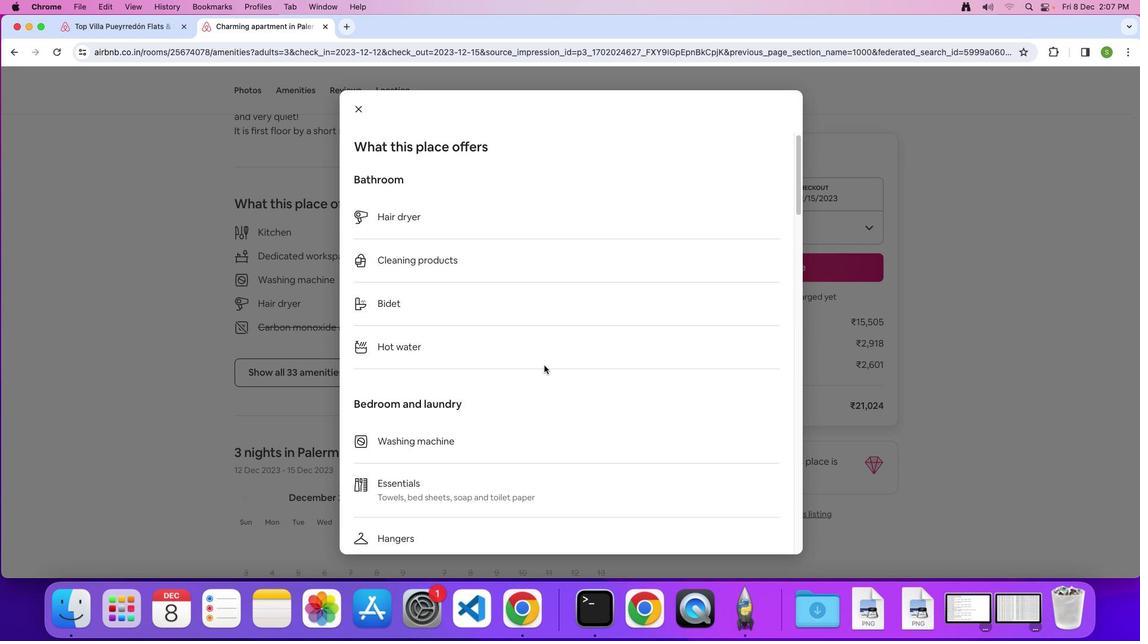 
Action: Mouse scrolled (544, 365) with delta (0, 0)
Screenshot: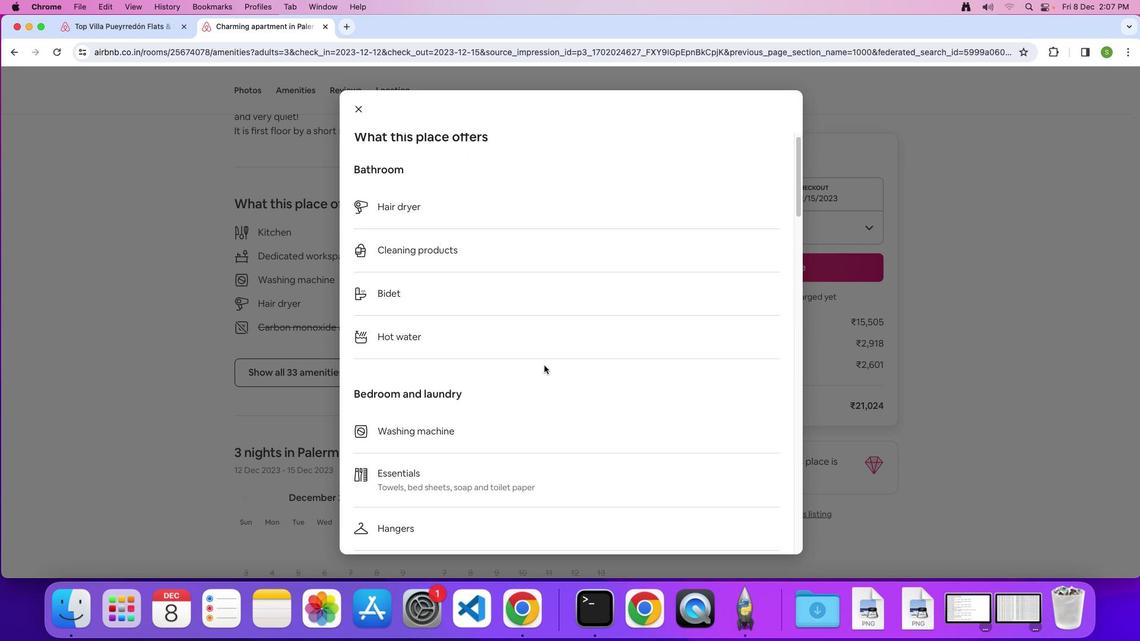 
Action: Mouse scrolled (544, 365) with delta (0, -1)
Screenshot: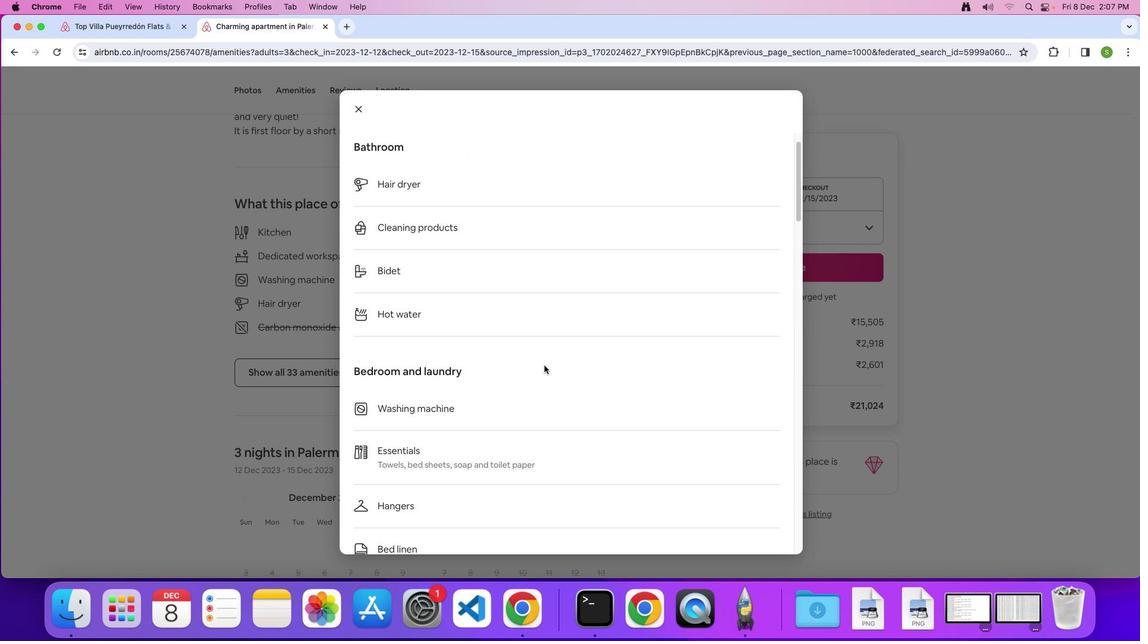 
Action: Mouse scrolled (544, 365) with delta (0, 0)
Screenshot: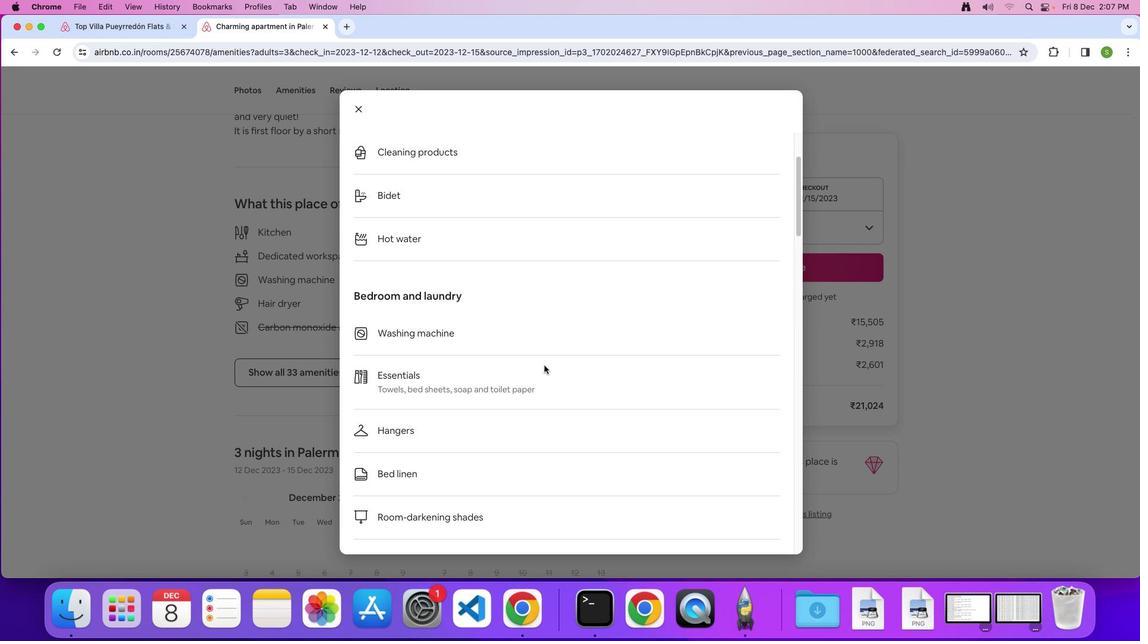 
Action: Mouse scrolled (544, 365) with delta (0, 0)
Screenshot: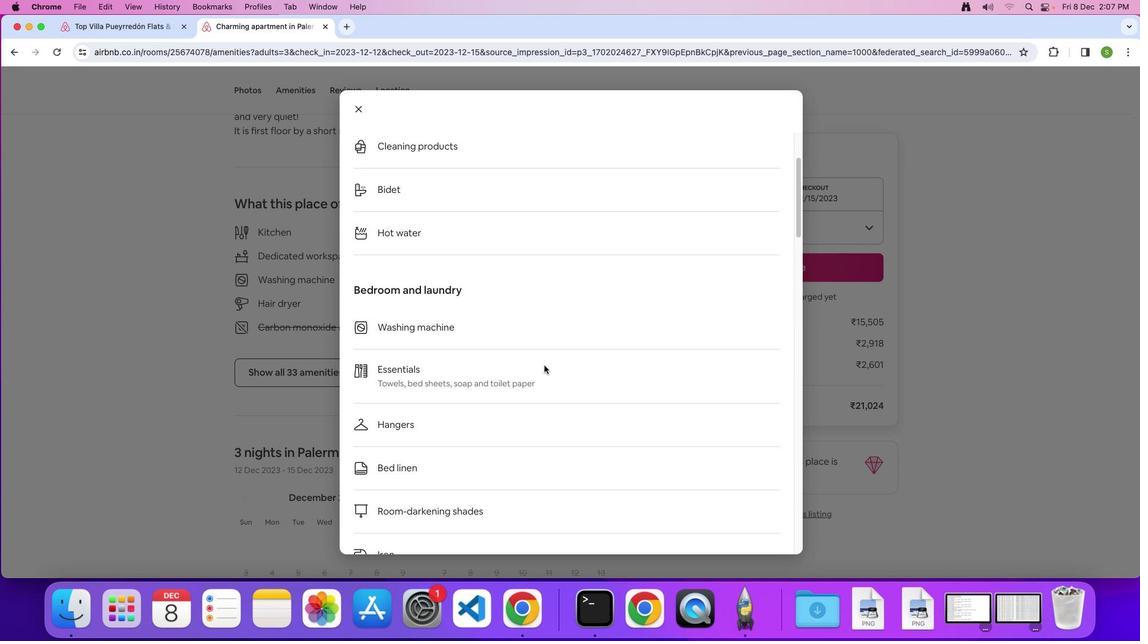 
Action: Mouse scrolled (544, 365) with delta (0, 0)
Screenshot: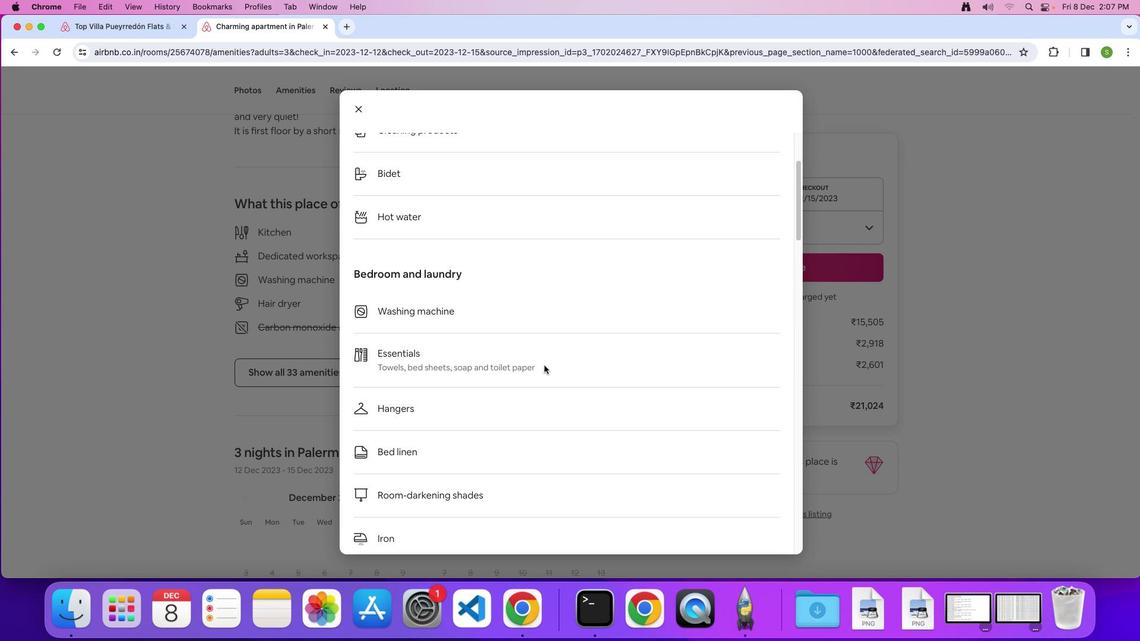 
Action: Mouse scrolled (544, 365) with delta (0, 0)
Screenshot: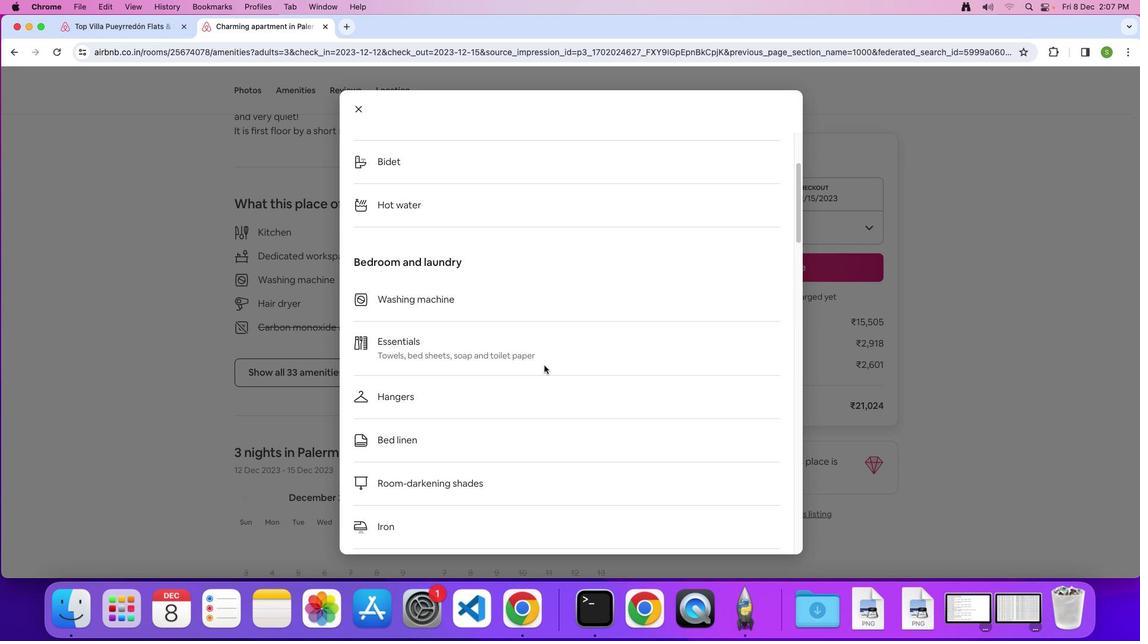 
Action: Mouse scrolled (544, 365) with delta (0, -1)
Screenshot: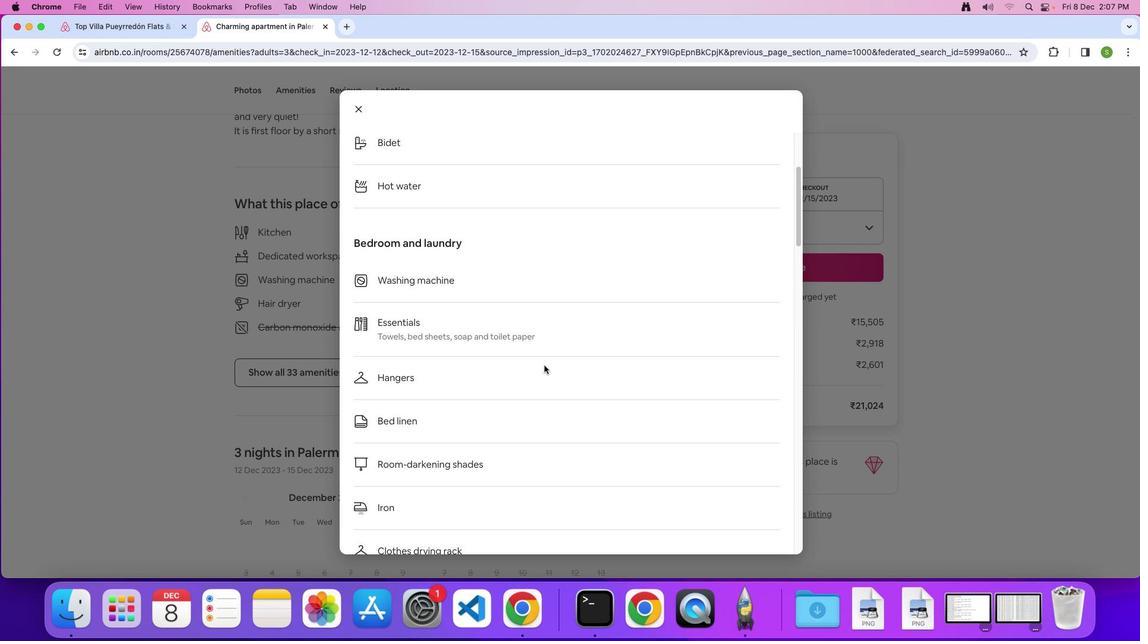 
Action: Mouse scrolled (544, 365) with delta (0, 0)
Screenshot: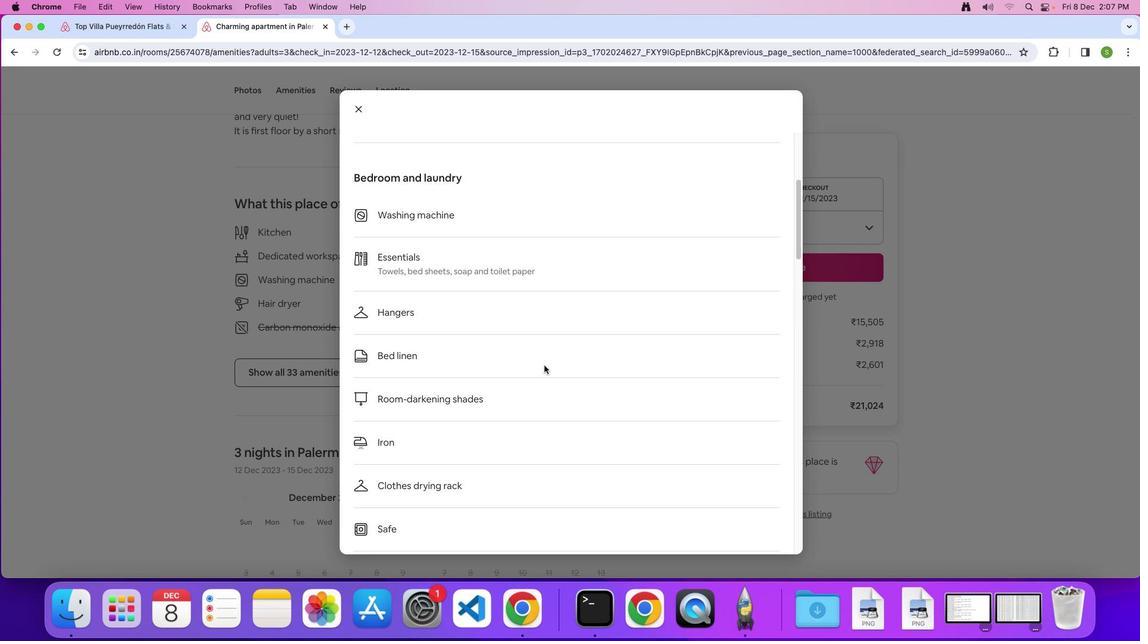 
Action: Mouse scrolled (544, 365) with delta (0, 0)
Screenshot: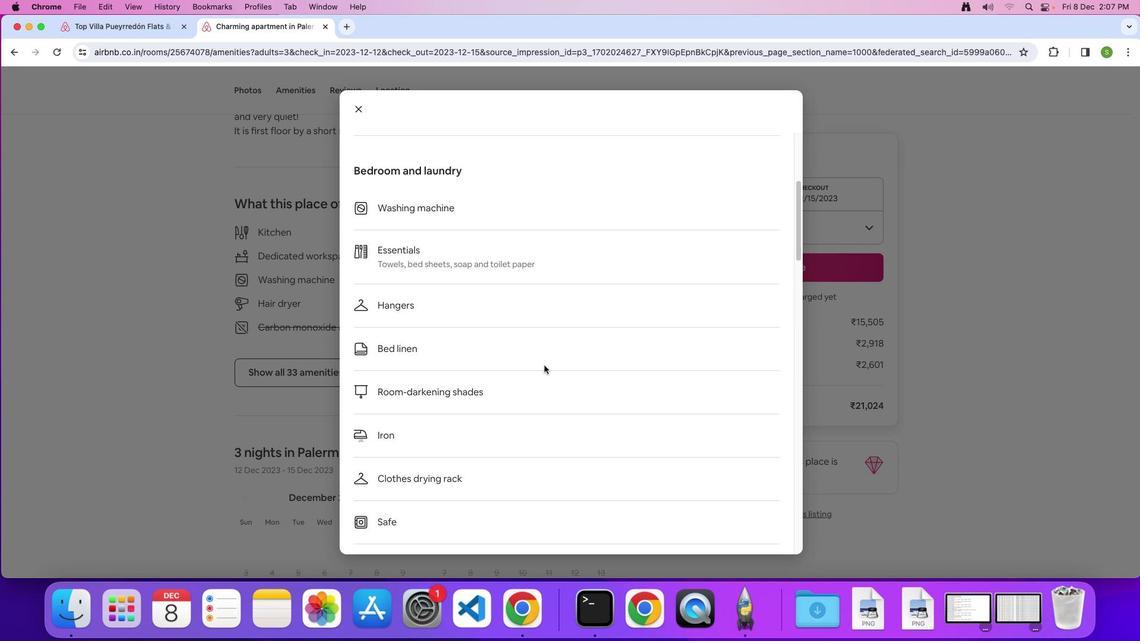 
Action: Mouse scrolled (544, 365) with delta (0, 0)
Screenshot: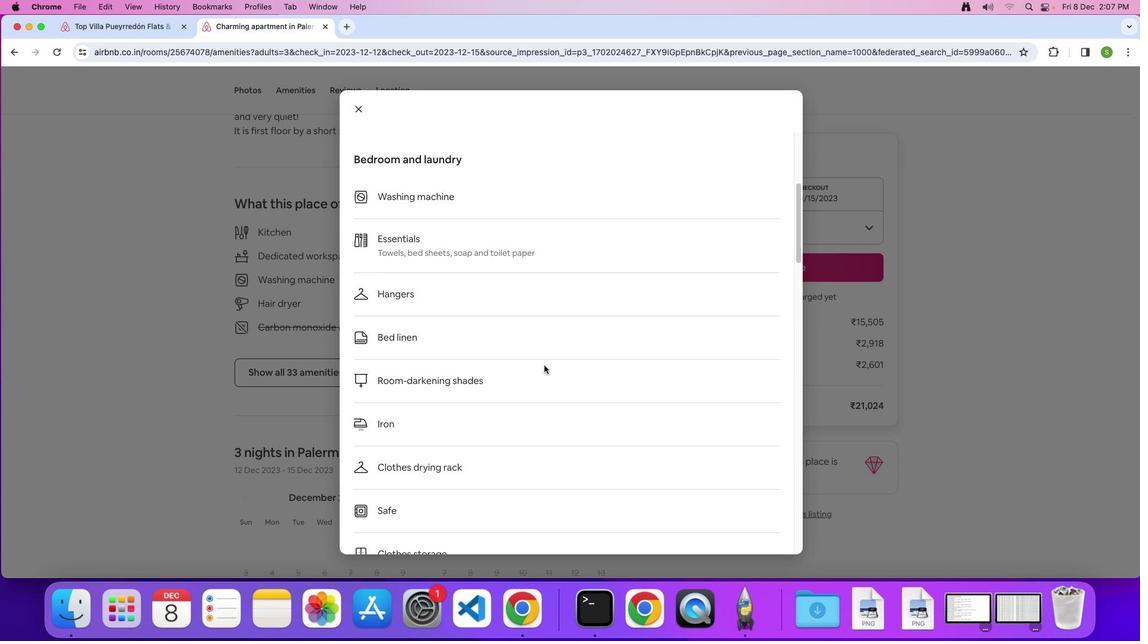 
Action: Mouse scrolled (544, 365) with delta (0, 0)
Screenshot: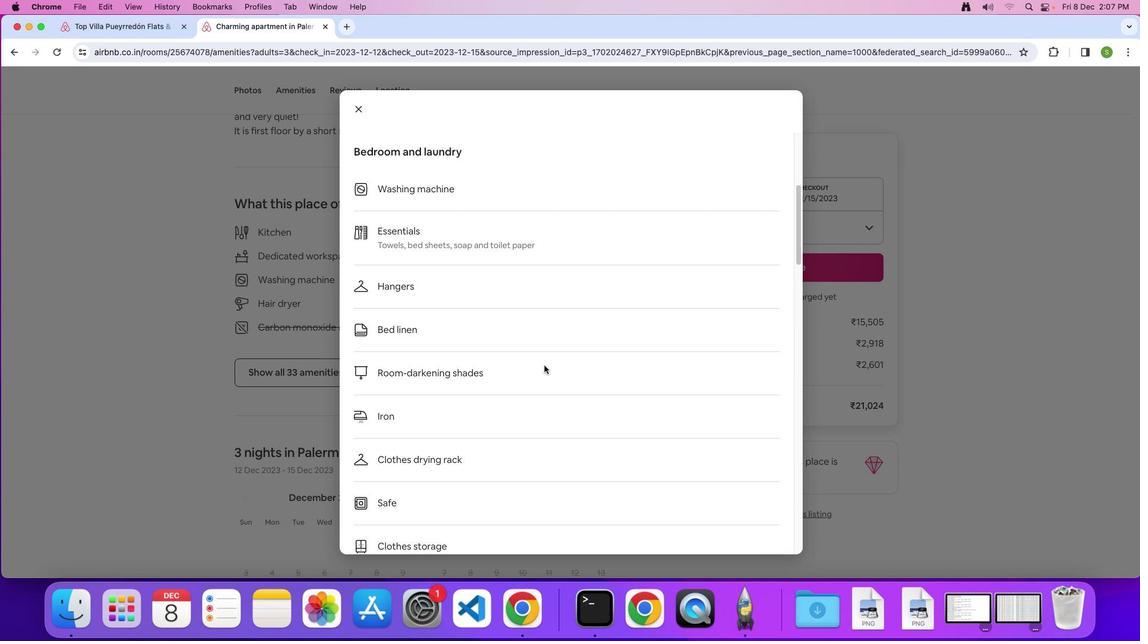 
Action: Mouse scrolled (544, 365) with delta (0, -1)
Screenshot: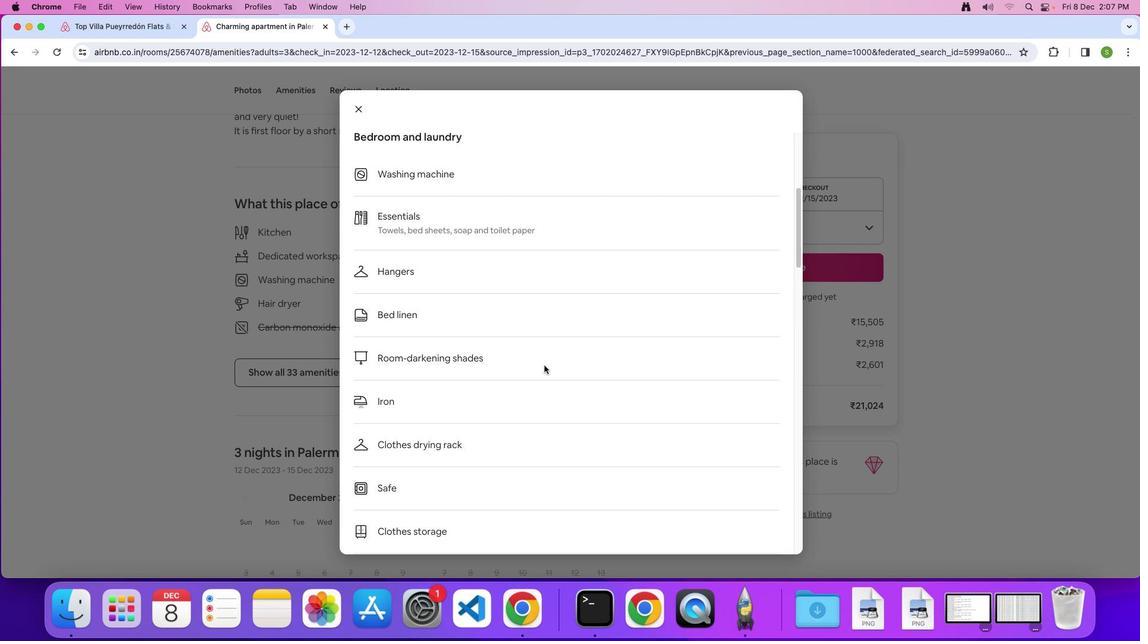 
Action: Mouse scrolled (544, 365) with delta (0, 0)
Screenshot: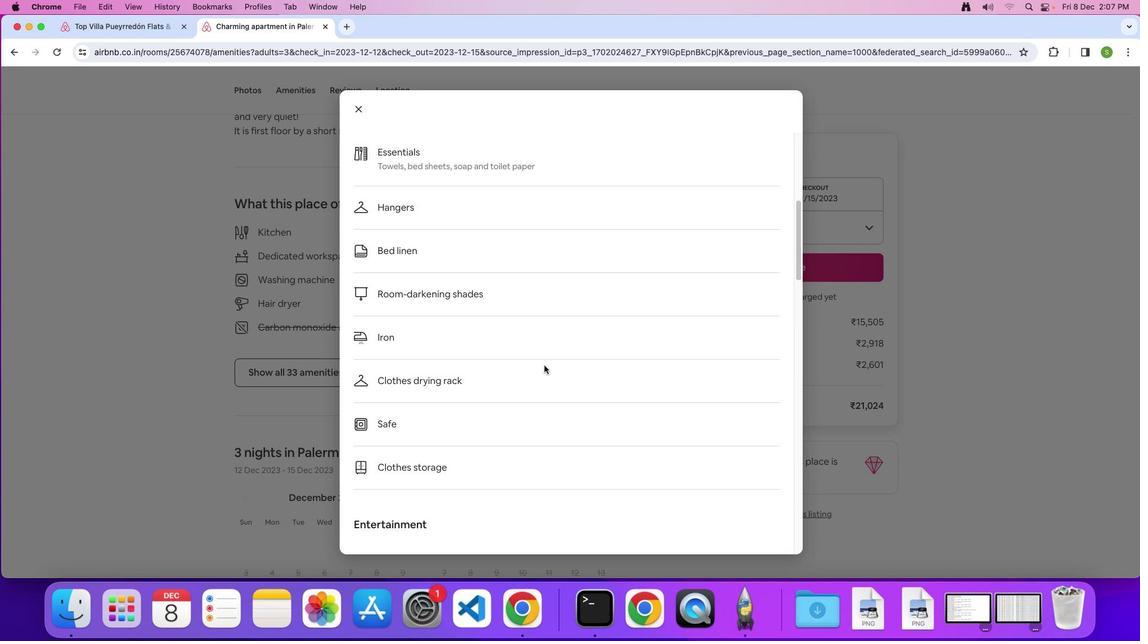
Action: Mouse scrolled (544, 365) with delta (0, 0)
Screenshot: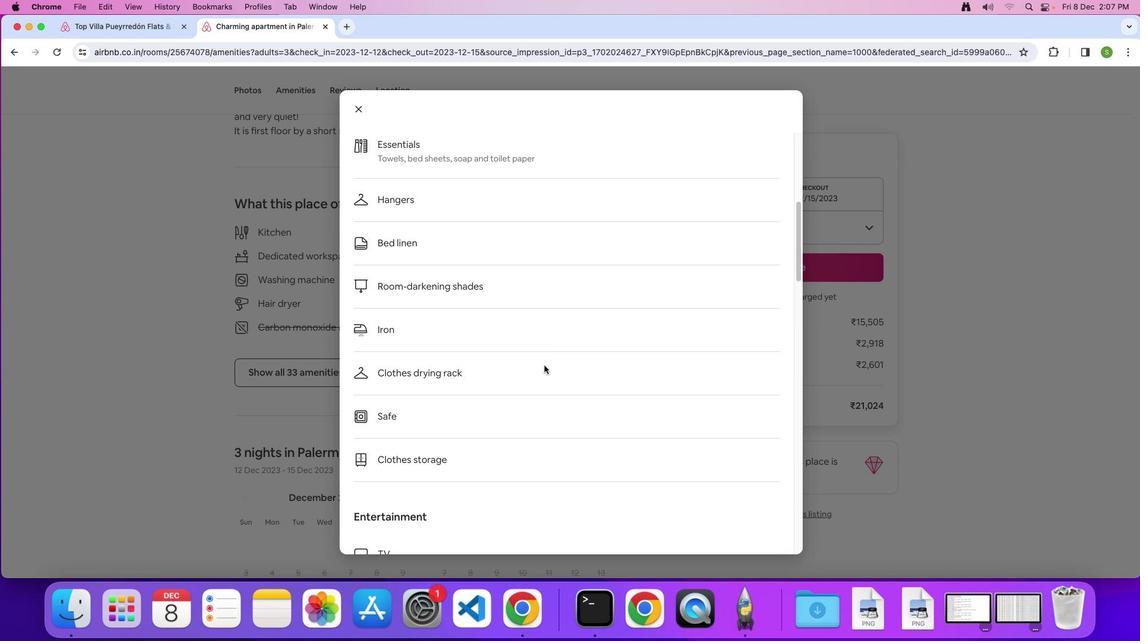 
Action: Mouse scrolled (544, 365) with delta (0, 0)
Screenshot: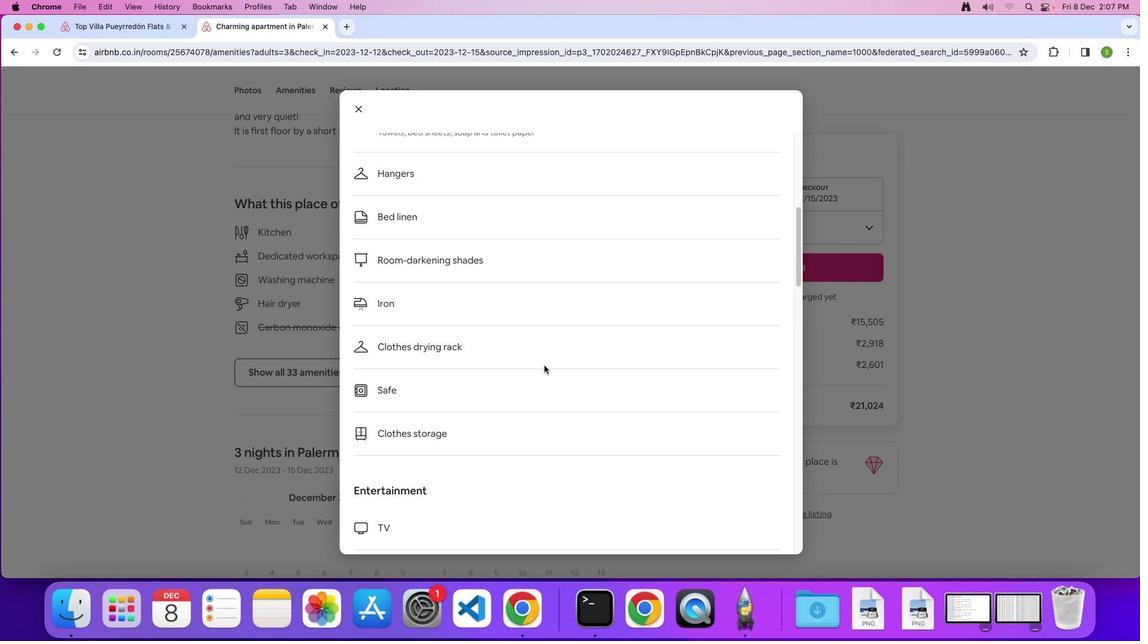 
Action: Mouse scrolled (544, 365) with delta (0, 0)
Screenshot: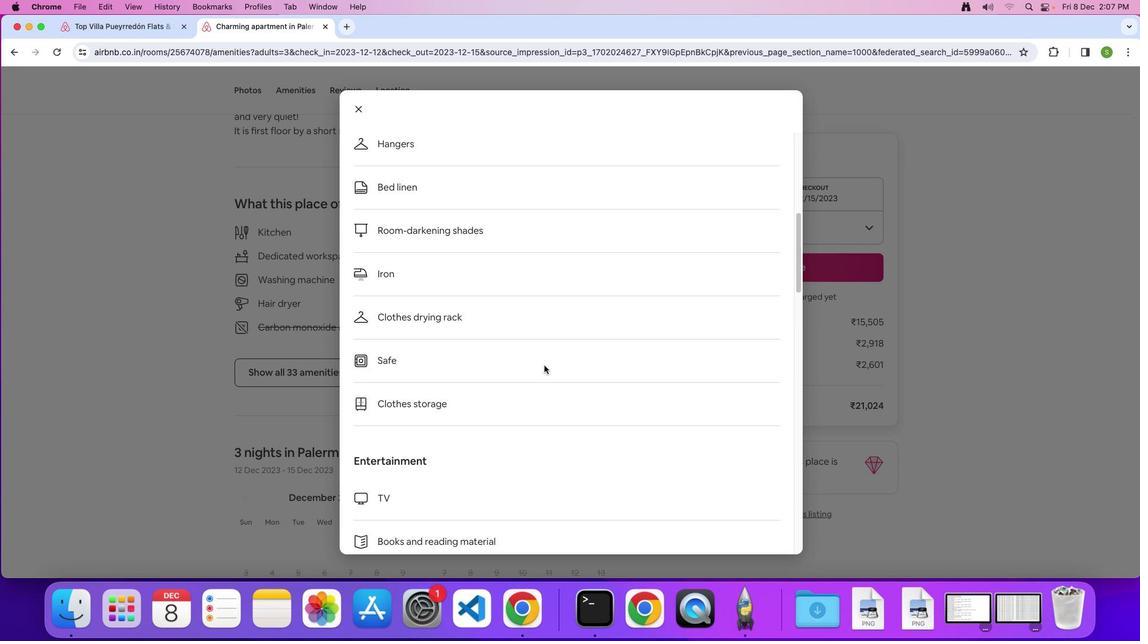 
Action: Mouse scrolled (544, 365) with delta (0, 0)
Screenshot: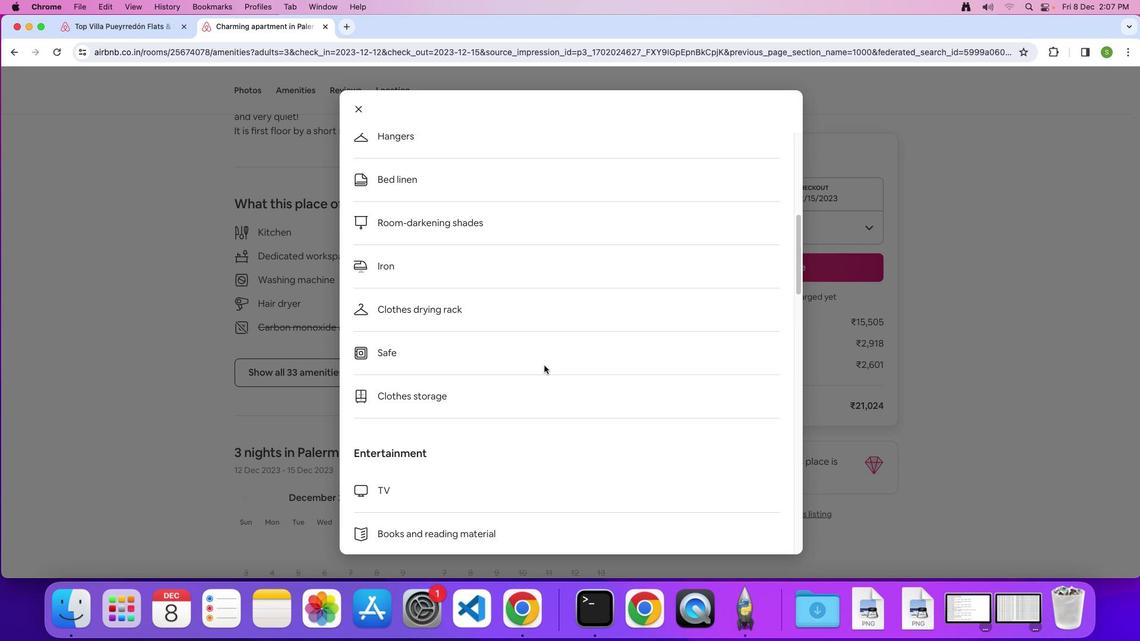 
Action: Mouse scrolled (544, 365) with delta (0, -1)
Screenshot: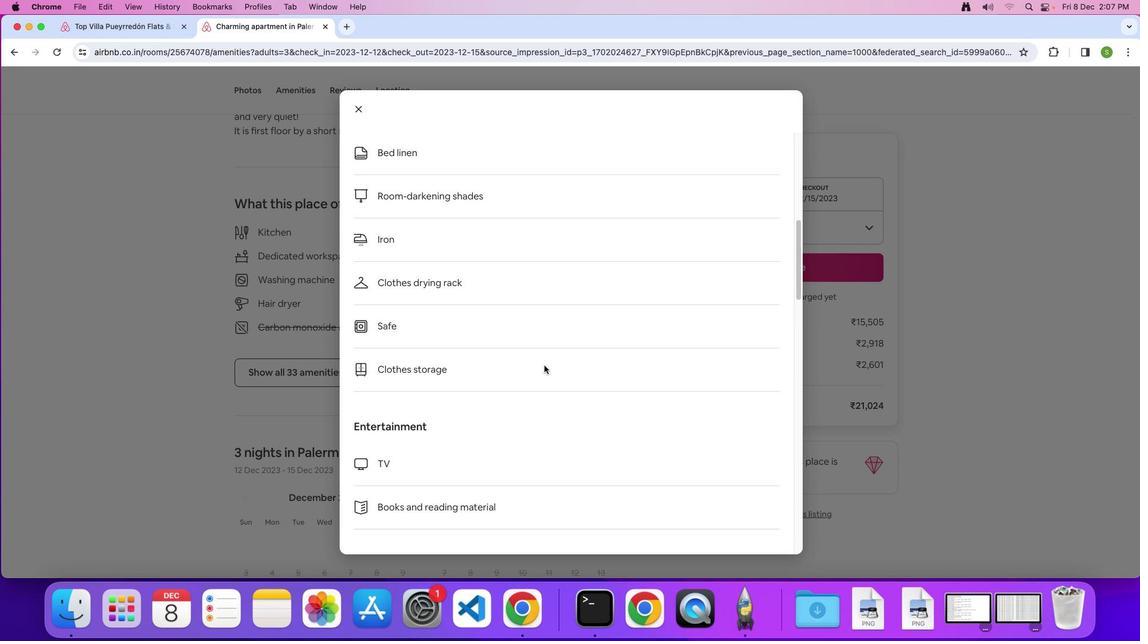 
Action: Mouse scrolled (544, 365) with delta (0, 0)
Screenshot: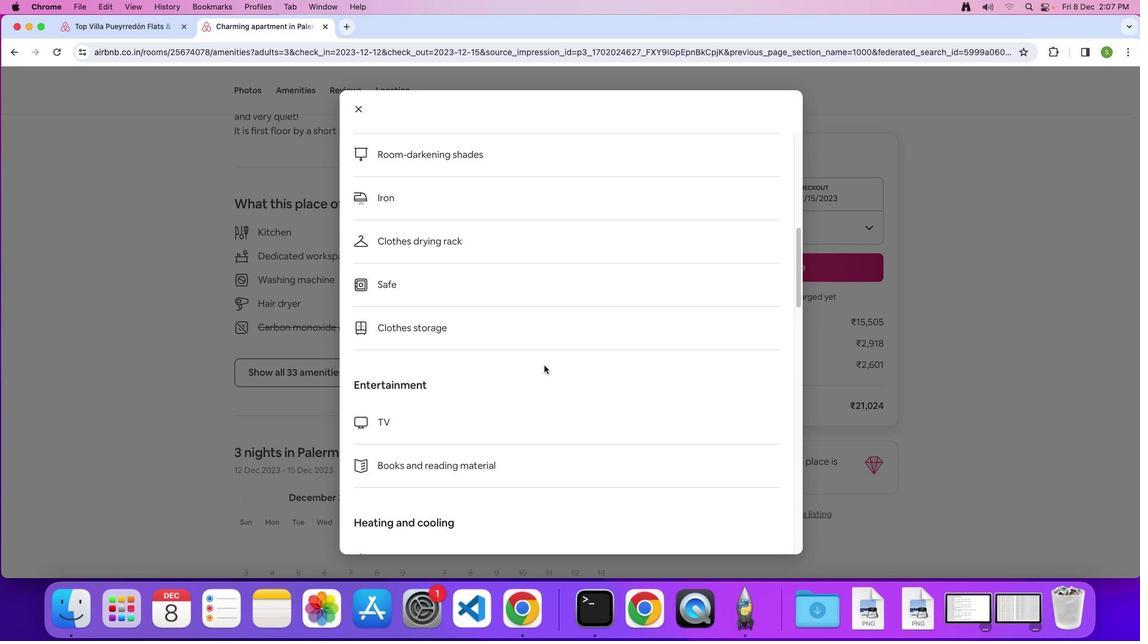 
Action: Mouse scrolled (544, 365) with delta (0, 0)
Screenshot: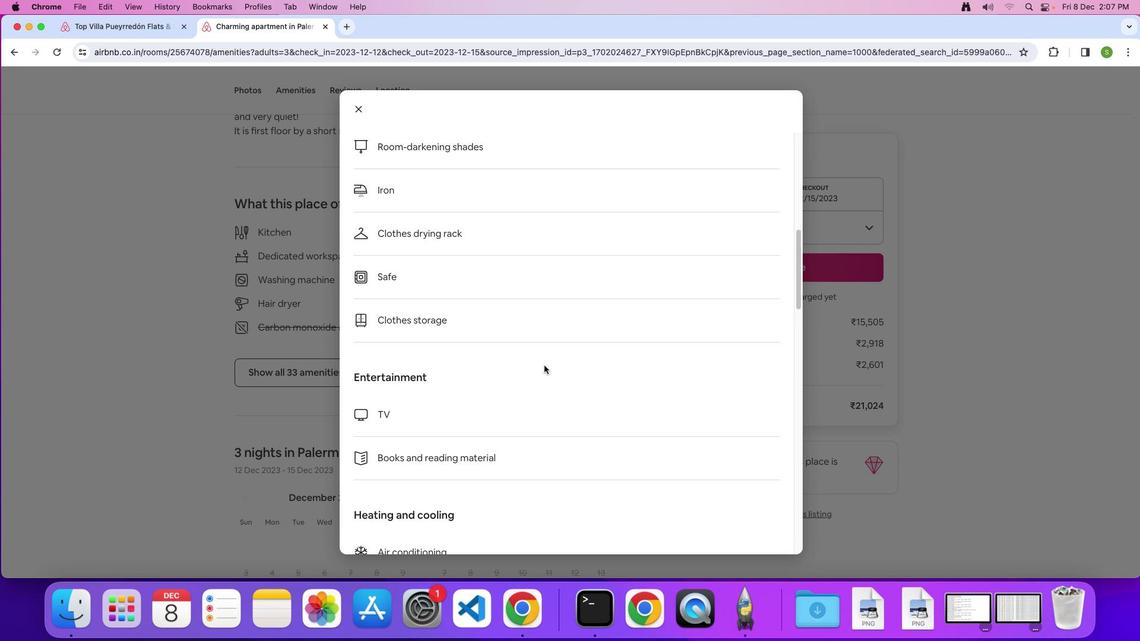 
Action: Mouse scrolled (544, 365) with delta (0, 0)
Screenshot: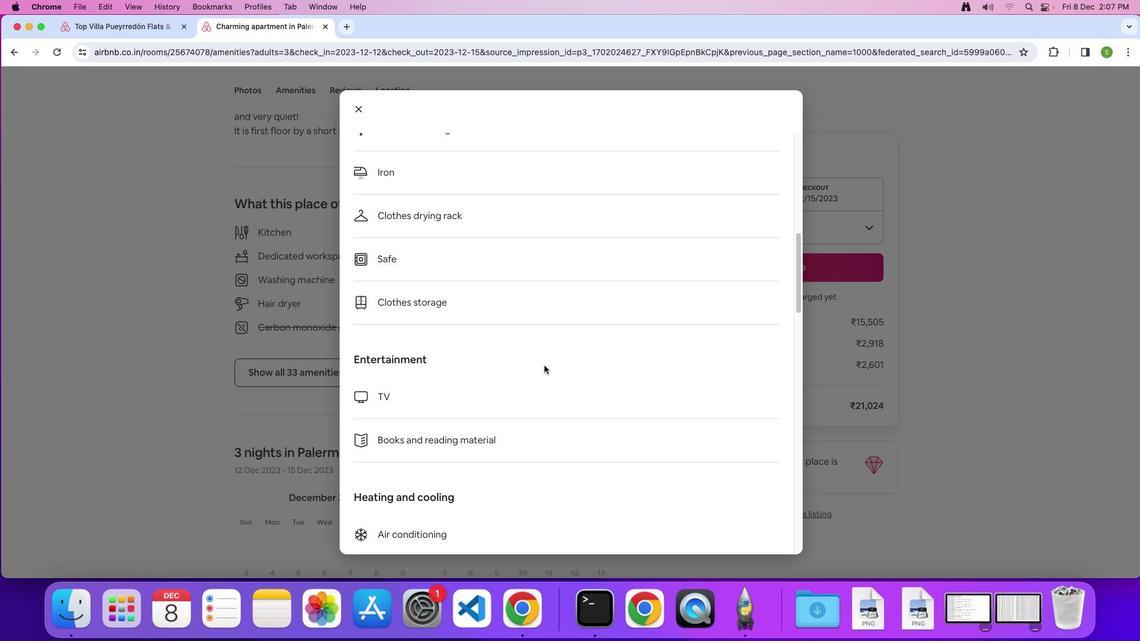 
Action: Mouse scrolled (544, 365) with delta (0, 0)
Screenshot: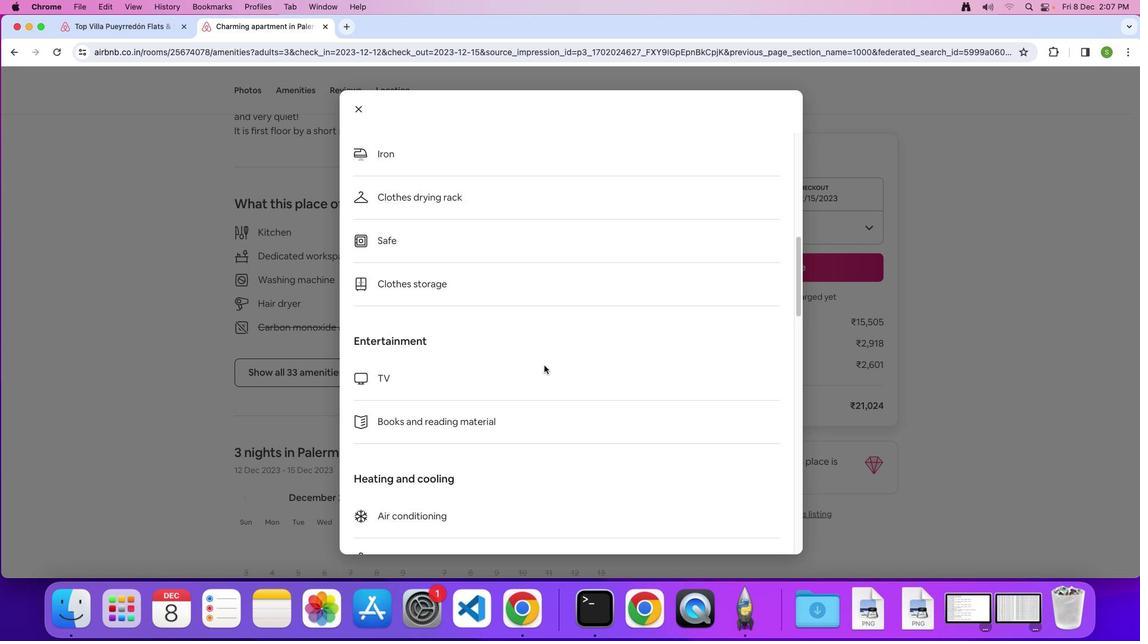 
Action: Mouse scrolled (544, 365) with delta (0, -1)
Screenshot: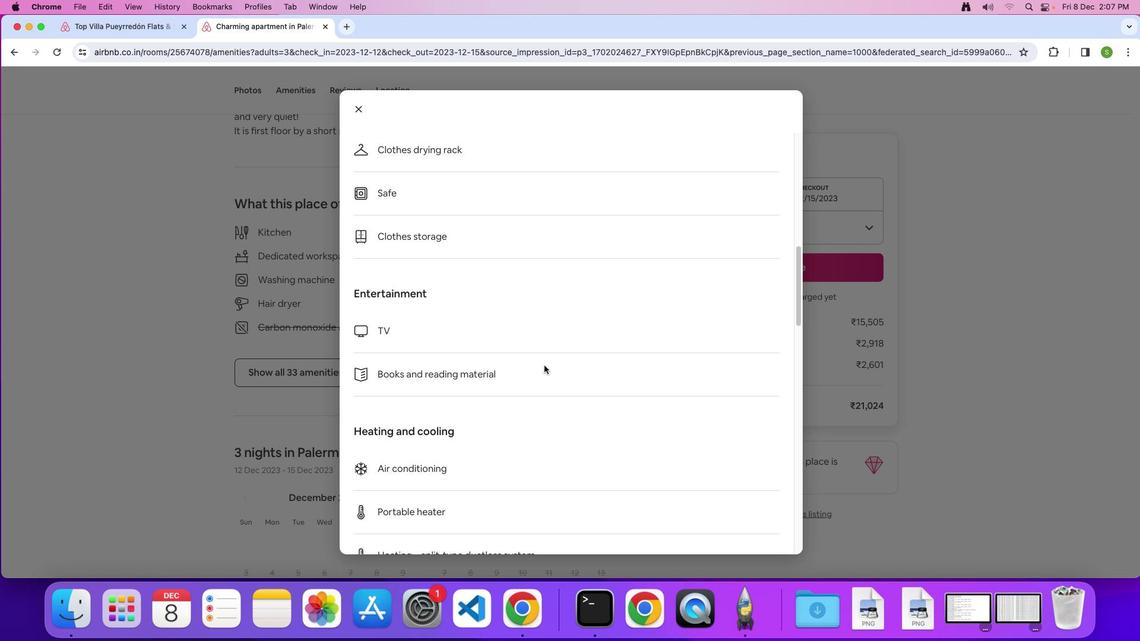 
Action: Mouse scrolled (544, 365) with delta (0, 0)
Screenshot: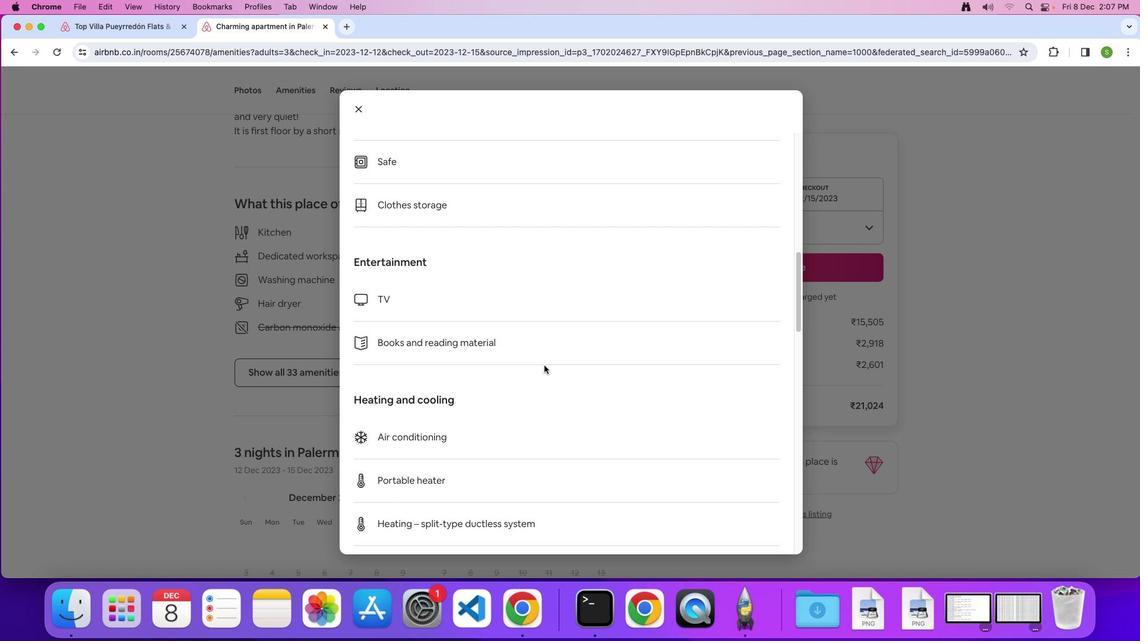 
Action: Mouse scrolled (544, 365) with delta (0, 0)
Screenshot: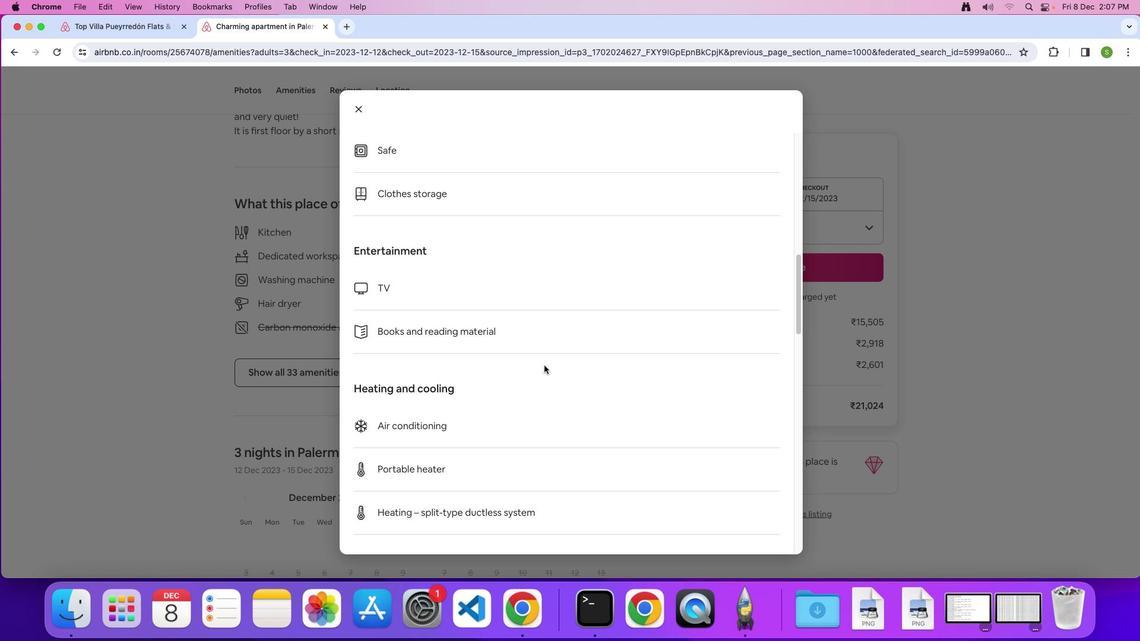 
Action: Mouse scrolled (544, 365) with delta (0, -1)
Screenshot: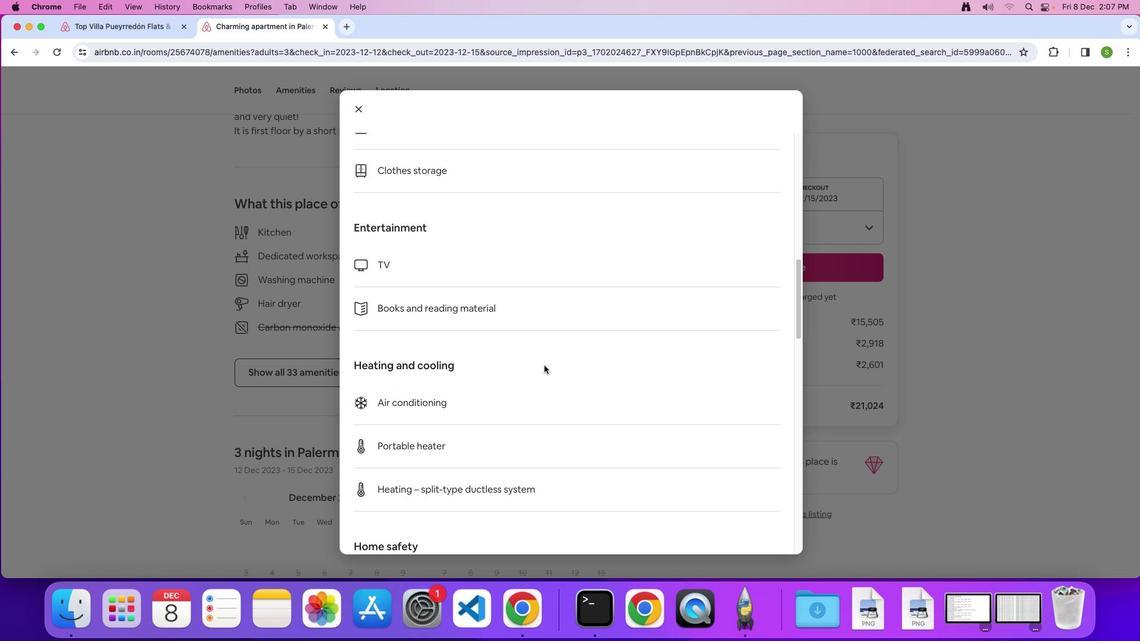 
Action: Mouse scrolled (544, 365) with delta (0, 0)
Screenshot: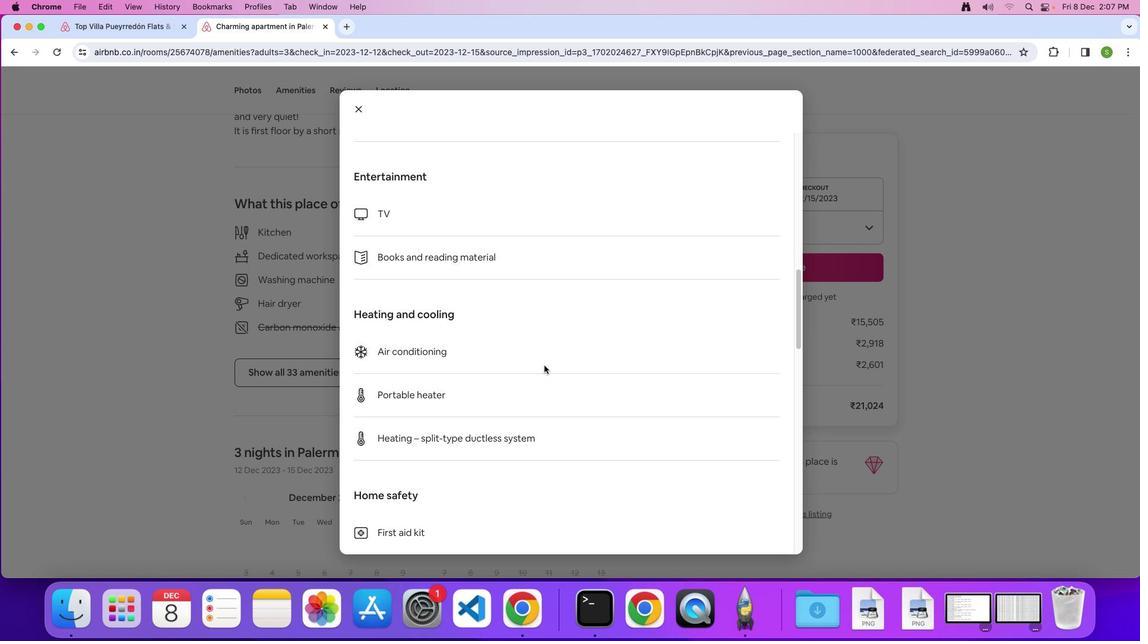 
Action: Mouse scrolled (544, 365) with delta (0, 0)
Screenshot: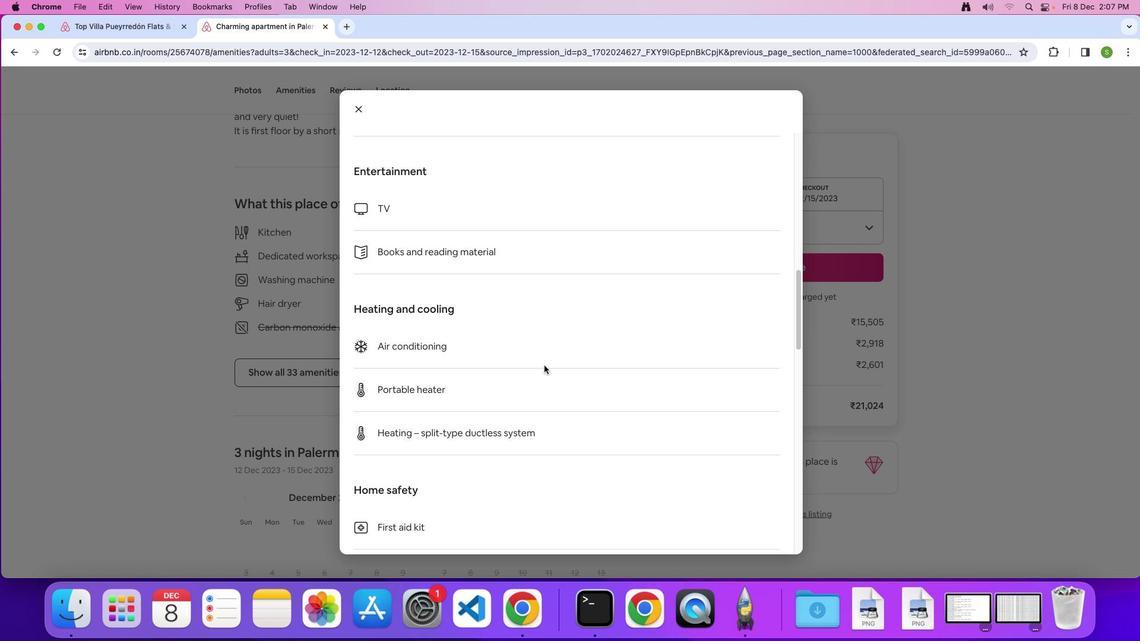 
Action: Mouse scrolled (544, 365) with delta (0, 0)
Screenshot: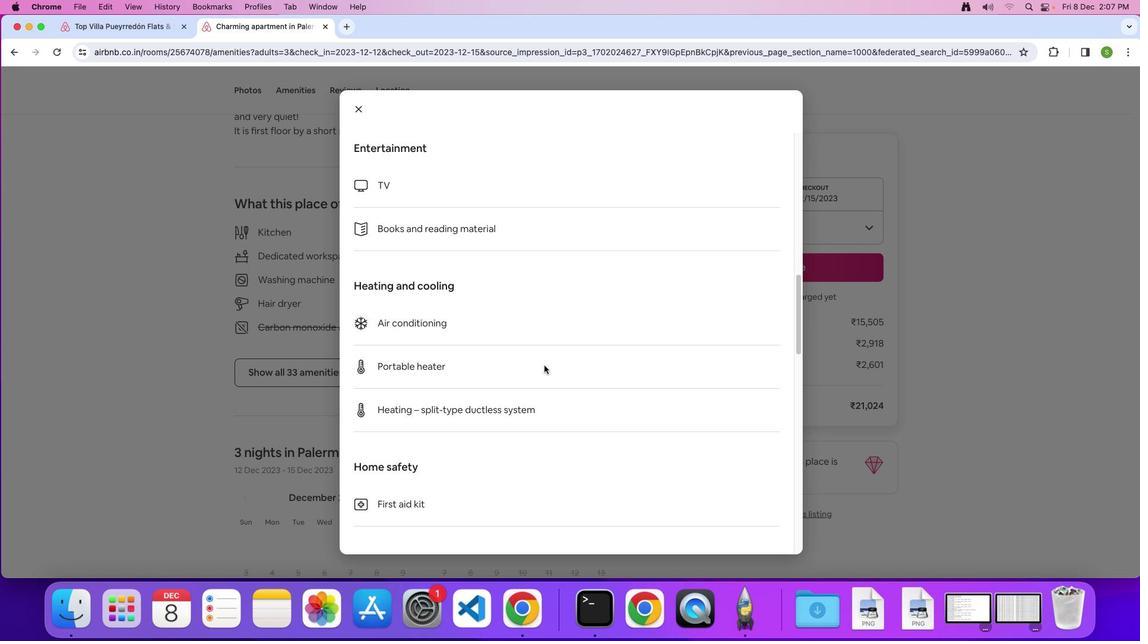 
Action: Mouse scrolled (544, 365) with delta (0, 0)
Screenshot: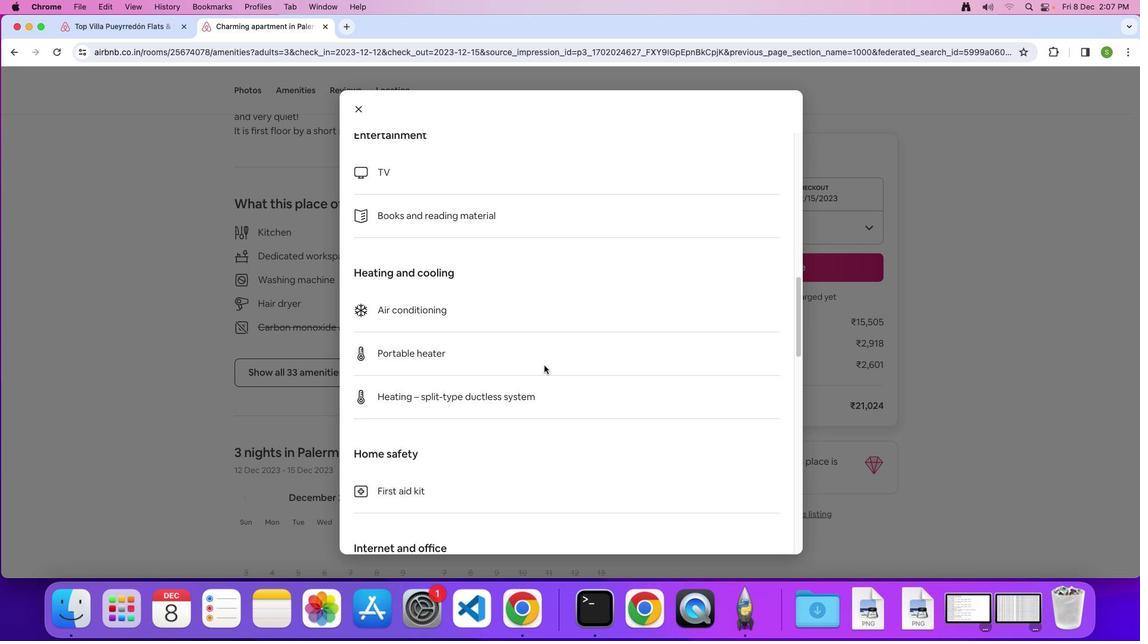 
Action: Mouse scrolled (544, 365) with delta (0, -1)
Screenshot: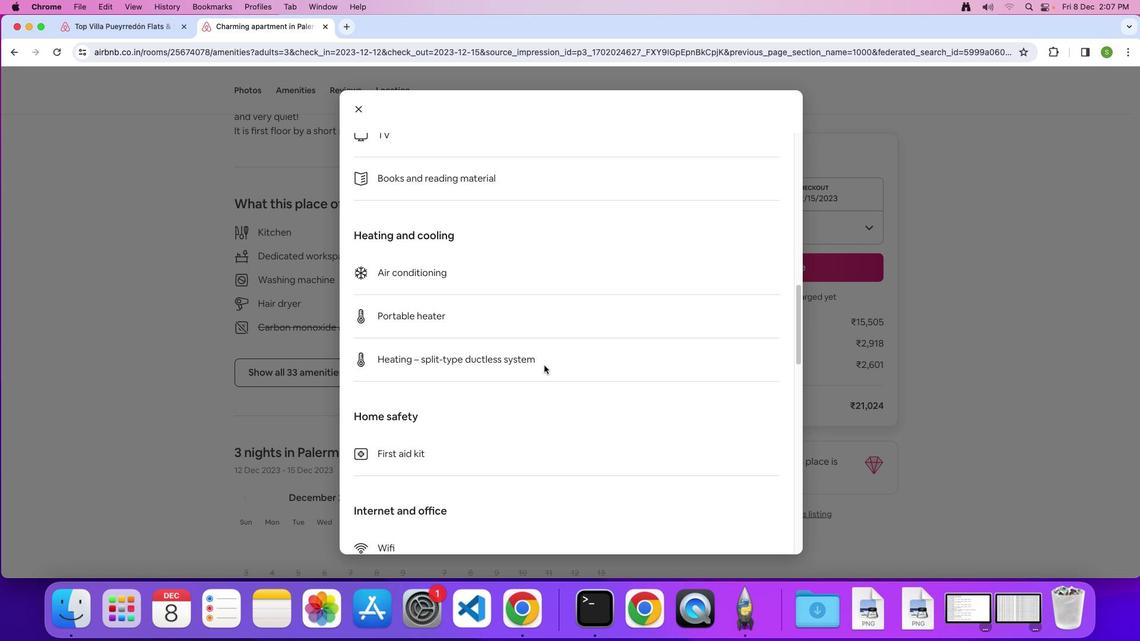 
Action: Mouse scrolled (544, 365) with delta (0, 0)
Screenshot: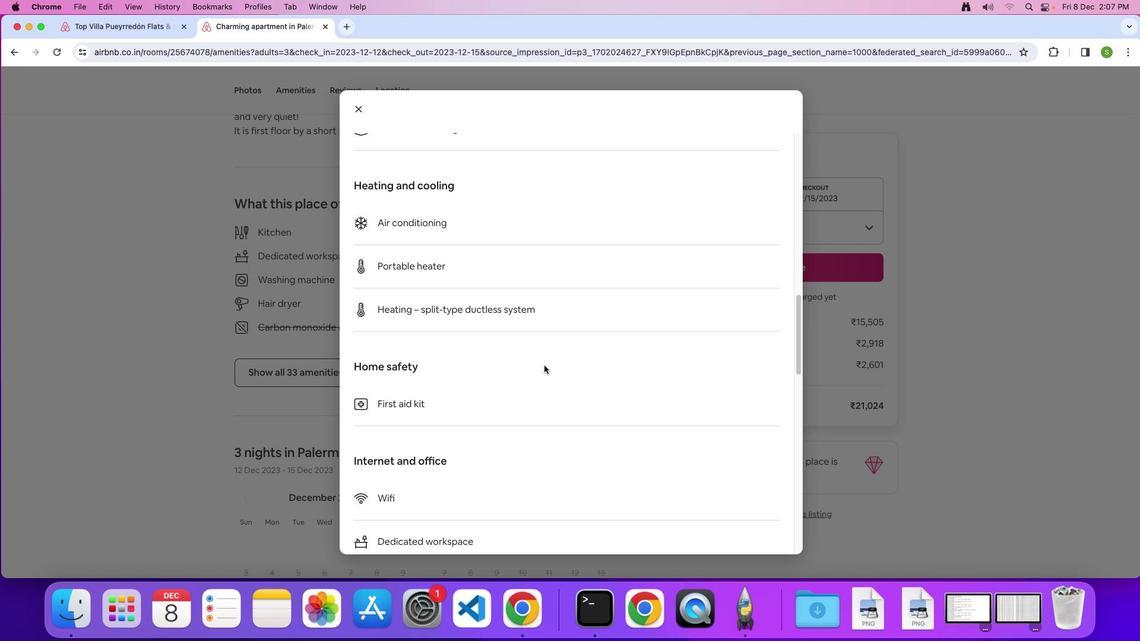 
Action: Mouse scrolled (544, 365) with delta (0, 0)
Screenshot: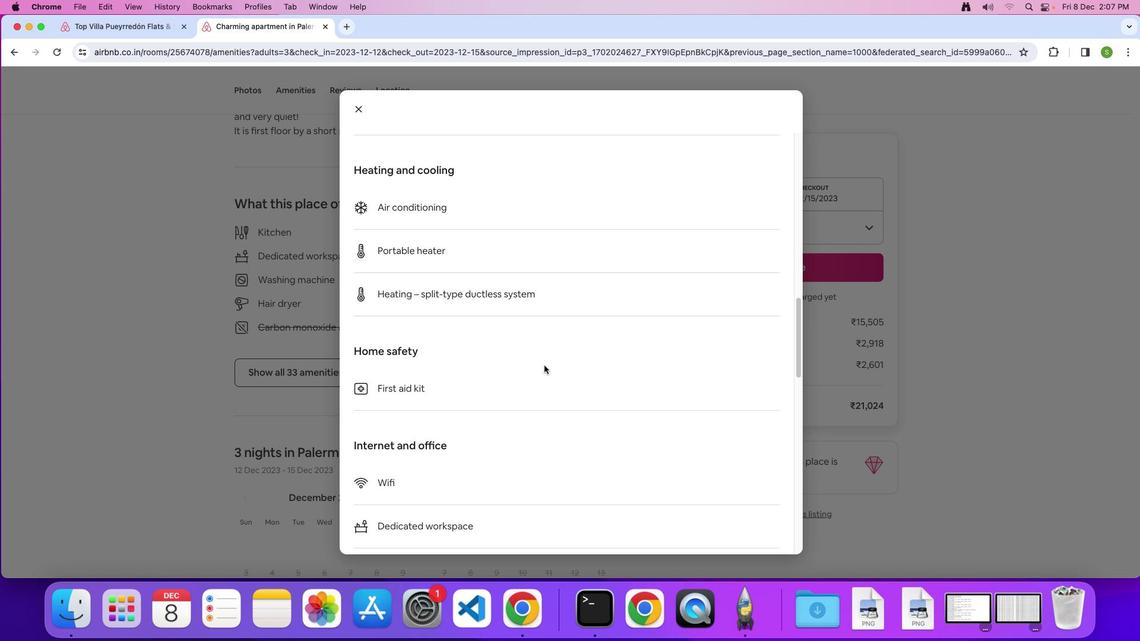 
Action: Mouse scrolled (544, 365) with delta (0, -1)
Screenshot: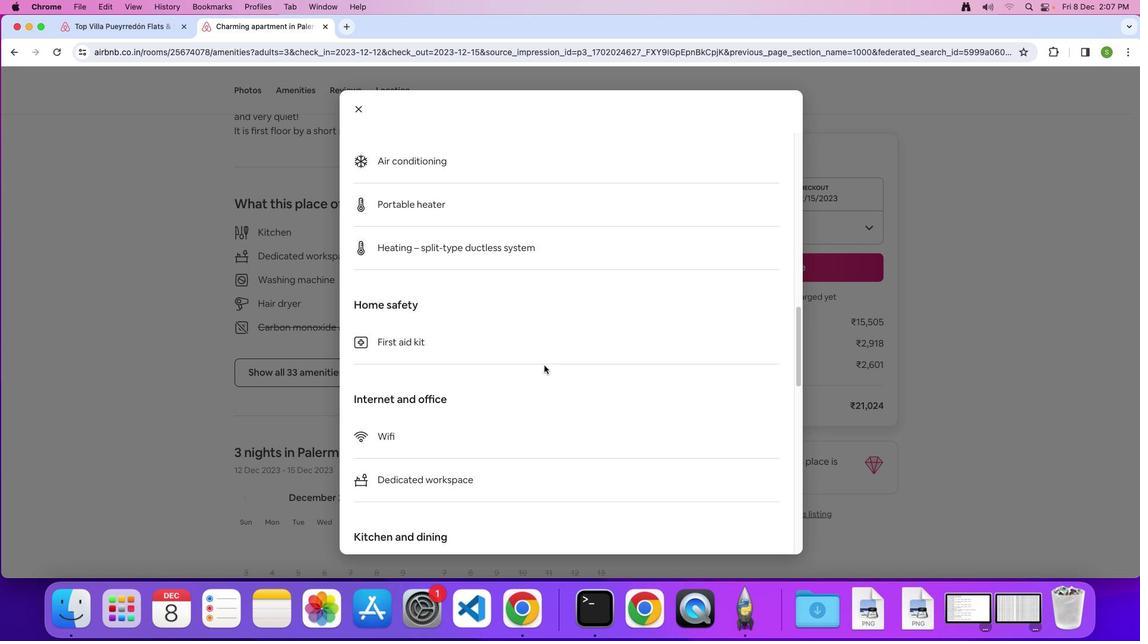 
Action: Mouse scrolled (544, 365) with delta (0, 0)
Screenshot: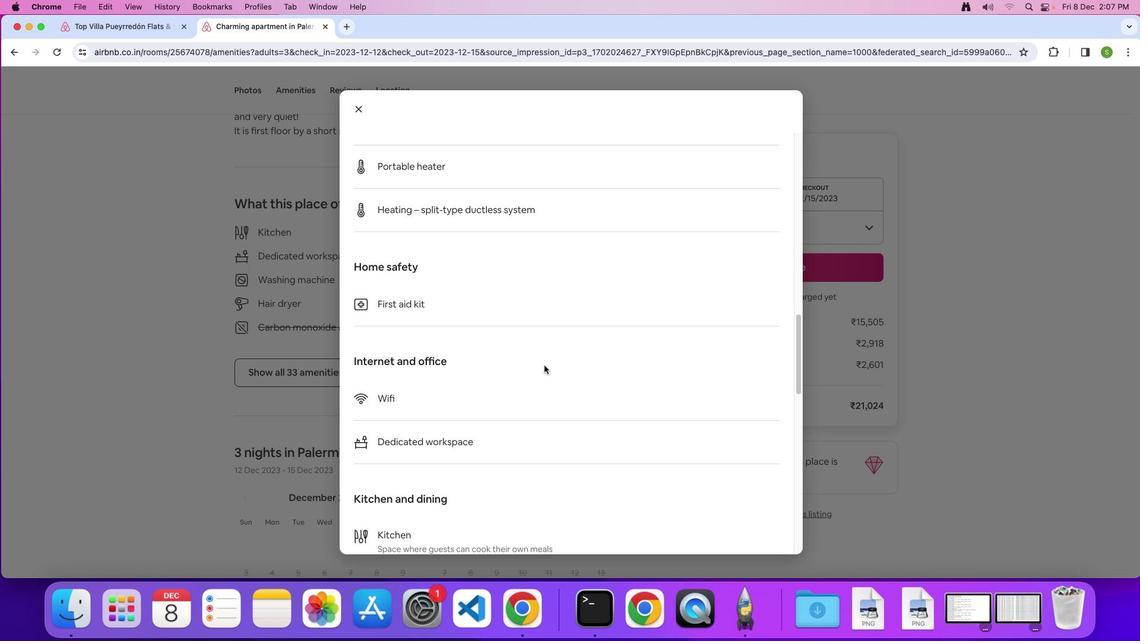 
Action: Mouse scrolled (544, 365) with delta (0, 0)
Screenshot: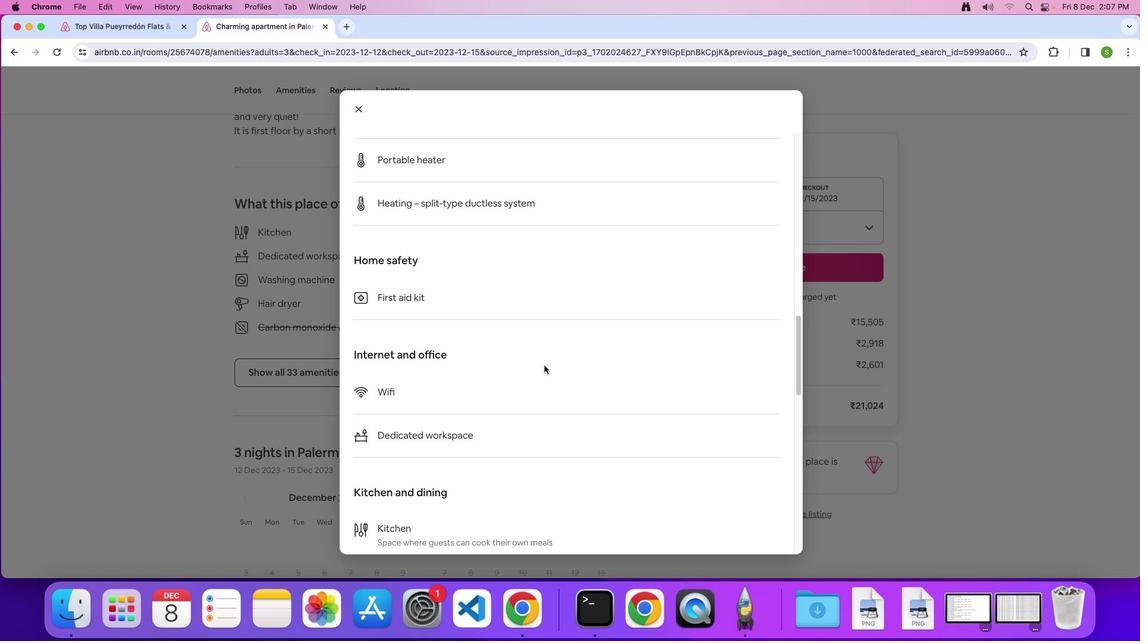 
Action: Mouse scrolled (544, 365) with delta (0, -1)
Screenshot: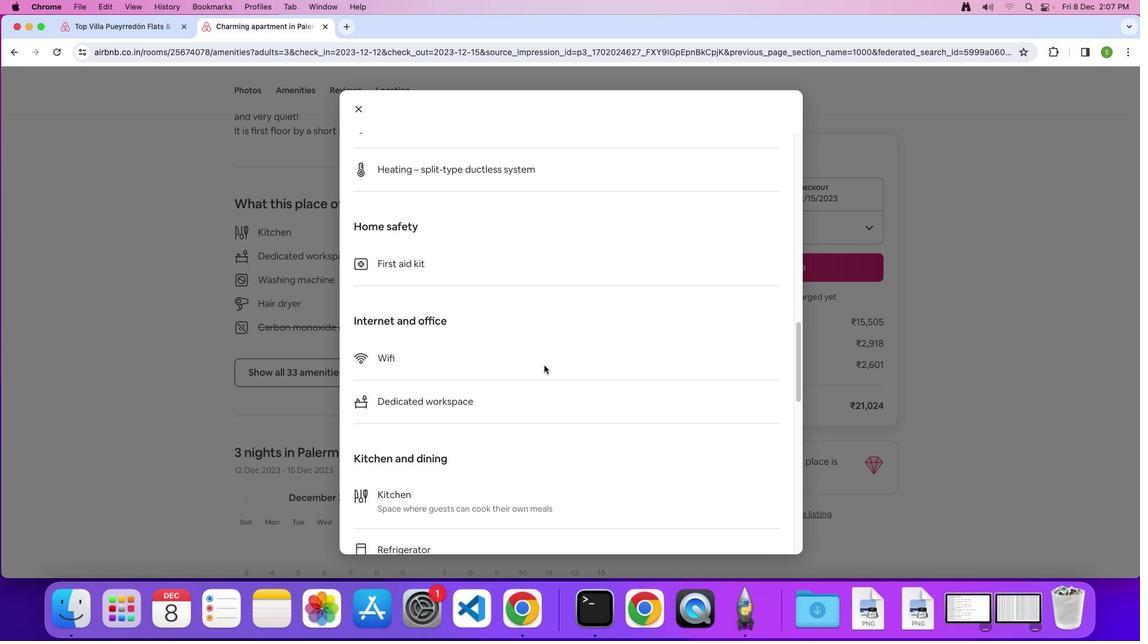 
Action: Mouse scrolled (544, 365) with delta (0, 0)
Screenshot: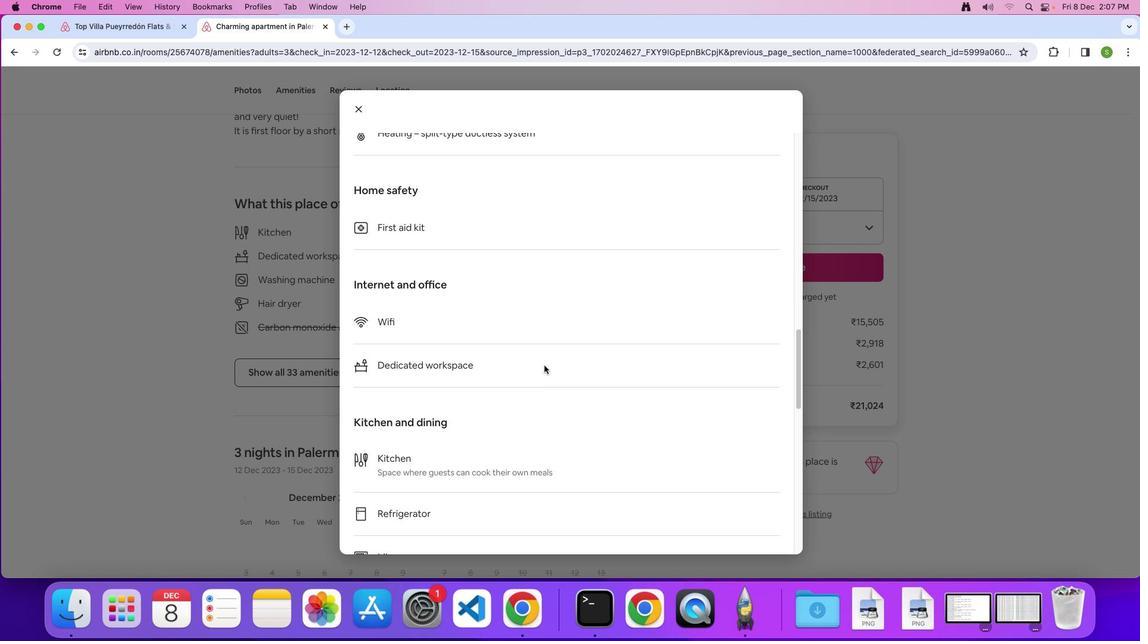 
Action: Mouse scrolled (544, 365) with delta (0, 0)
Screenshot: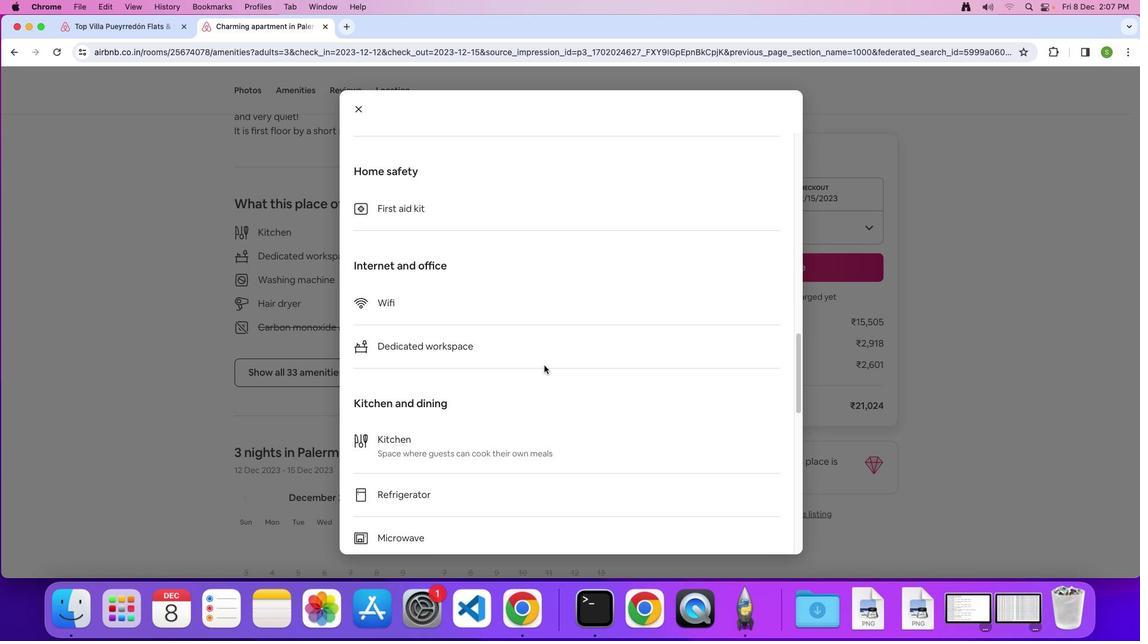 
Action: Mouse scrolled (544, 365) with delta (0, -1)
Screenshot: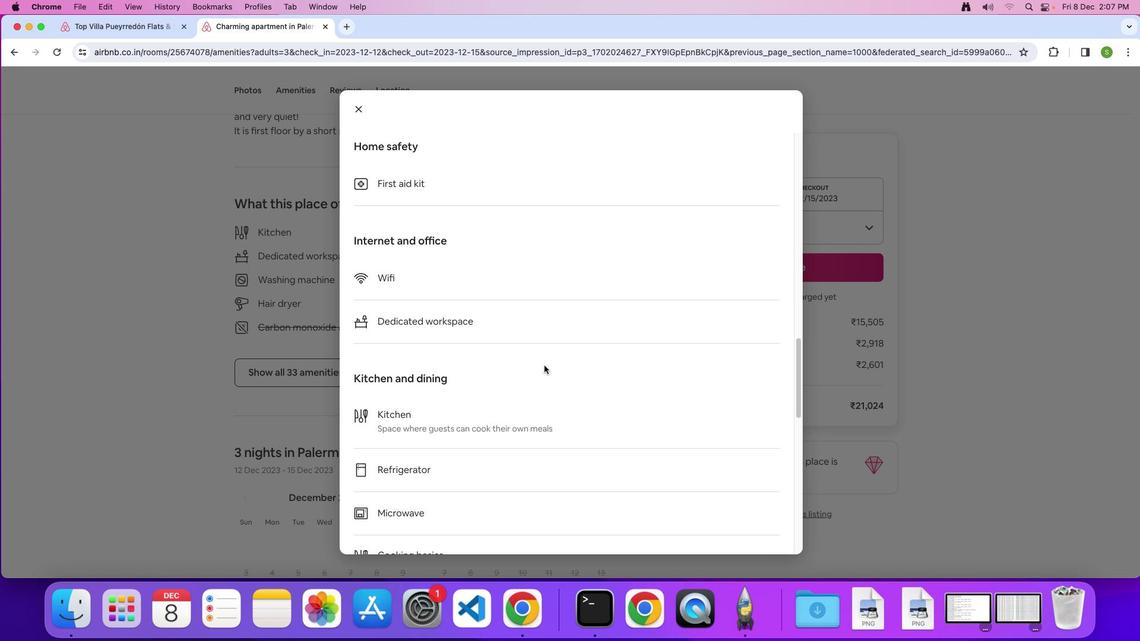 
Action: Mouse scrolled (544, 365) with delta (0, 0)
Screenshot: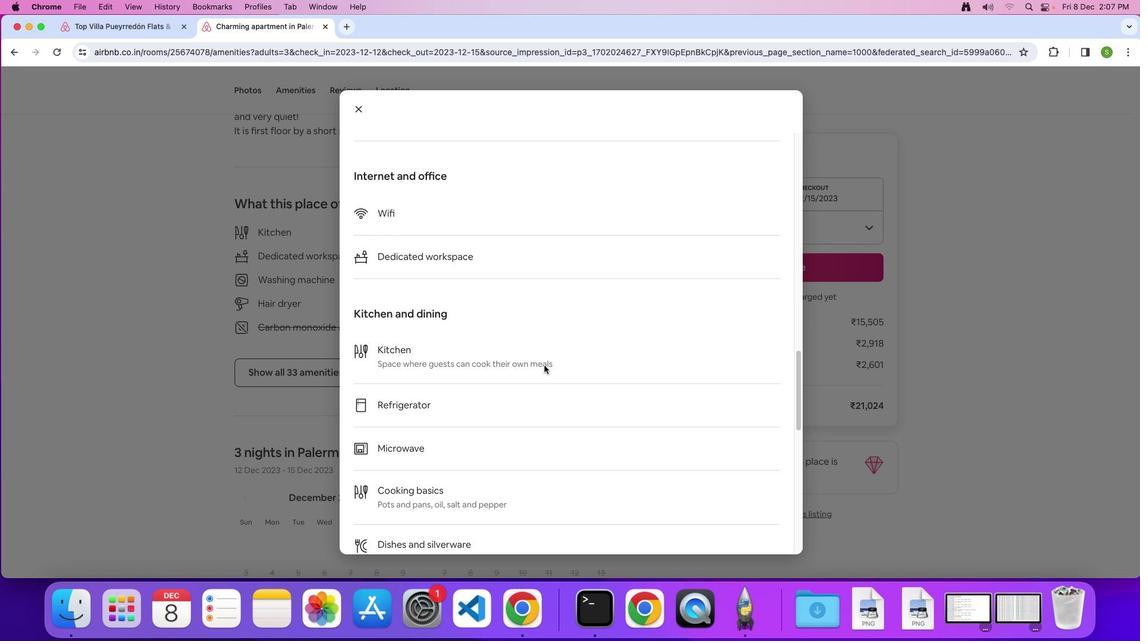 
Action: Mouse scrolled (544, 365) with delta (0, 0)
Screenshot: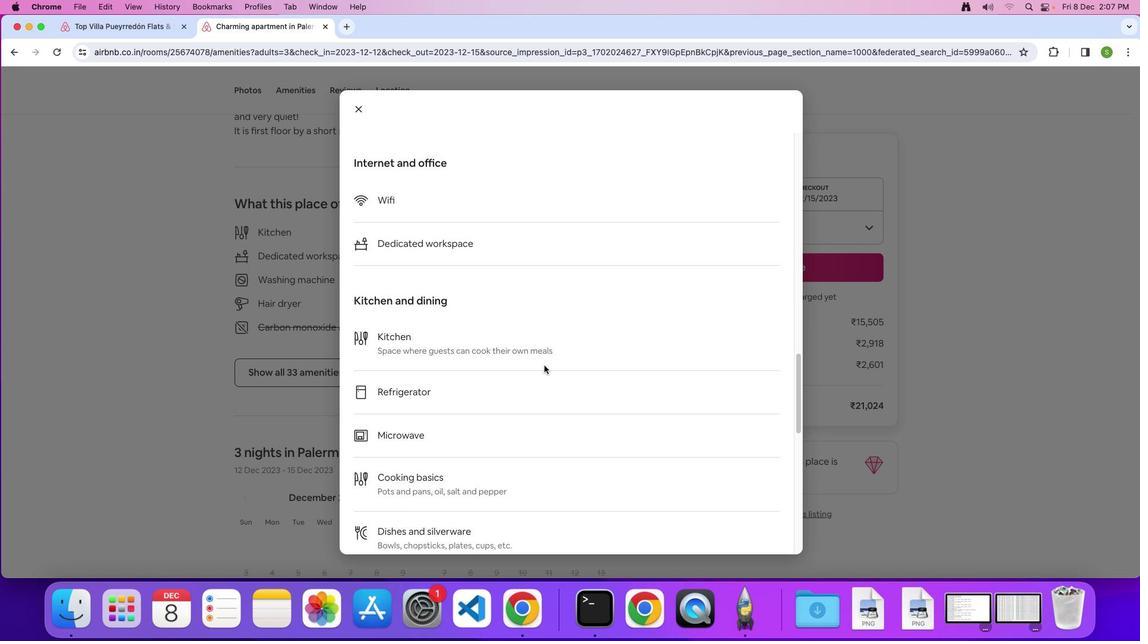 
Action: Mouse scrolled (544, 365) with delta (0, -1)
Screenshot: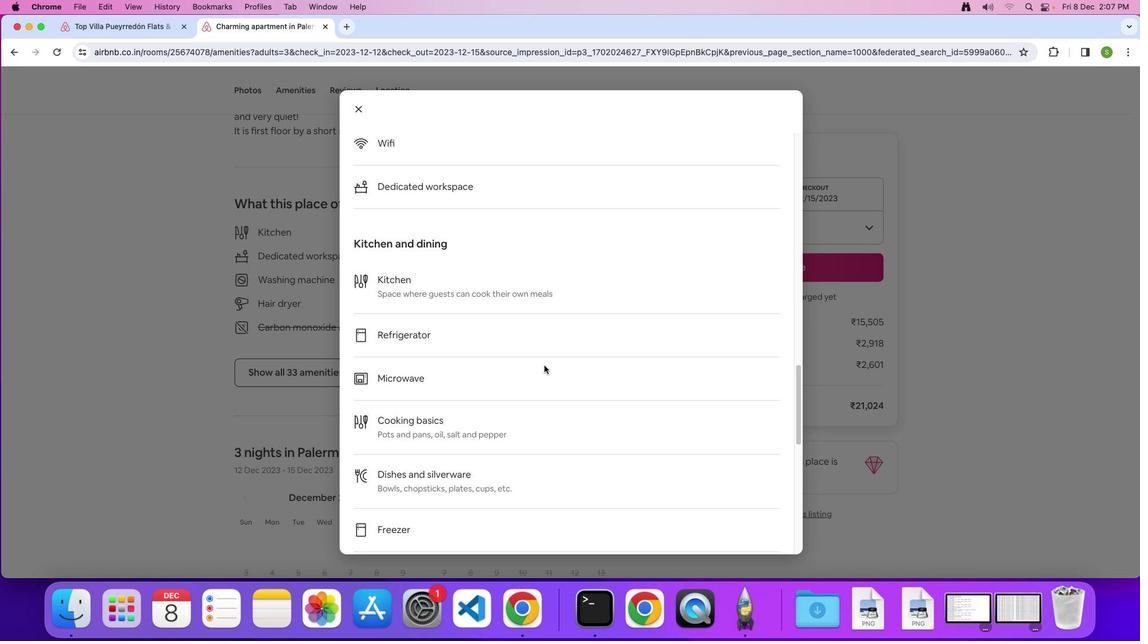 
Action: Mouse scrolled (544, 365) with delta (0, 0)
Screenshot: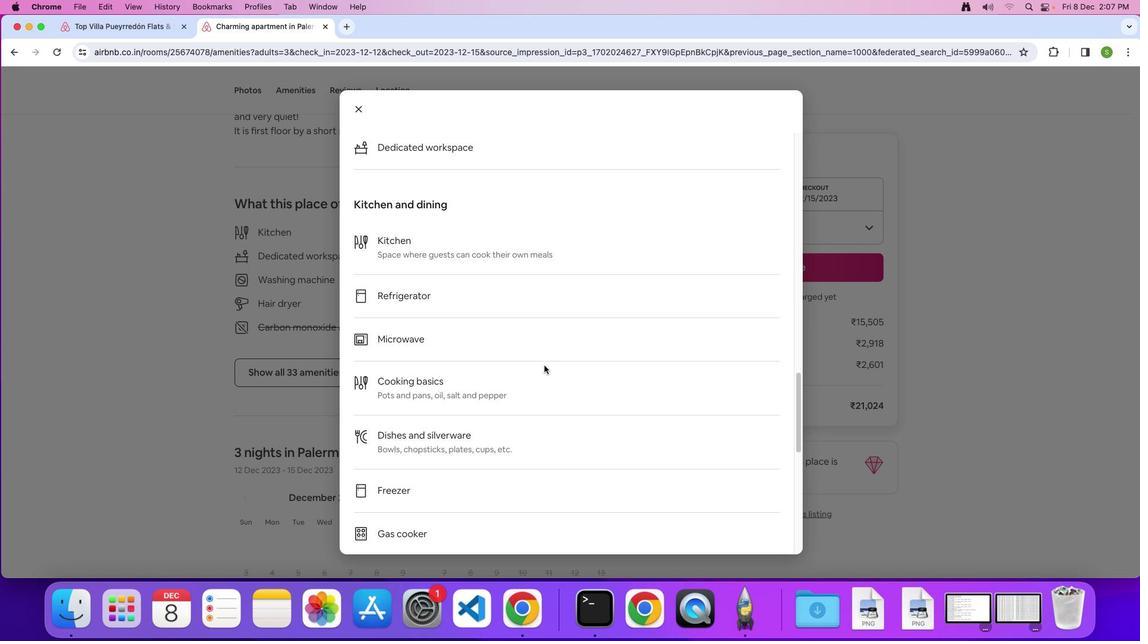 
Action: Mouse scrolled (544, 365) with delta (0, 0)
Screenshot: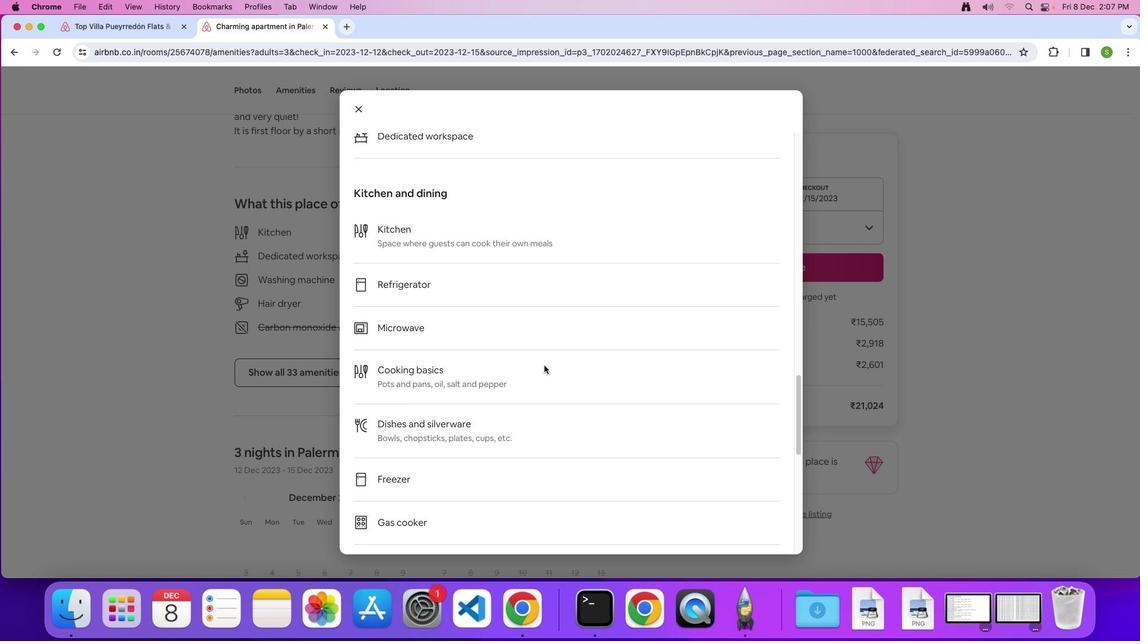 
Action: Mouse scrolled (544, 365) with delta (0, -1)
Screenshot: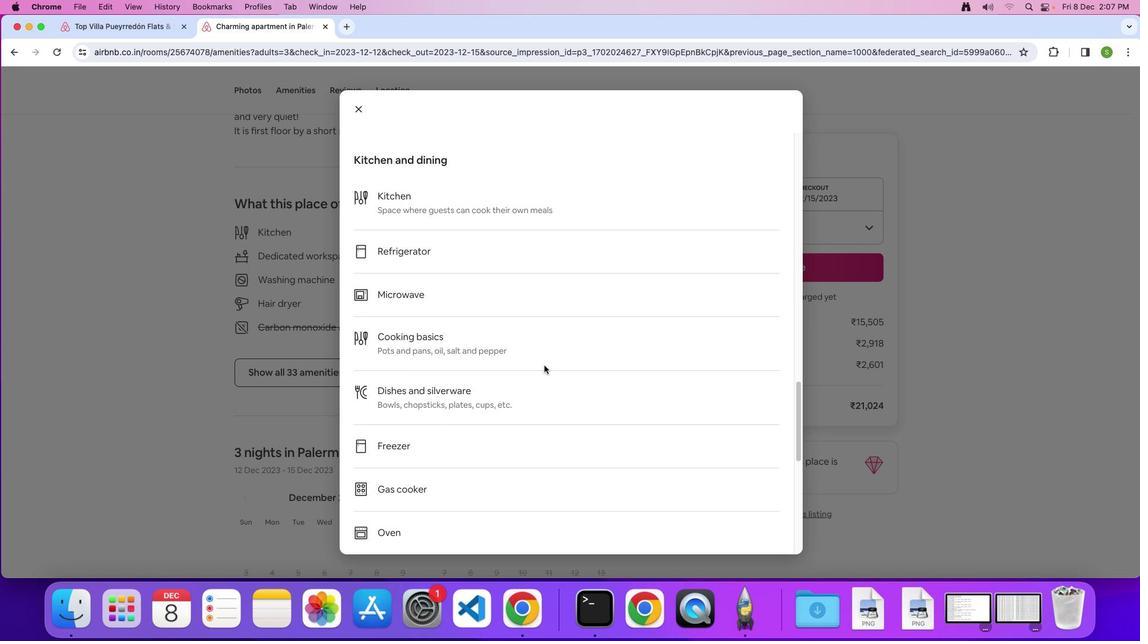 
Action: Mouse scrolled (544, 365) with delta (0, 0)
Screenshot: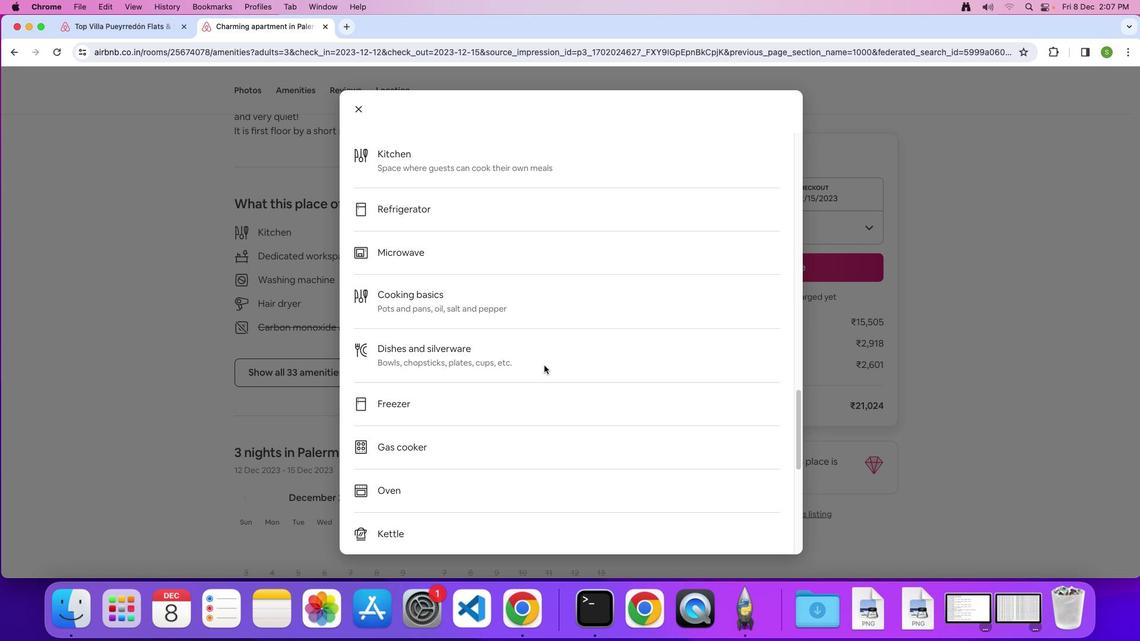 
Action: Mouse scrolled (544, 365) with delta (0, 0)
Screenshot: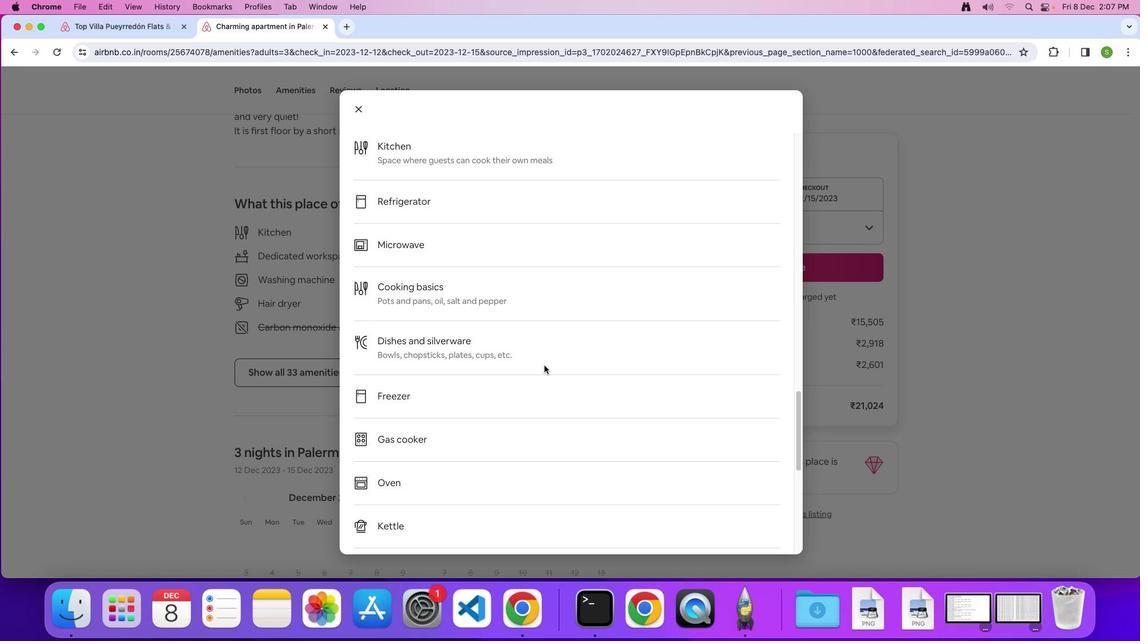 
Action: Mouse scrolled (544, 365) with delta (0, -1)
Screenshot: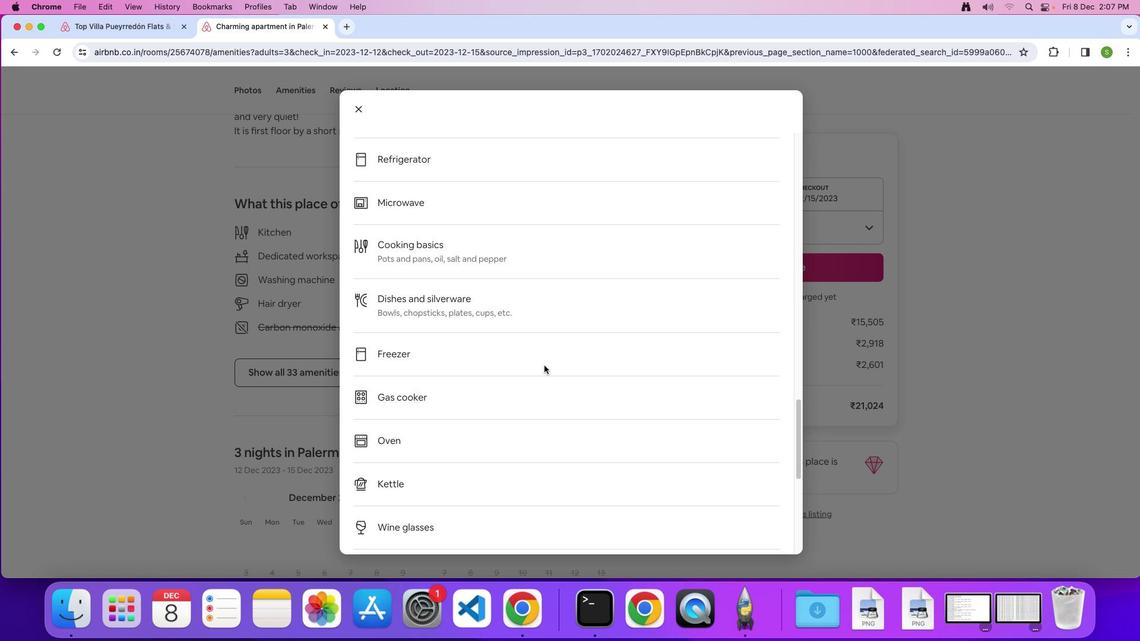 
Action: Mouse scrolled (544, 365) with delta (0, 0)
Screenshot: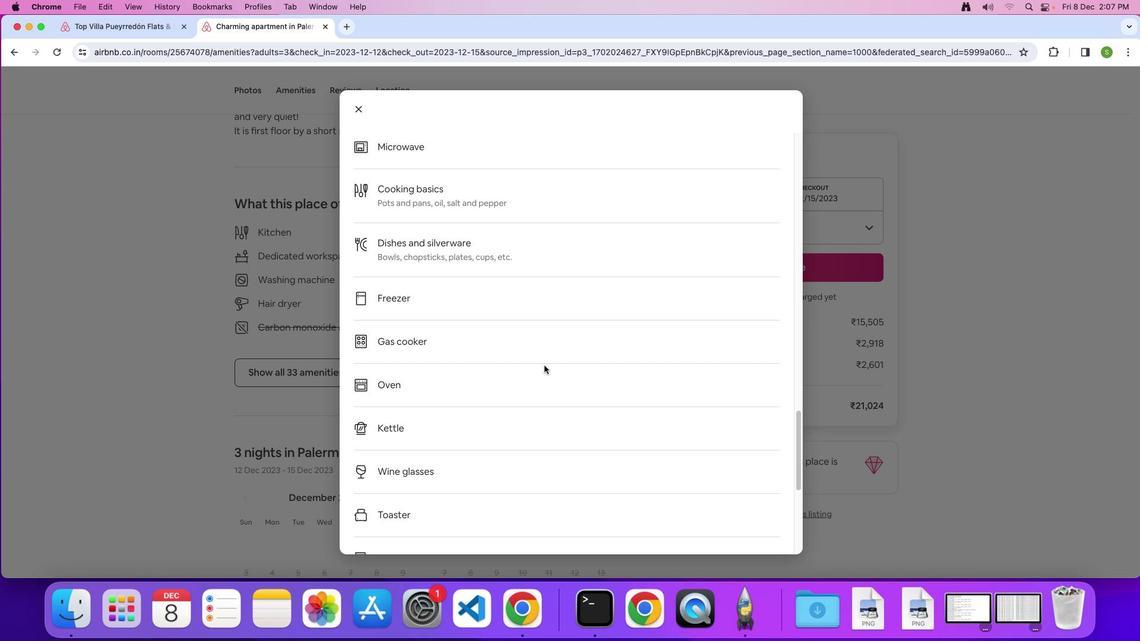 
Action: Mouse scrolled (544, 365) with delta (0, 0)
Screenshot: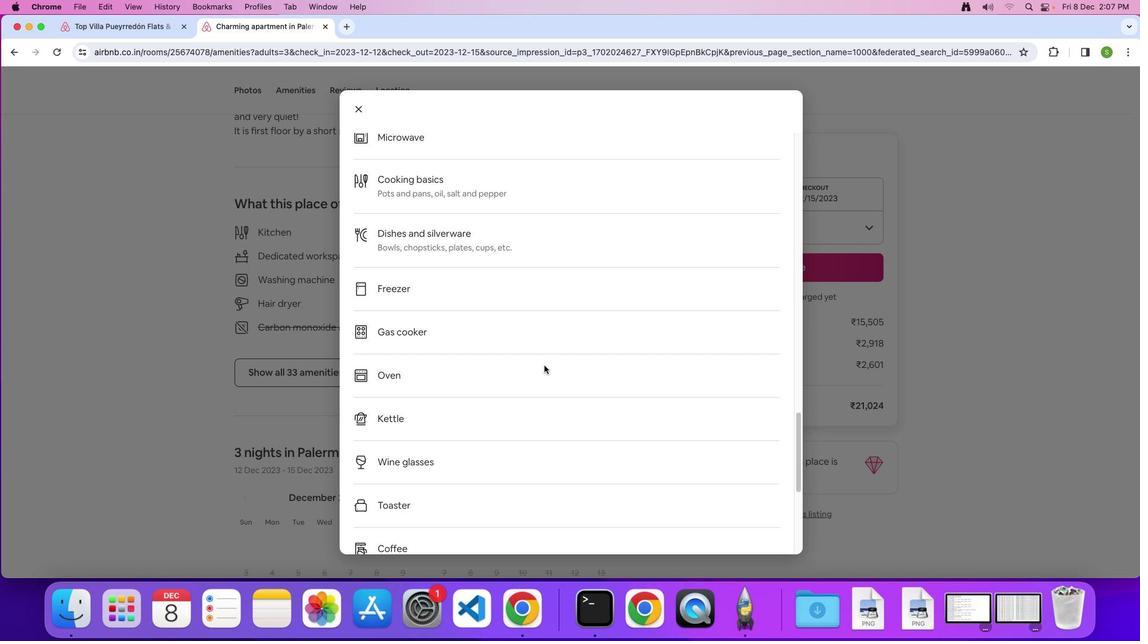 
Action: Mouse scrolled (544, 365) with delta (0, -1)
Screenshot: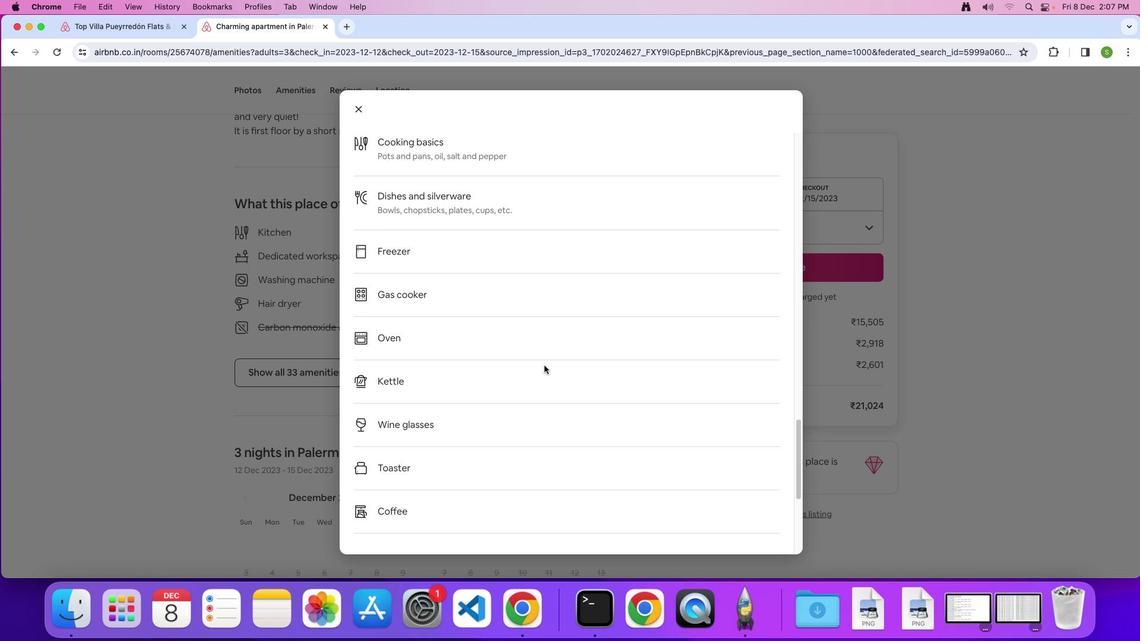 
Action: Mouse scrolled (544, 365) with delta (0, 0)
Screenshot: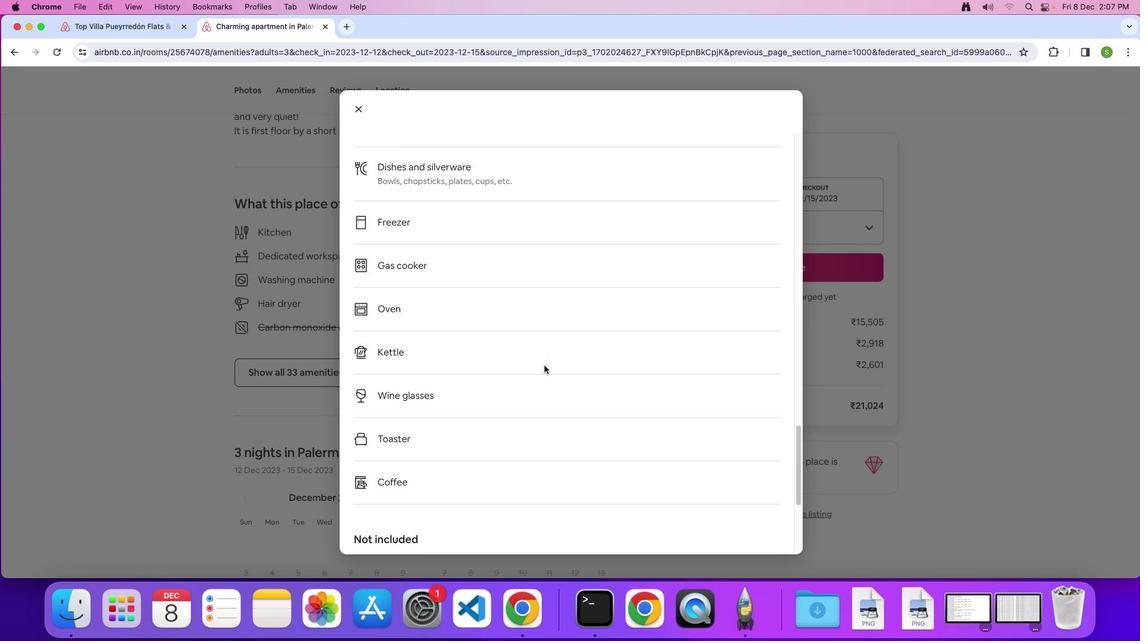 
Action: Mouse scrolled (544, 365) with delta (0, 0)
Screenshot: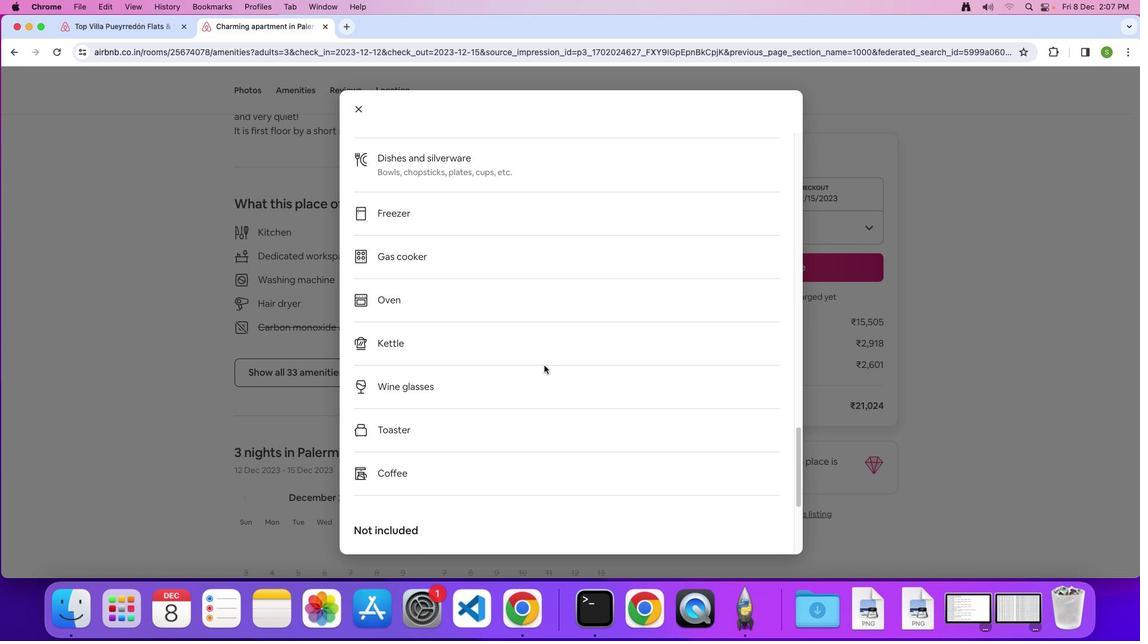
Action: Mouse scrolled (544, 365) with delta (0, -1)
